 Task: Look for Airbnb options in Saqqez, Iran from 26th December, 2023 to 31th December, 2023 for 6 adults, 2 children. Place can be entire room or shared room with 6 bedrooms having 6 beds and 6 bathrooms. Property type can be house. Amenities needed are: wifi, TV, free parkinig on premises, gym, breakfast.
Action: Mouse moved to (780, 229)
Screenshot: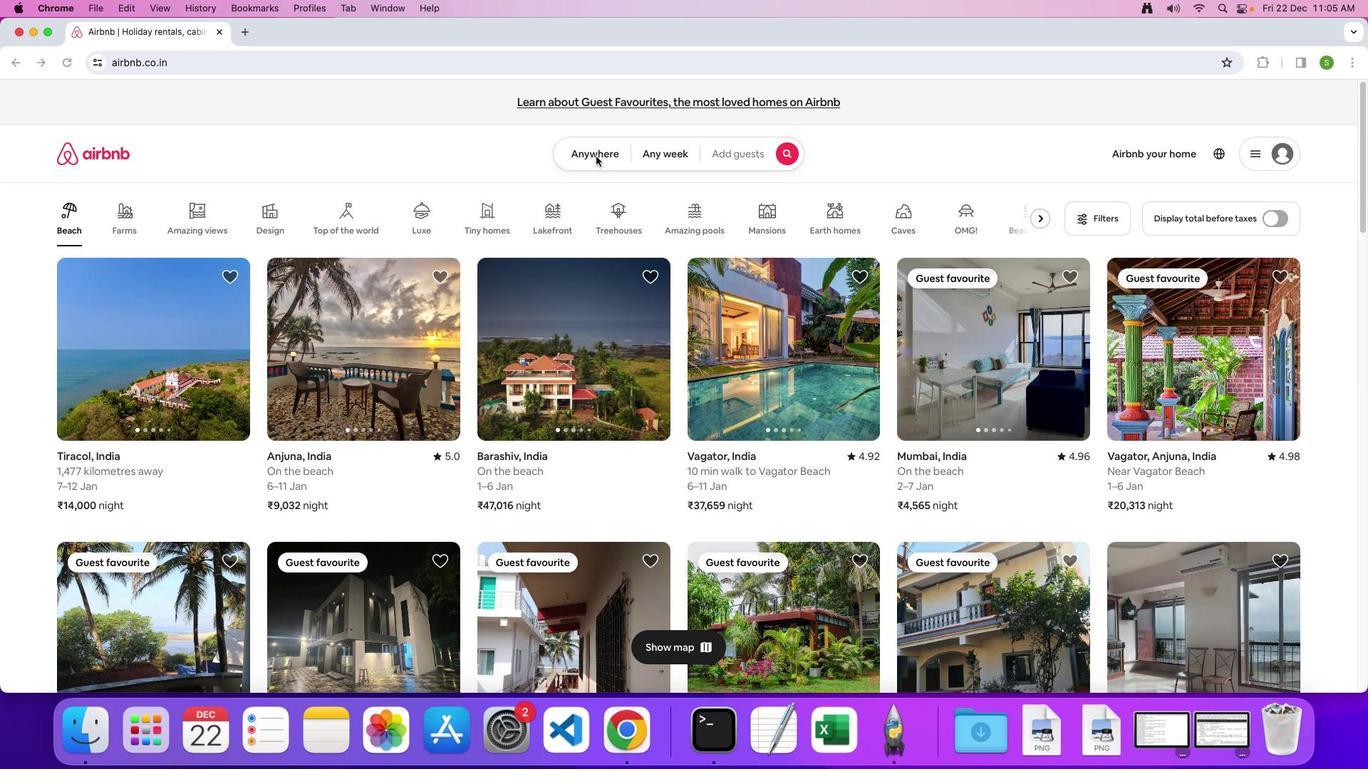
Action: Mouse pressed left at (780, 229)
Screenshot: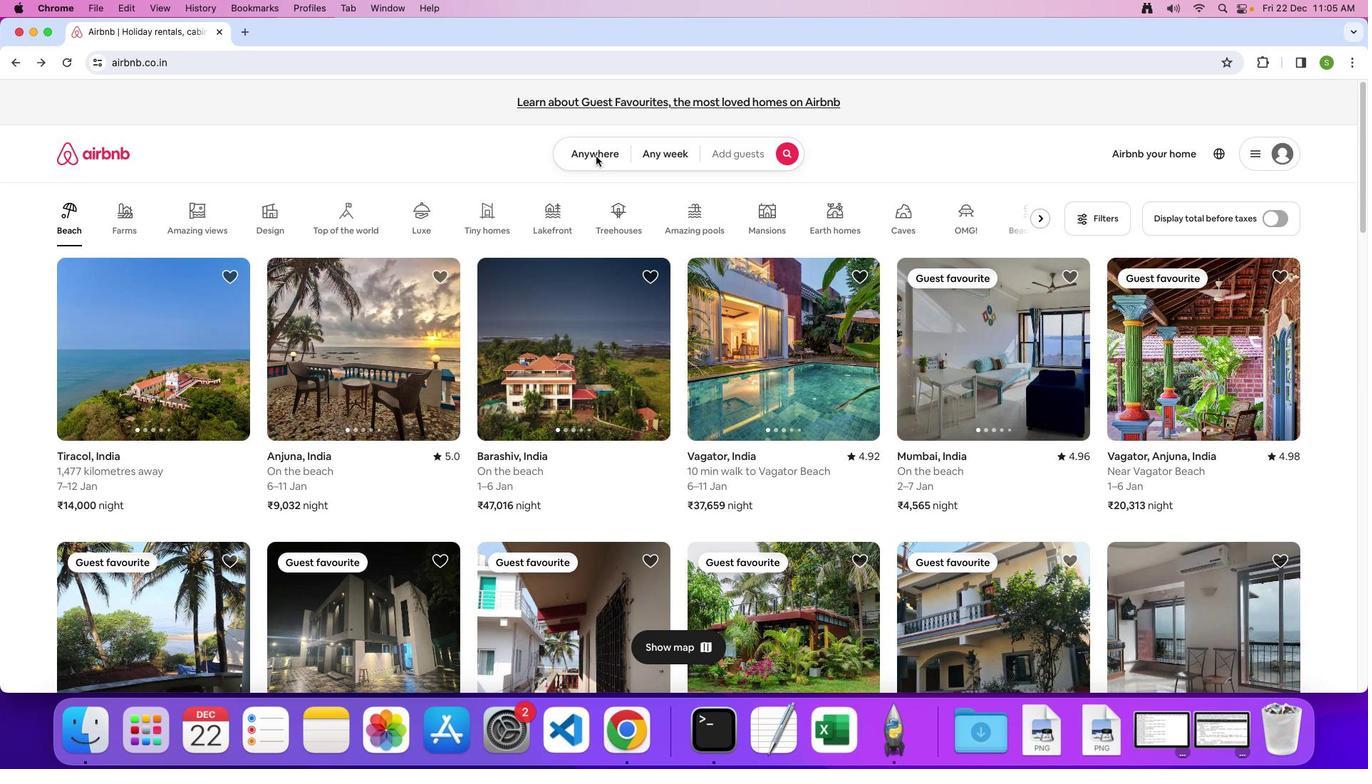 
Action: Mouse moved to (768, 227)
Screenshot: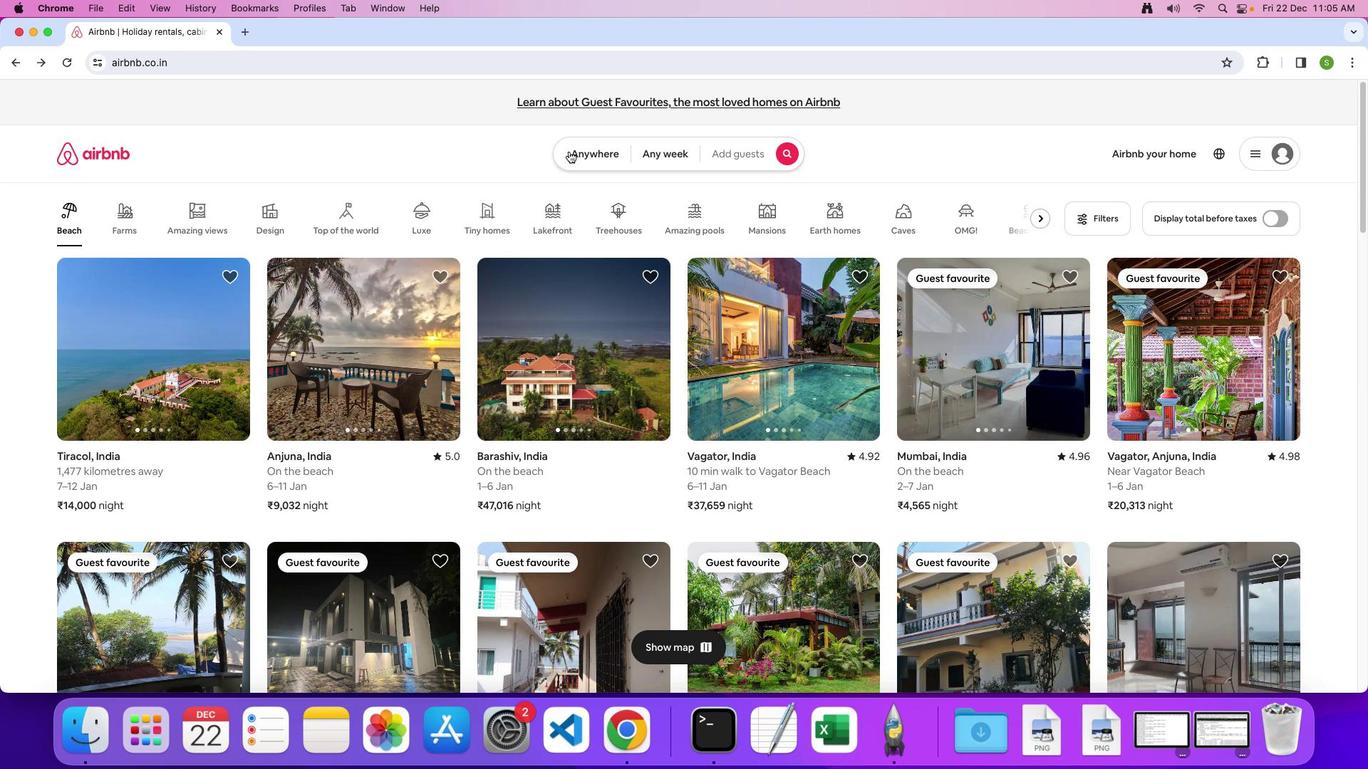 
Action: Mouse pressed left at (768, 227)
Screenshot: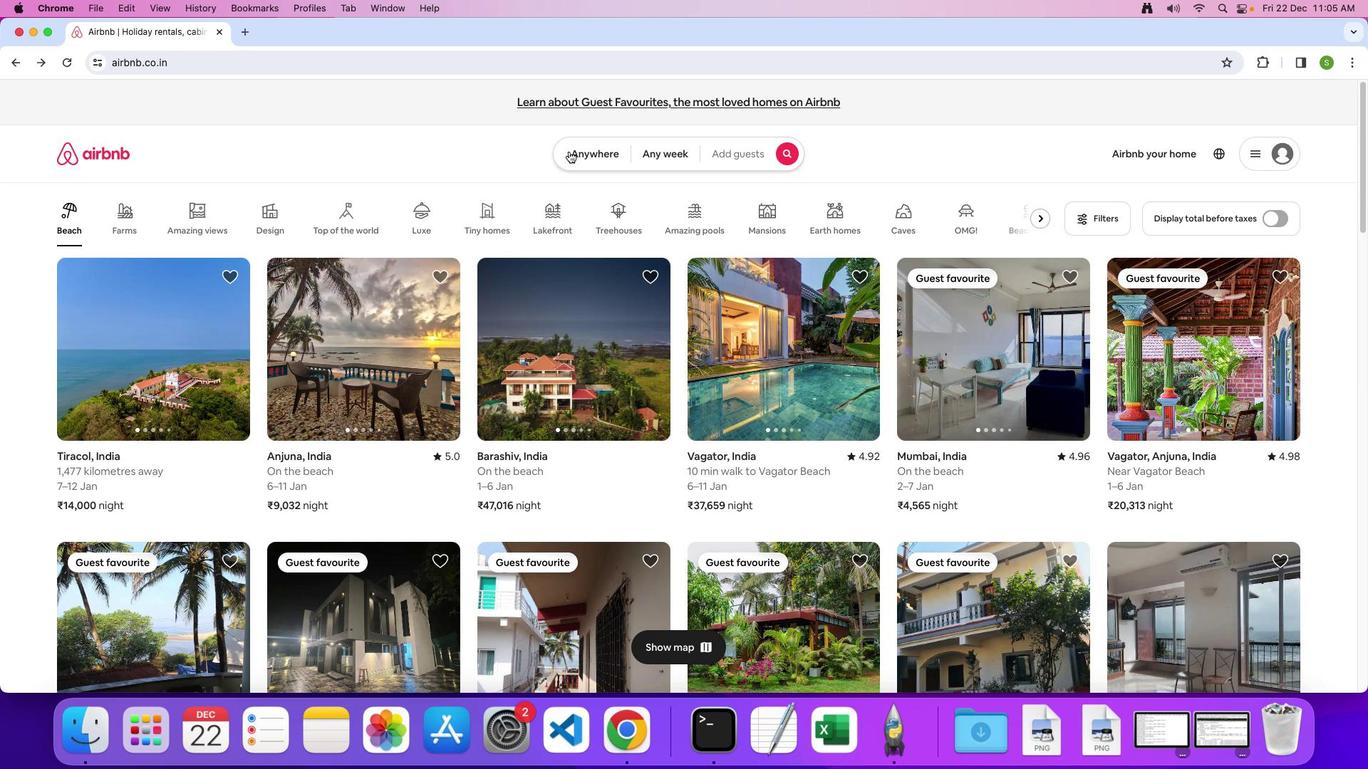 
Action: Mouse moved to (742, 248)
Screenshot: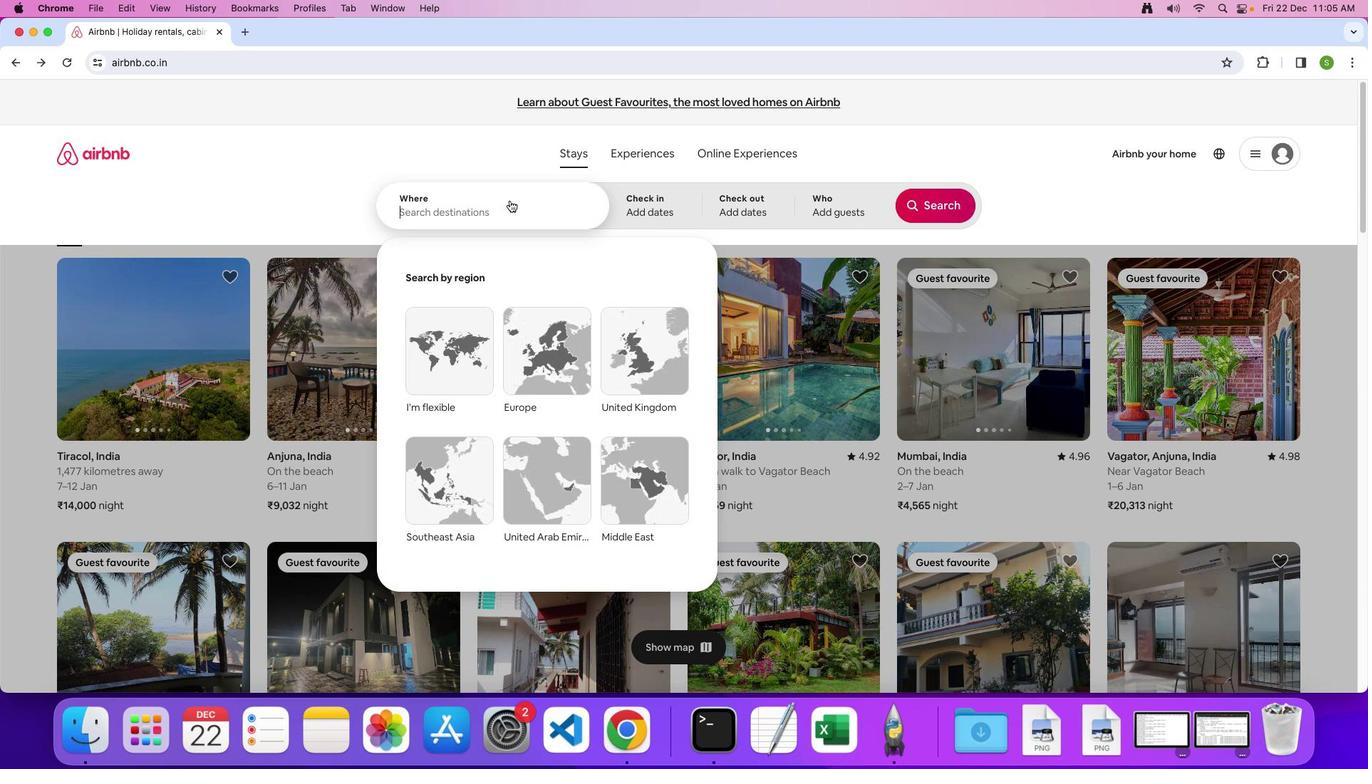 
Action: Mouse pressed left at (742, 248)
Screenshot: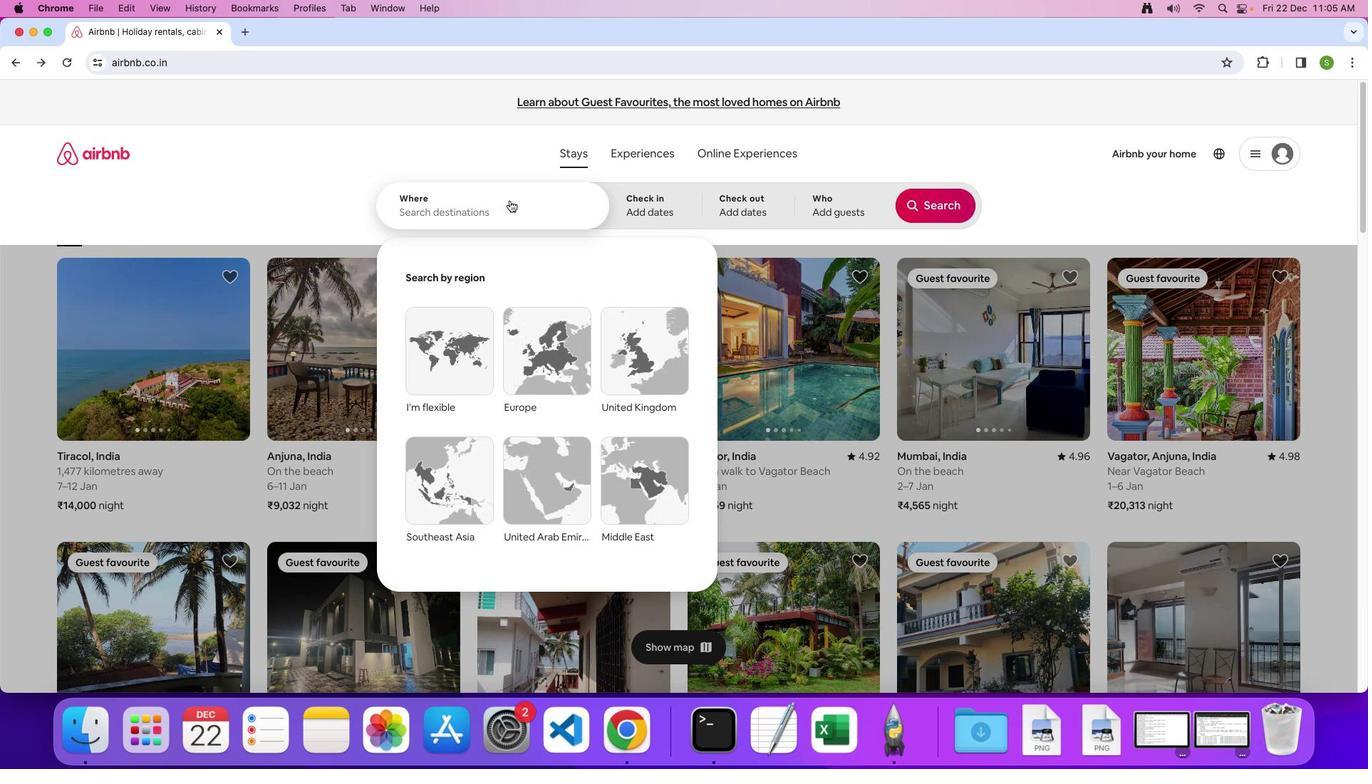 
Action: Mouse moved to (744, 250)
Screenshot: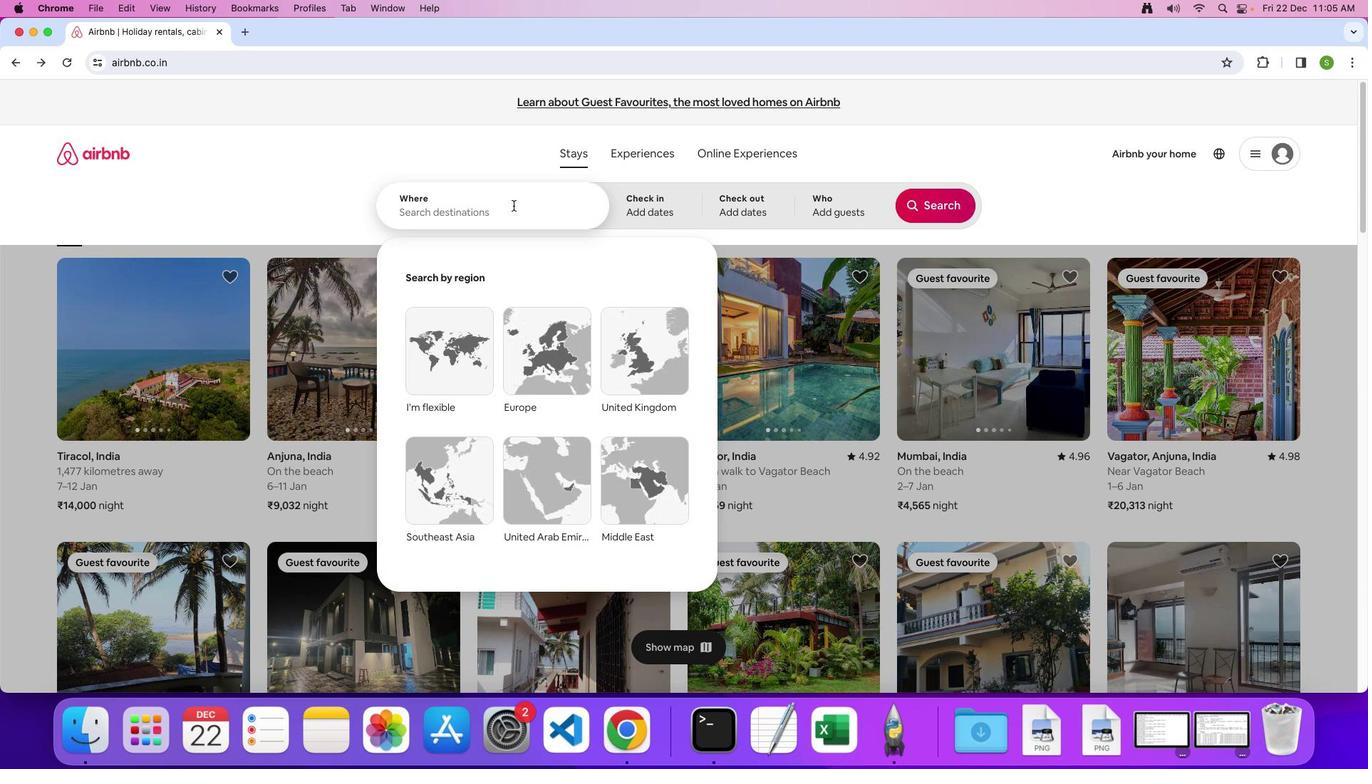 
Action: Key pressed 'S'Key.caps_lock'a''q''q''e''z'','Key.spaceKey.shift'I''r''a''n'Key.enter
Screenshot: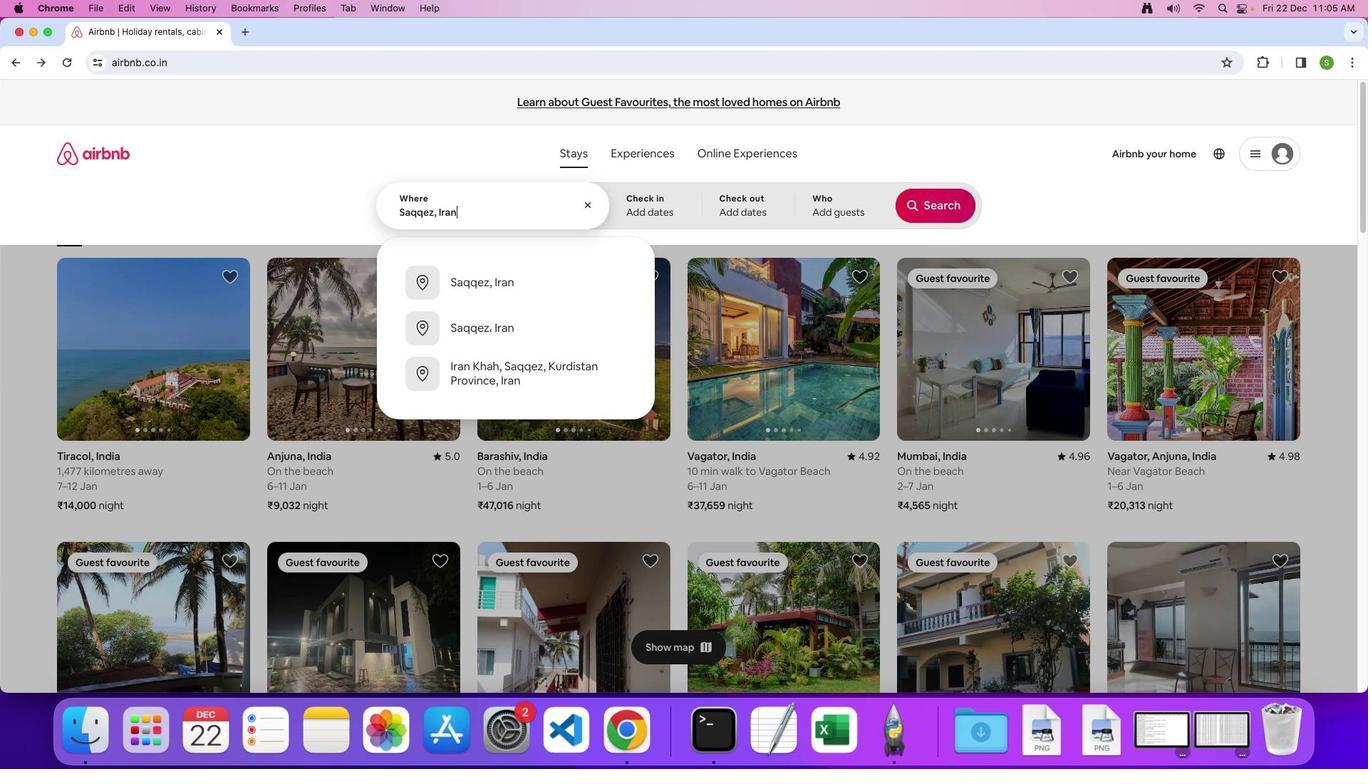 
Action: Mouse moved to (739, 380)
Screenshot: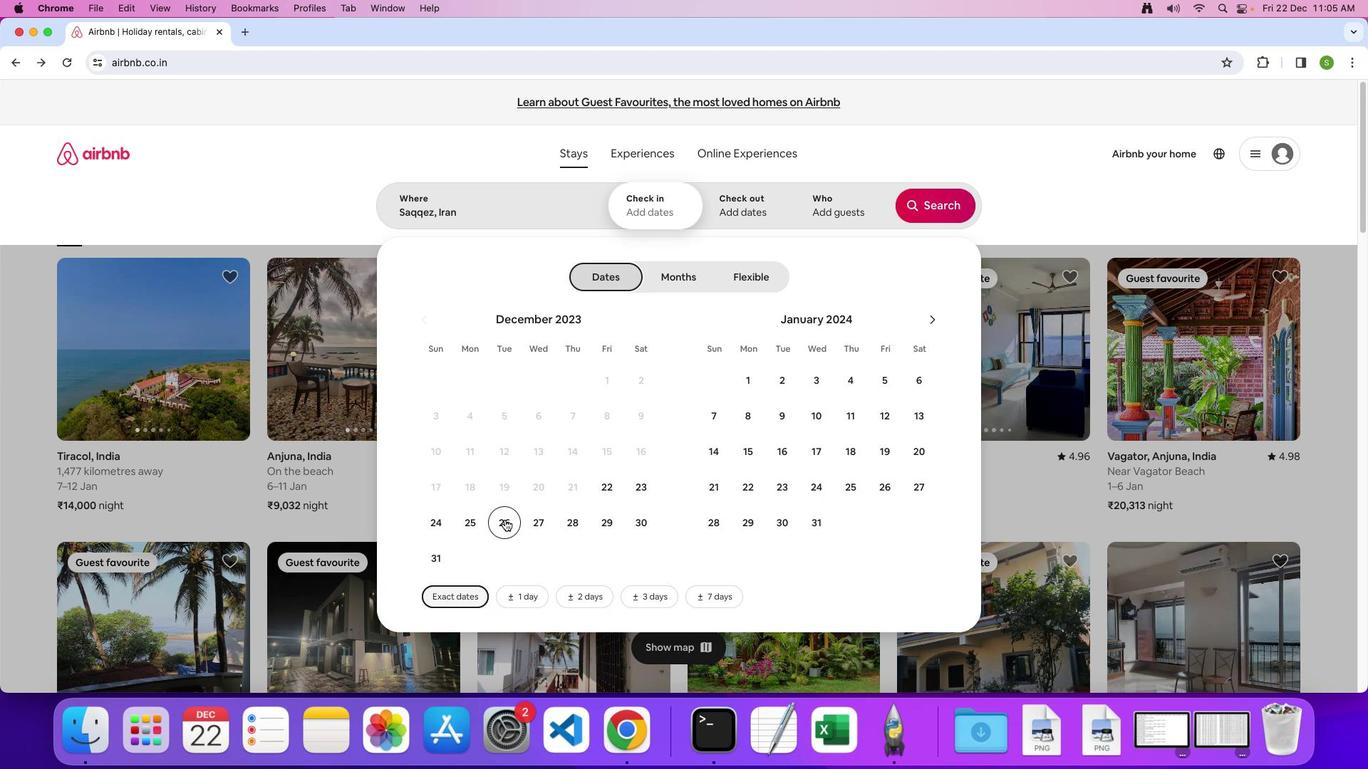 
Action: Mouse pressed left at (739, 380)
Screenshot: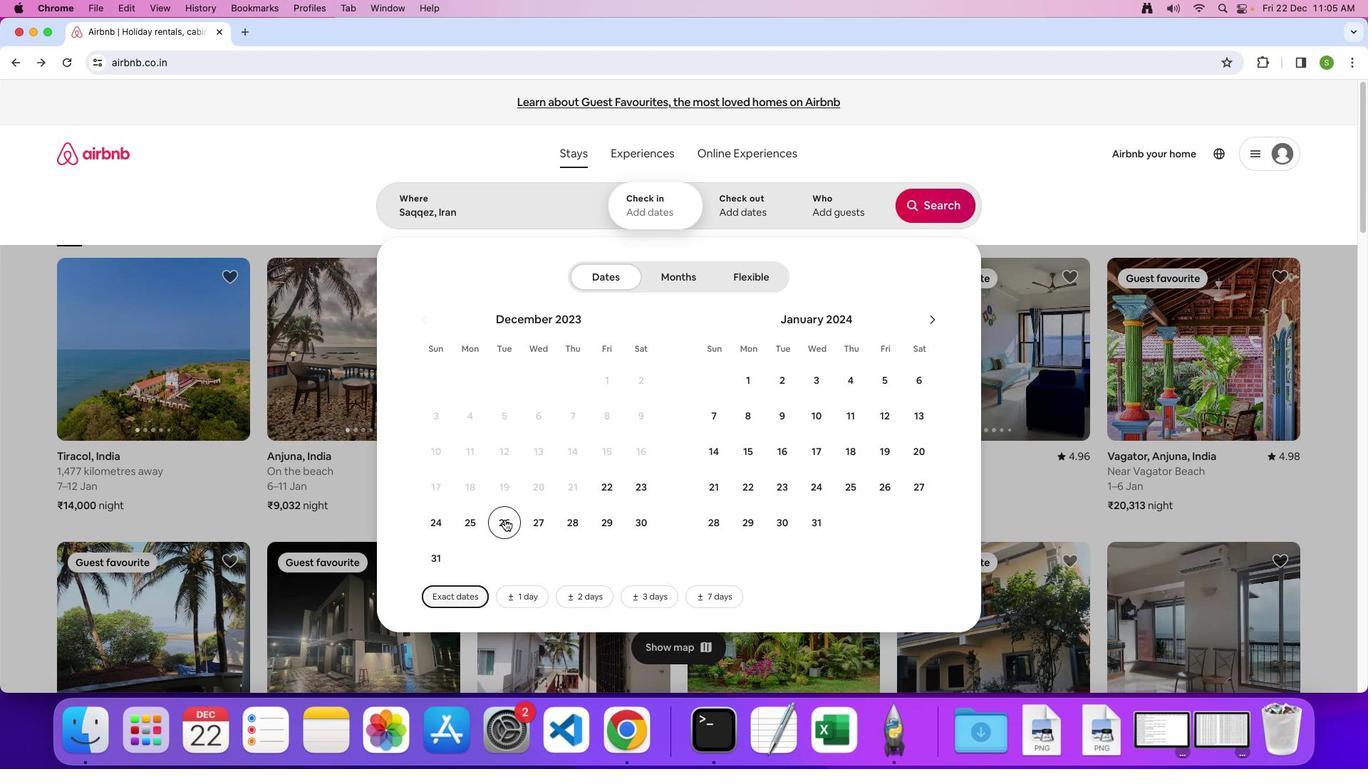 
Action: Mouse moved to (715, 394)
Screenshot: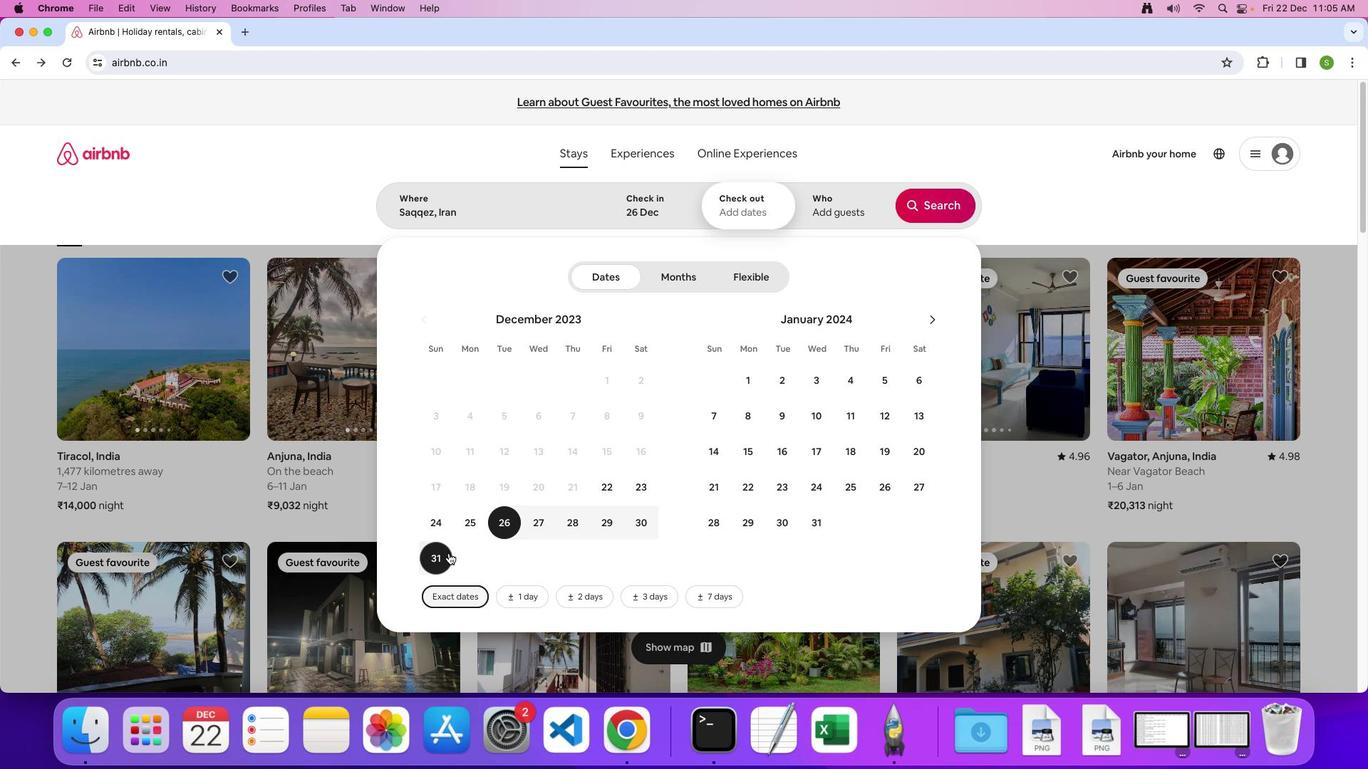 
Action: Mouse pressed left at (715, 394)
Screenshot: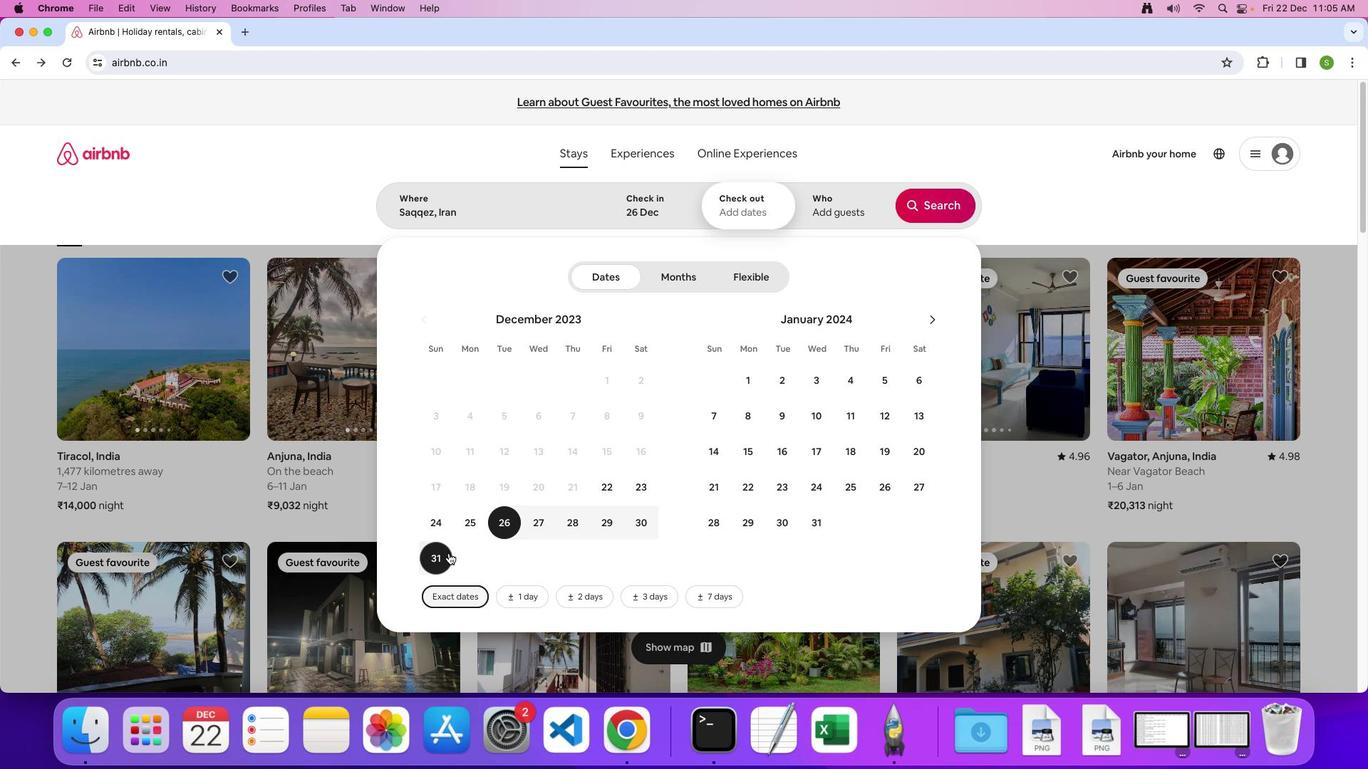 
Action: Mouse moved to (894, 250)
Screenshot: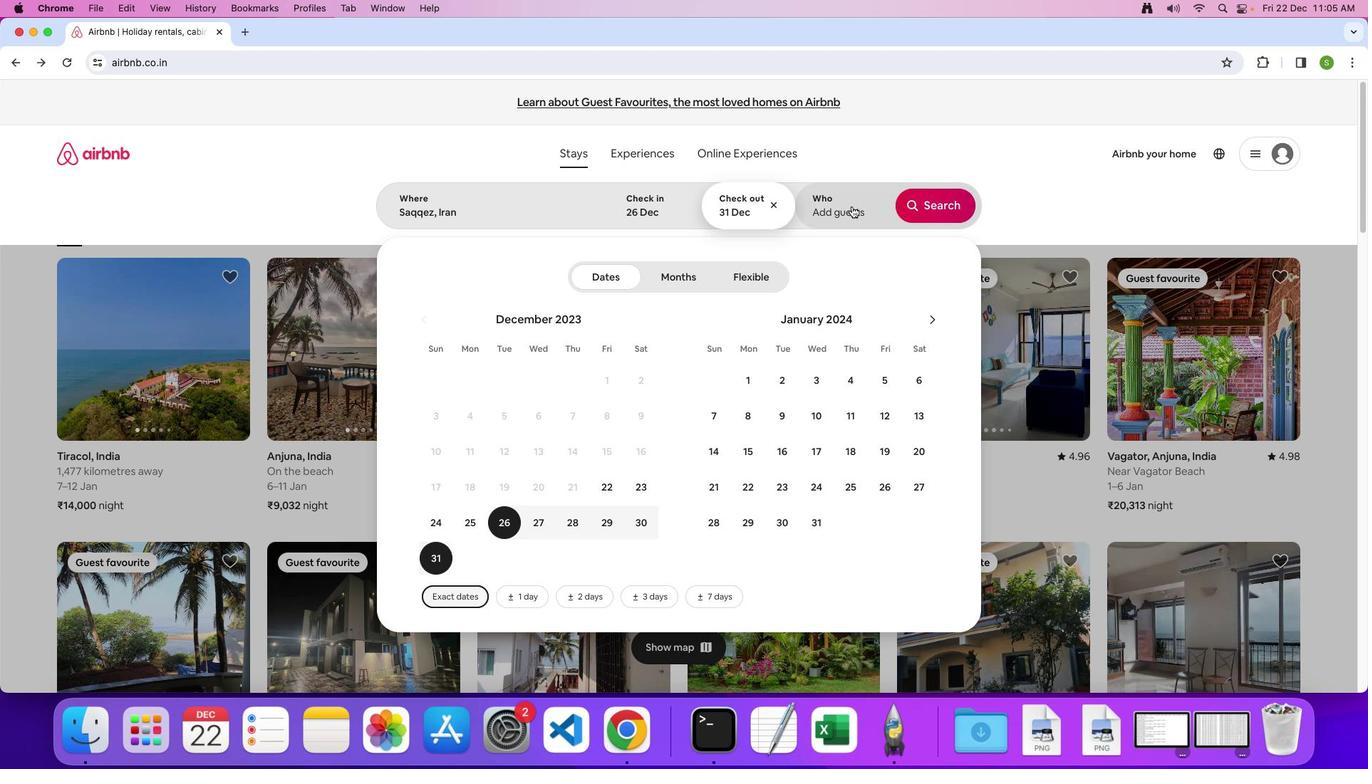 
Action: Mouse pressed left at (894, 250)
Screenshot: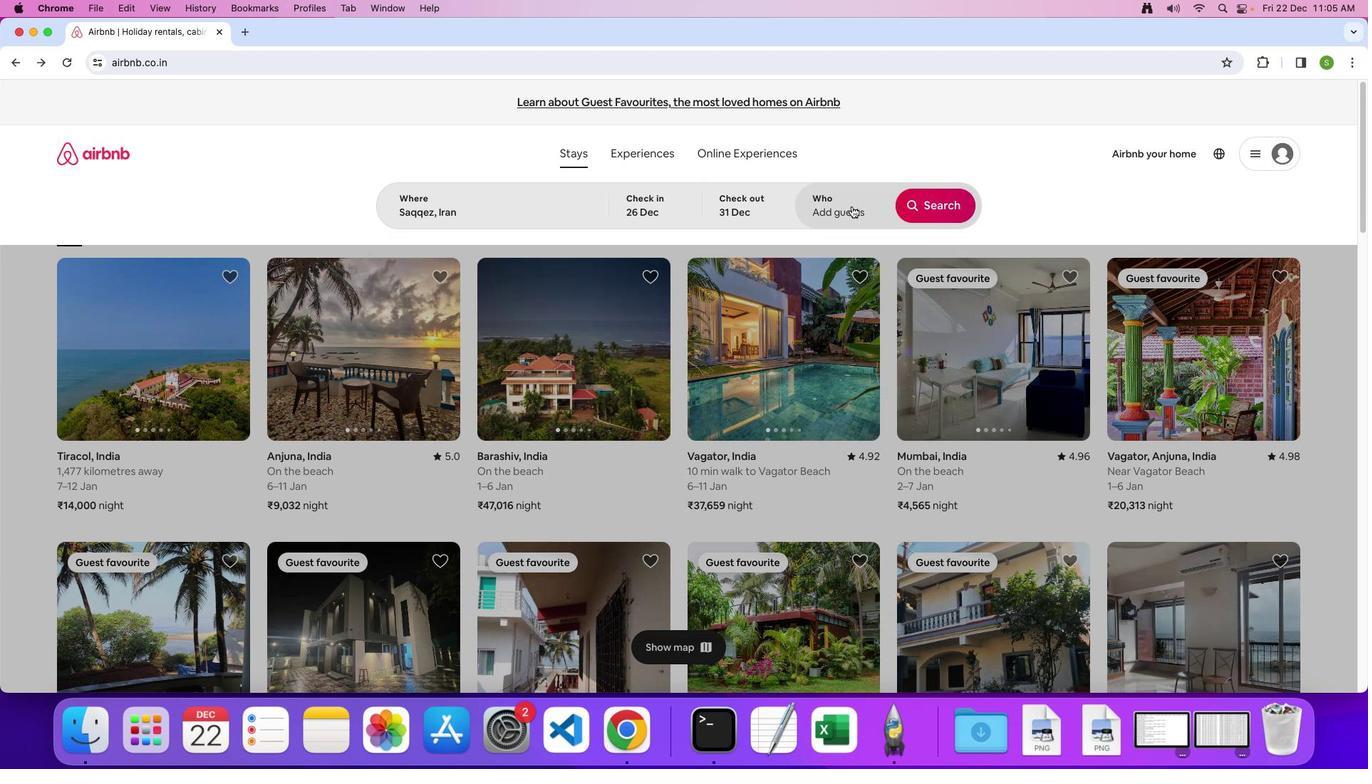 
Action: Mouse moved to (931, 280)
Screenshot: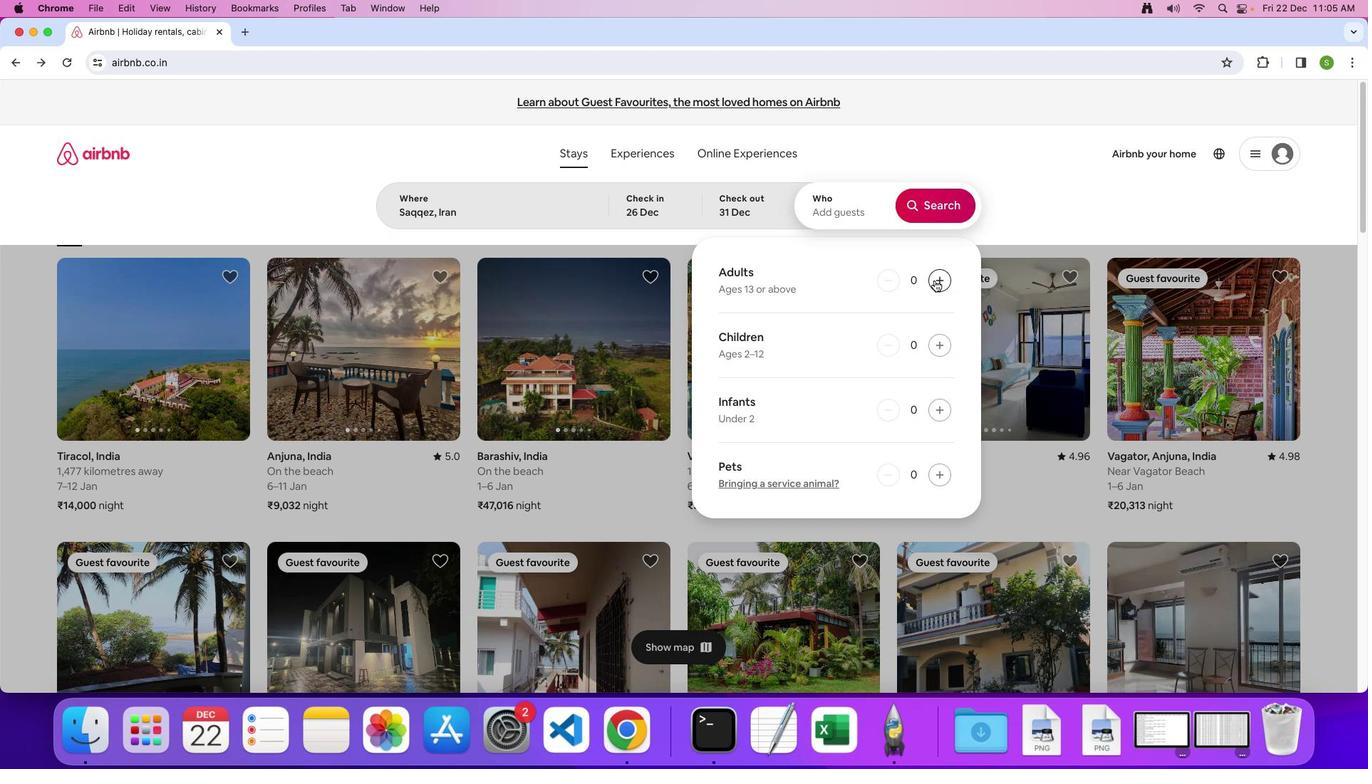 
Action: Mouse pressed left at (931, 280)
Screenshot: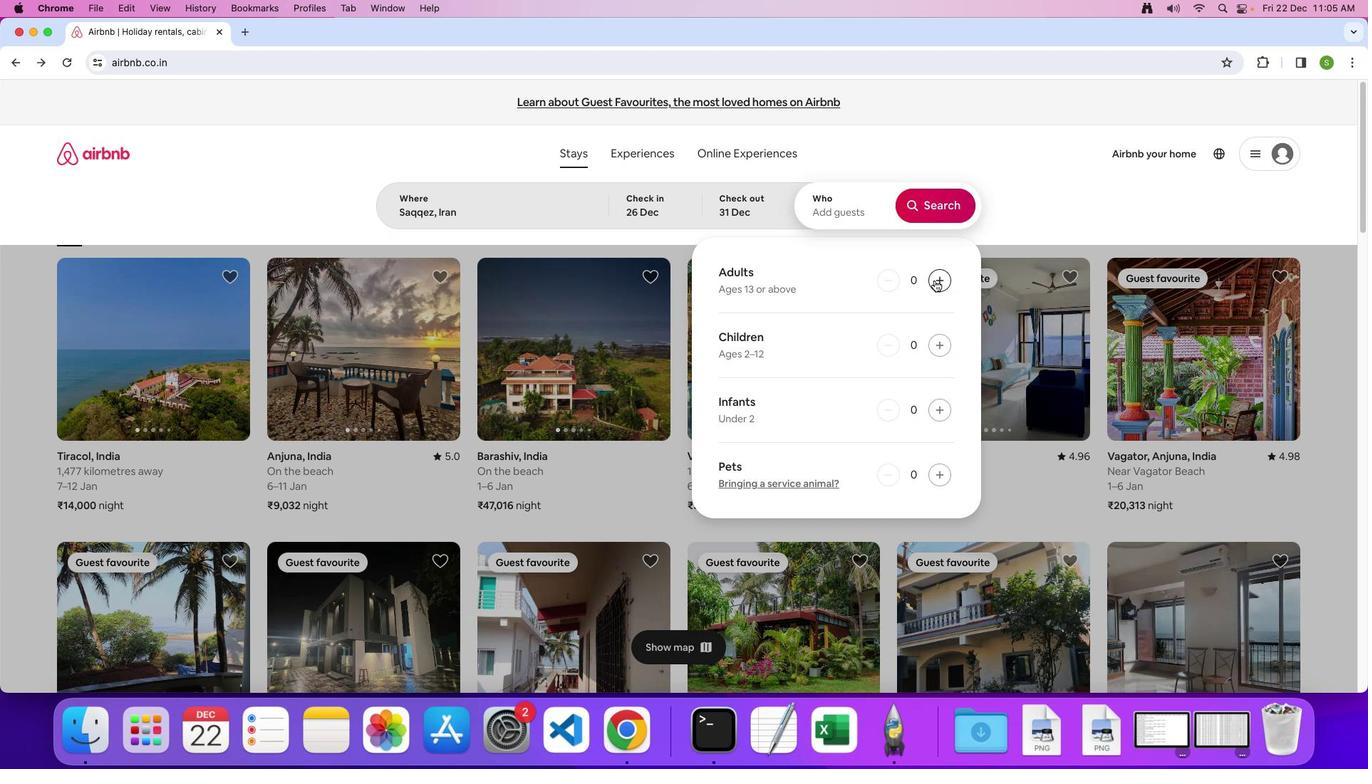 
Action: Mouse pressed left at (931, 280)
Screenshot: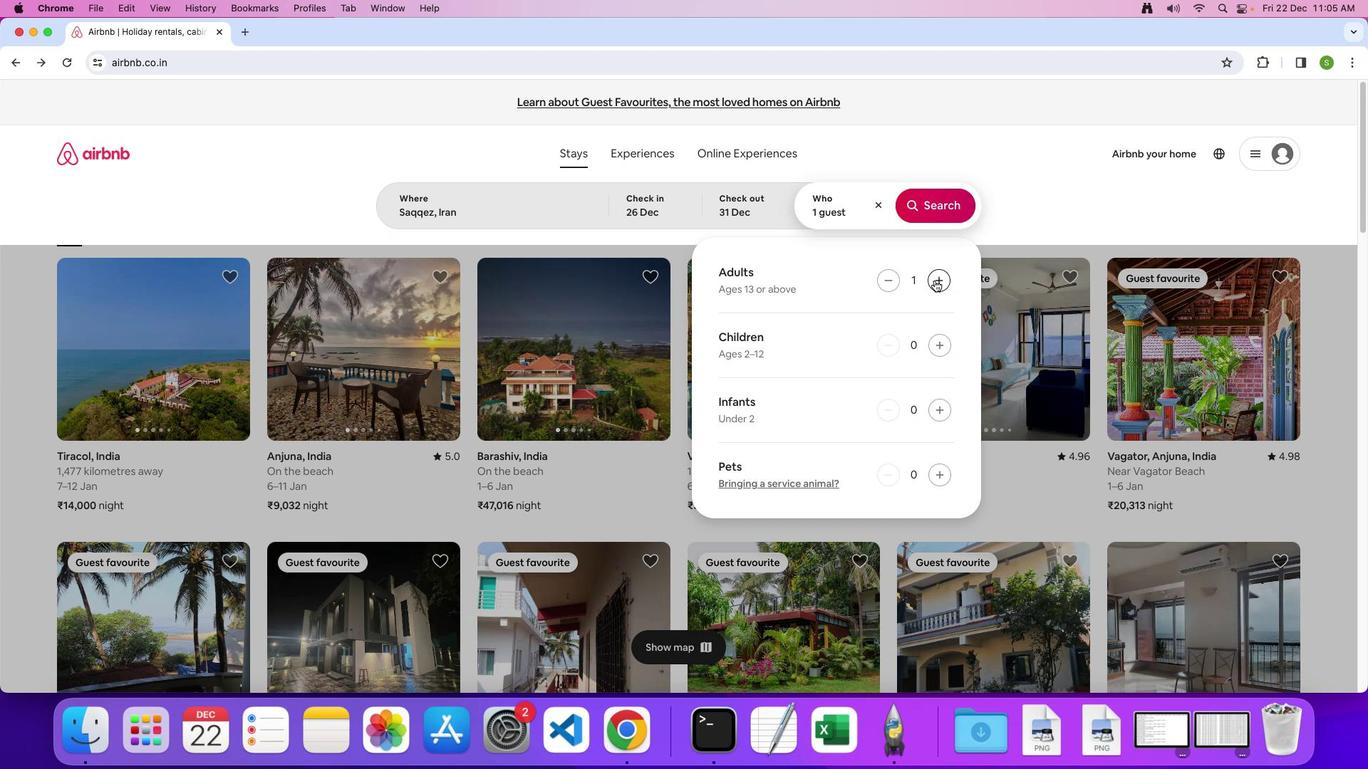 
Action: Mouse pressed left at (931, 280)
Screenshot: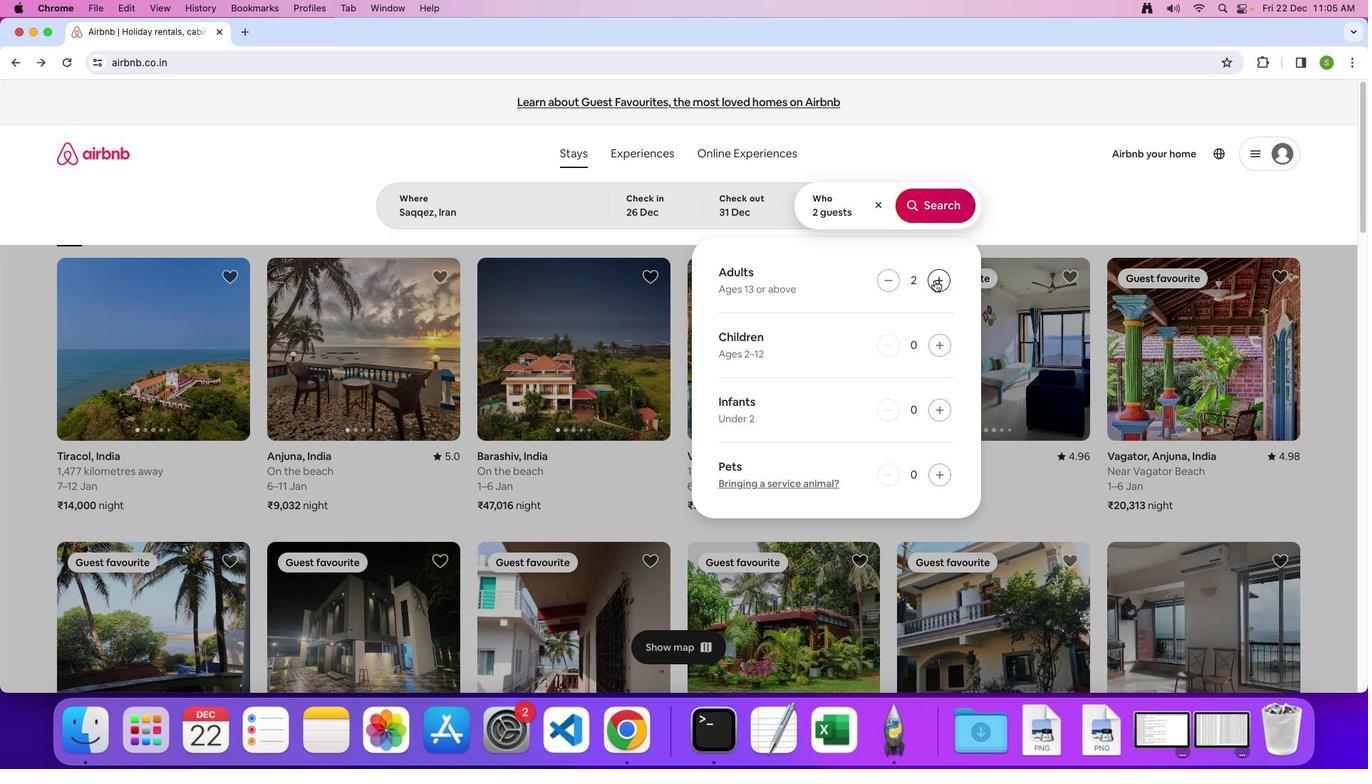 
Action: Mouse pressed left at (931, 280)
Screenshot: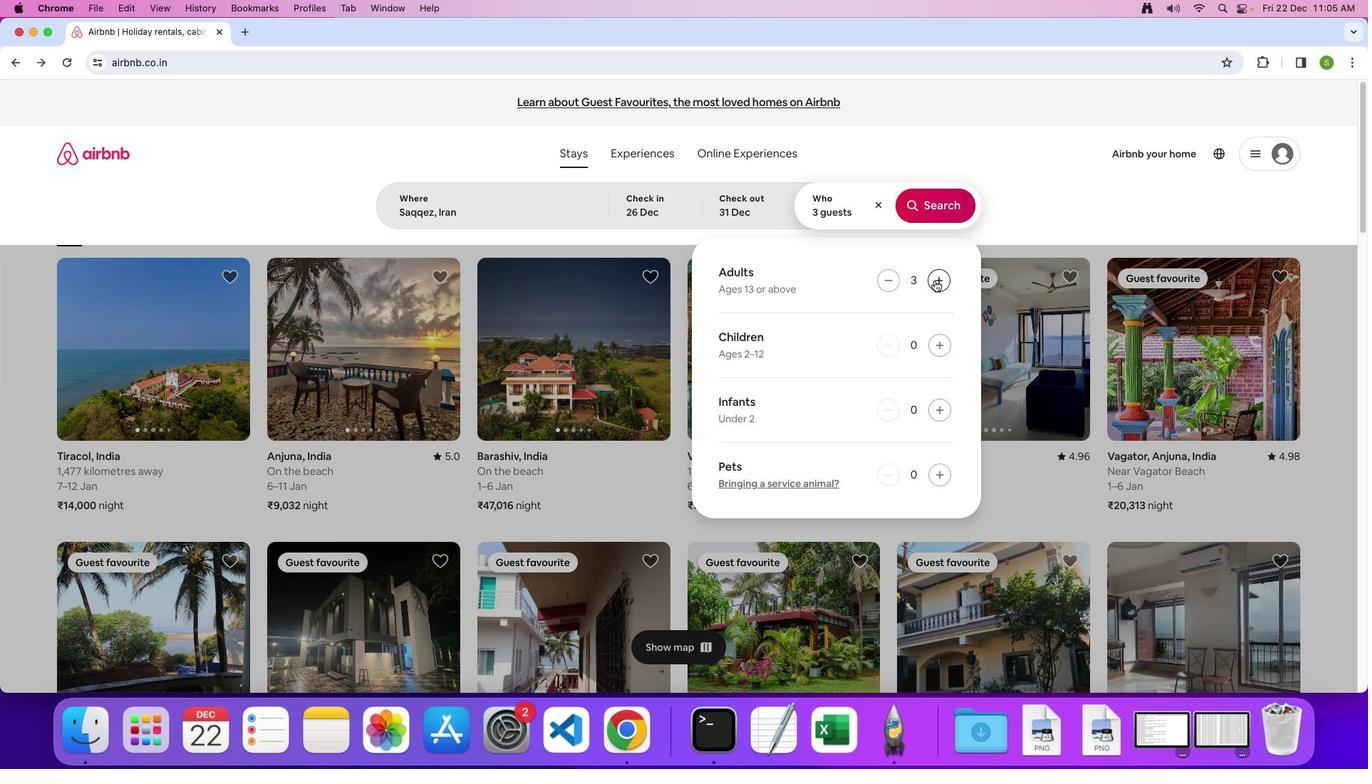 
Action: Mouse pressed left at (931, 280)
Screenshot: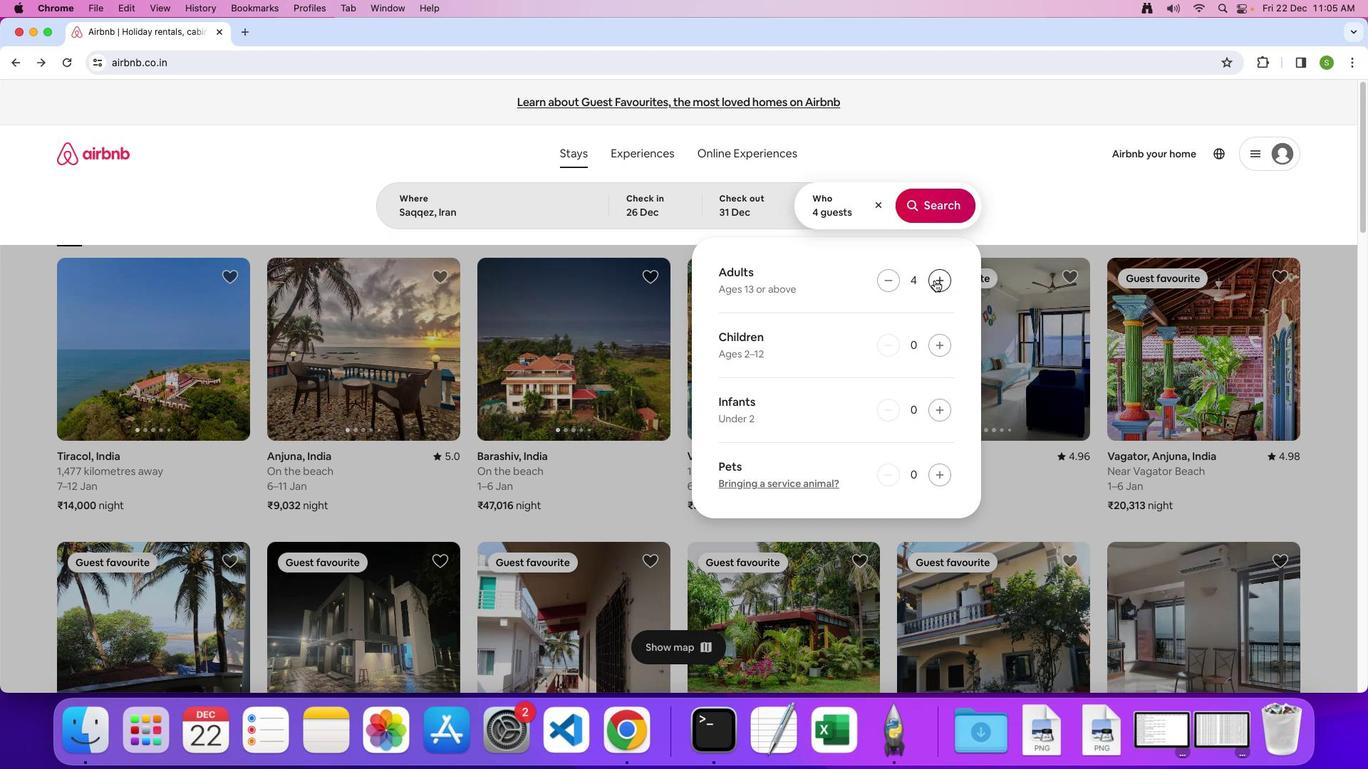 
Action: Mouse moved to (932, 283)
Screenshot: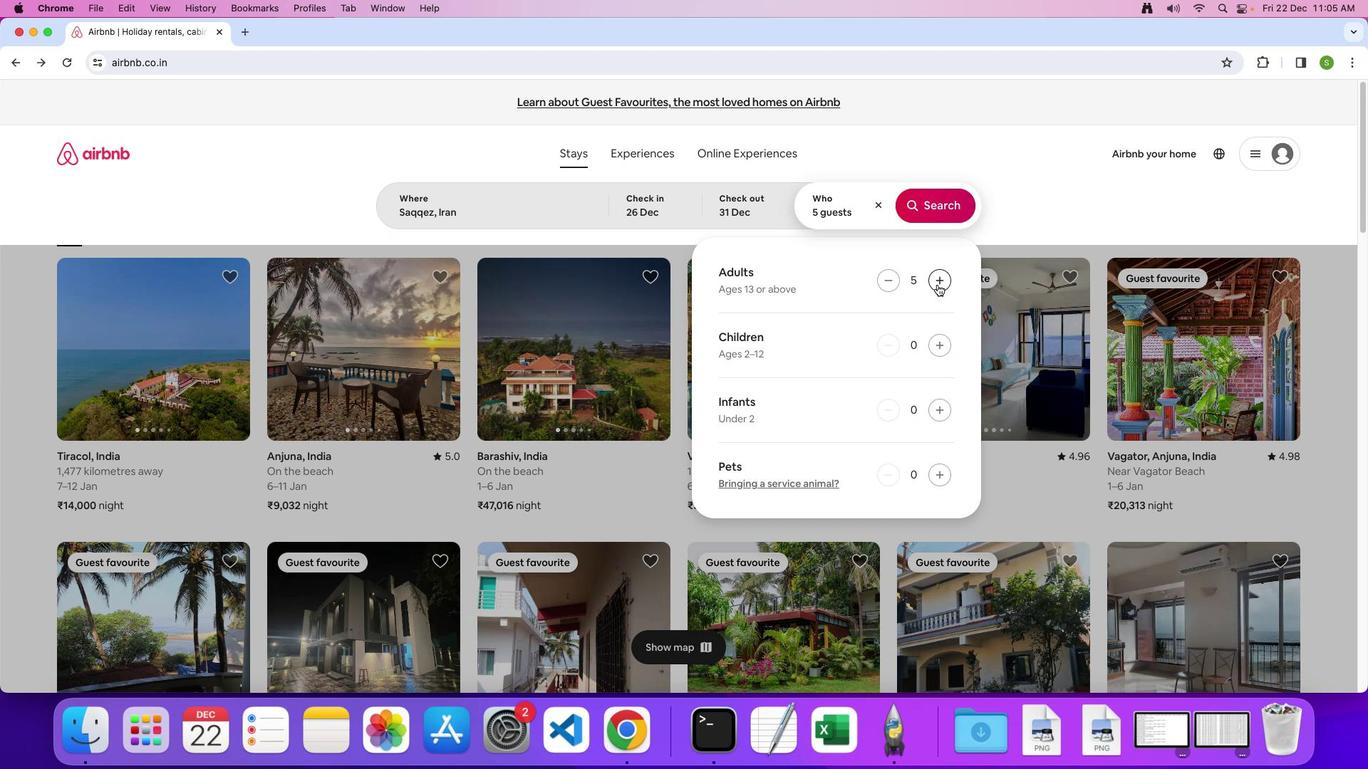 
Action: Mouse pressed left at (932, 283)
Screenshot: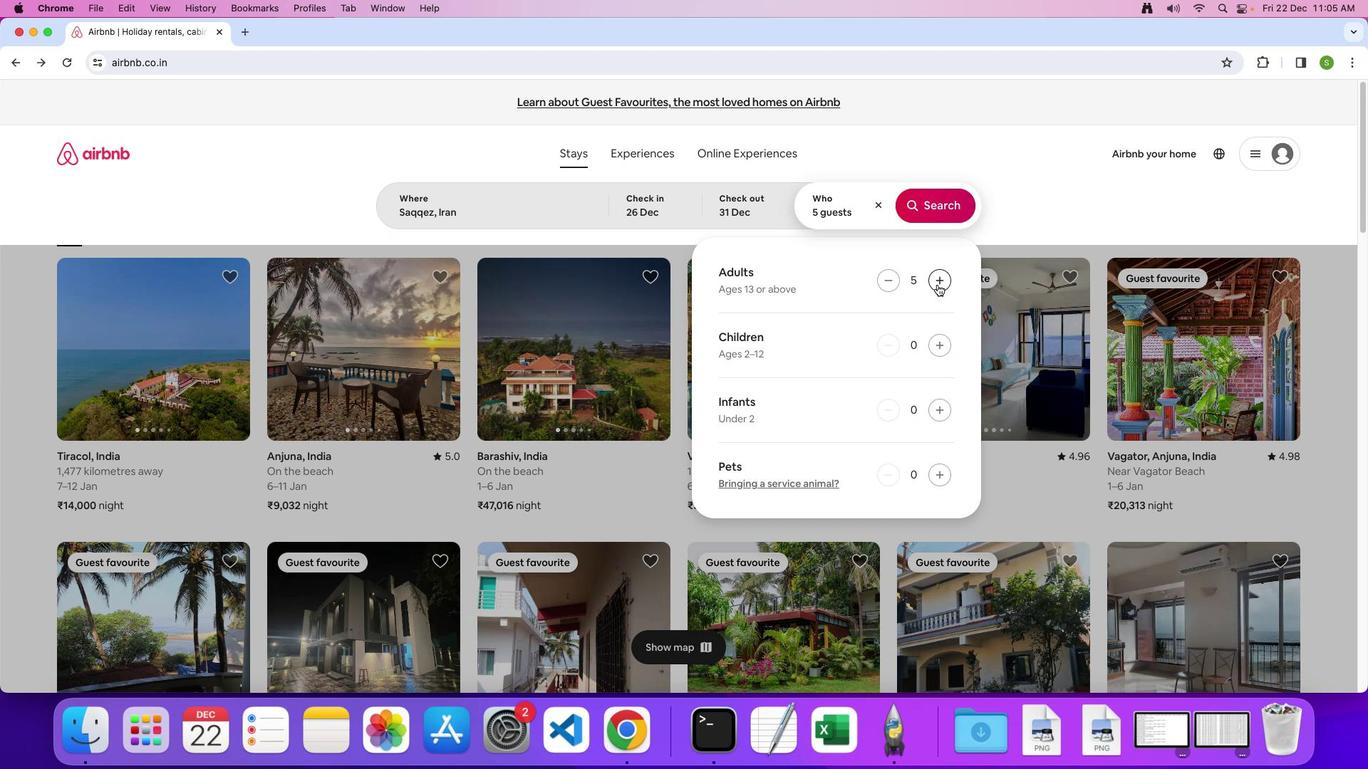 
Action: Mouse moved to (932, 307)
Screenshot: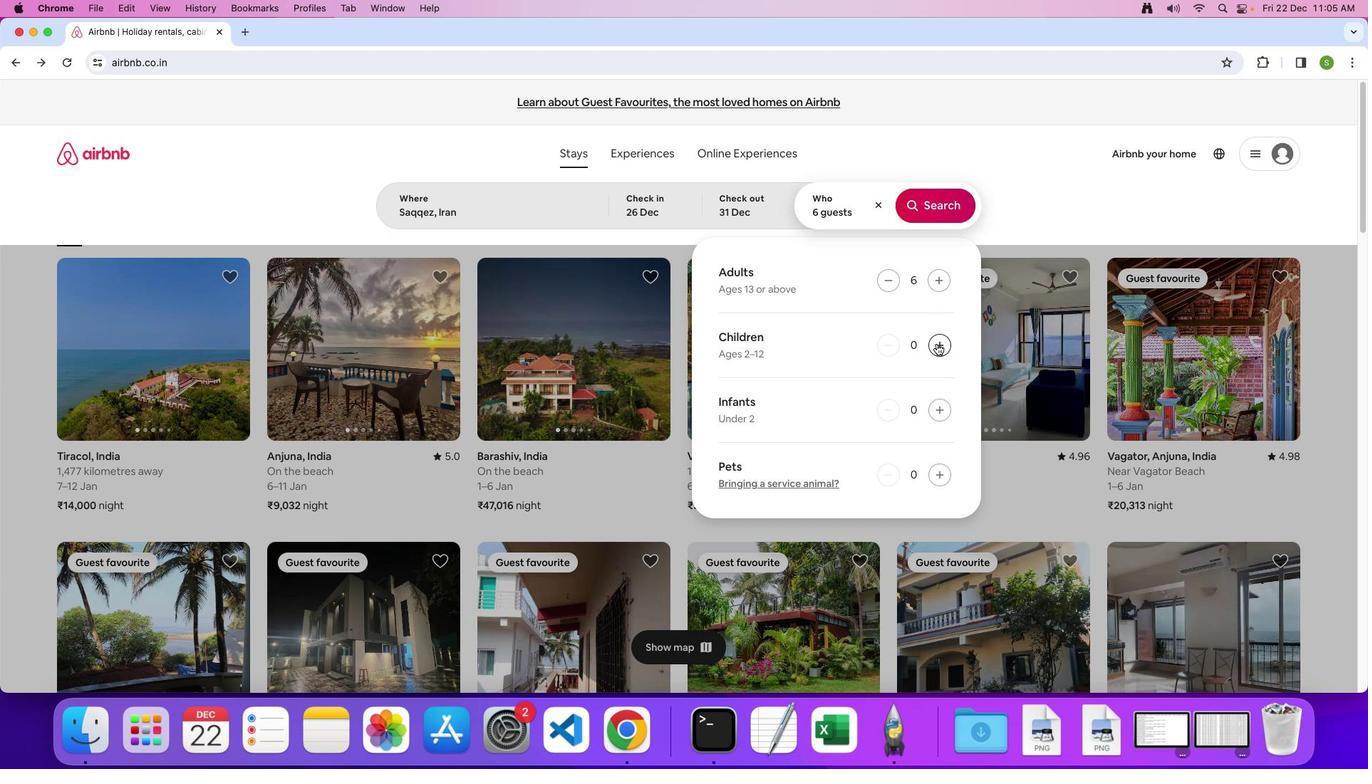 
Action: Mouse pressed left at (932, 307)
Screenshot: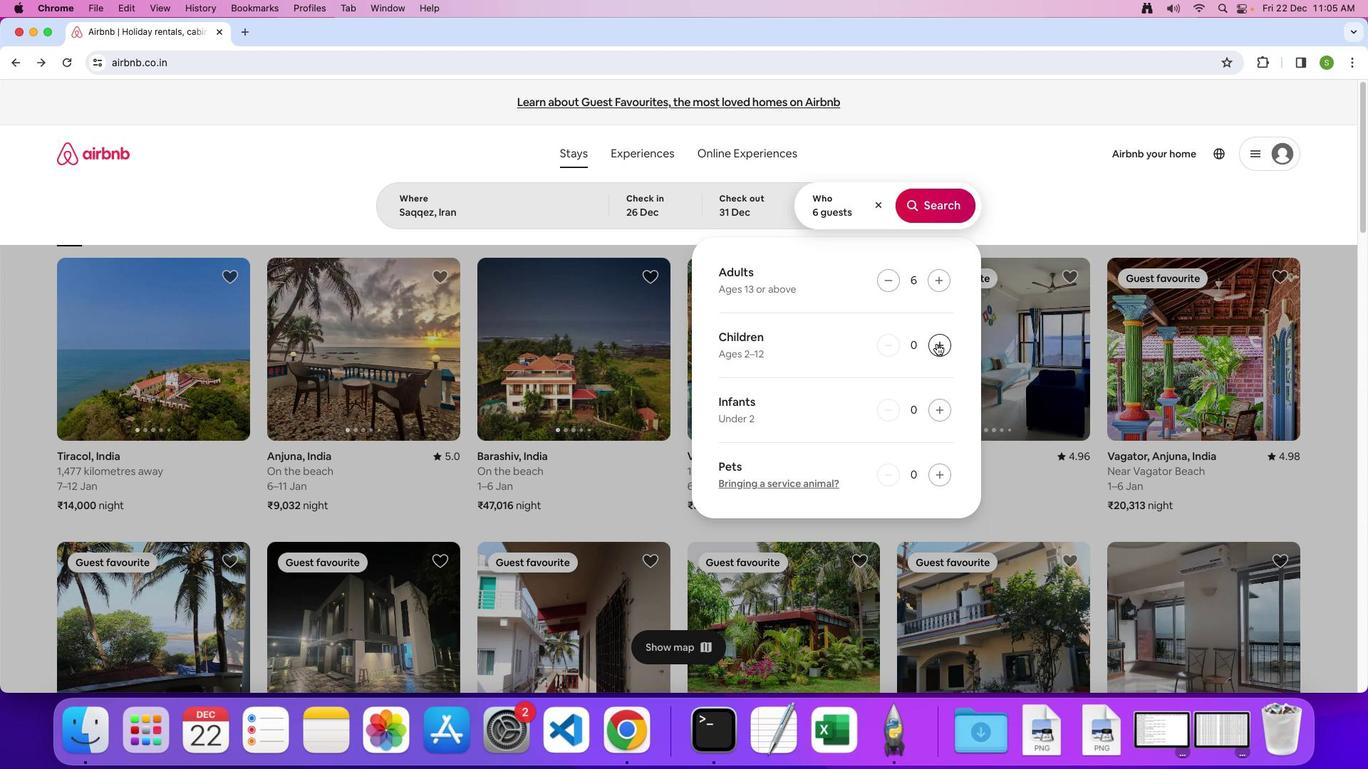 
Action: Mouse pressed left at (932, 307)
Screenshot: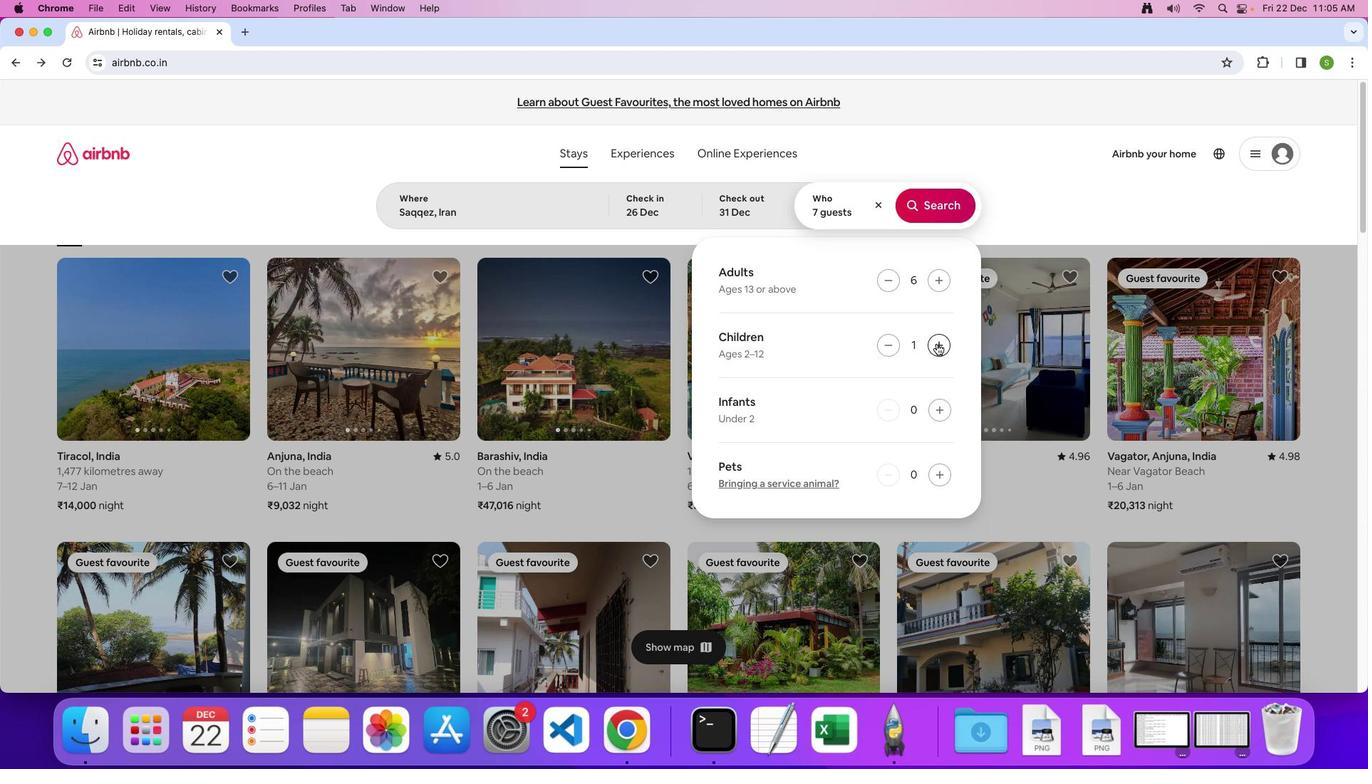 
Action: Mouse moved to (928, 253)
Screenshot: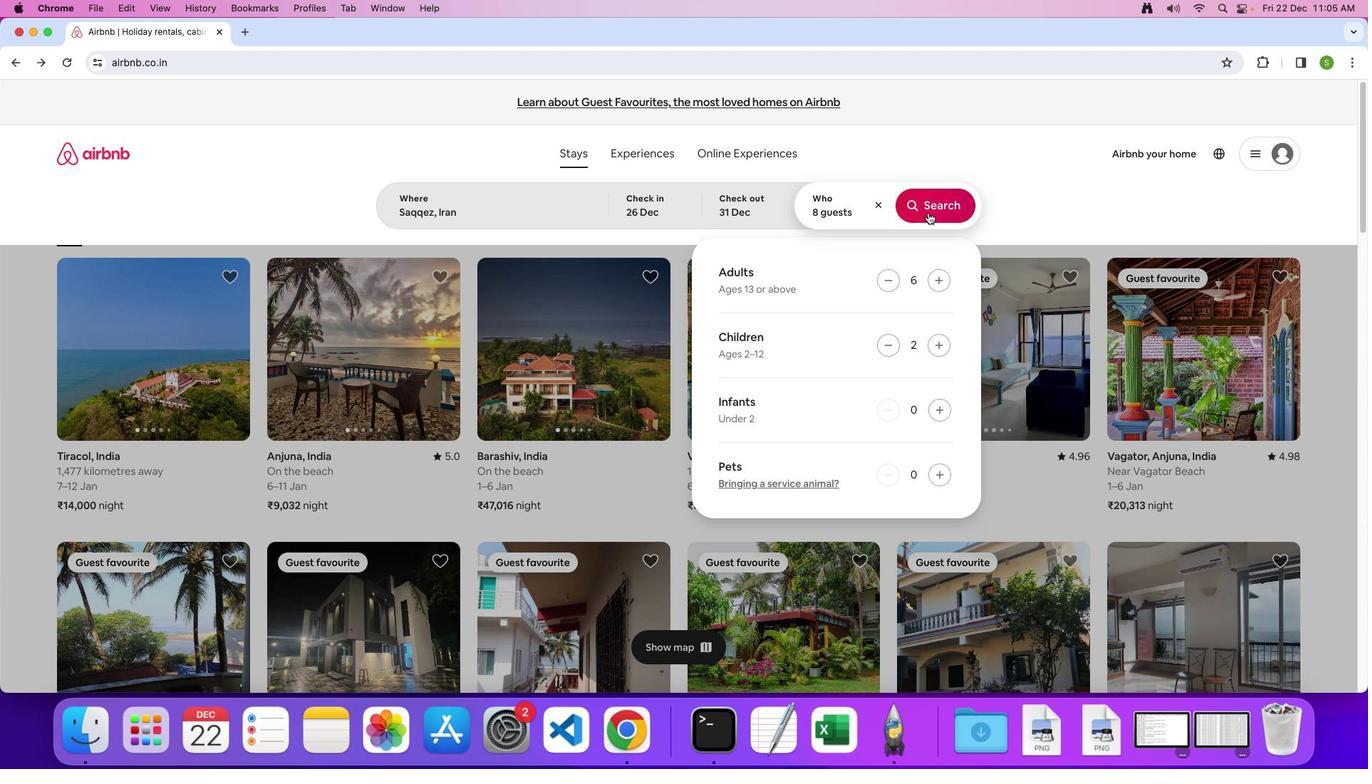 
Action: Mouse pressed left at (928, 253)
Screenshot: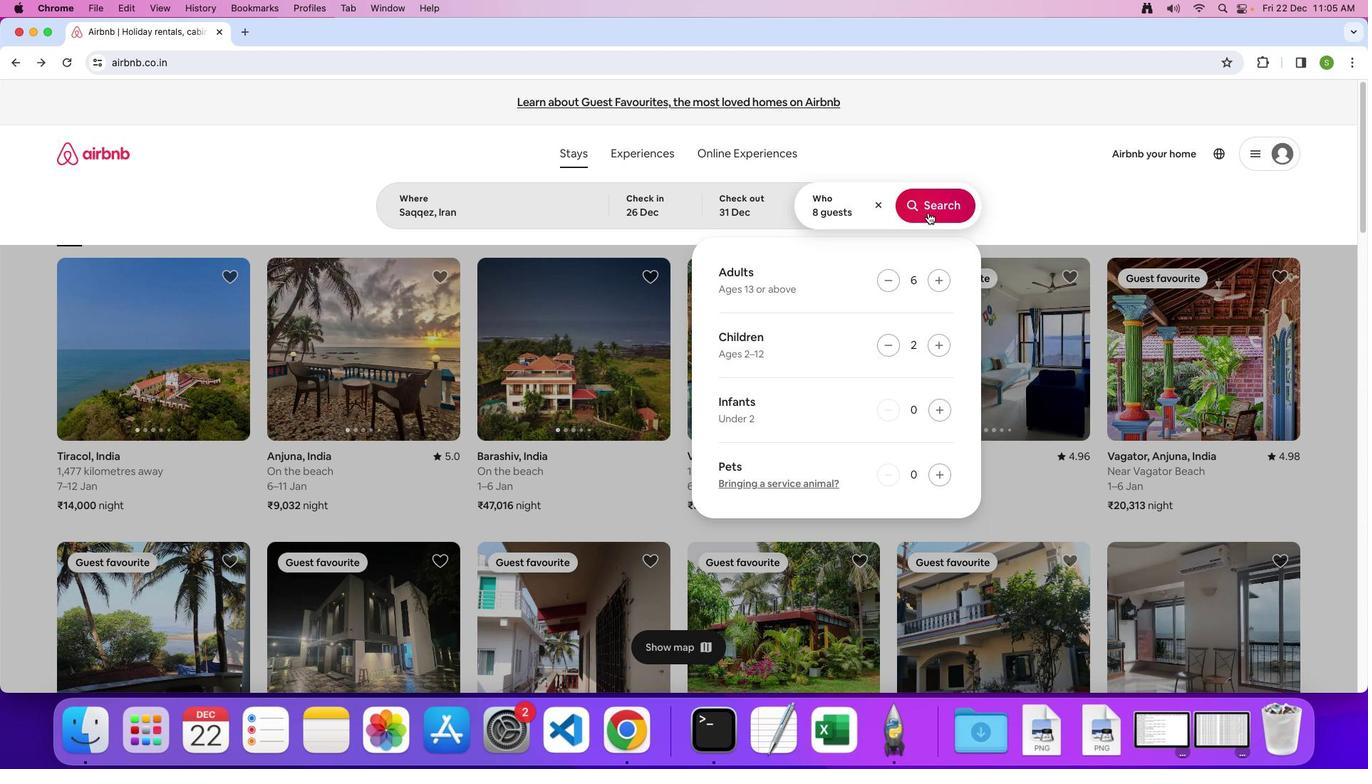 
Action: Mouse moved to (1020, 232)
Screenshot: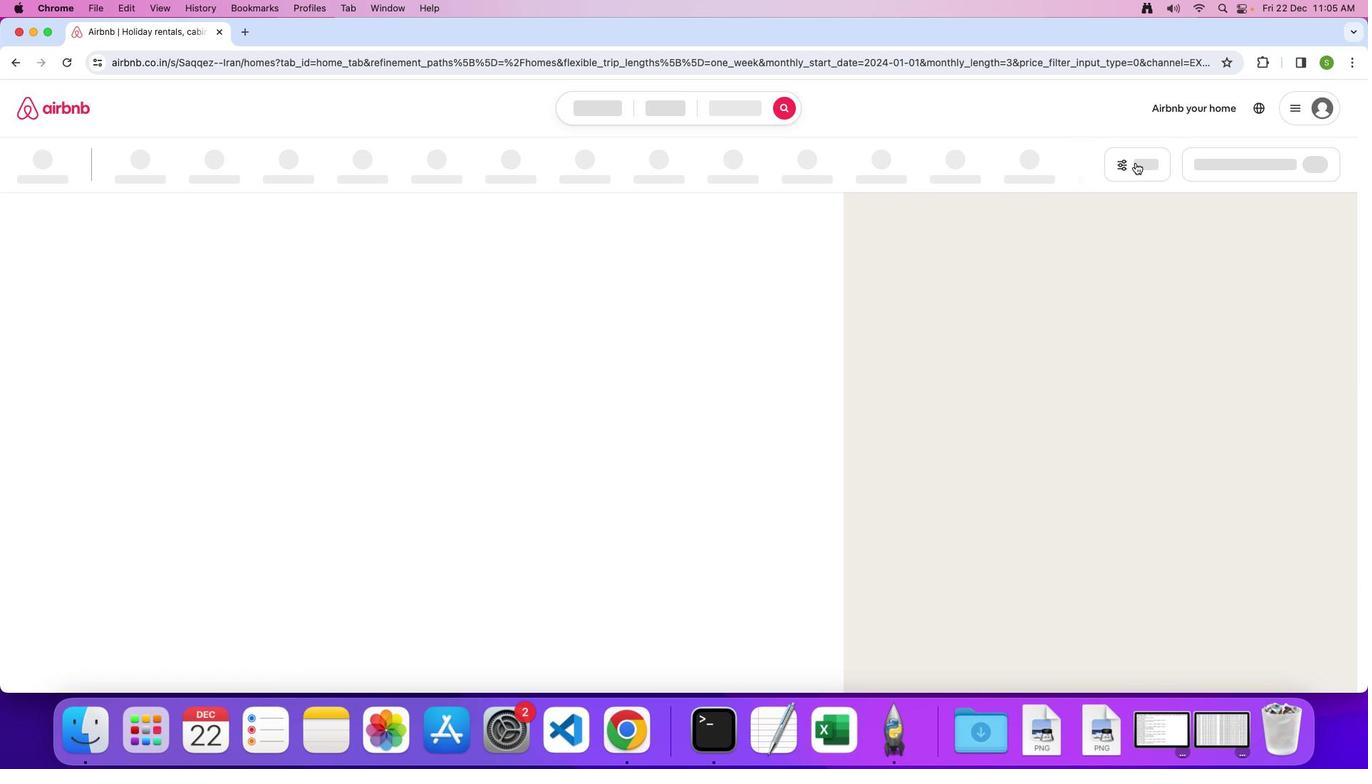 
Action: Mouse pressed left at (1020, 232)
Screenshot: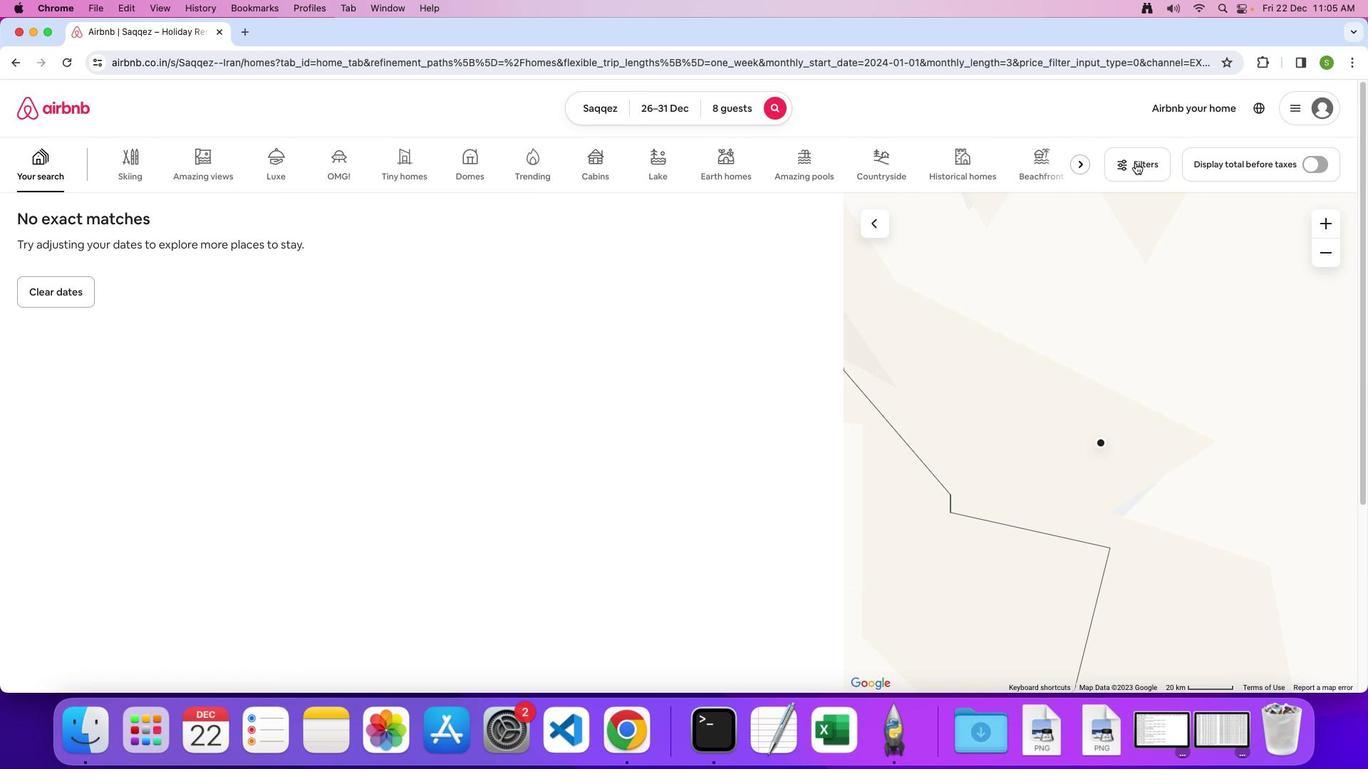 
Action: Mouse moved to (841, 349)
Screenshot: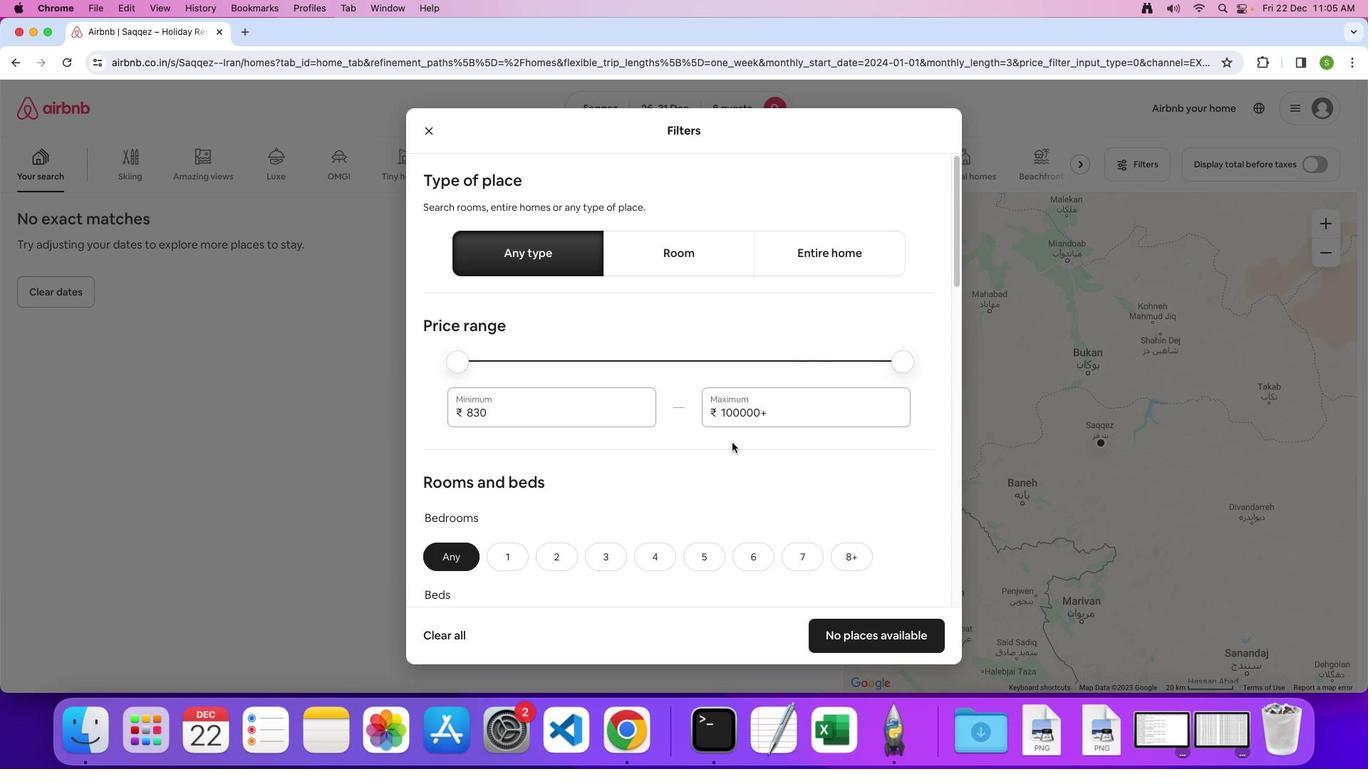 
Action: Mouse scrolled (841, 349) with delta (515, 163)
Screenshot: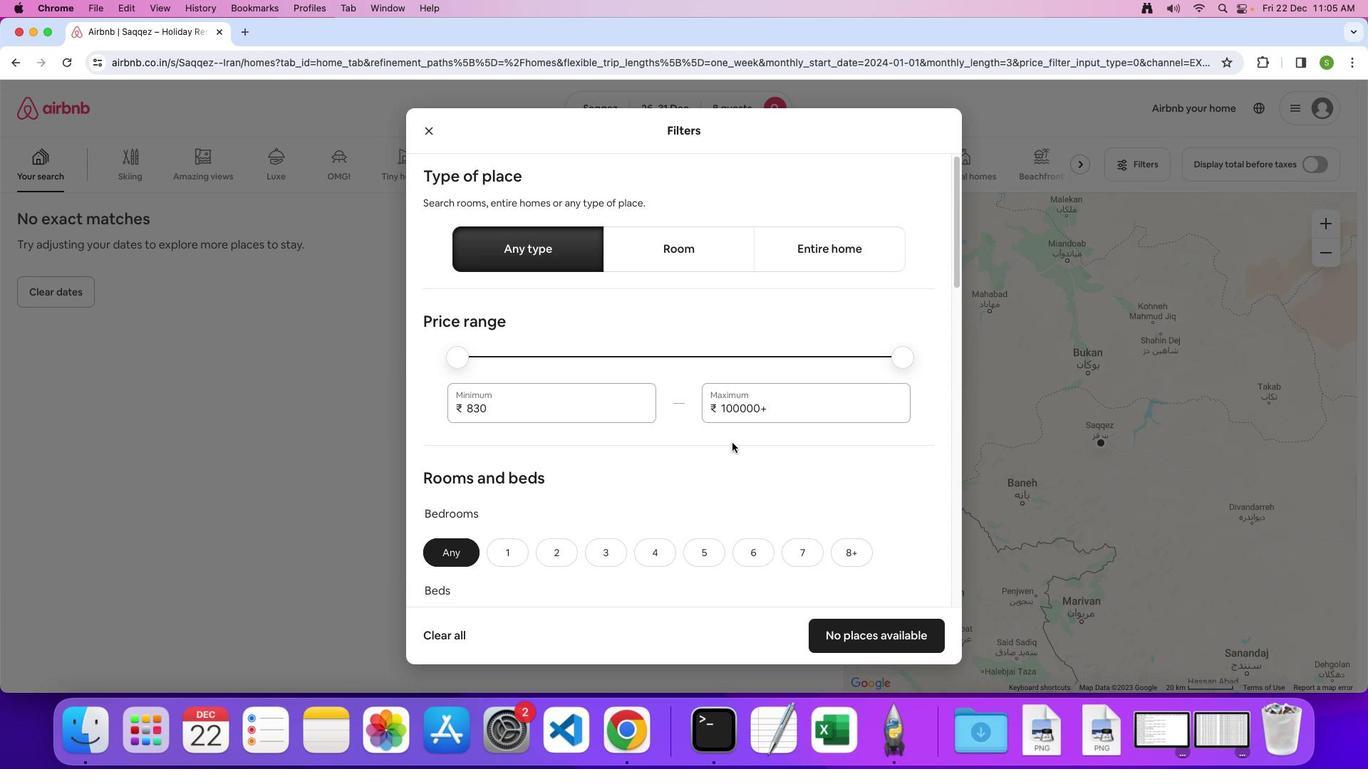 
Action: Mouse scrolled (841, 349) with delta (515, 163)
Screenshot: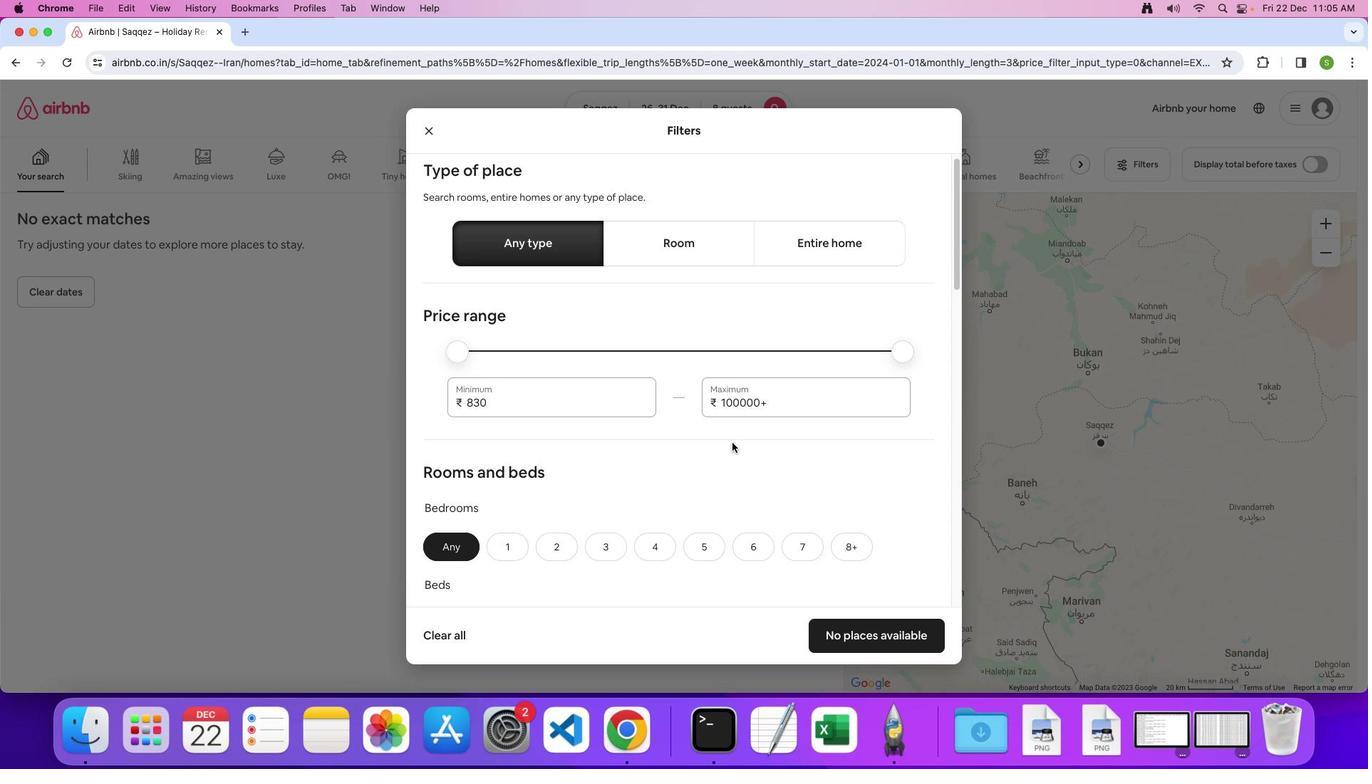
Action: Mouse scrolled (841, 349) with delta (515, 163)
Screenshot: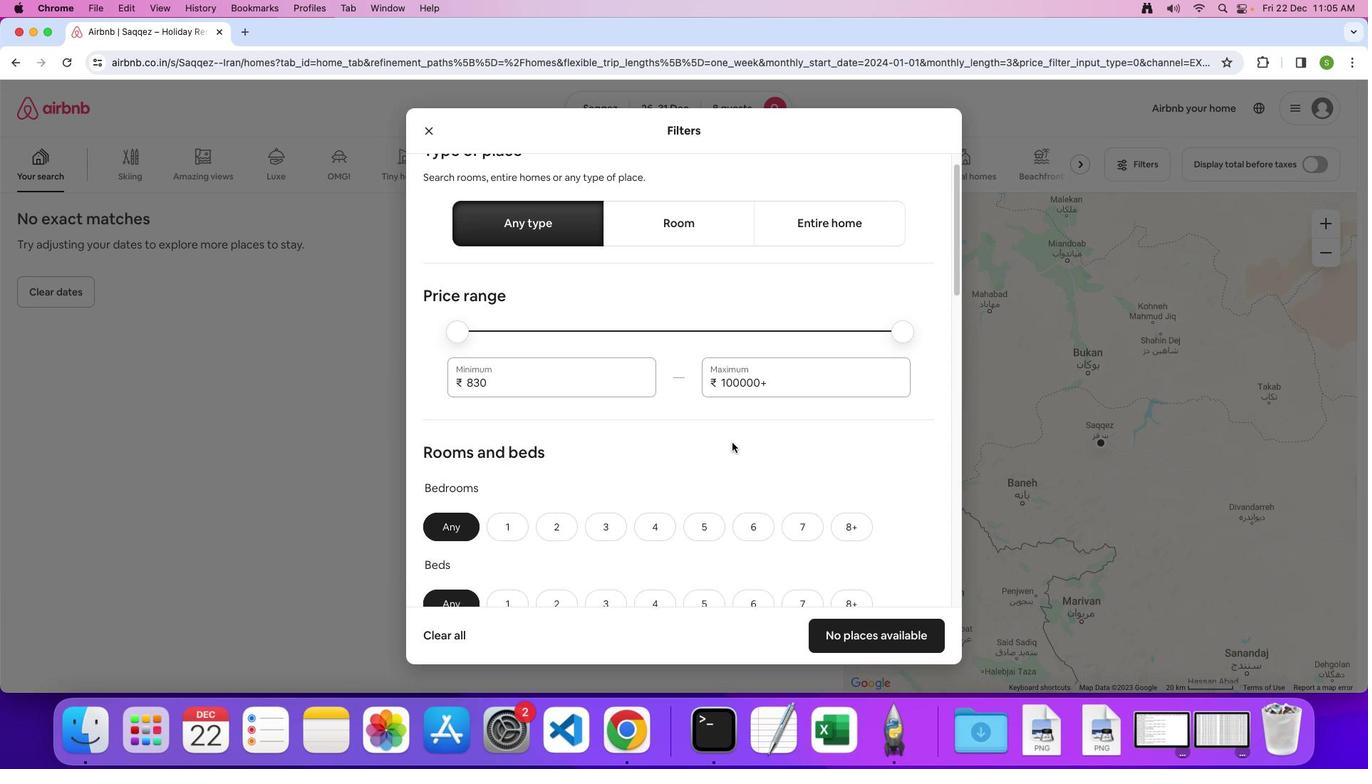 
Action: Mouse scrolled (841, 349) with delta (515, 163)
Screenshot: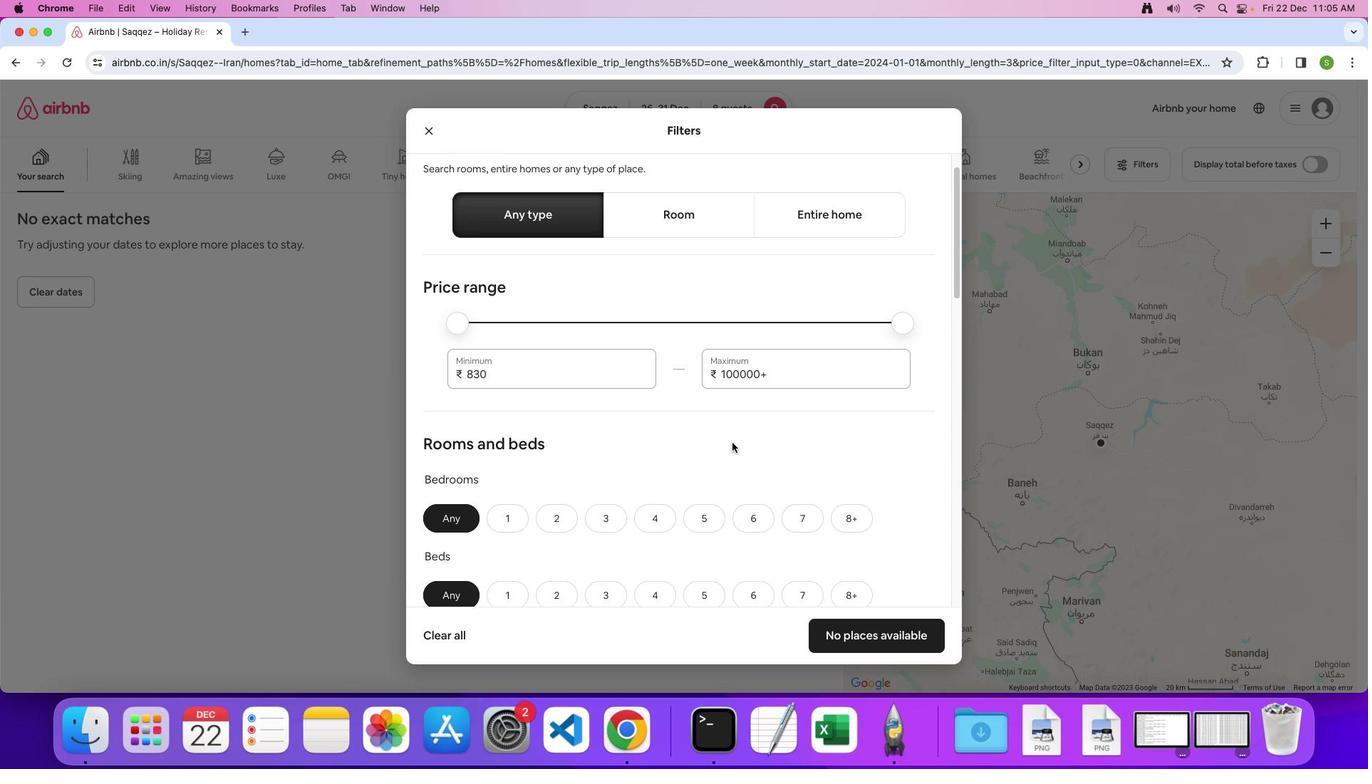 
Action: Mouse moved to (841, 349)
Screenshot: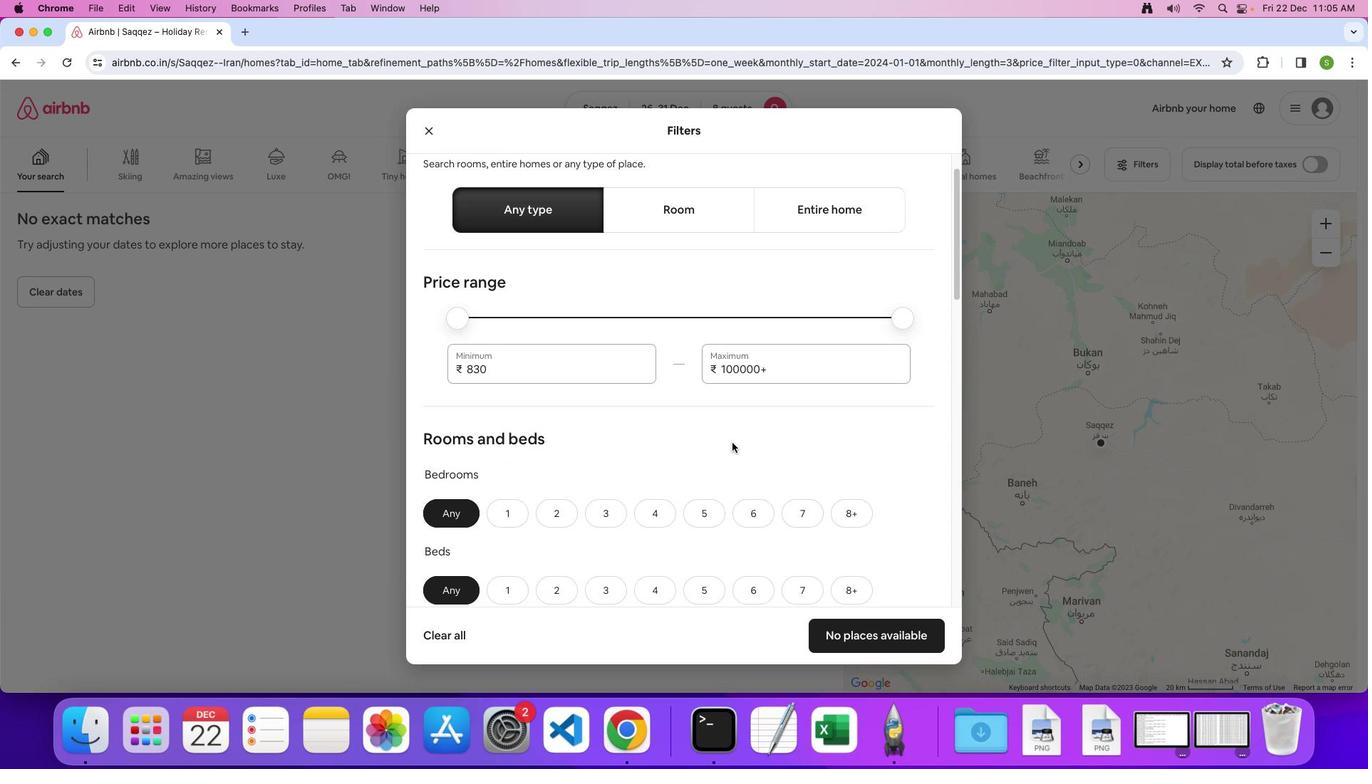 
Action: Mouse scrolled (841, 349) with delta (515, 163)
Screenshot: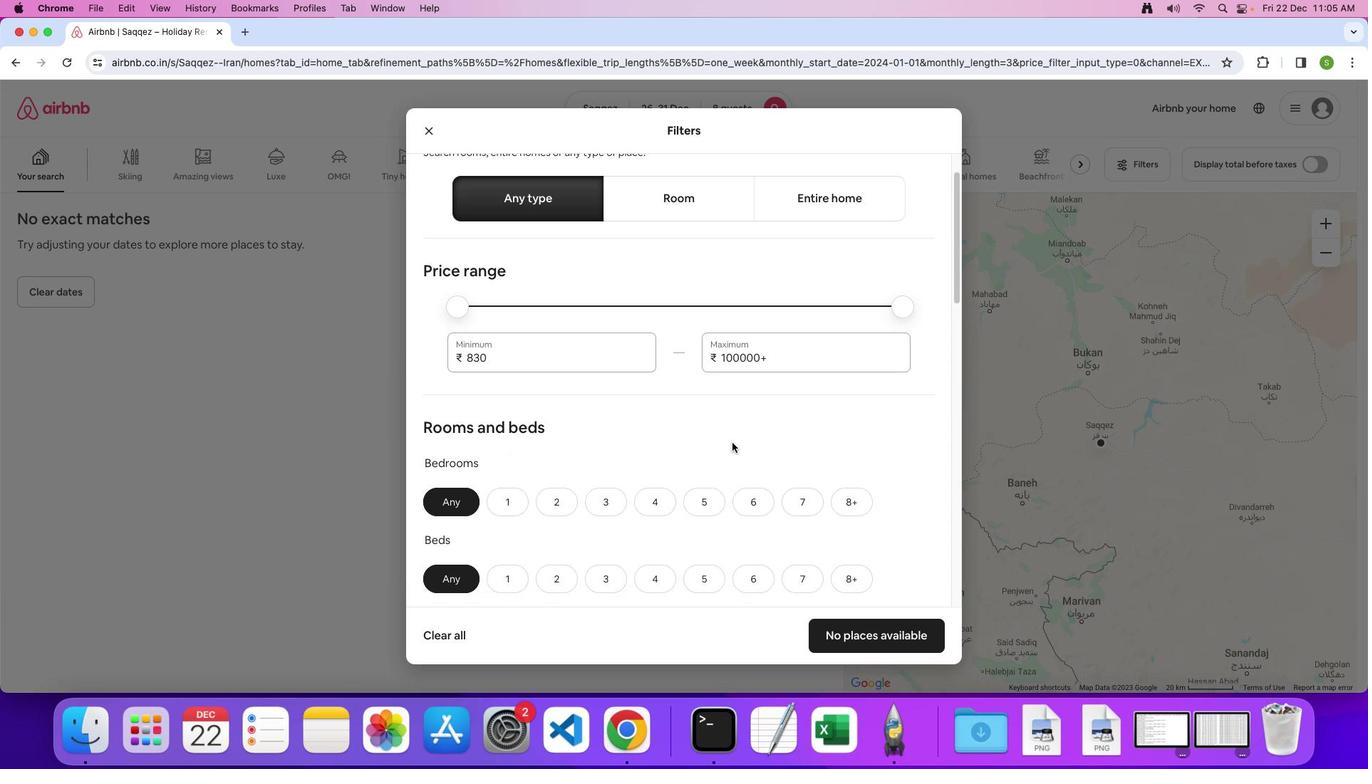 
Action: Mouse scrolled (841, 349) with delta (515, 163)
Screenshot: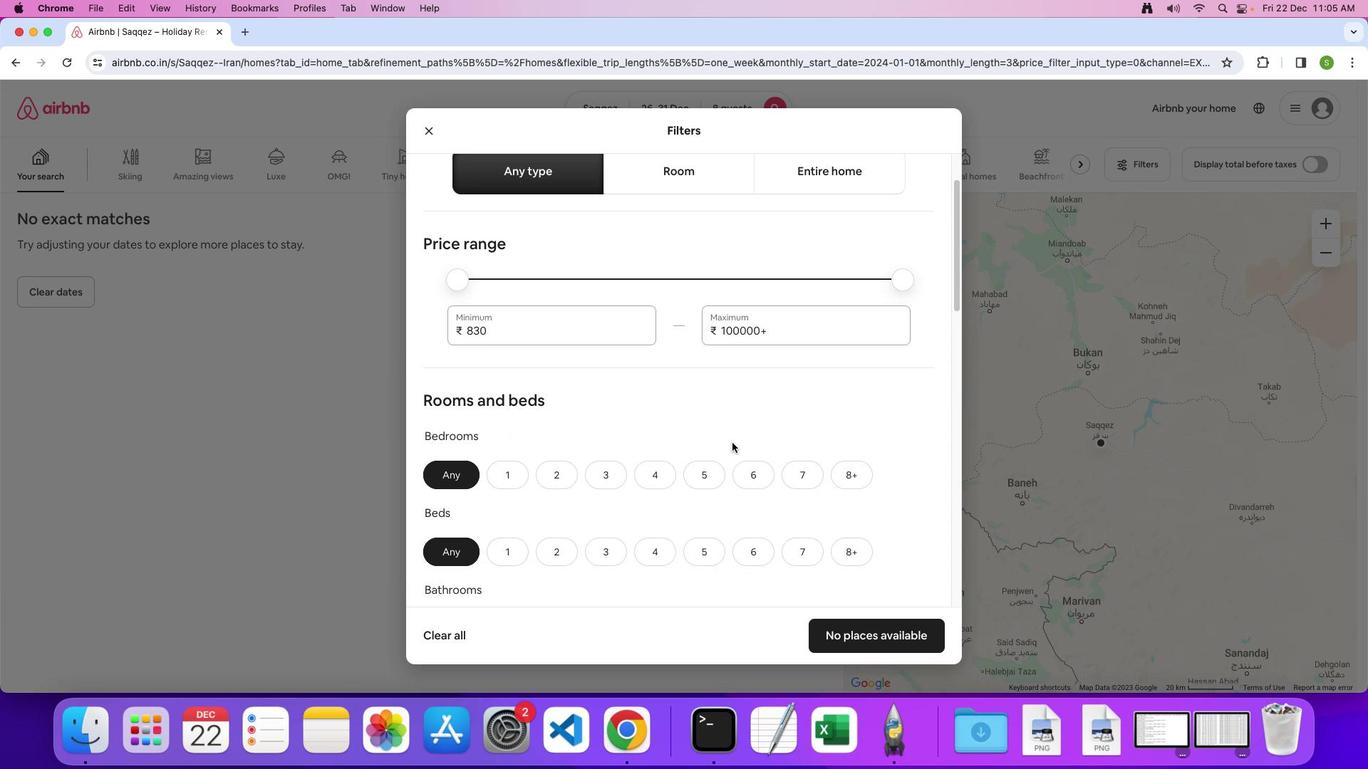 
Action: Mouse scrolled (841, 349) with delta (515, 163)
Screenshot: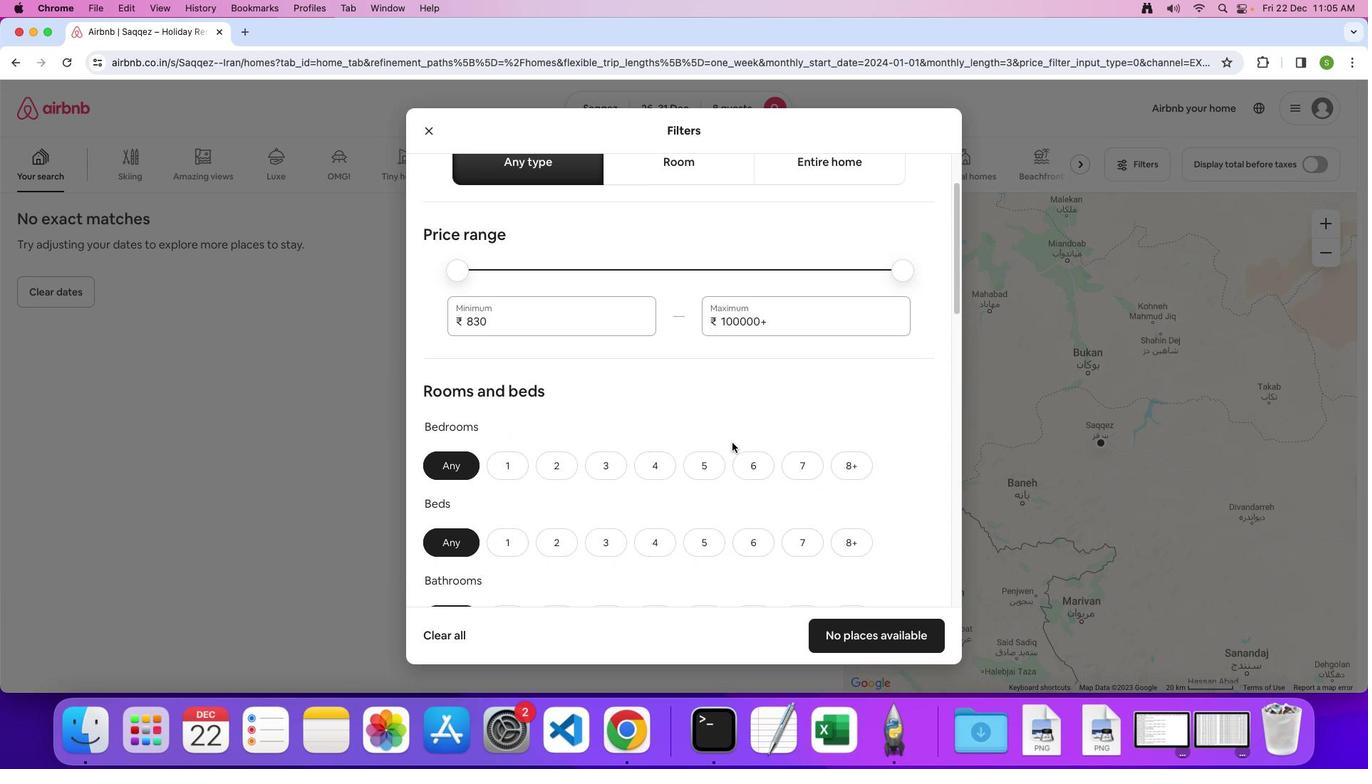 
Action: Mouse scrolled (841, 349) with delta (515, 163)
Screenshot: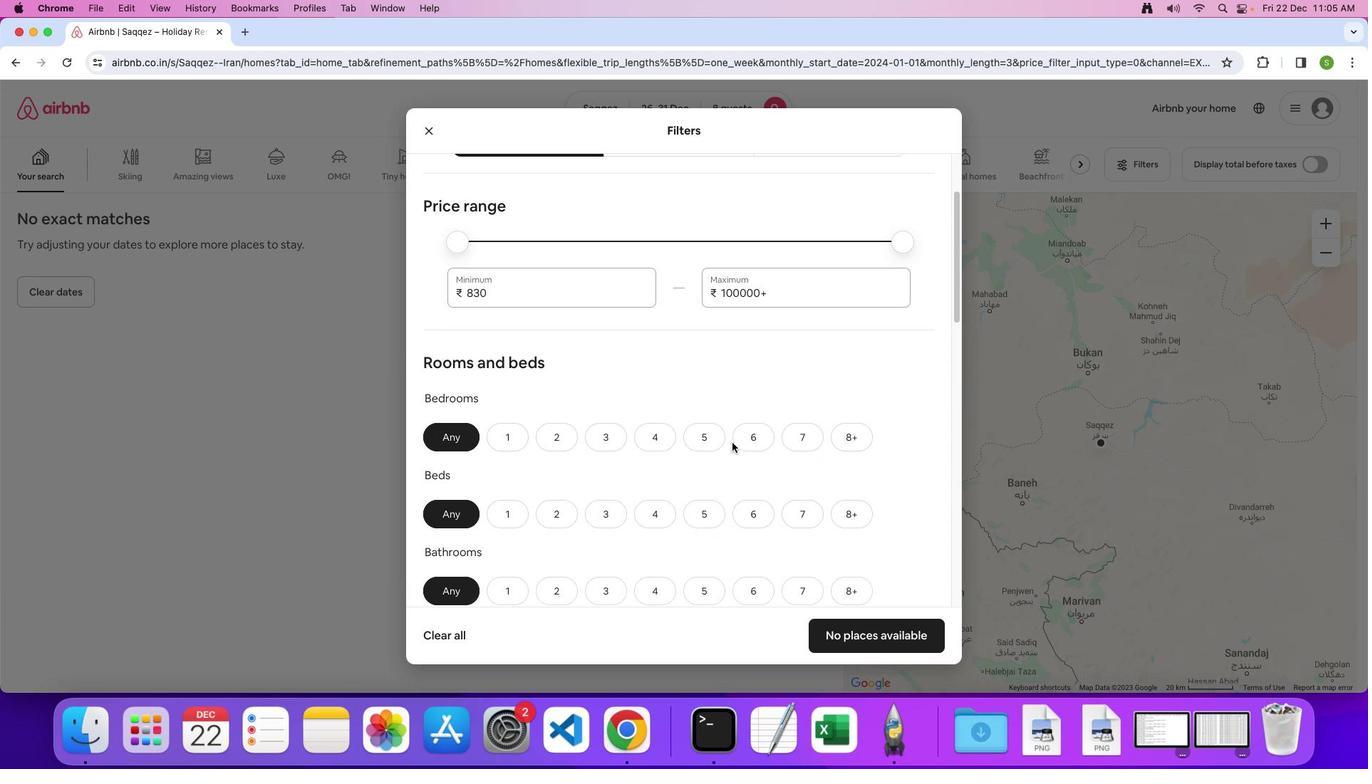 
Action: Mouse moved to (841, 348)
Screenshot: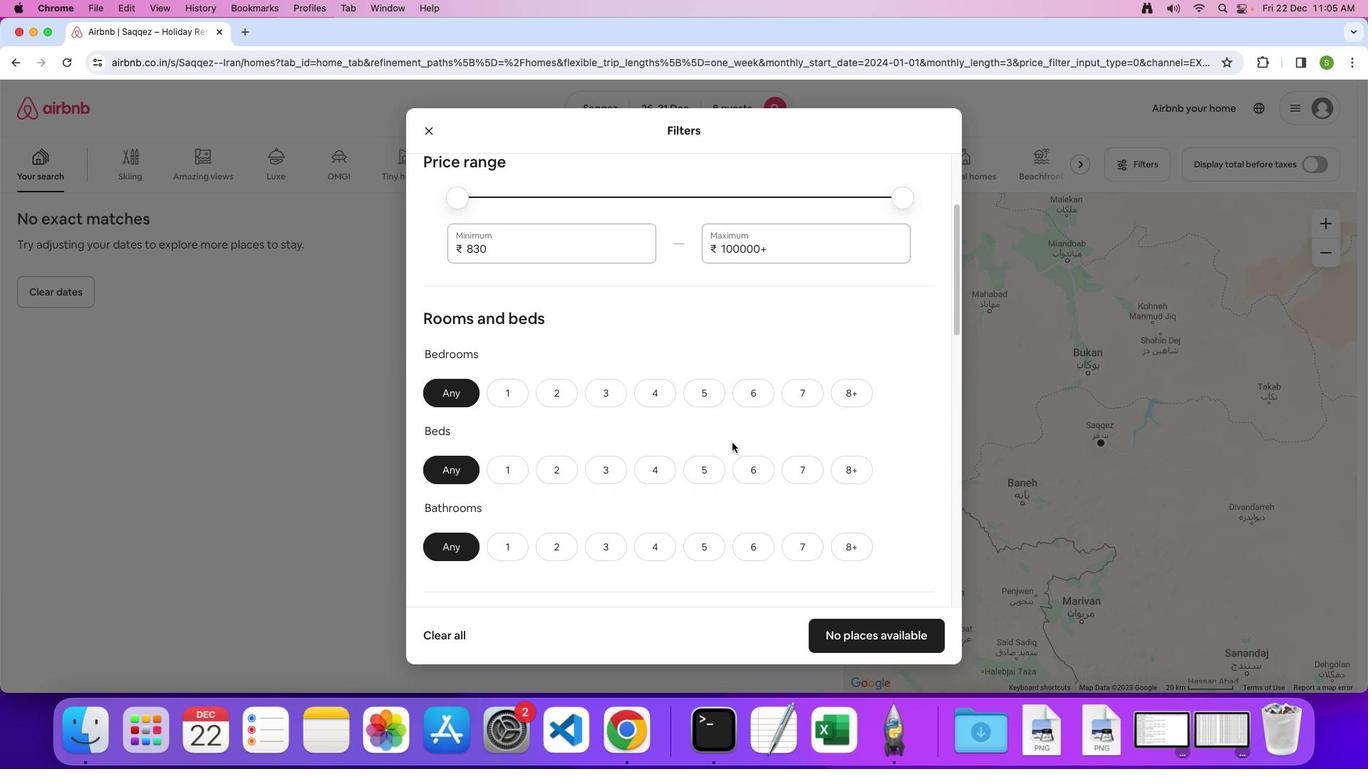 
Action: Mouse scrolled (841, 348) with delta (515, 163)
Screenshot: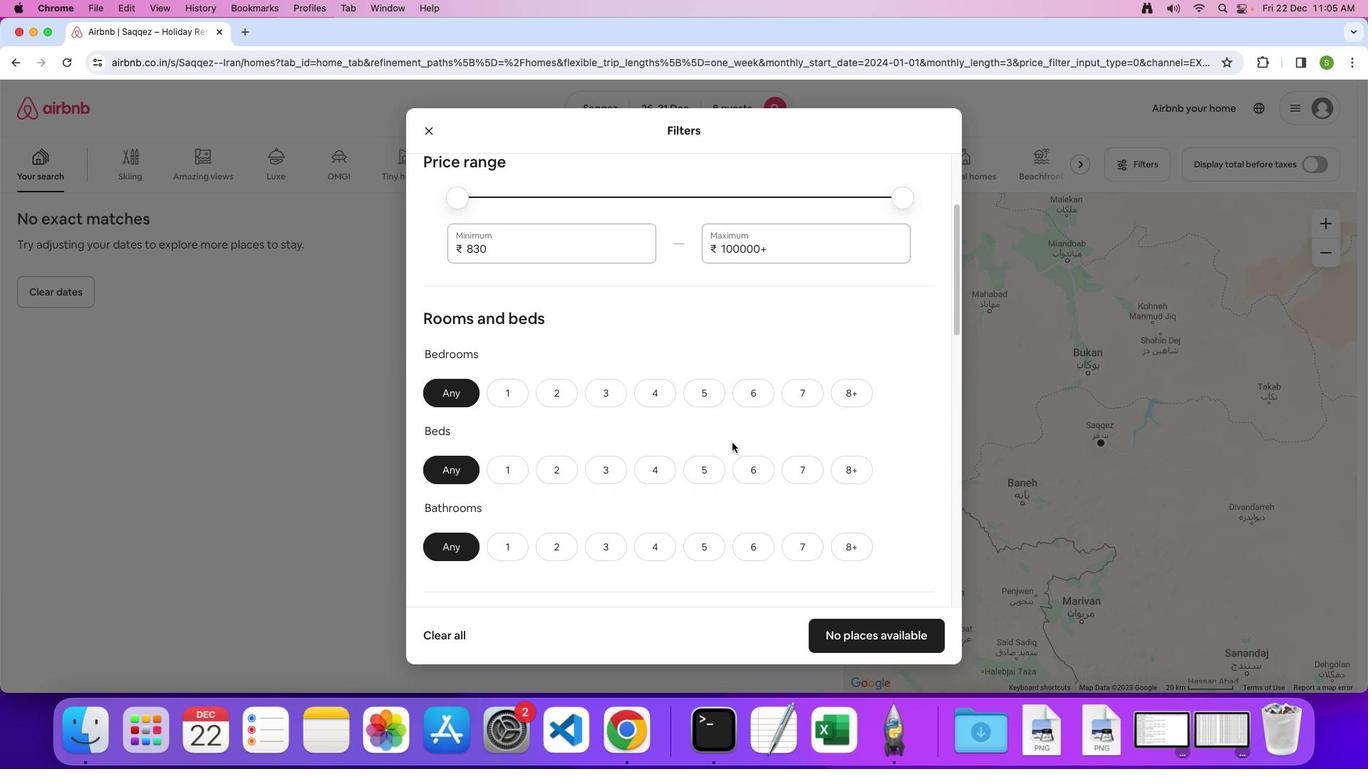 
Action: Mouse scrolled (841, 348) with delta (515, 163)
Screenshot: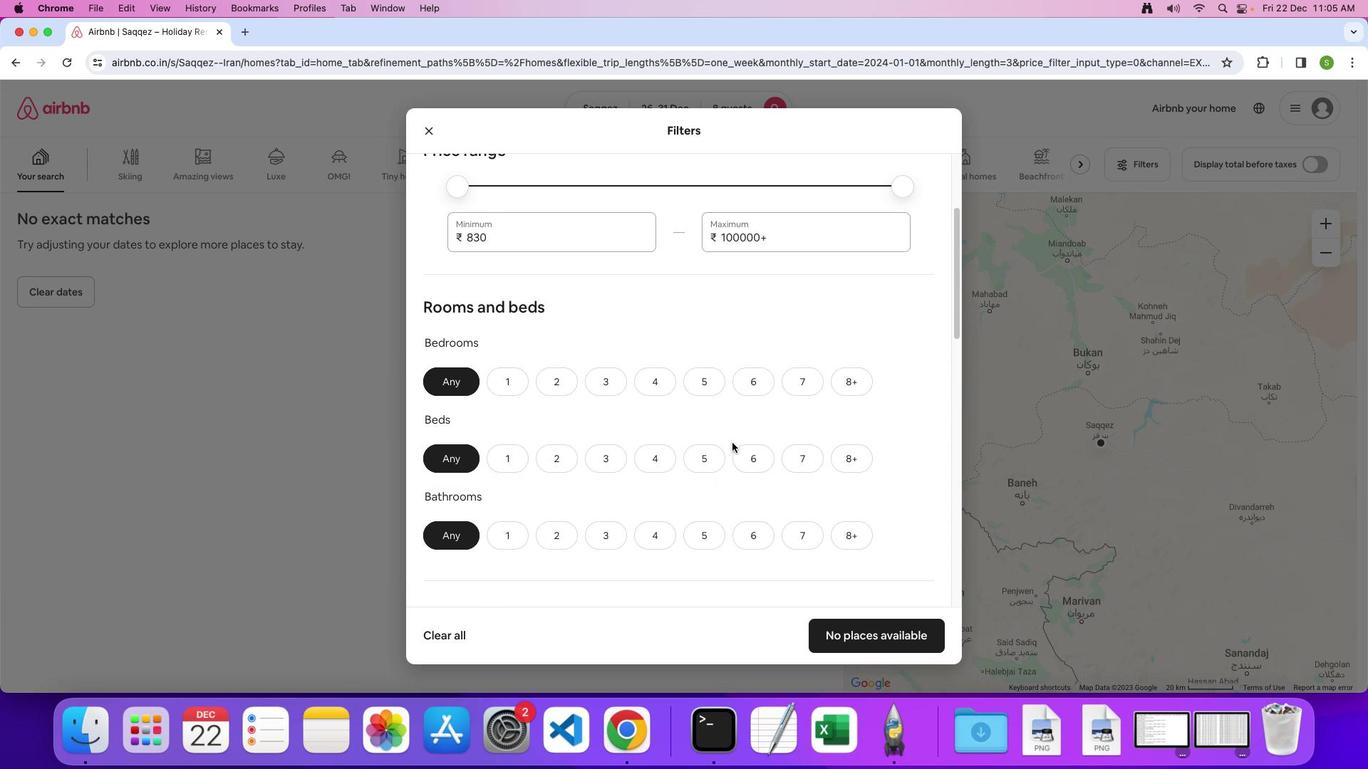 
Action: Mouse scrolled (841, 348) with delta (515, 163)
Screenshot: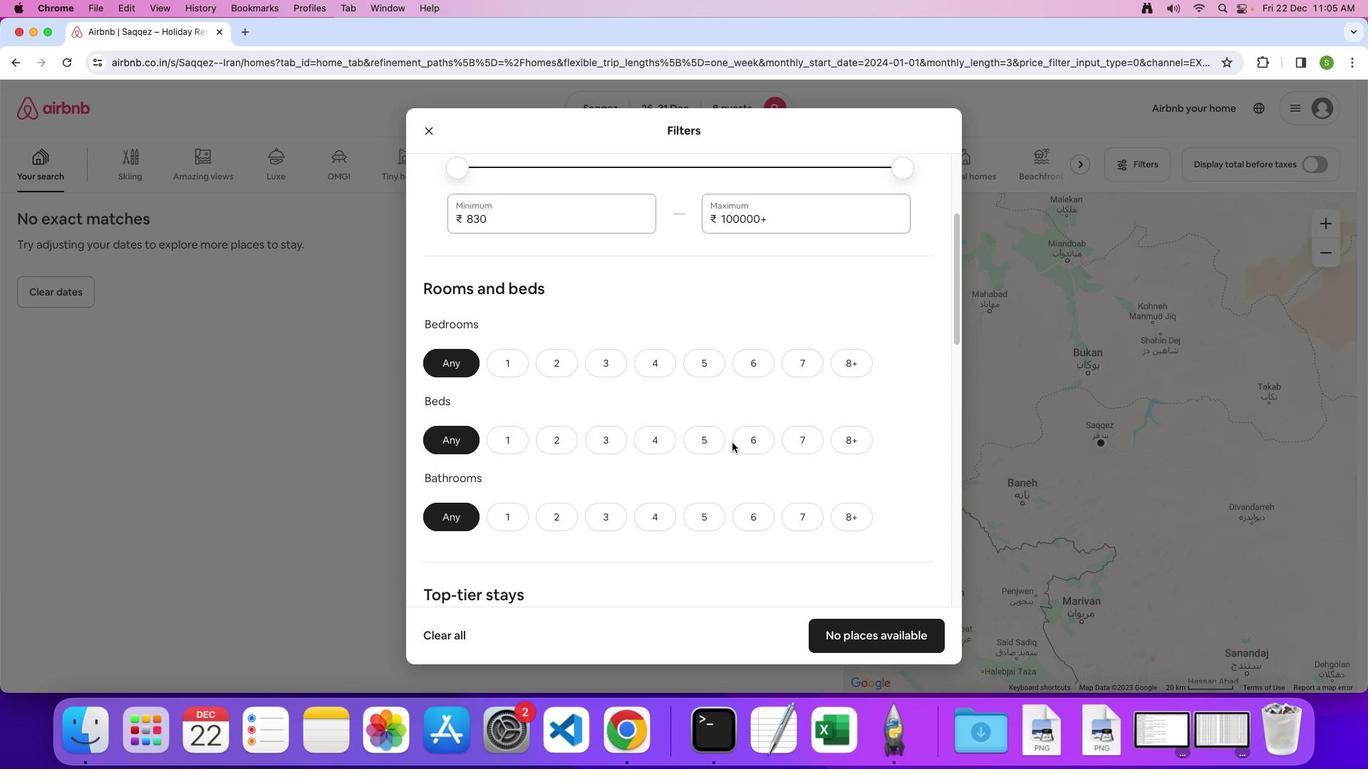 
Action: Mouse scrolled (841, 348) with delta (515, 163)
Screenshot: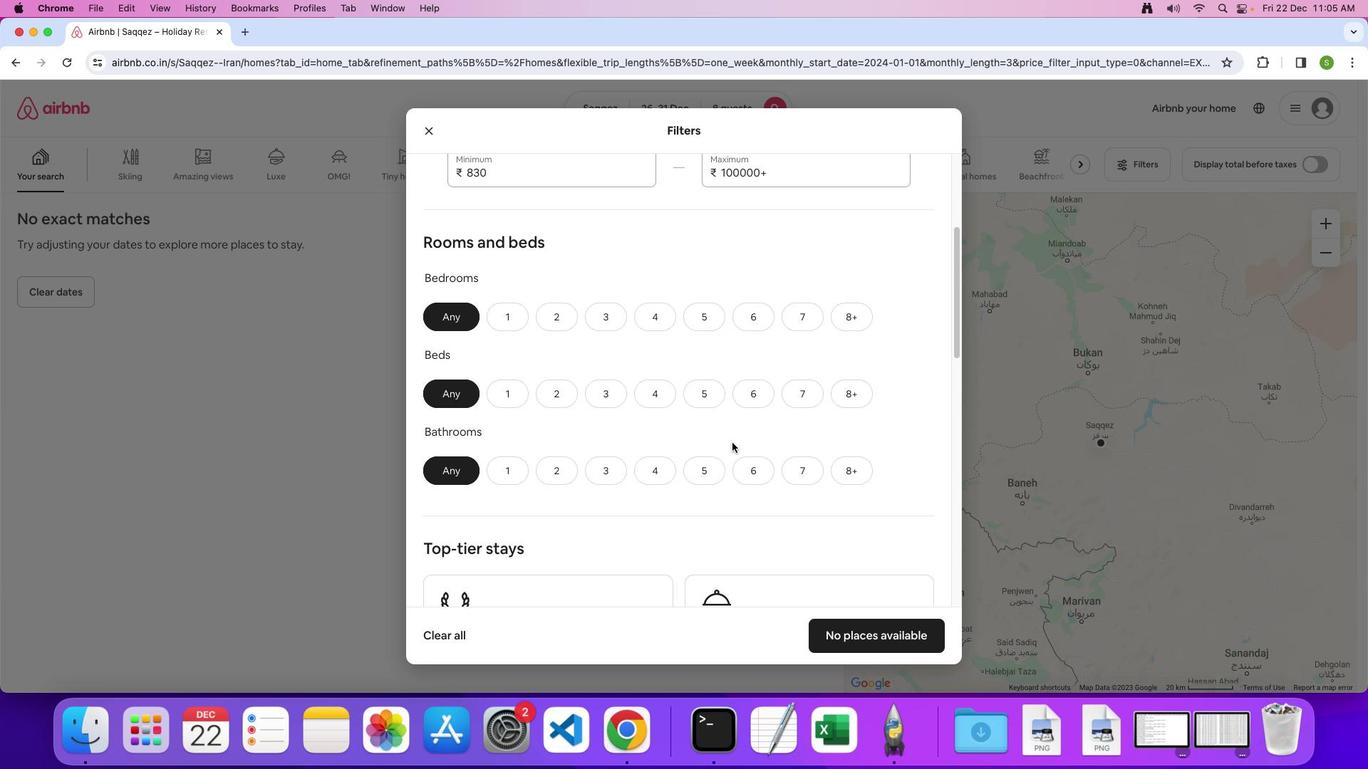 
Action: Mouse scrolled (841, 348) with delta (515, 163)
Screenshot: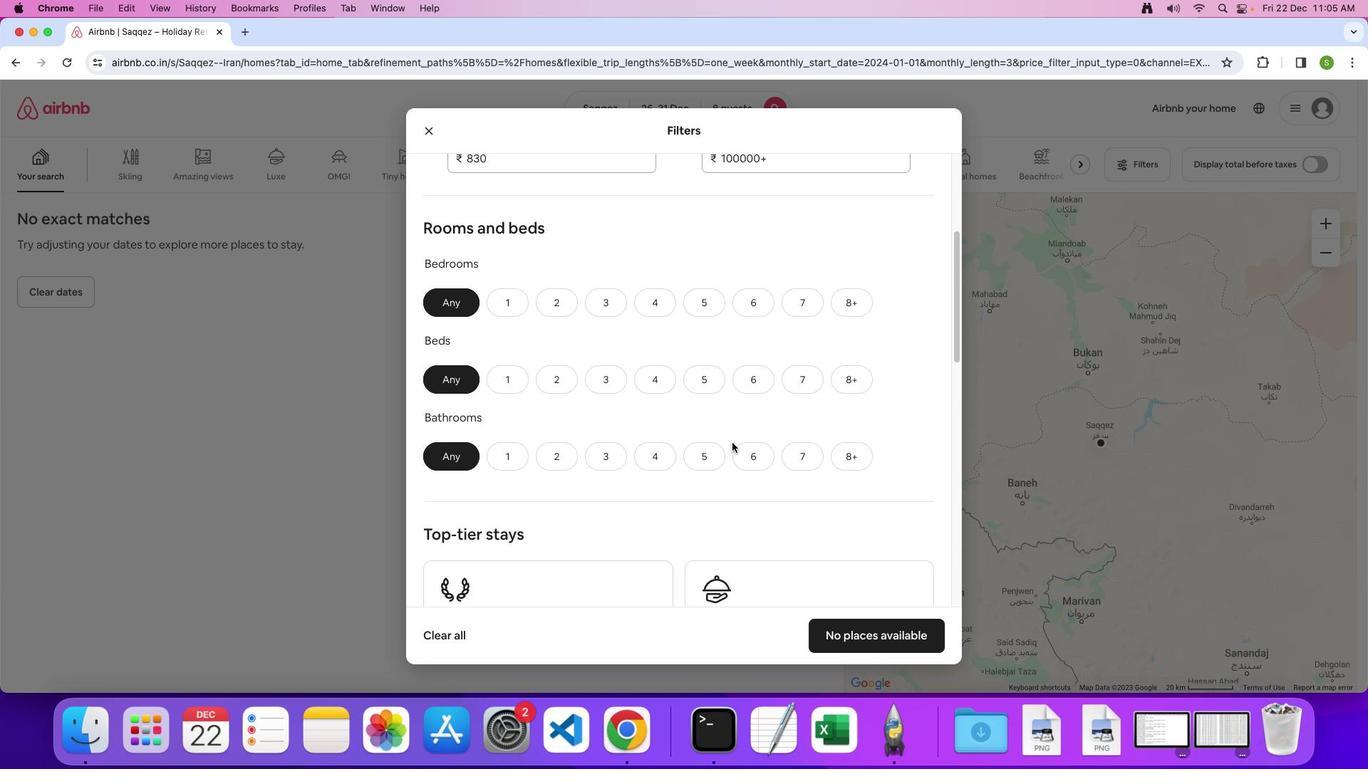 
Action: Mouse scrolled (841, 348) with delta (515, 163)
Screenshot: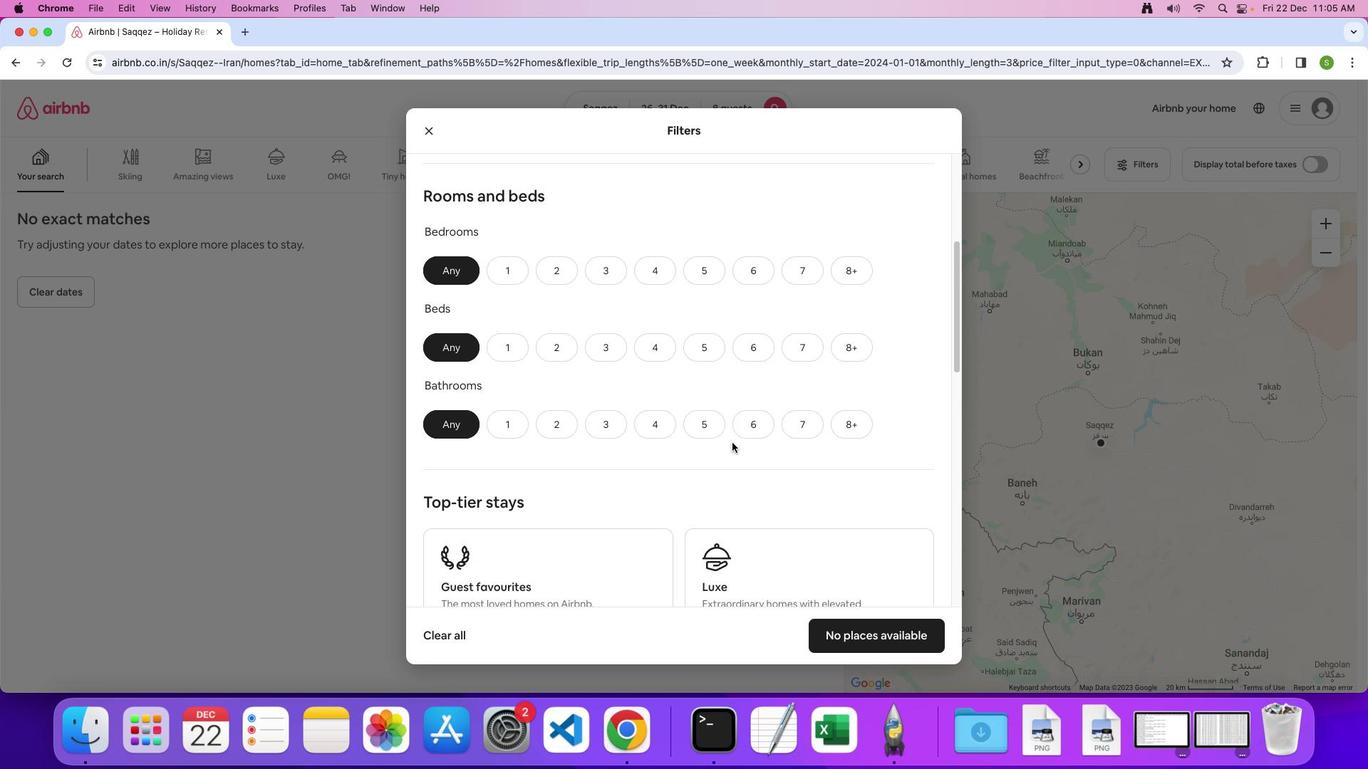 
Action: Mouse scrolled (841, 348) with delta (515, 163)
Screenshot: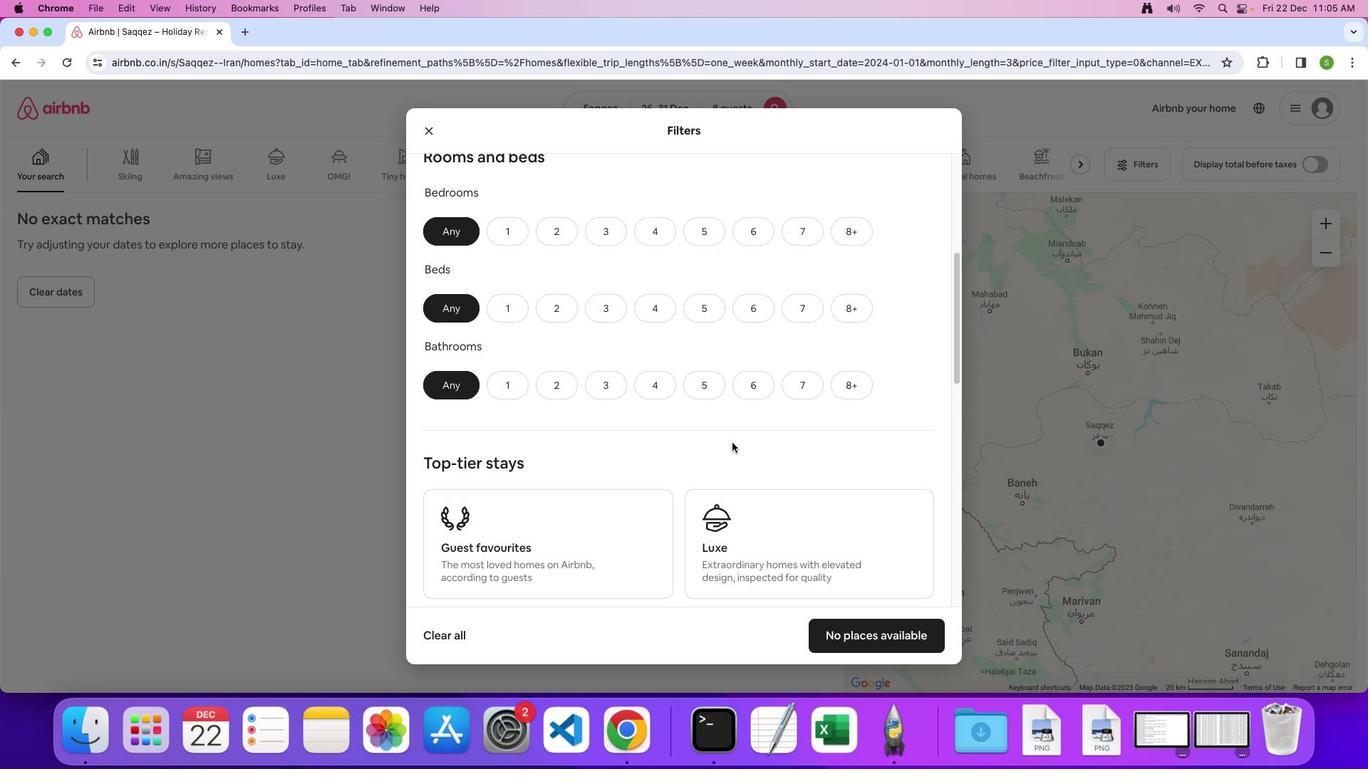 
Action: Mouse scrolled (841, 348) with delta (515, 163)
Screenshot: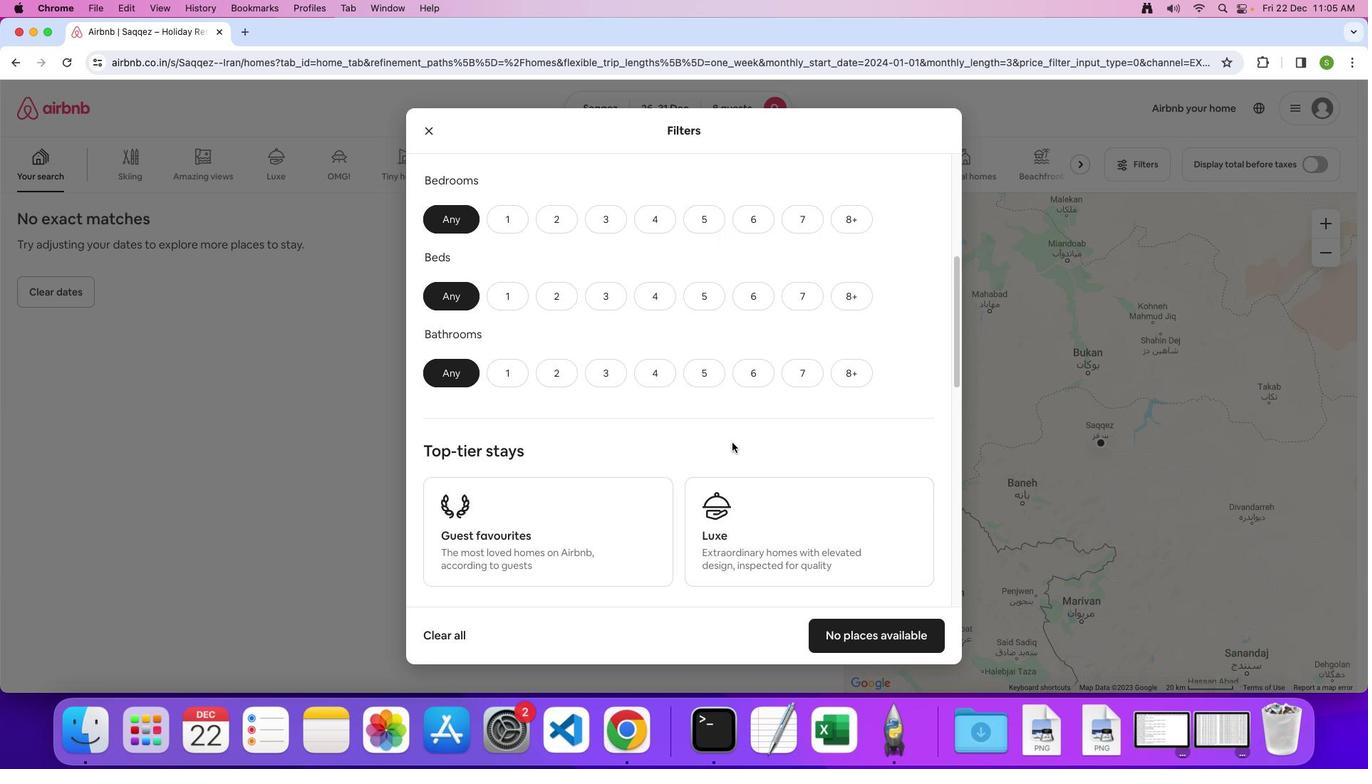 
Action: Mouse scrolled (841, 348) with delta (515, 163)
Screenshot: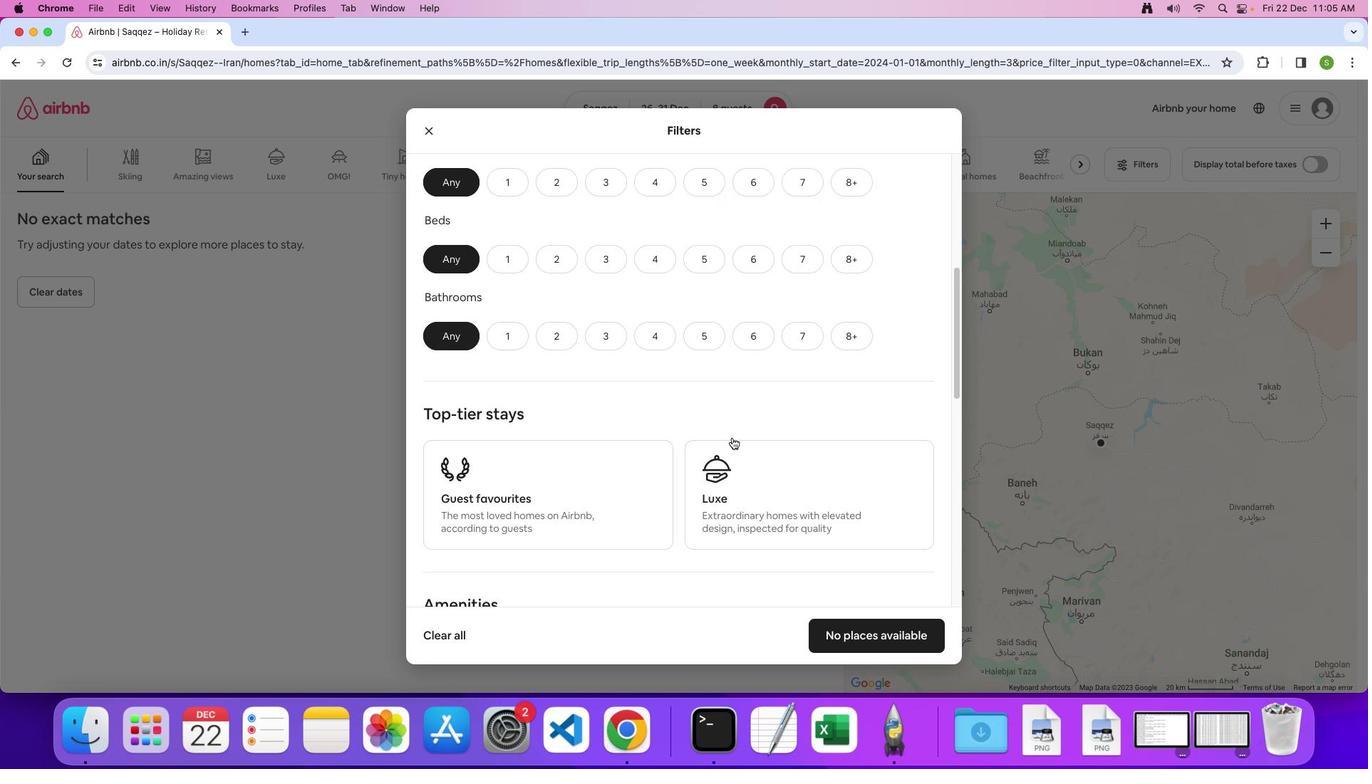 
Action: Mouse moved to (851, 250)
Screenshot: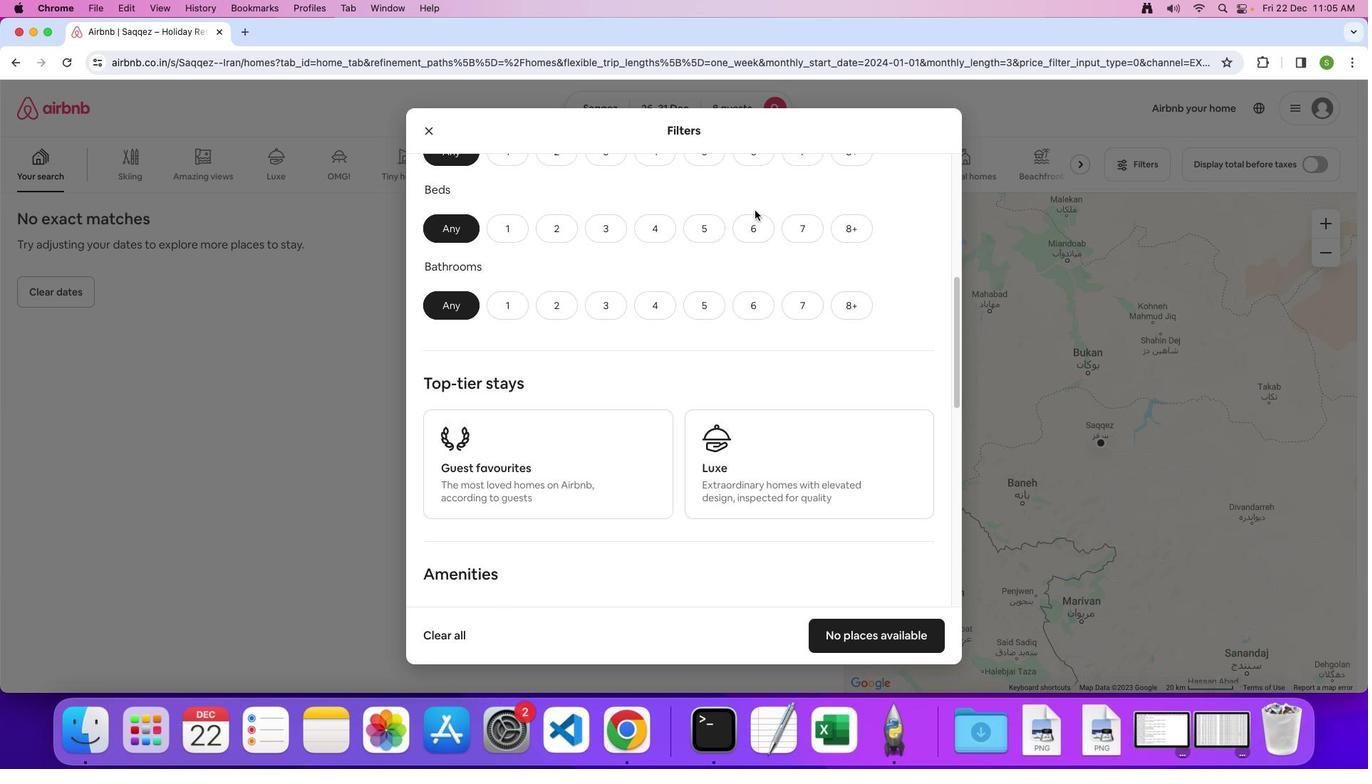 
Action: Mouse scrolled (851, 250) with delta (515, 164)
Screenshot: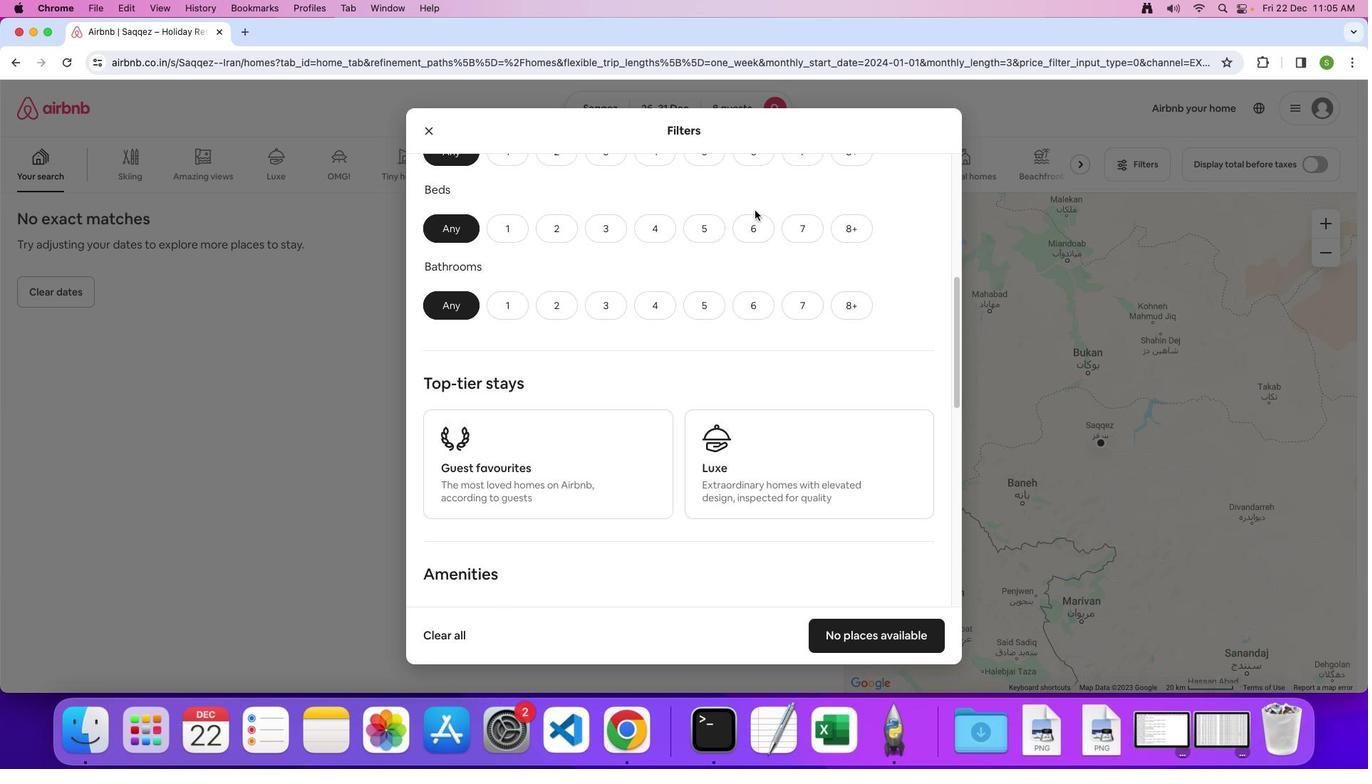 
Action: Mouse moved to (851, 250)
Screenshot: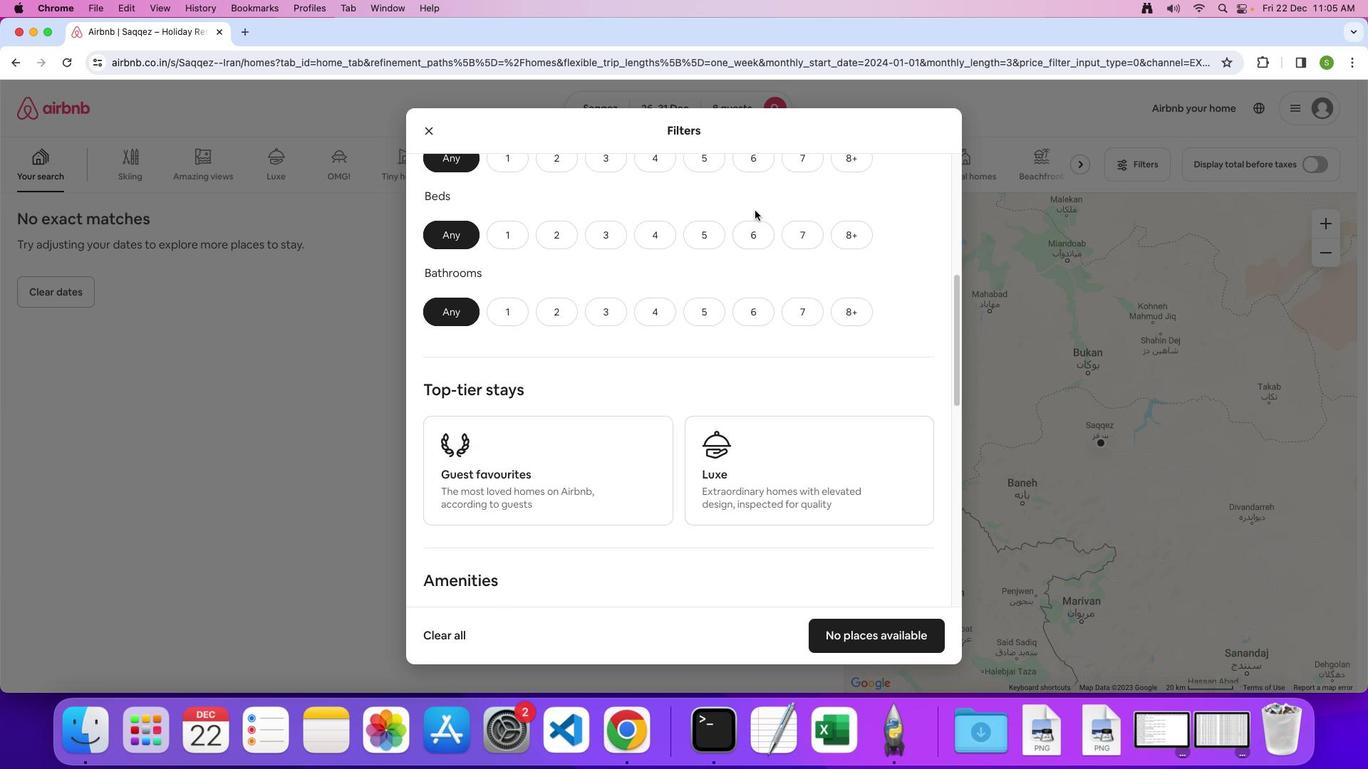 
Action: Mouse scrolled (851, 250) with delta (515, 164)
Screenshot: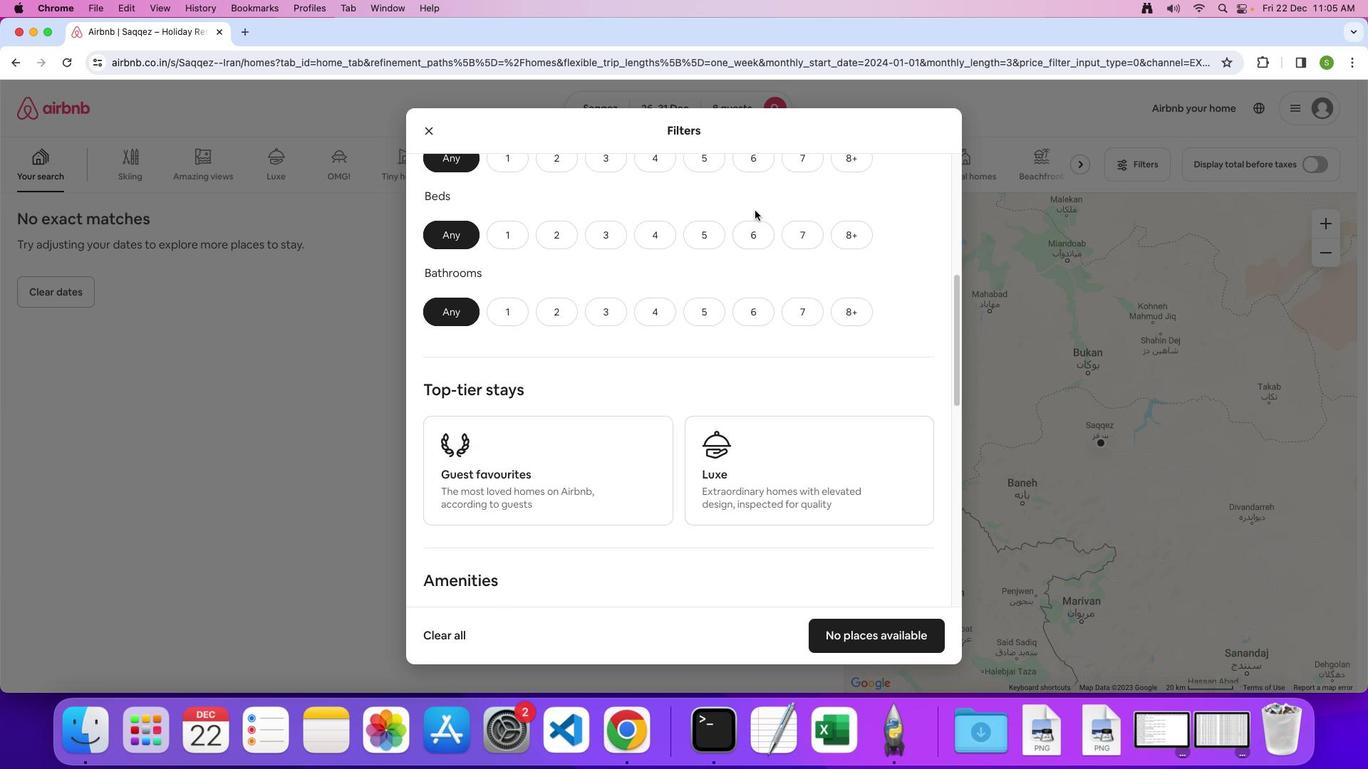 
Action: Mouse moved to (852, 243)
Screenshot: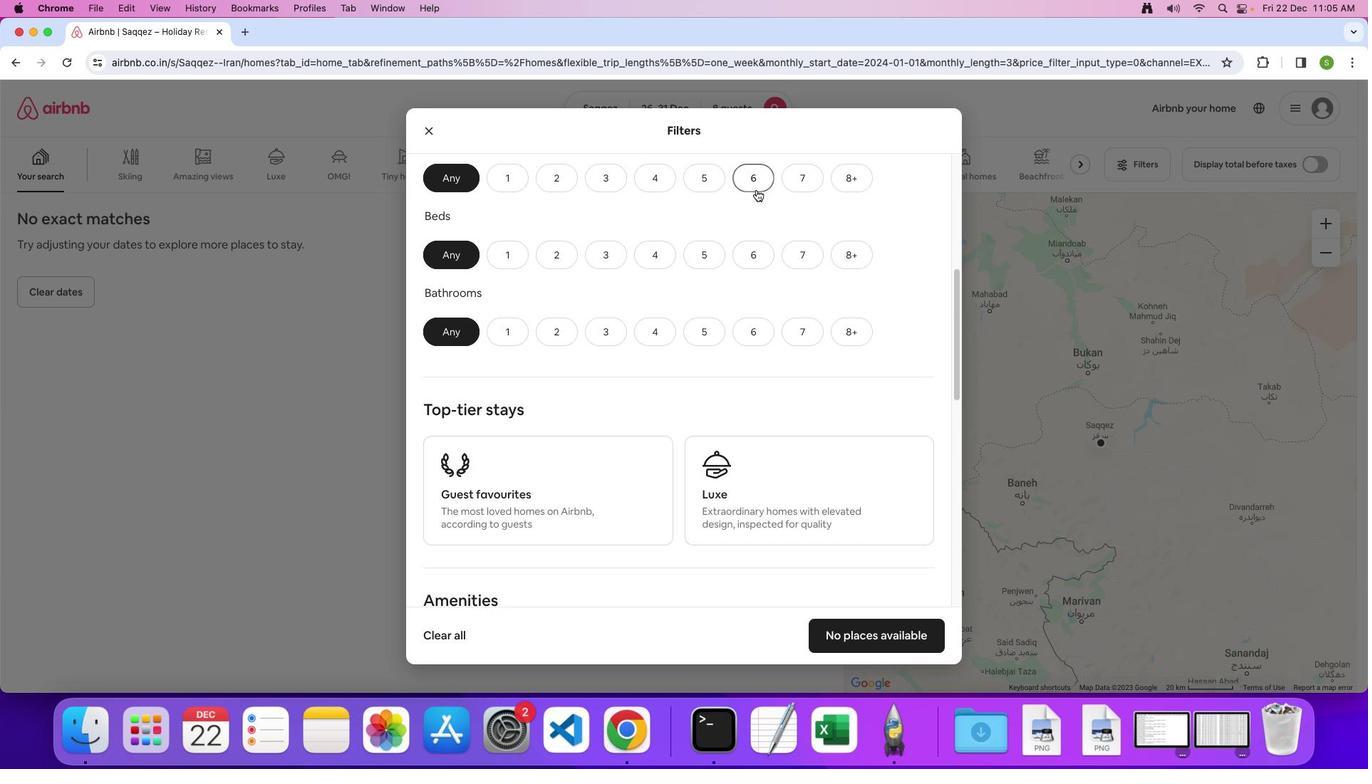 
Action: Mouse pressed left at (852, 243)
Screenshot: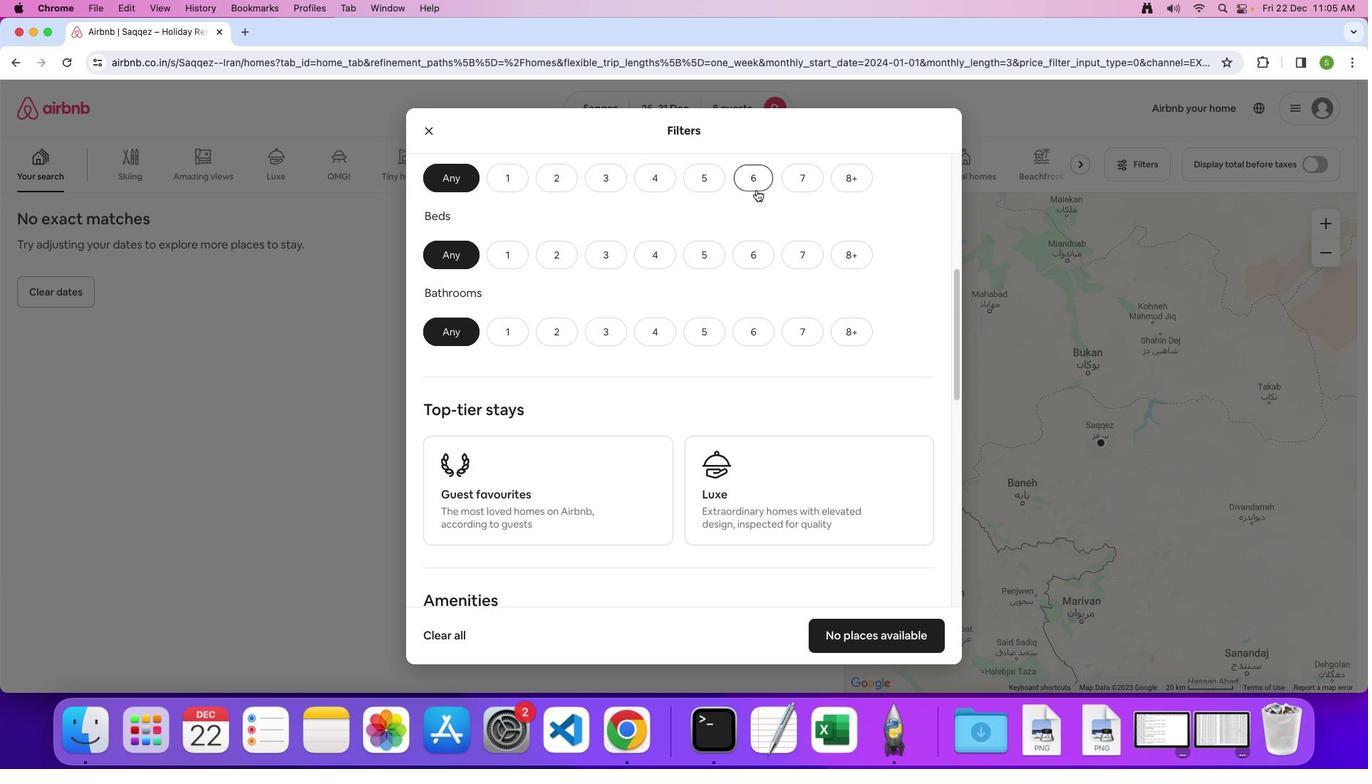 
Action: Mouse moved to (851, 267)
Screenshot: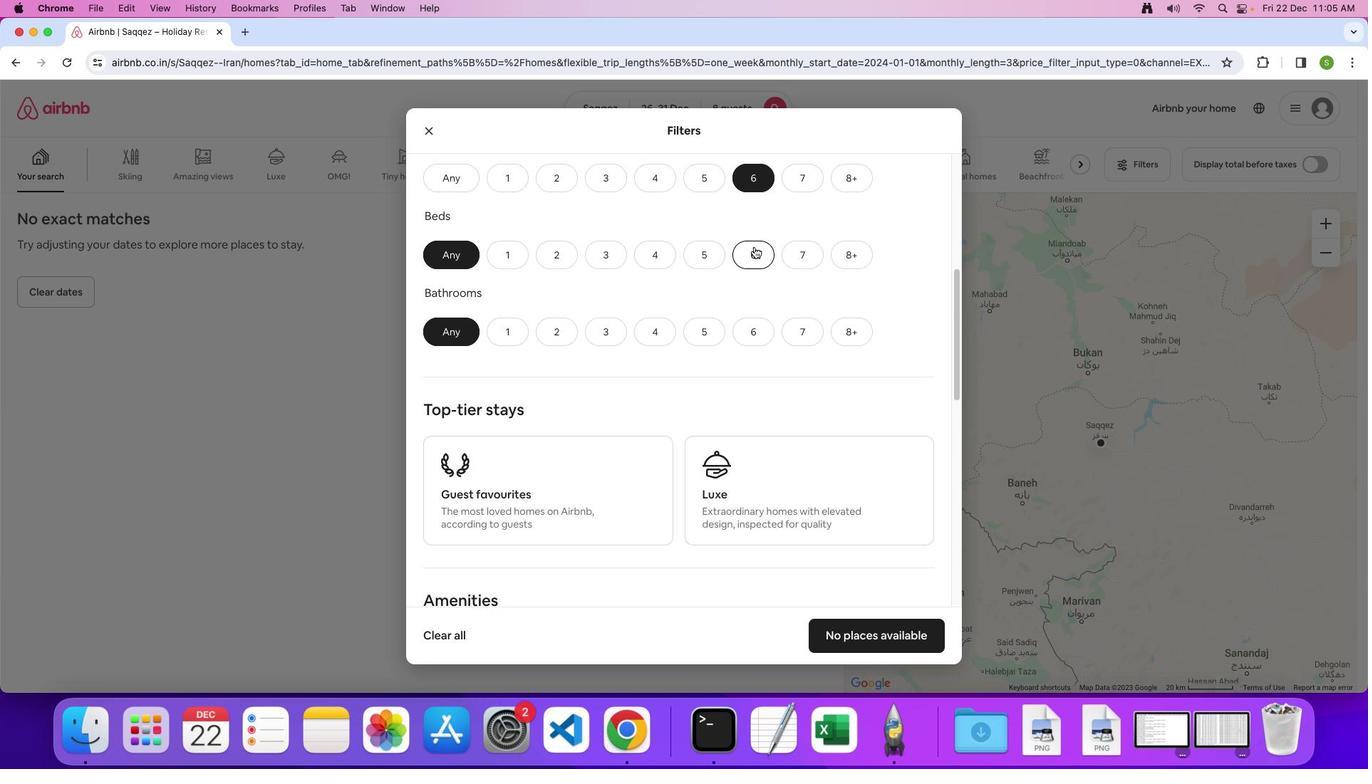 
Action: Mouse pressed left at (851, 267)
Screenshot: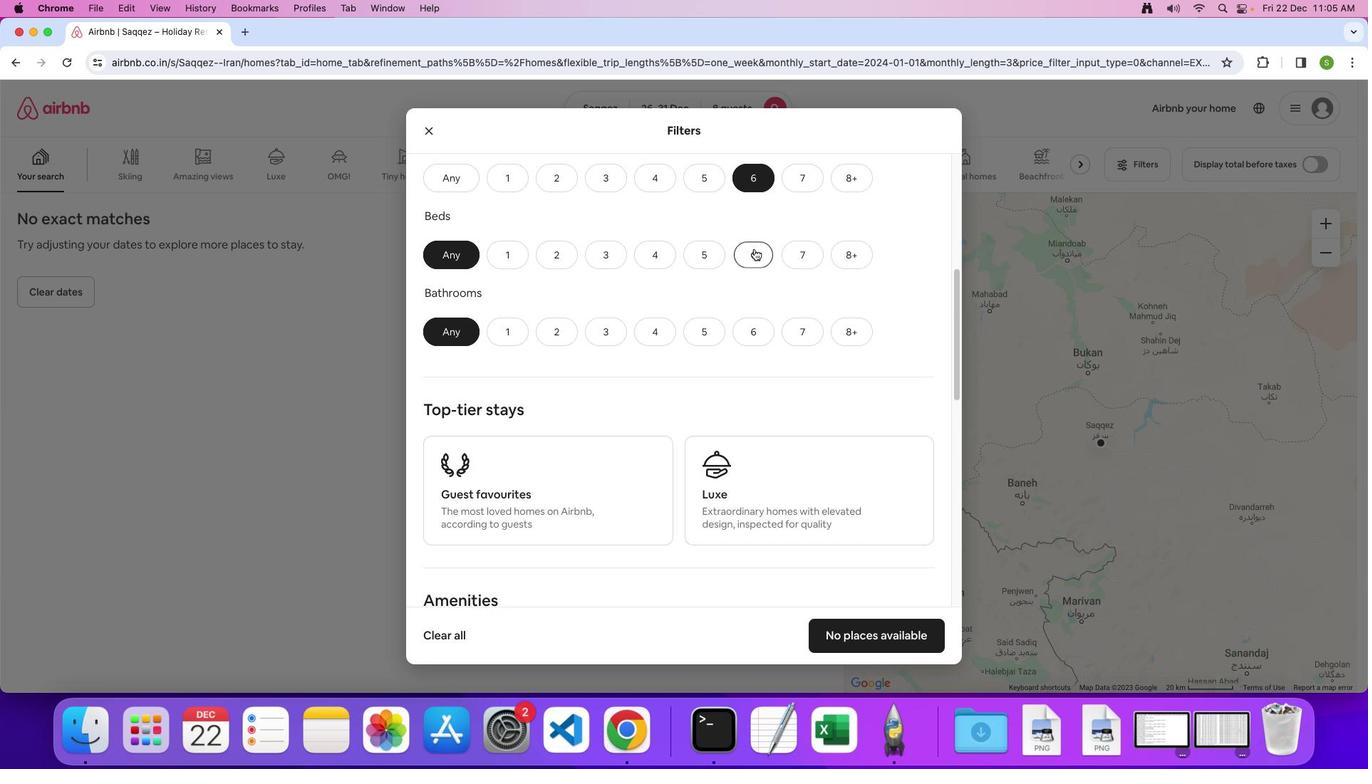 
Action: Mouse moved to (851, 300)
Screenshot: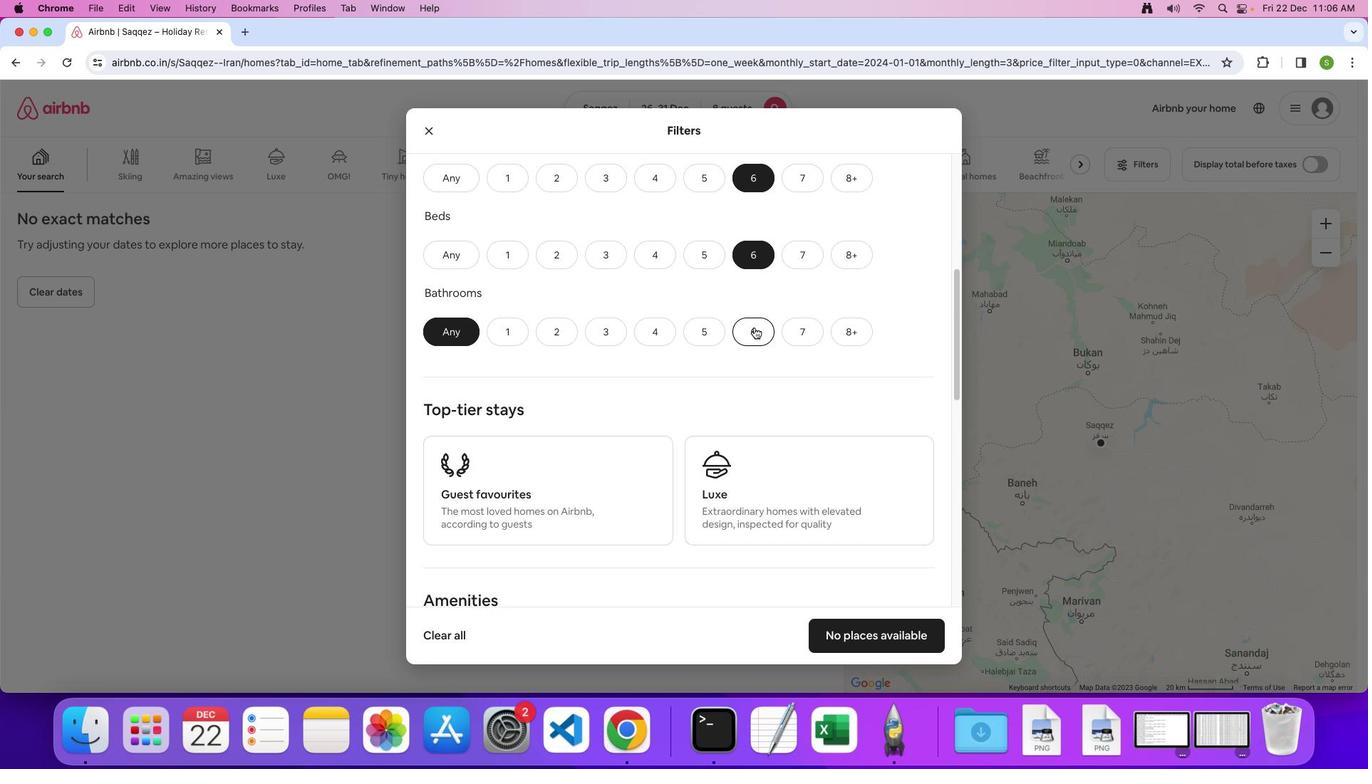 
Action: Mouse pressed left at (851, 300)
Screenshot: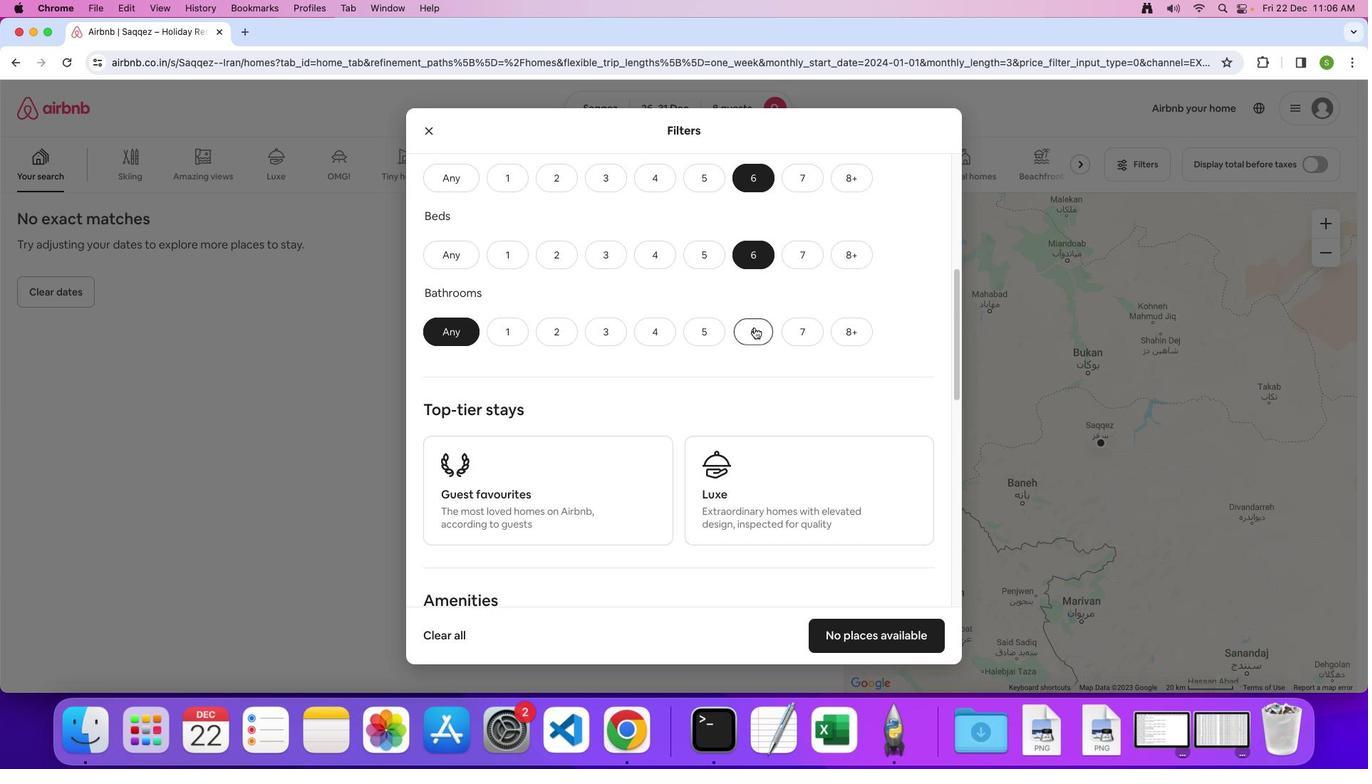 
Action: Mouse moved to (834, 303)
Screenshot: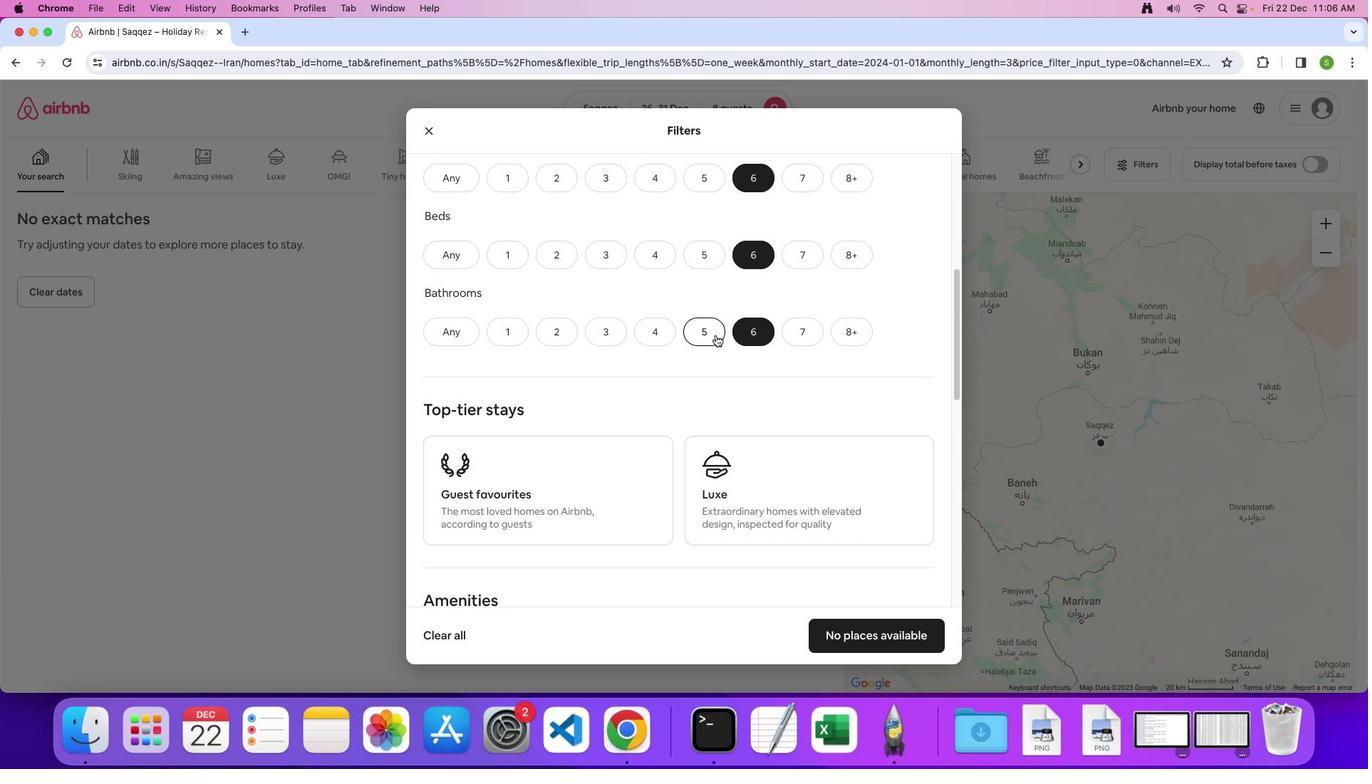 
Action: Mouse scrolled (834, 303) with delta (515, 163)
Screenshot: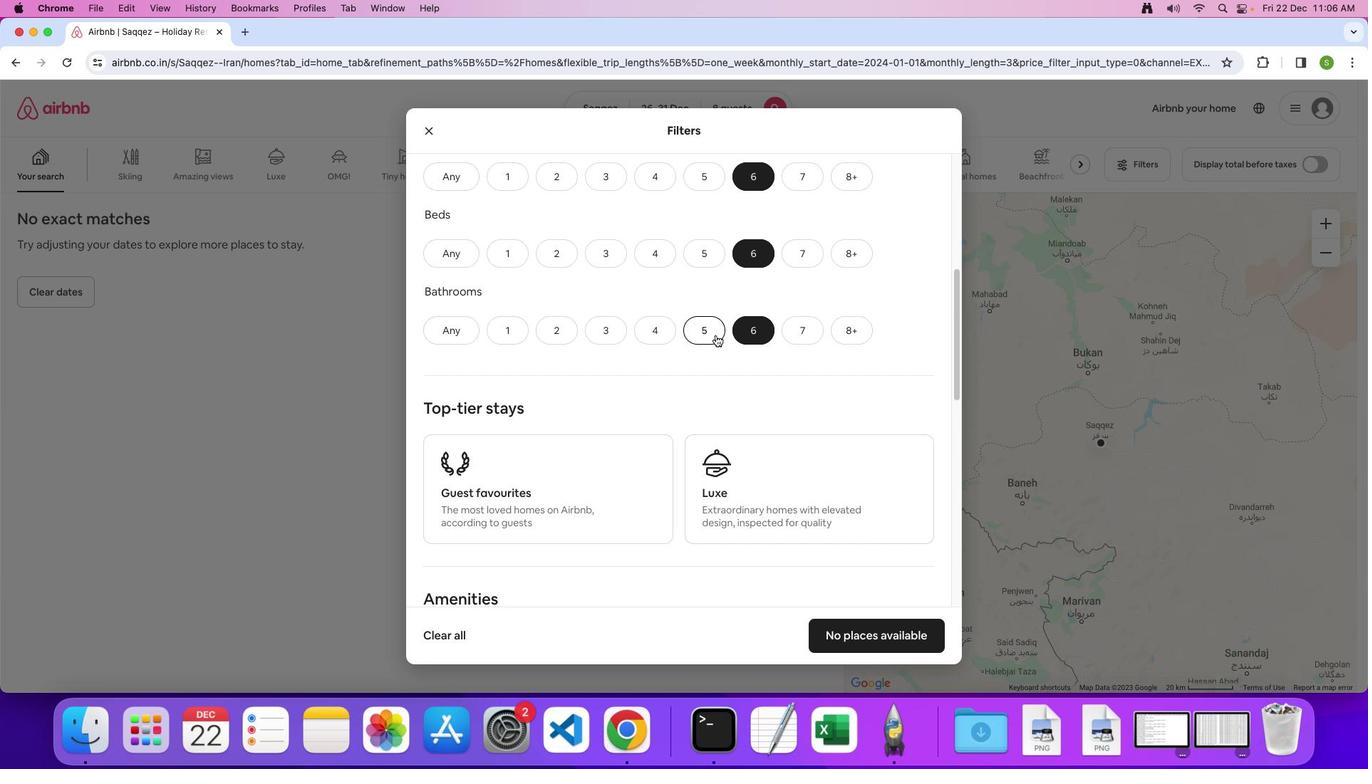 
Action: Mouse scrolled (834, 303) with delta (515, 163)
Screenshot: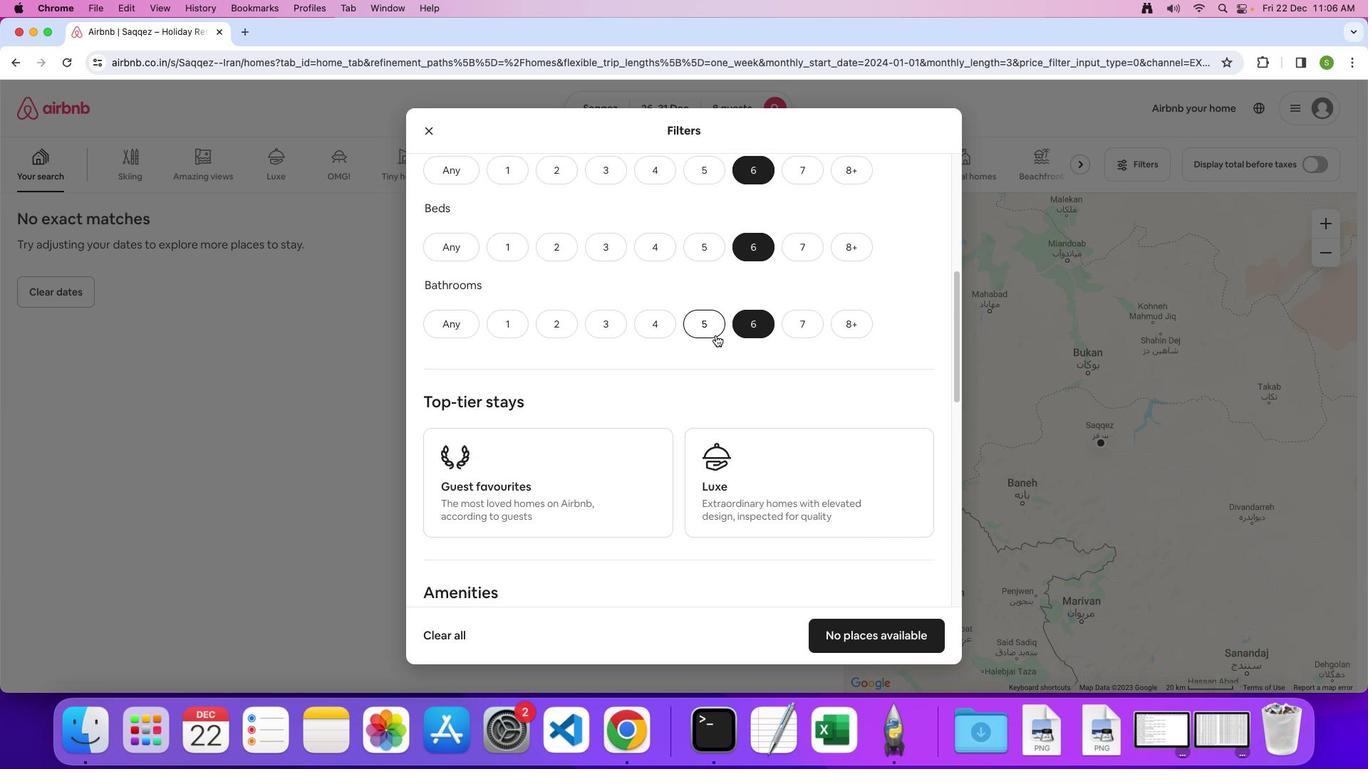 
Action: Mouse scrolled (834, 303) with delta (515, 163)
Screenshot: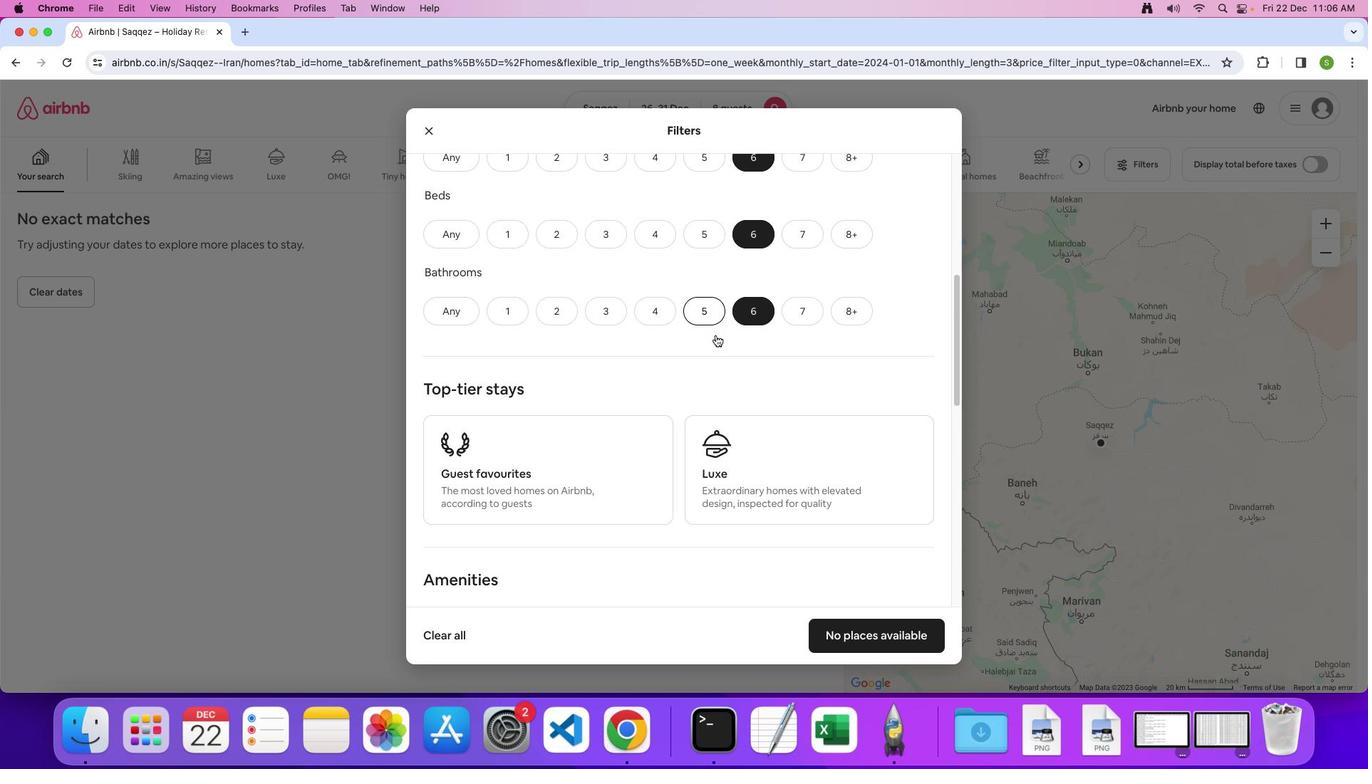 
Action: Mouse scrolled (834, 303) with delta (515, 163)
Screenshot: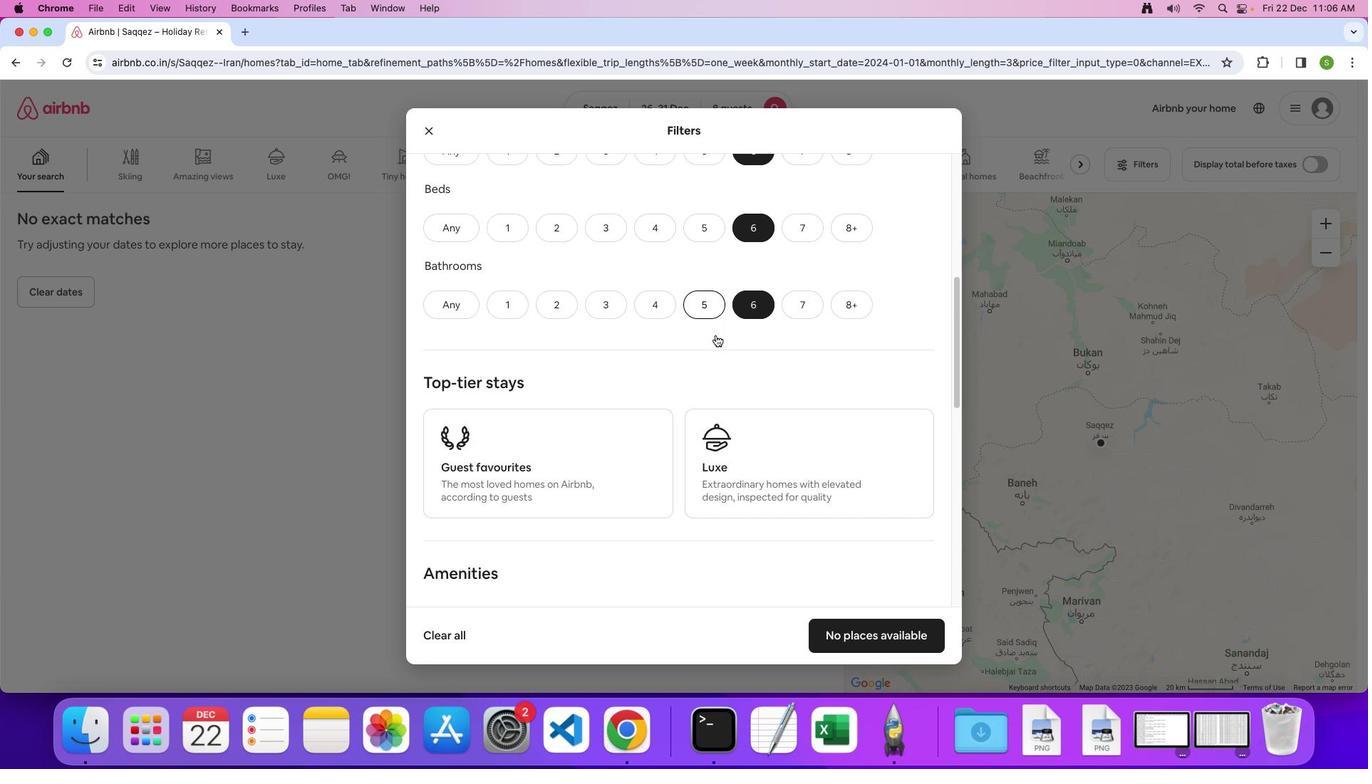 
Action: Mouse scrolled (834, 303) with delta (515, 163)
Screenshot: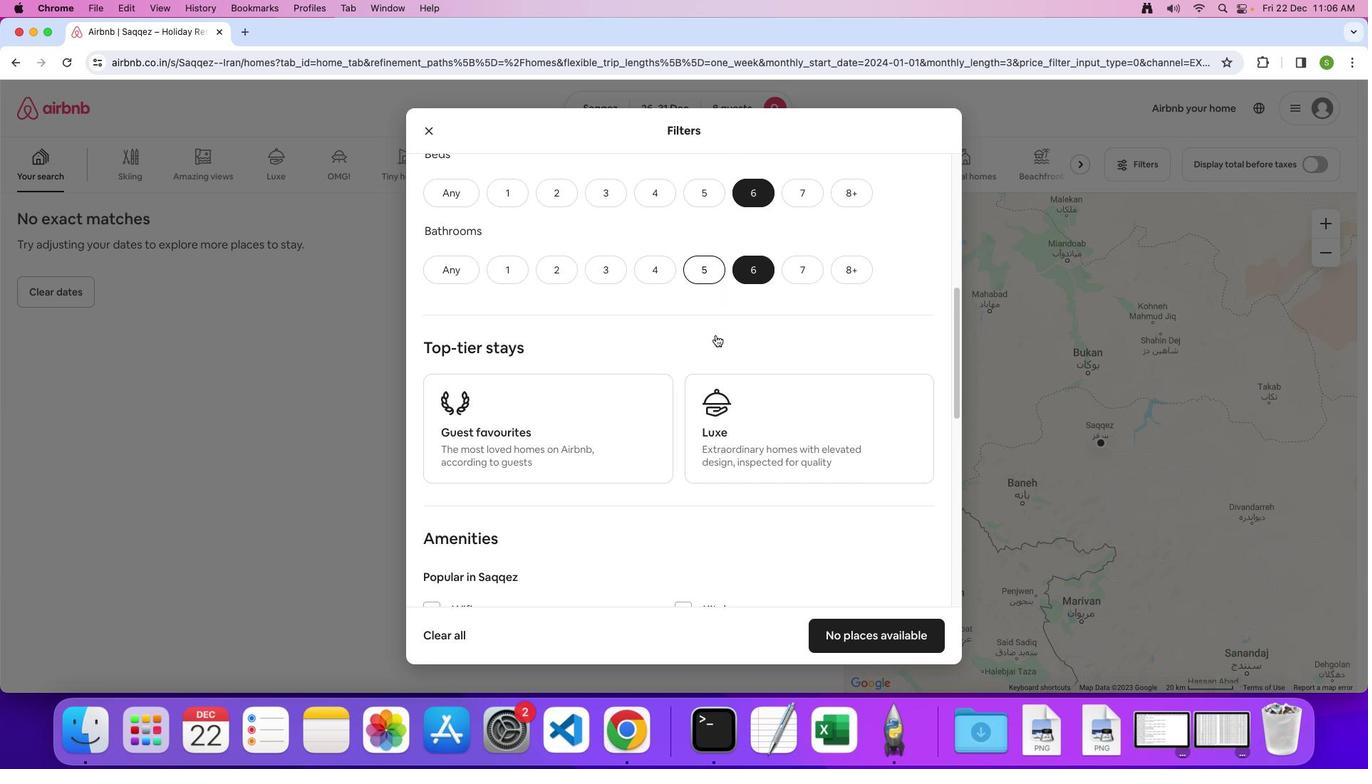 
Action: Mouse moved to (834, 303)
Screenshot: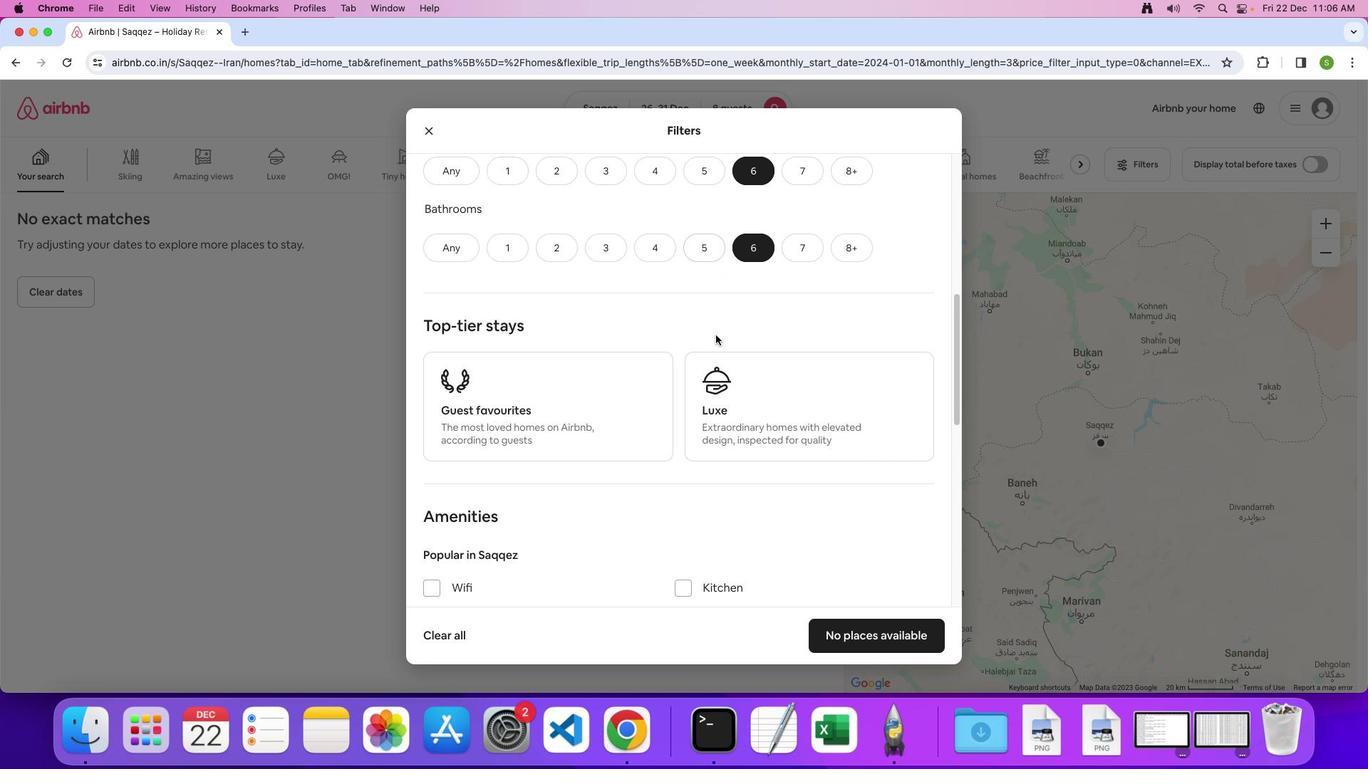 
Action: Mouse scrolled (834, 303) with delta (515, 163)
Screenshot: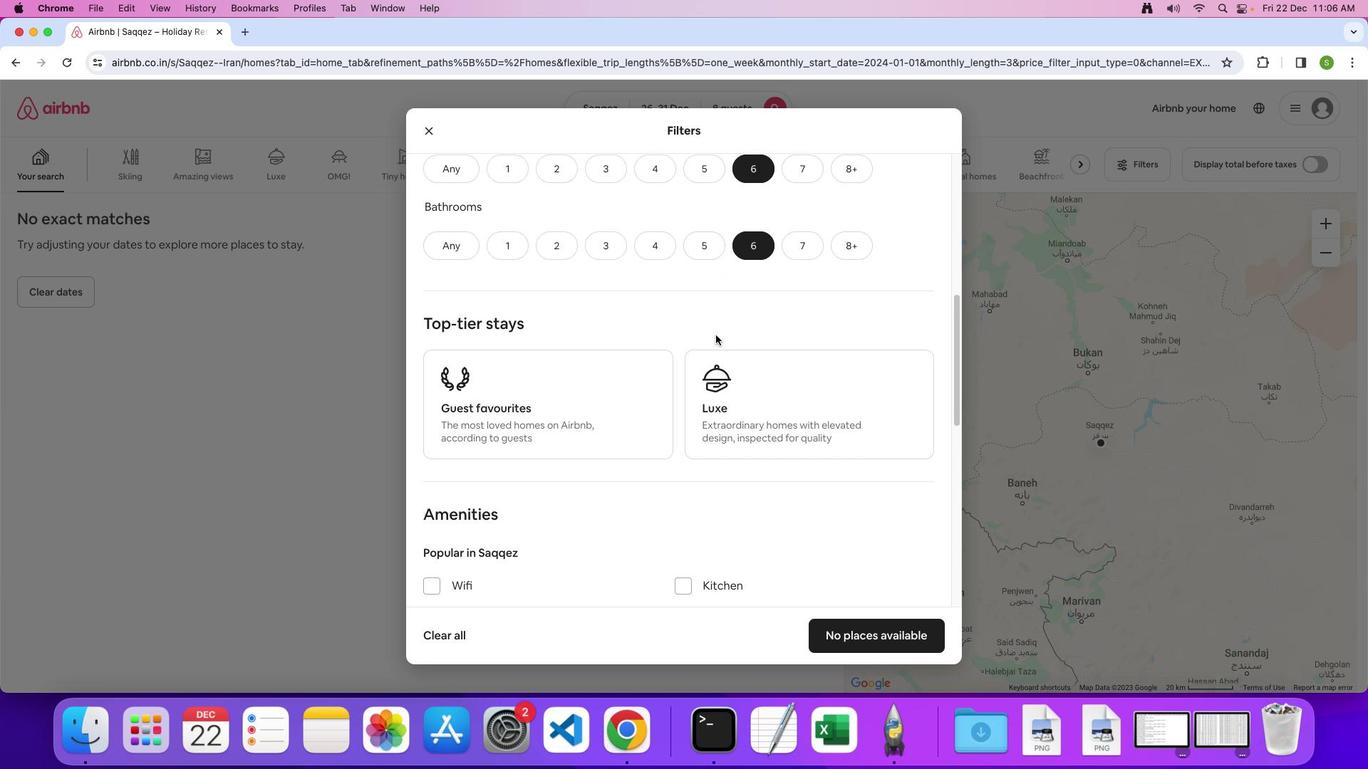 
Action: Mouse scrolled (834, 303) with delta (515, 163)
Screenshot: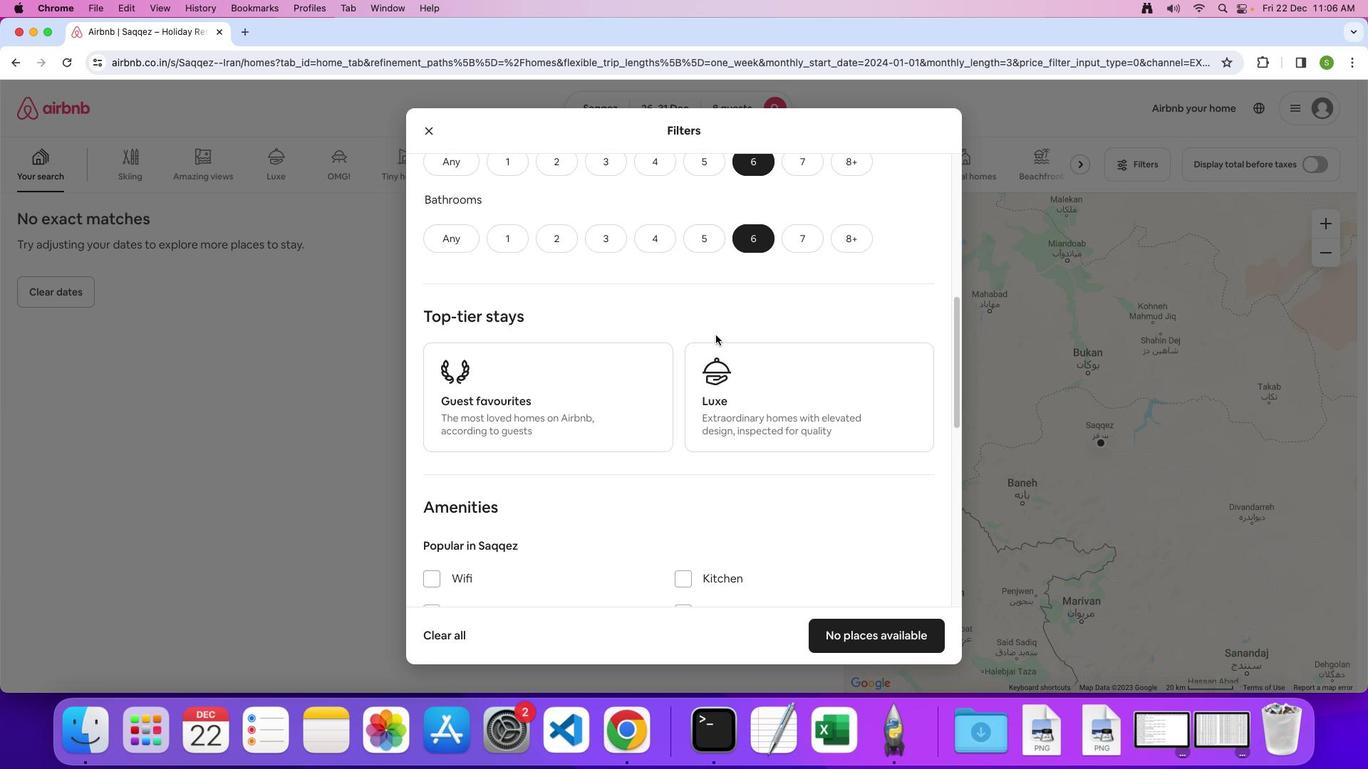 
Action: Mouse scrolled (834, 303) with delta (515, 163)
Screenshot: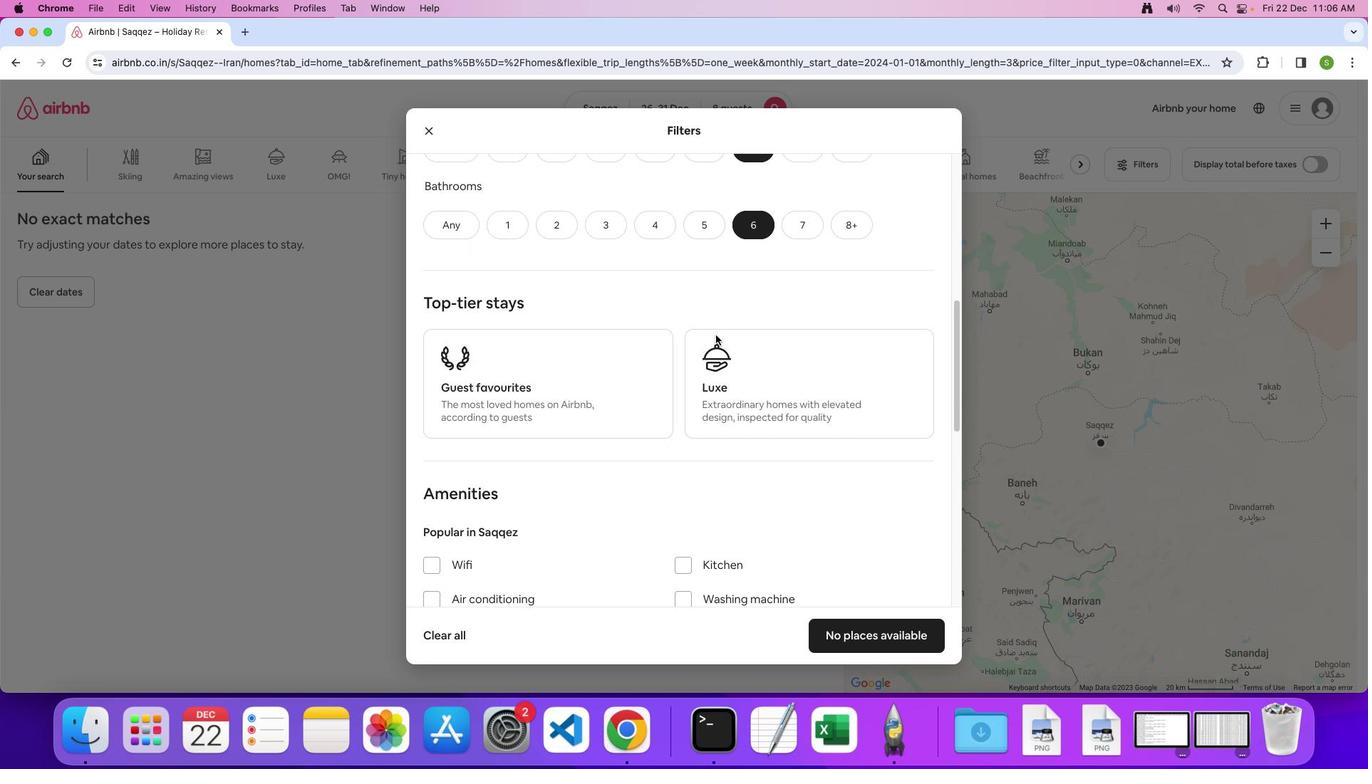 
Action: Mouse scrolled (834, 303) with delta (515, 163)
Screenshot: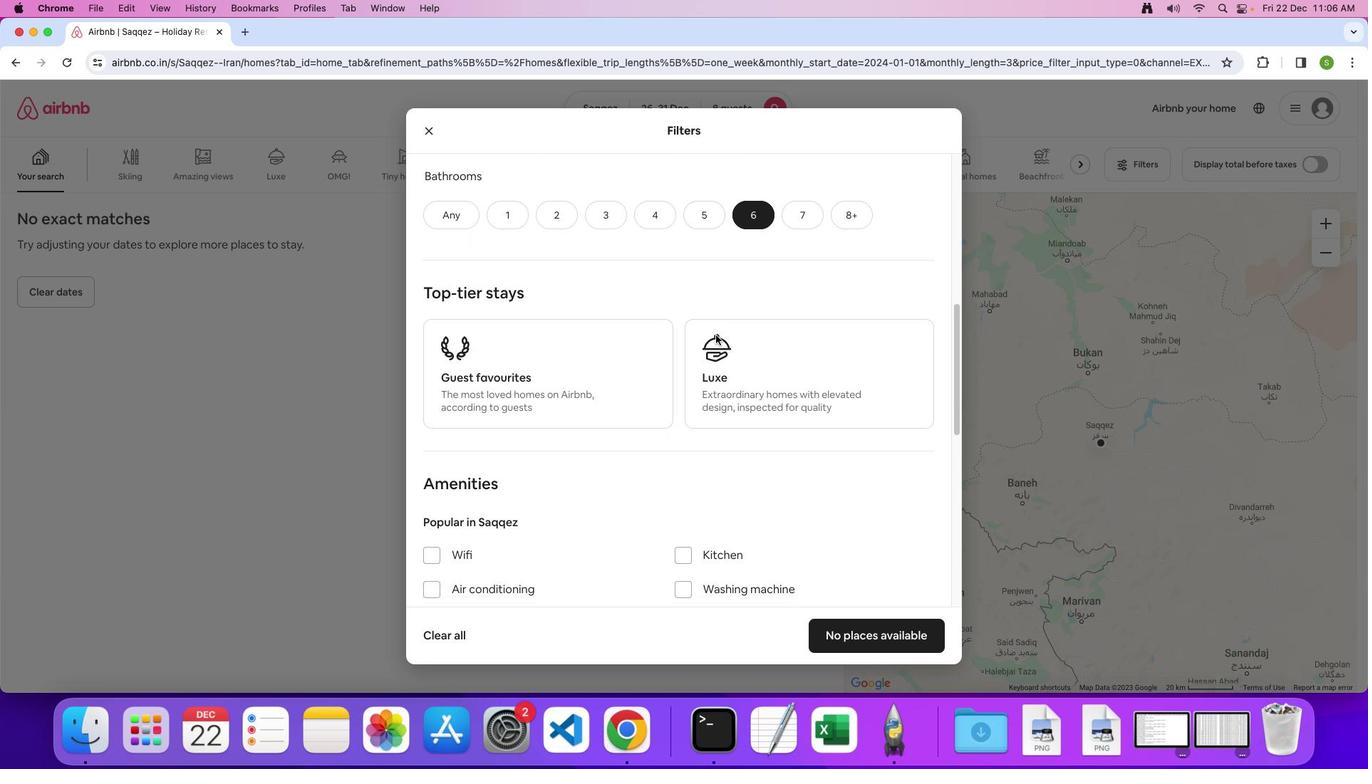 
Action: Mouse scrolled (834, 303) with delta (515, 163)
Screenshot: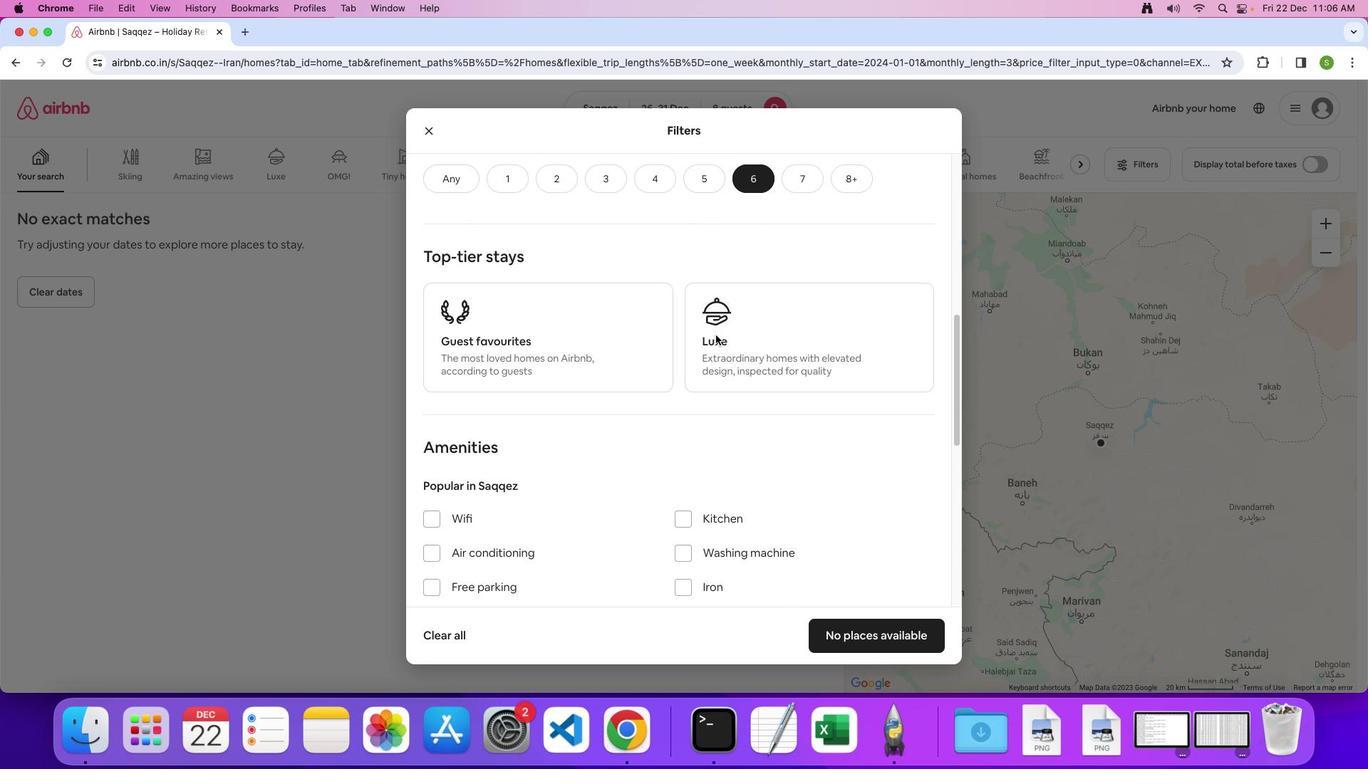 
Action: Mouse scrolled (834, 303) with delta (515, 163)
Screenshot: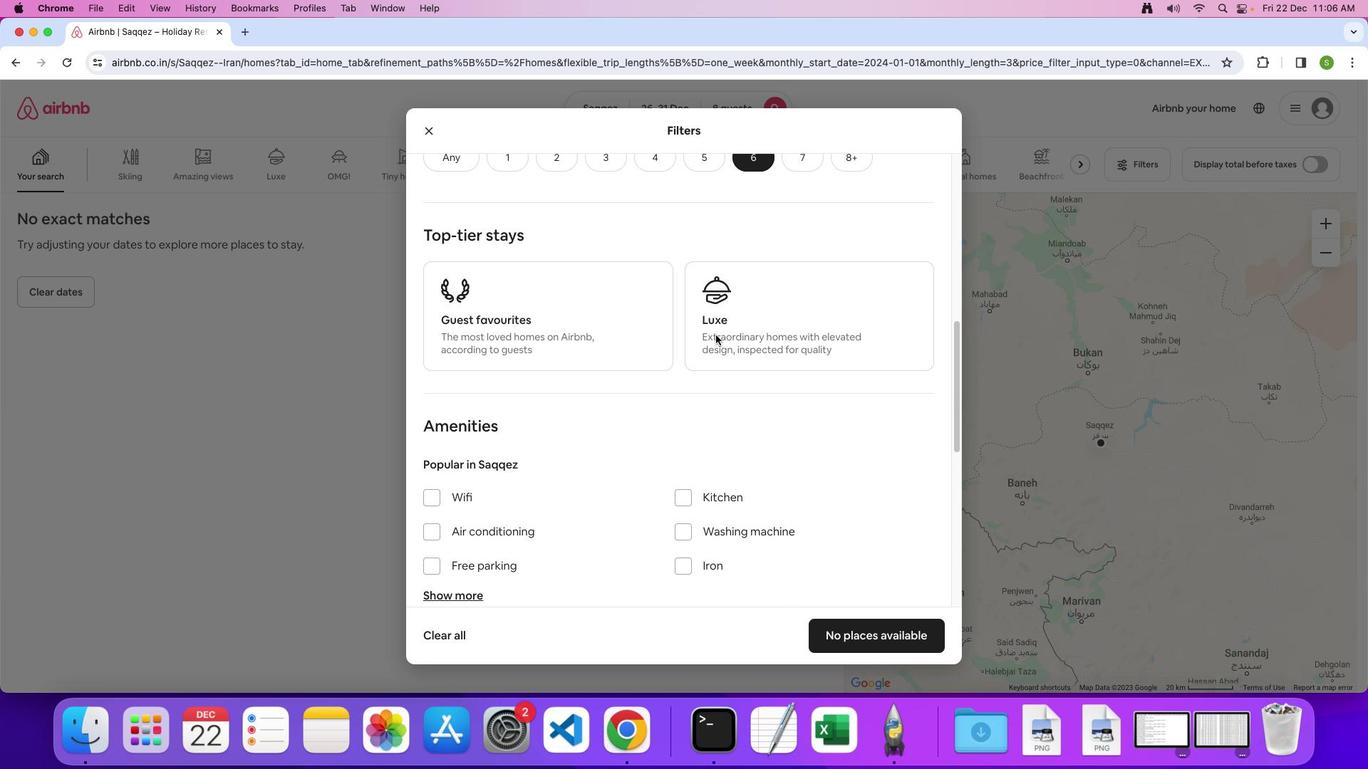
Action: Mouse scrolled (834, 303) with delta (515, 163)
Screenshot: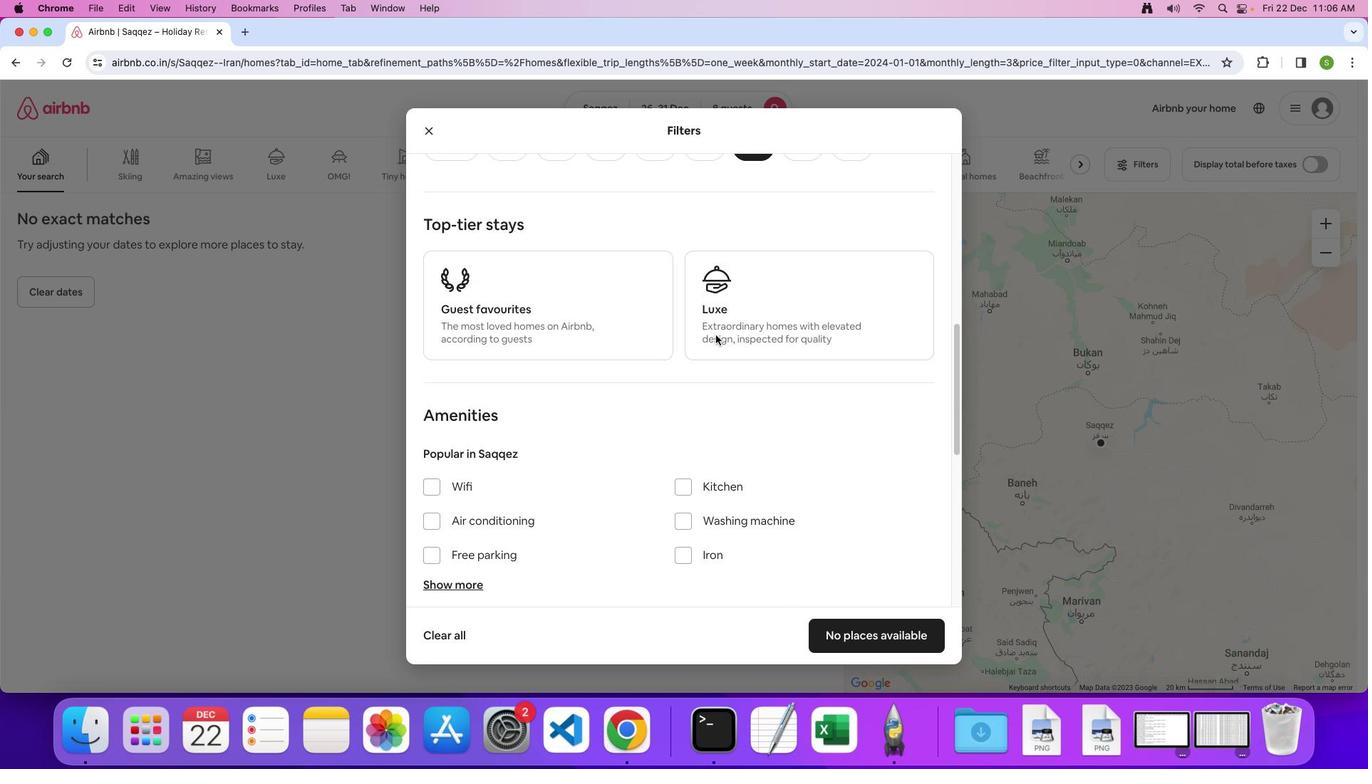 
Action: Mouse scrolled (834, 303) with delta (515, 163)
Screenshot: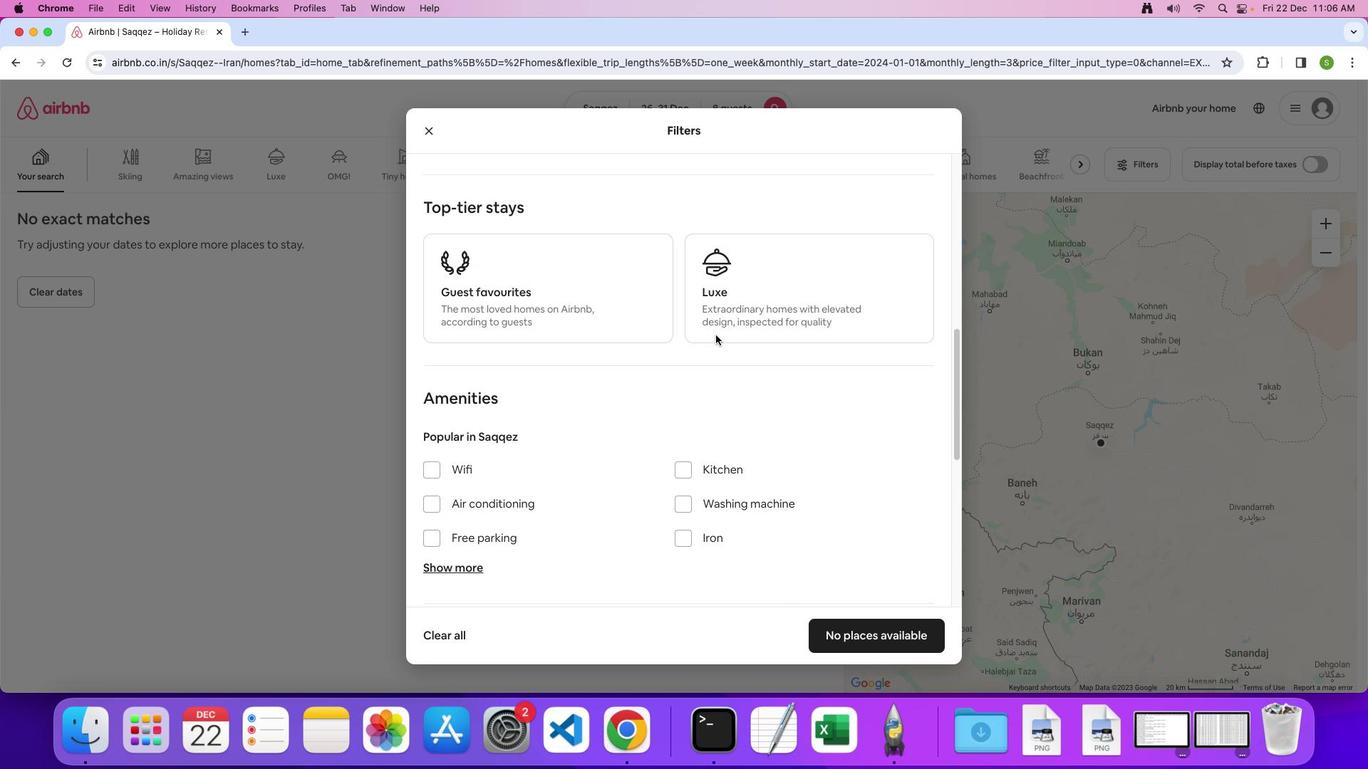 
Action: Mouse scrolled (834, 303) with delta (515, 163)
Screenshot: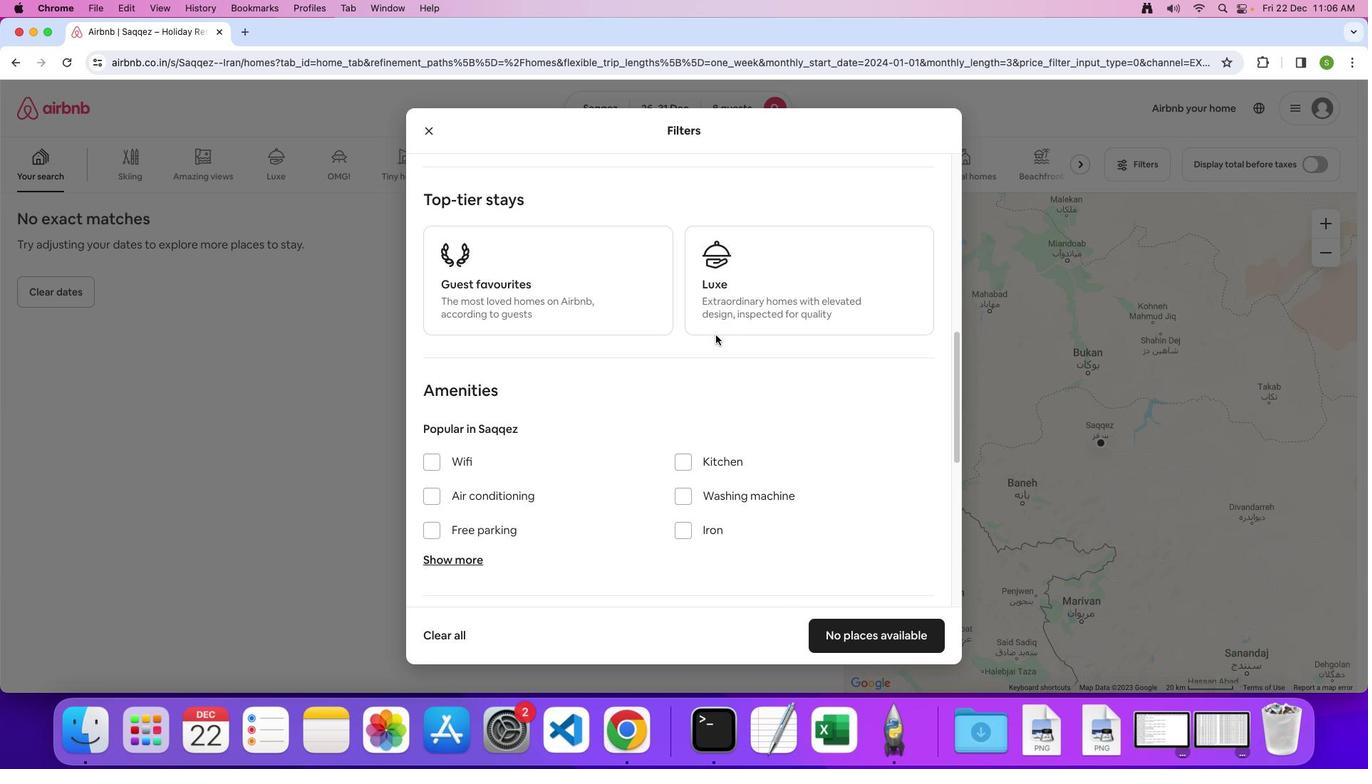 
Action: Mouse scrolled (834, 303) with delta (515, 163)
Screenshot: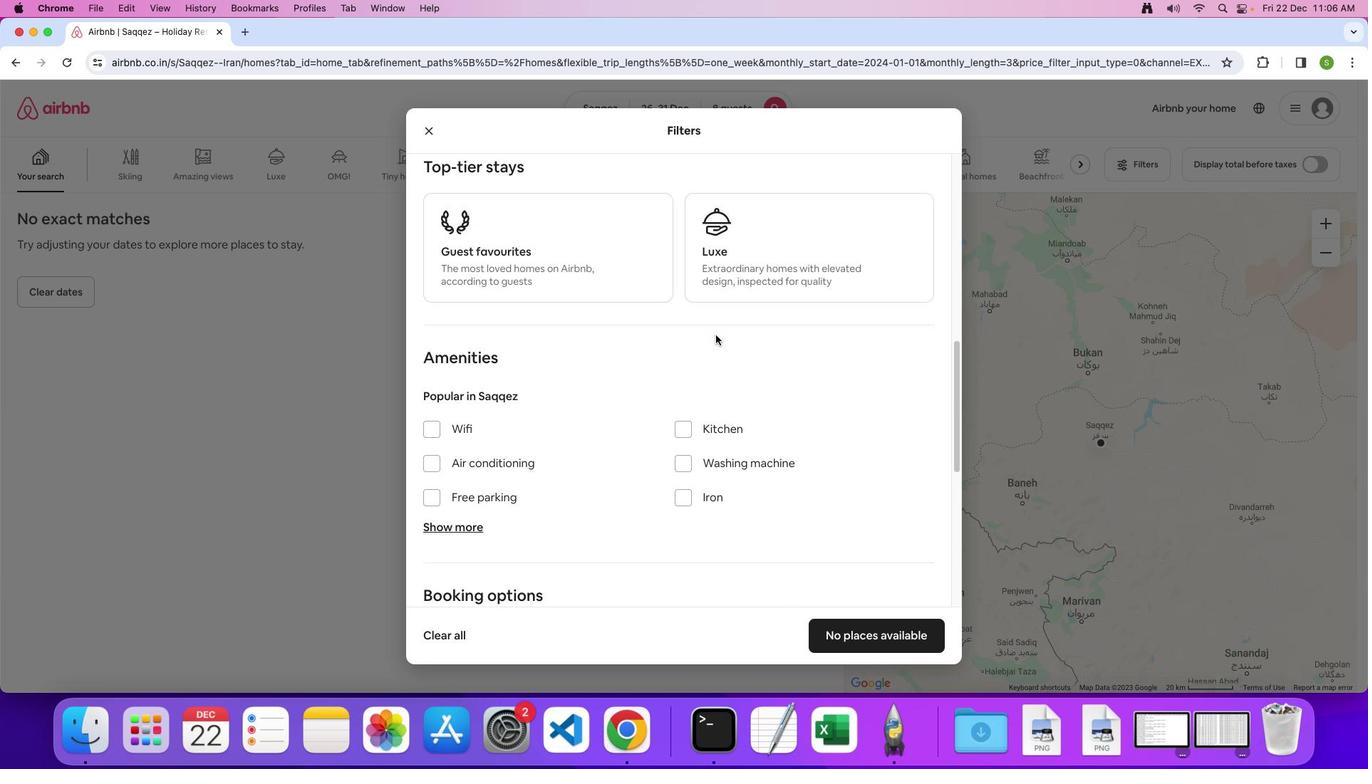 
Action: Mouse scrolled (834, 303) with delta (515, 163)
Screenshot: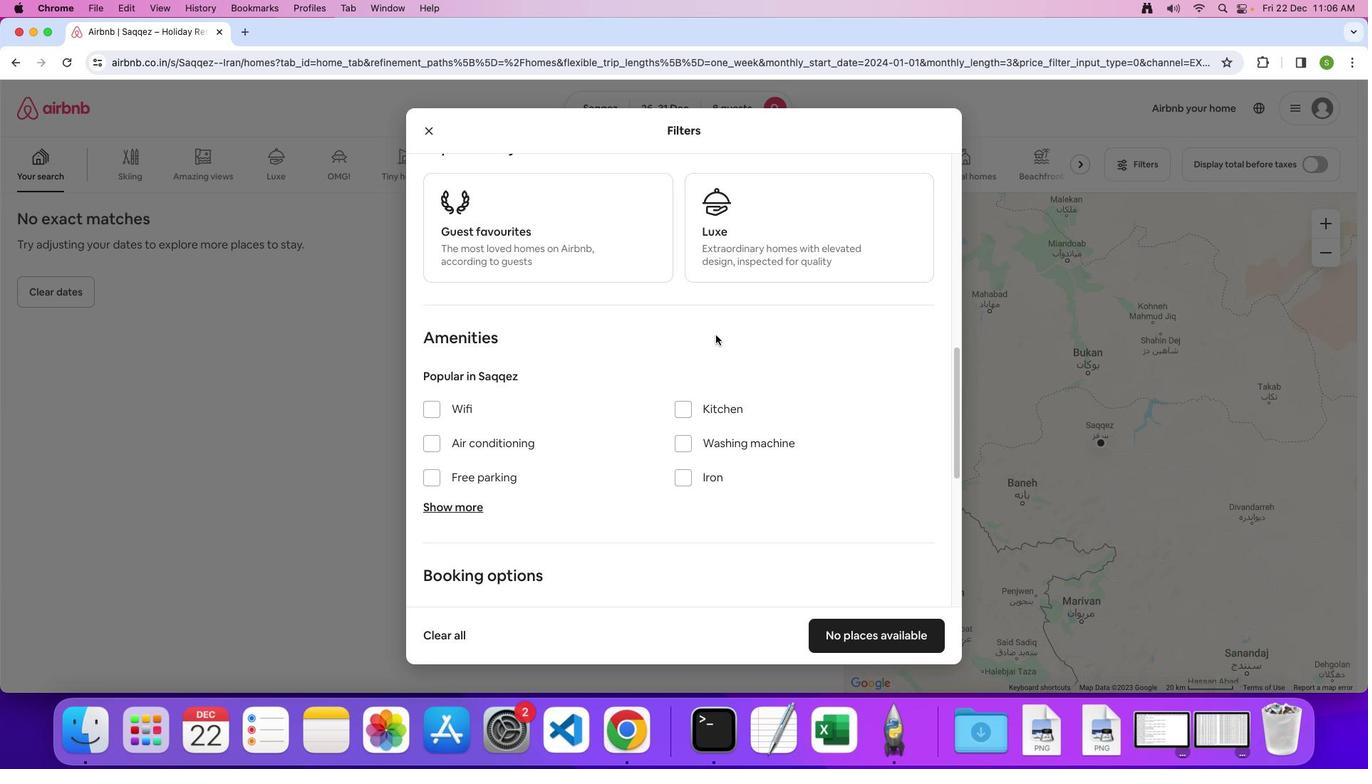 
Action: Mouse scrolled (834, 303) with delta (515, 163)
Screenshot: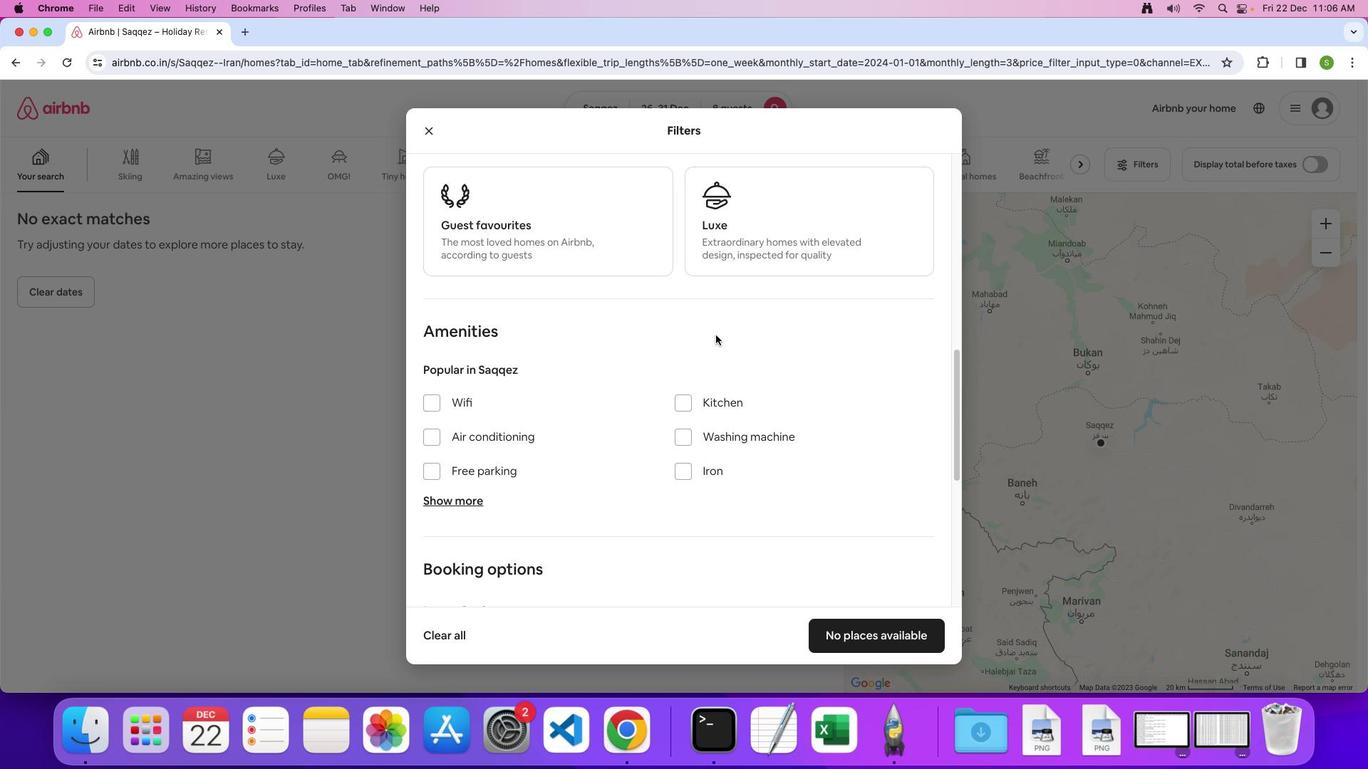 
Action: Mouse scrolled (834, 303) with delta (515, 163)
Screenshot: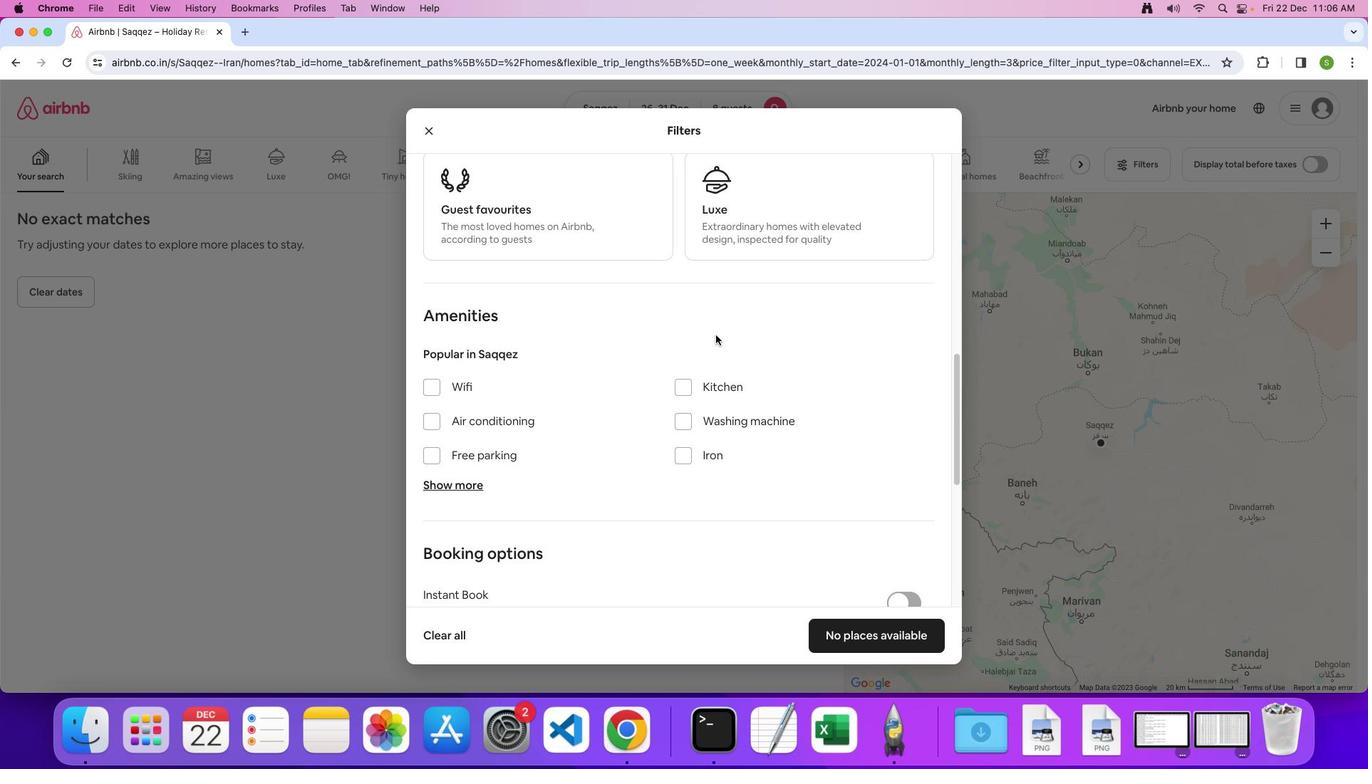 
Action: Mouse scrolled (834, 303) with delta (515, 163)
Screenshot: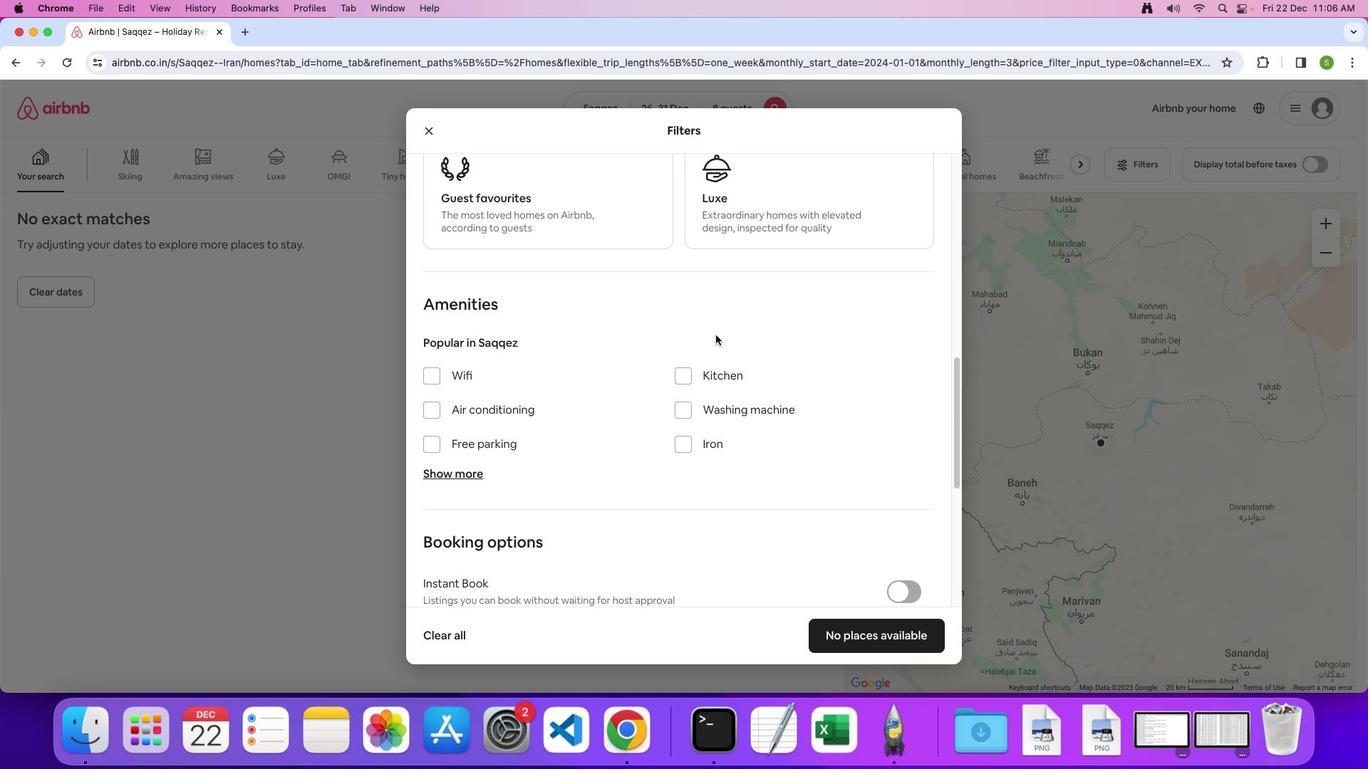 
Action: Mouse scrolled (834, 303) with delta (515, 163)
Screenshot: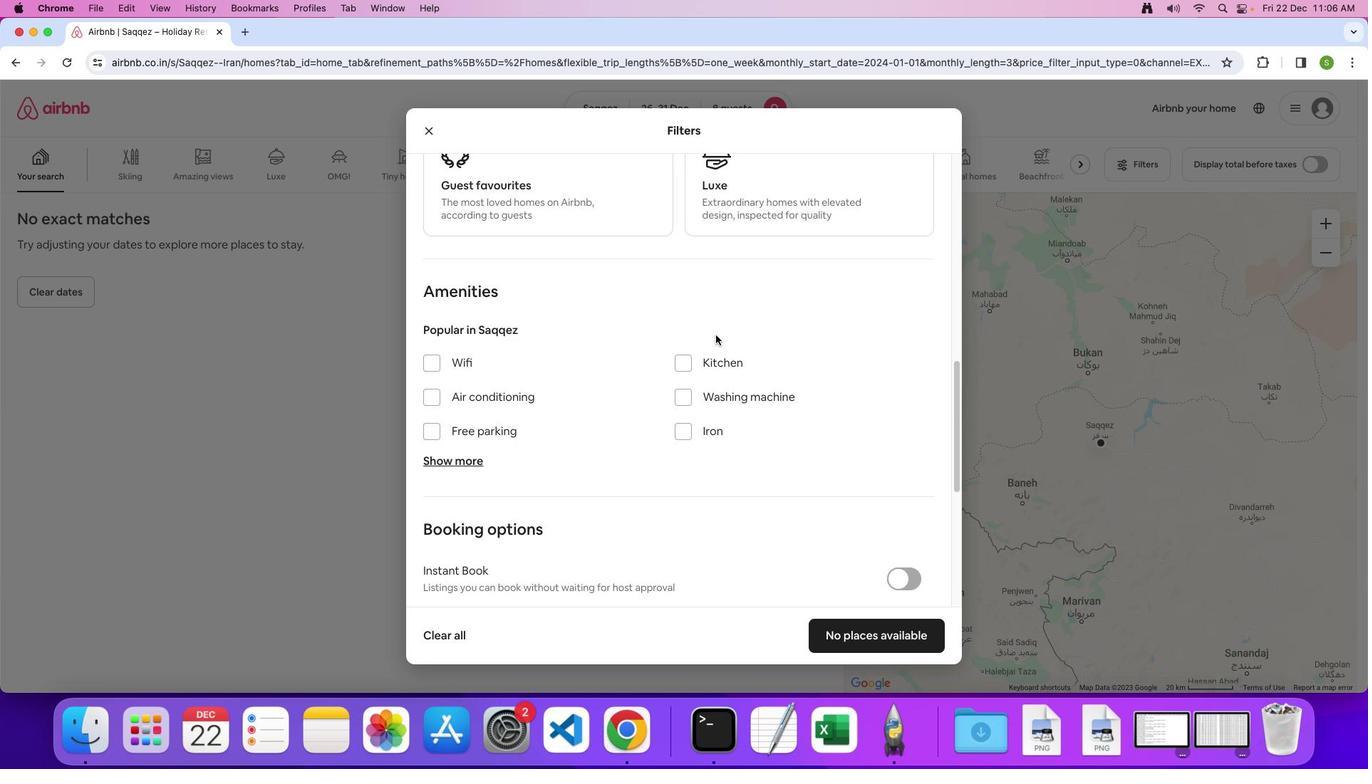
Action: Mouse scrolled (834, 303) with delta (515, 163)
Screenshot: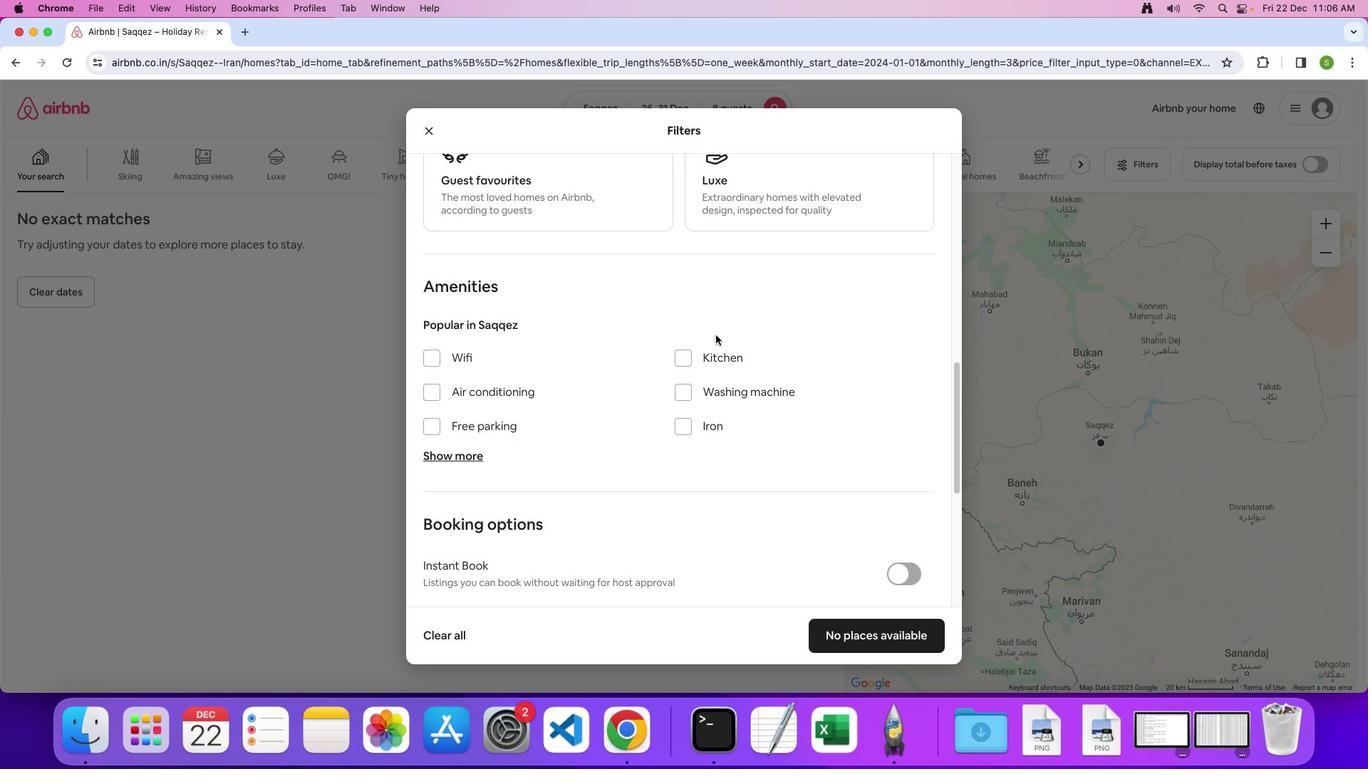 
Action: Mouse scrolled (834, 303) with delta (515, 163)
Screenshot: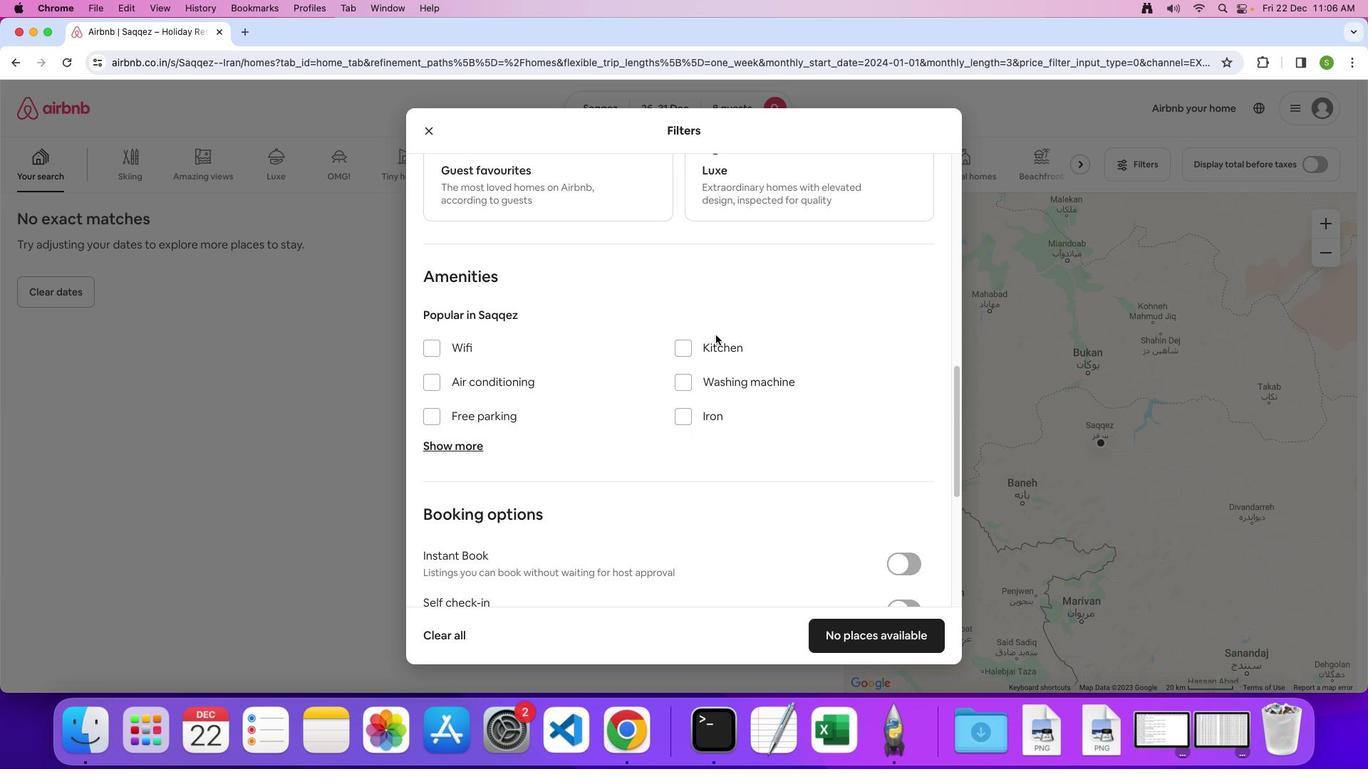 
Action: Mouse scrolled (834, 303) with delta (515, 163)
Screenshot: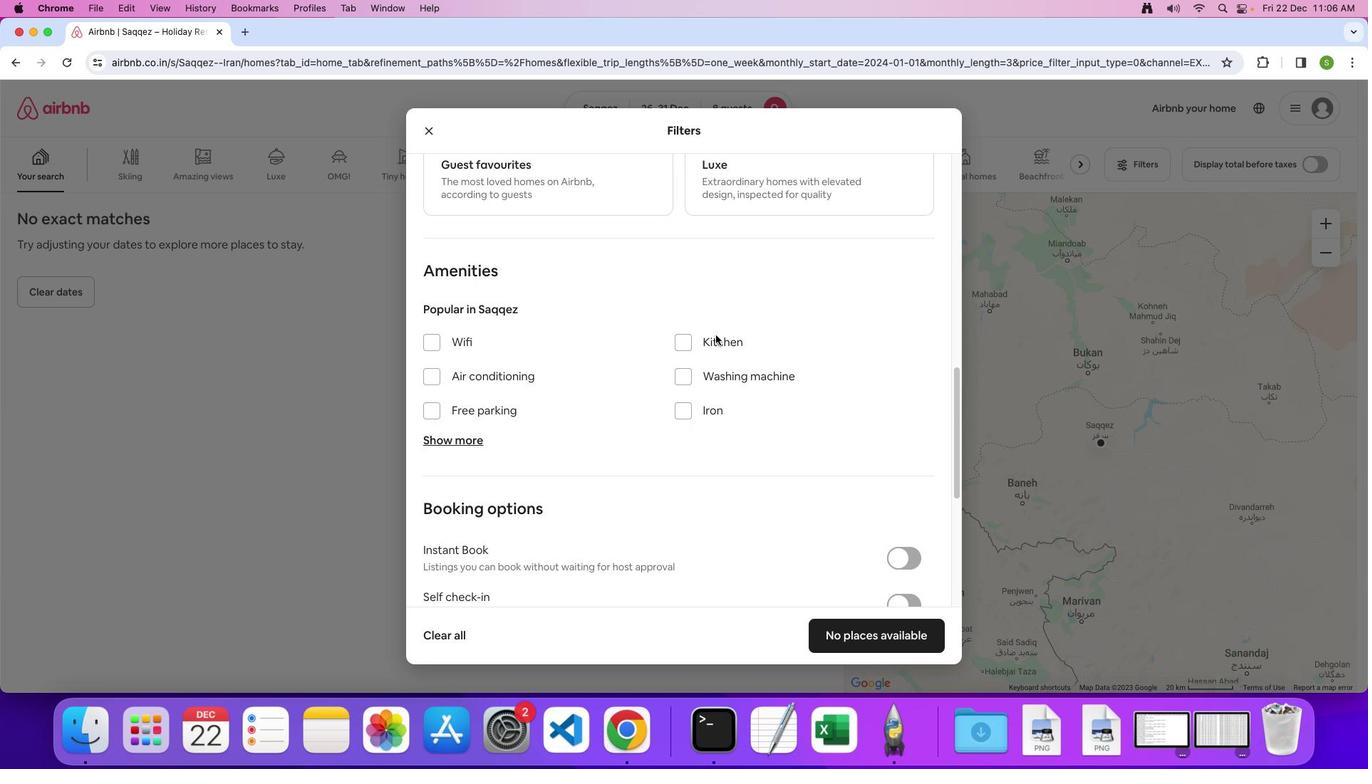 
Action: Mouse moved to (710, 304)
Screenshot: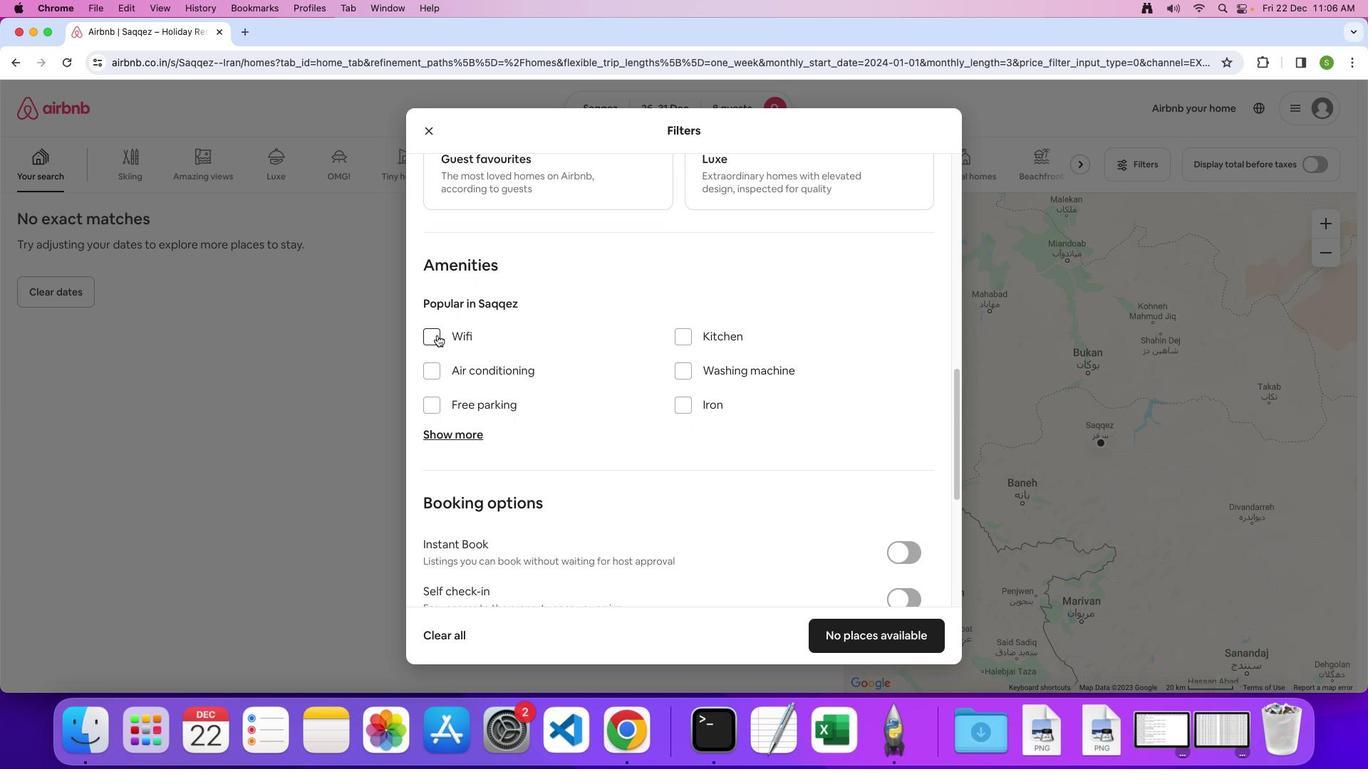 
Action: Mouse pressed left at (710, 304)
Screenshot: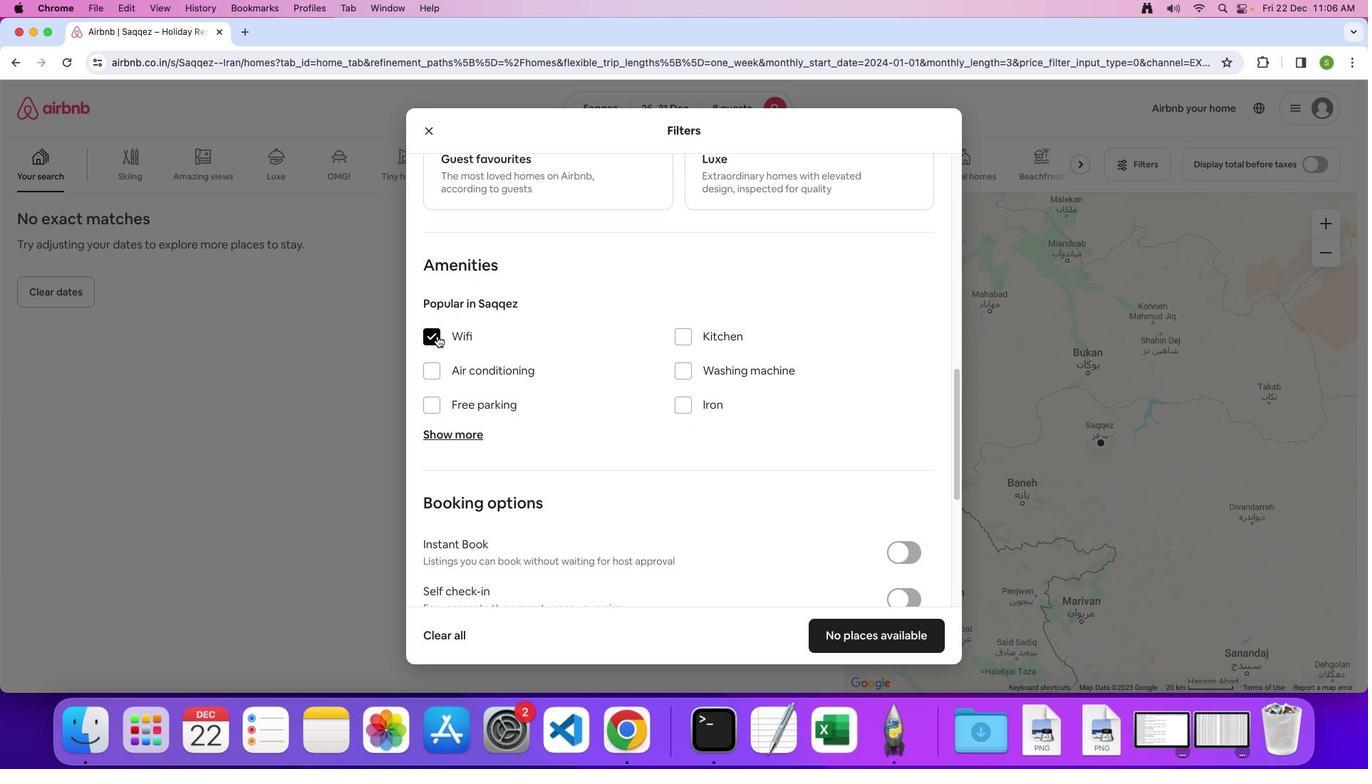 
Action: Mouse moved to (707, 335)
Screenshot: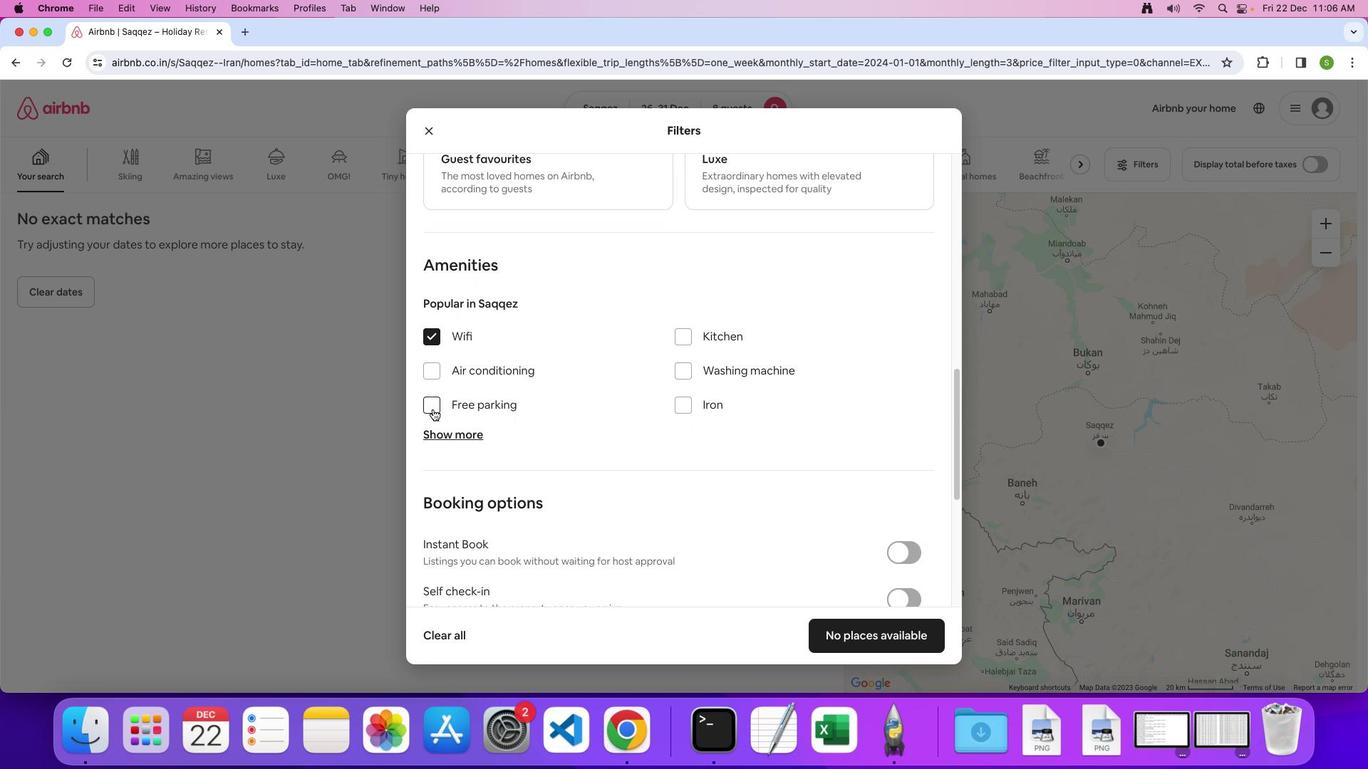 
Action: Mouse pressed left at (707, 335)
Screenshot: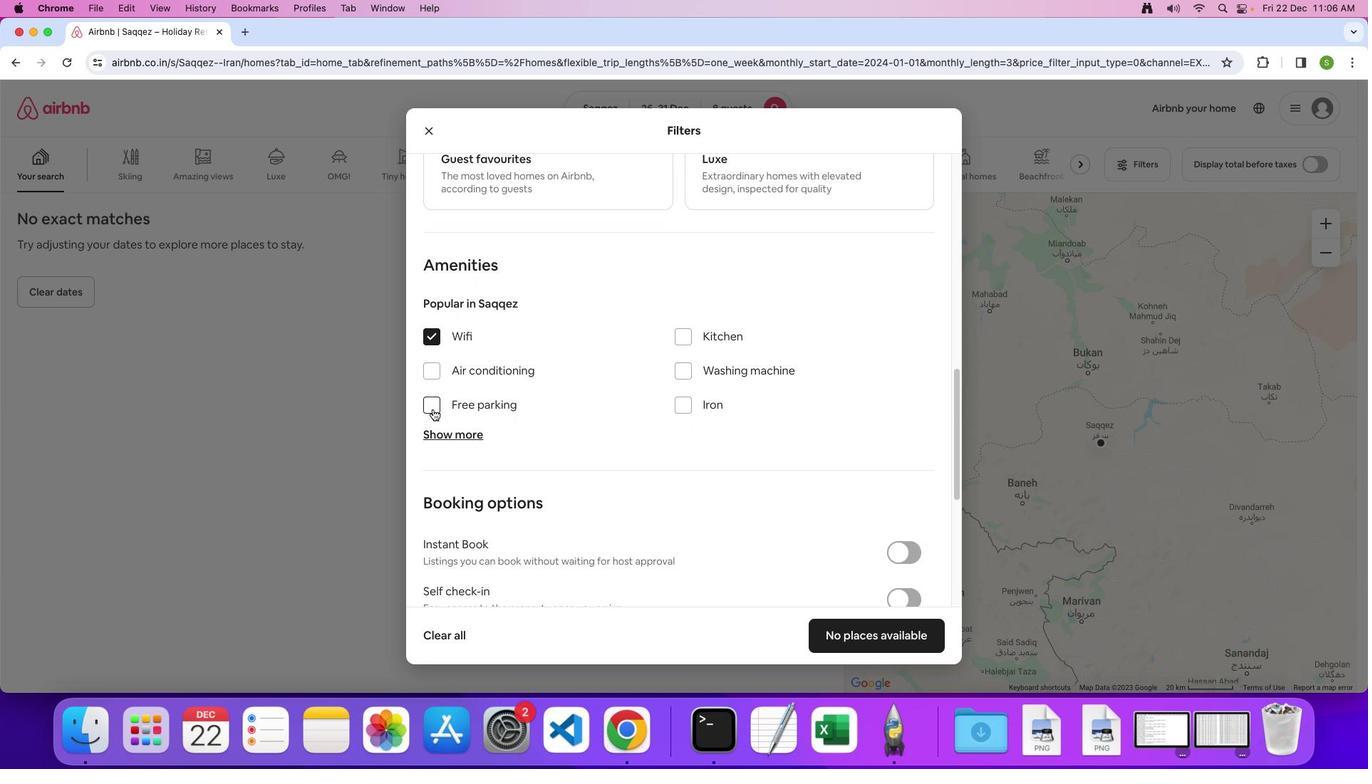 
Action: Mouse moved to (712, 346)
Screenshot: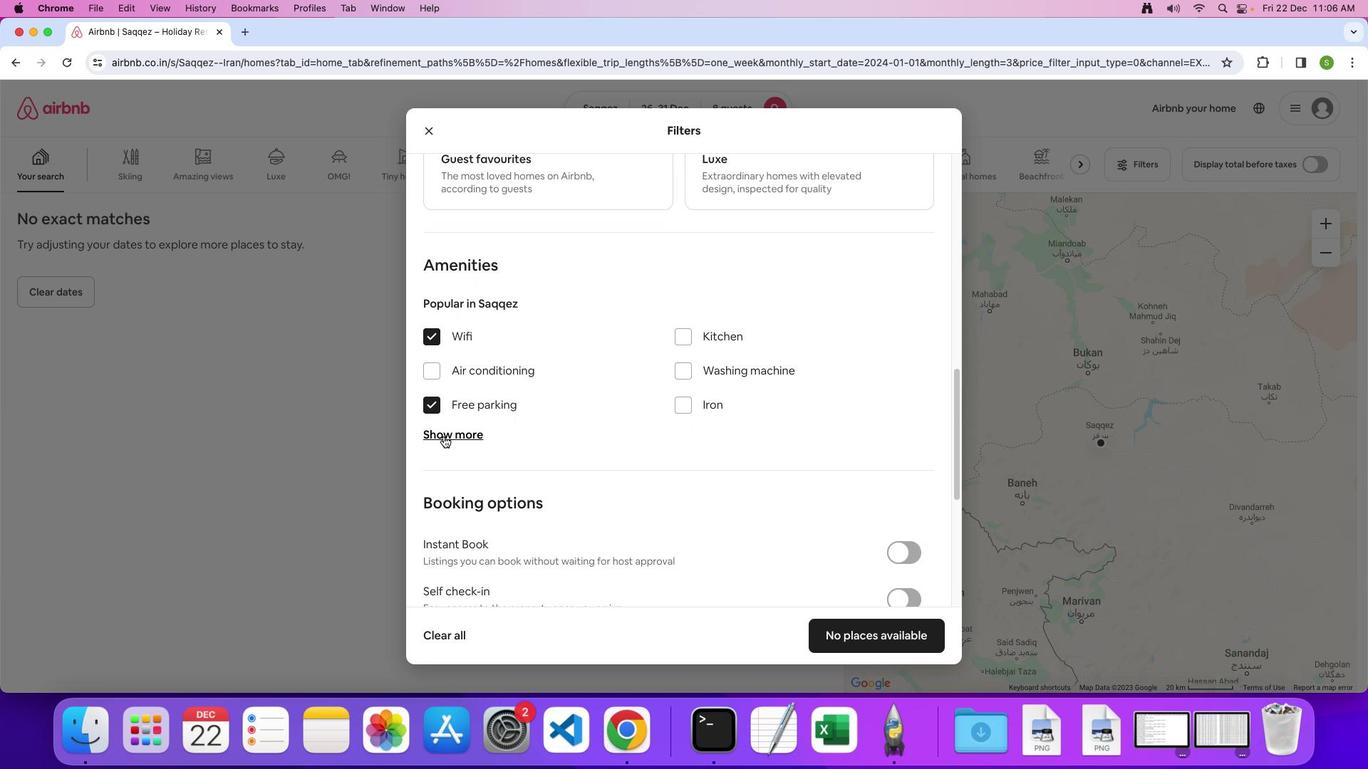 
Action: Mouse pressed left at (712, 346)
Screenshot: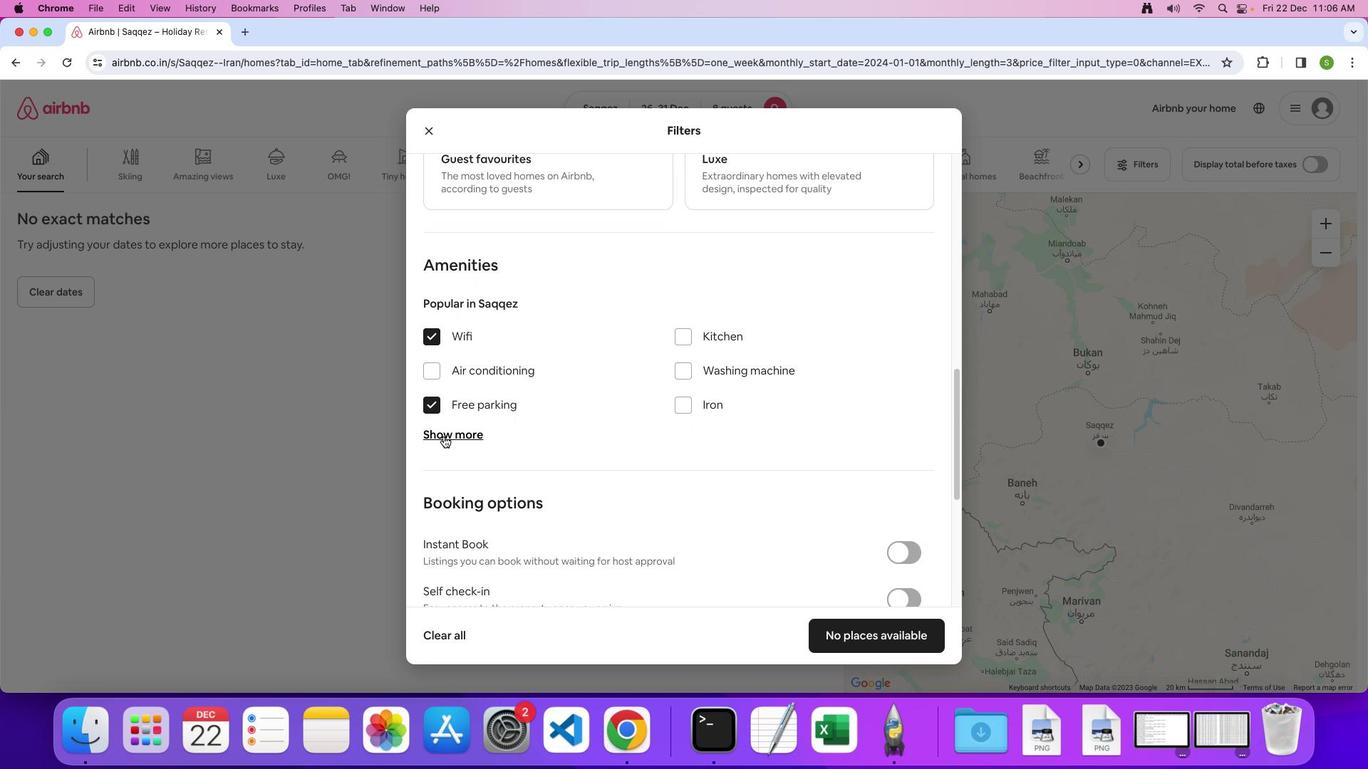 
Action: Mouse moved to (817, 379)
Screenshot: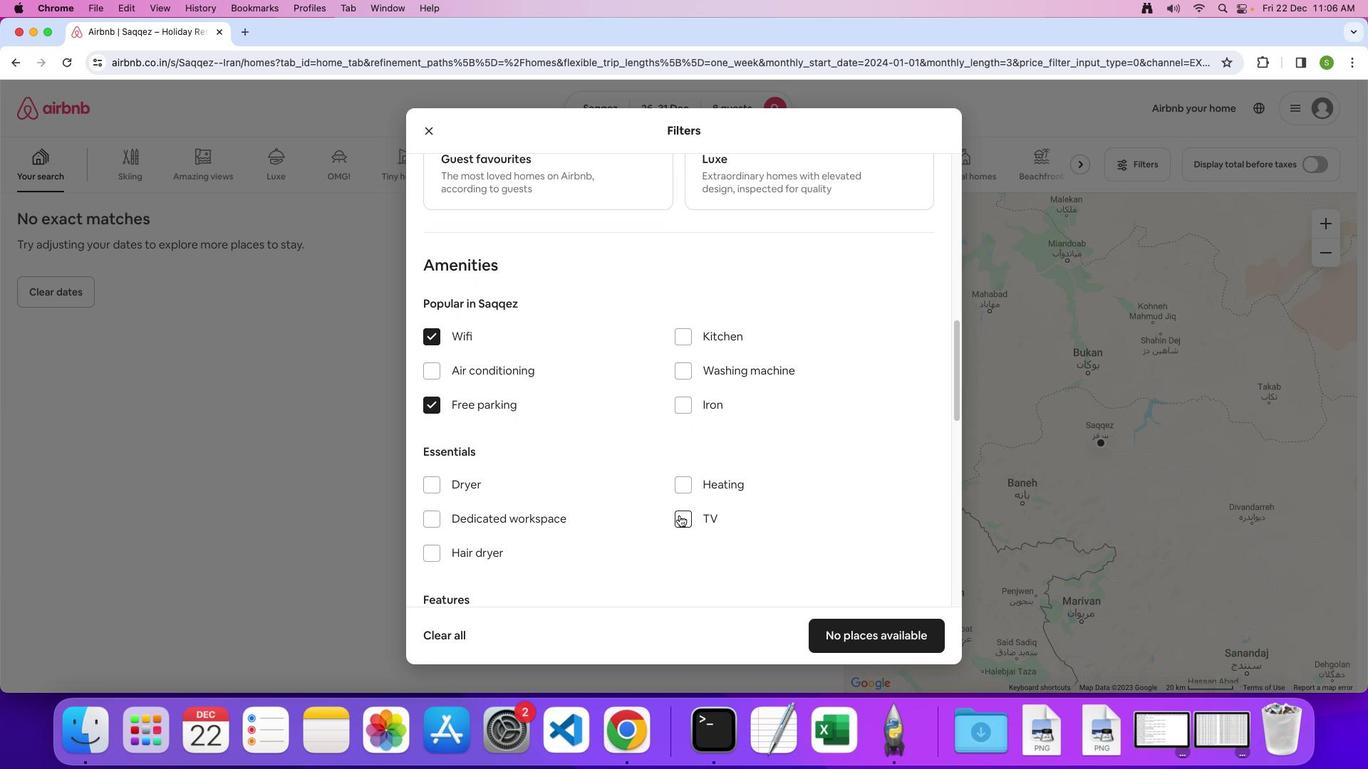 
Action: Mouse pressed left at (817, 379)
Screenshot: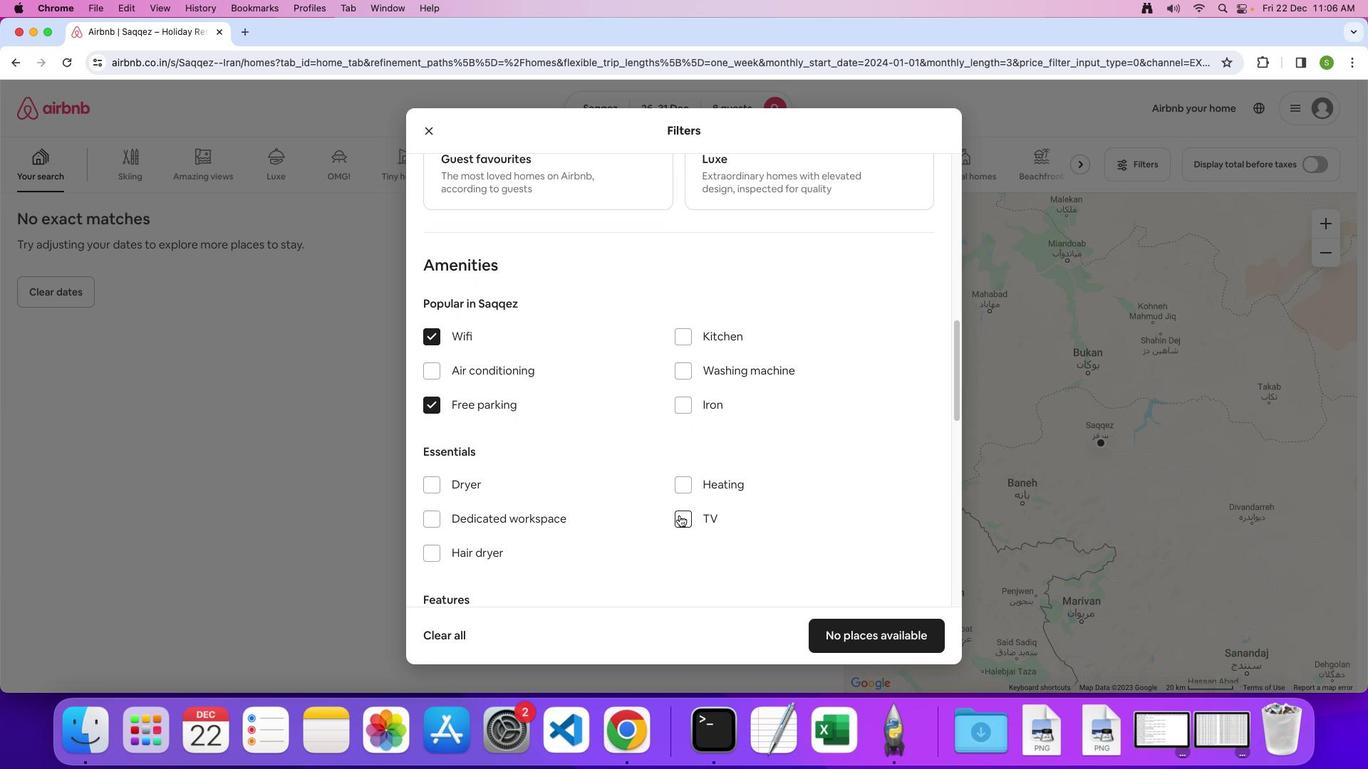 
Action: Mouse moved to (792, 346)
Screenshot: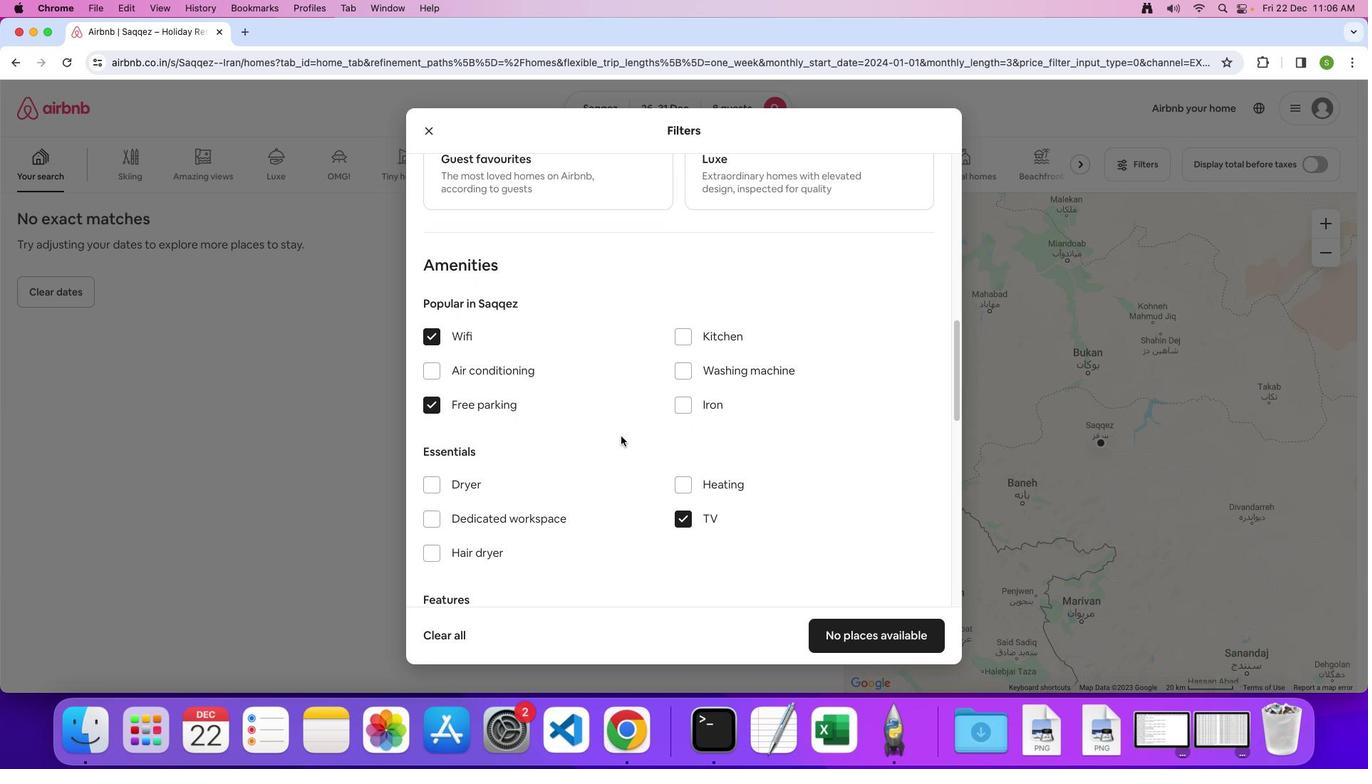 
Action: Mouse scrolled (792, 346) with delta (515, 163)
Screenshot: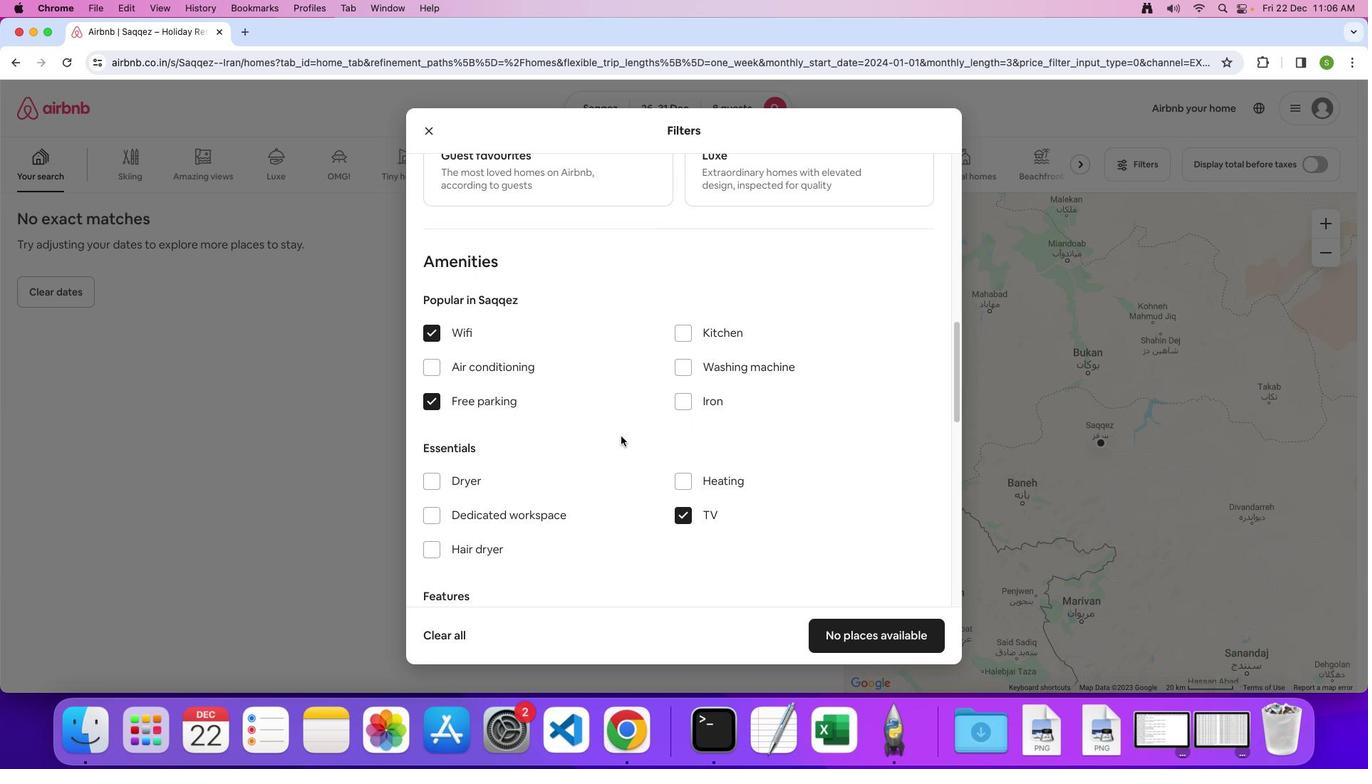 
Action: Mouse scrolled (792, 346) with delta (515, 163)
Screenshot: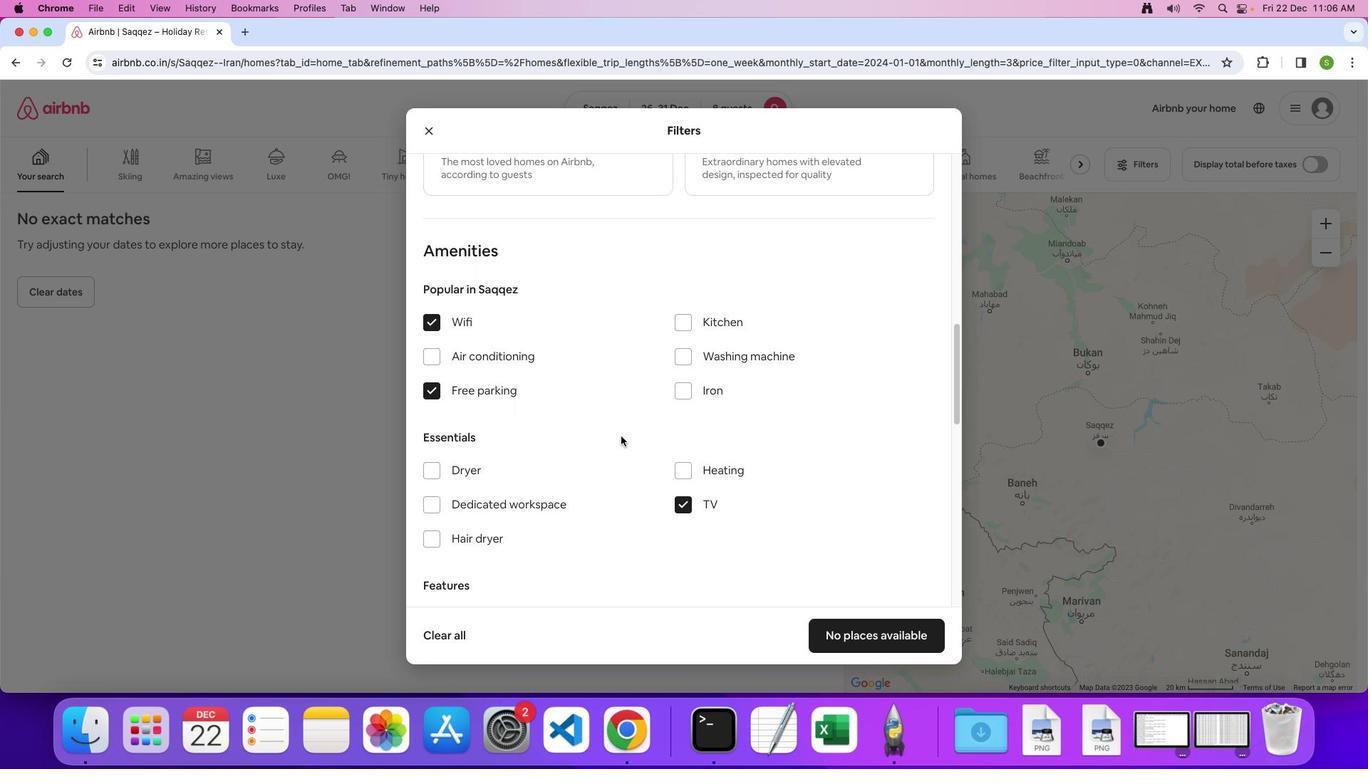 
Action: Mouse scrolled (792, 346) with delta (515, 163)
Screenshot: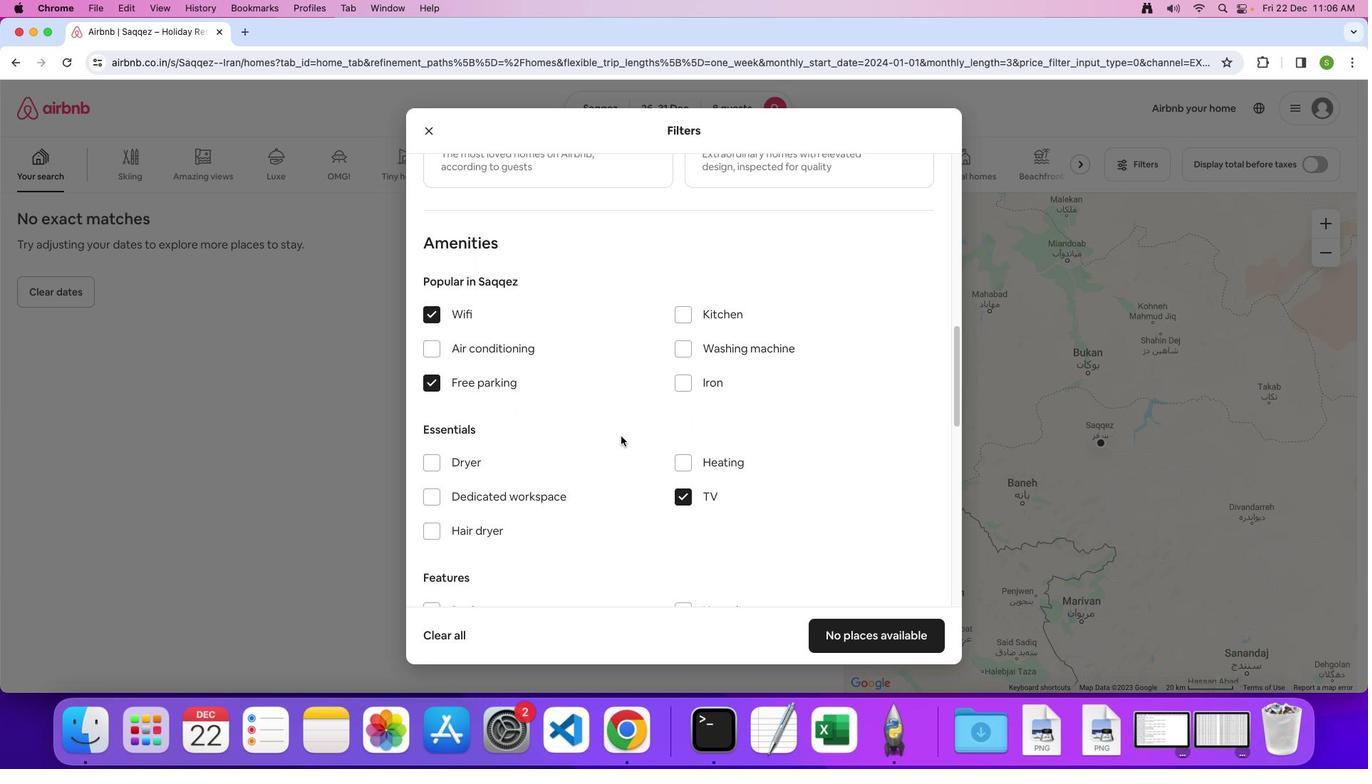 
Action: Mouse scrolled (792, 346) with delta (515, 163)
Screenshot: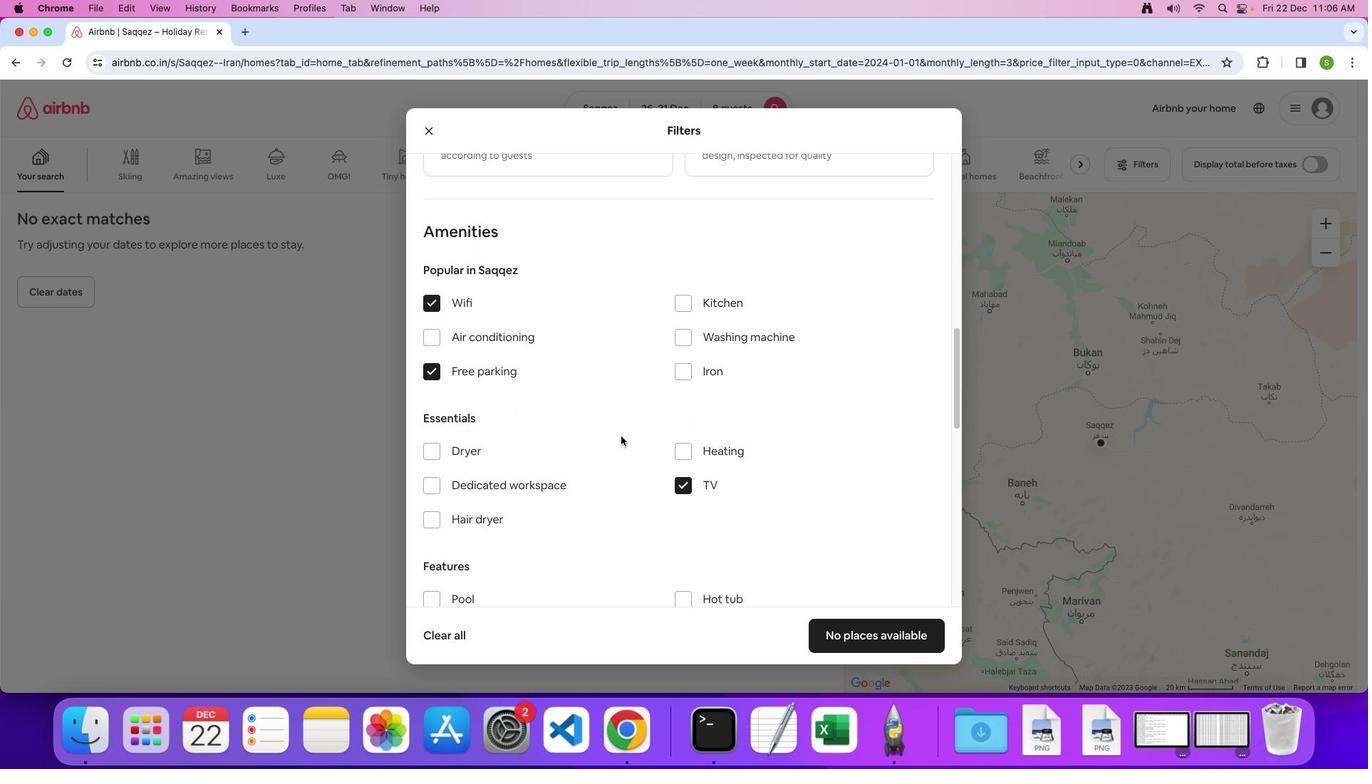 
Action: Mouse scrolled (792, 346) with delta (515, 163)
Screenshot: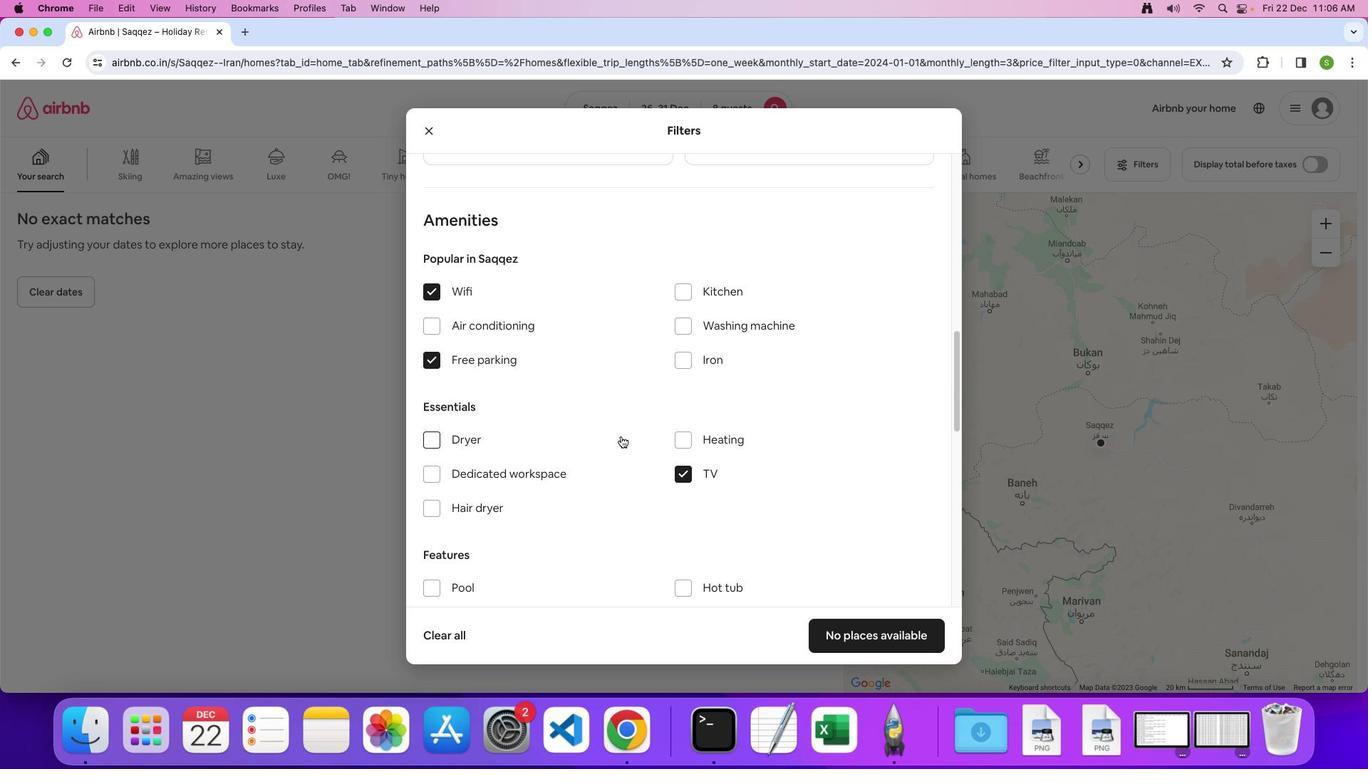 
Action: Mouse scrolled (792, 346) with delta (515, 163)
Screenshot: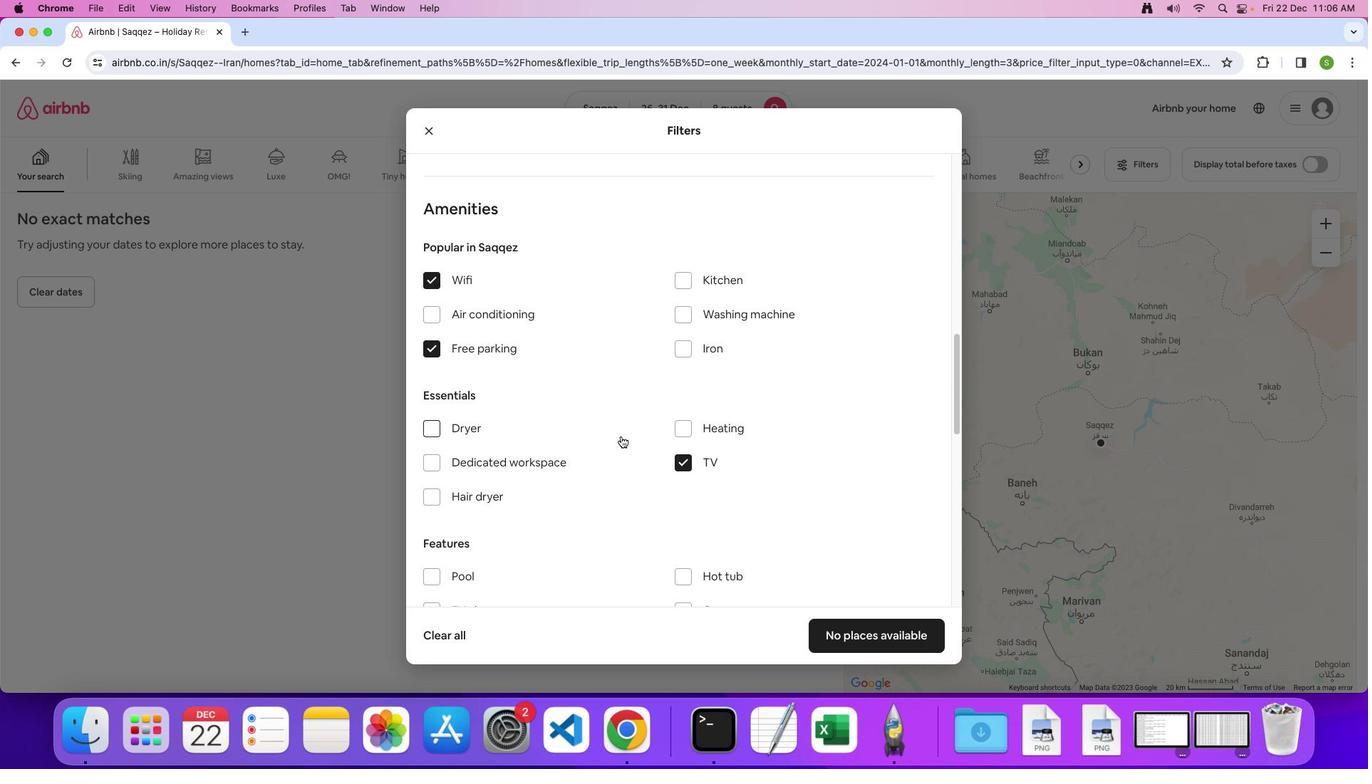 
Action: Mouse moved to (792, 346)
Screenshot: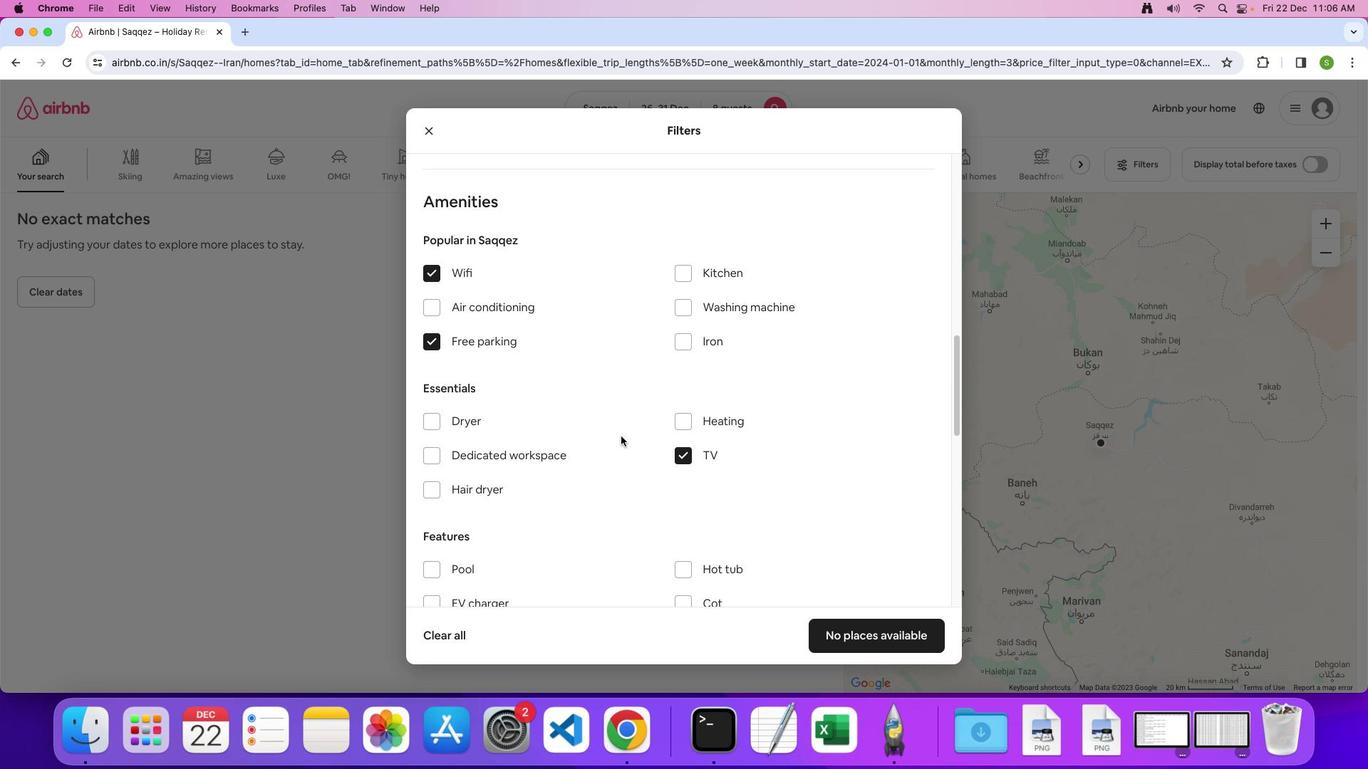 
Action: Mouse scrolled (792, 346) with delta (515, 163)
Screenshot: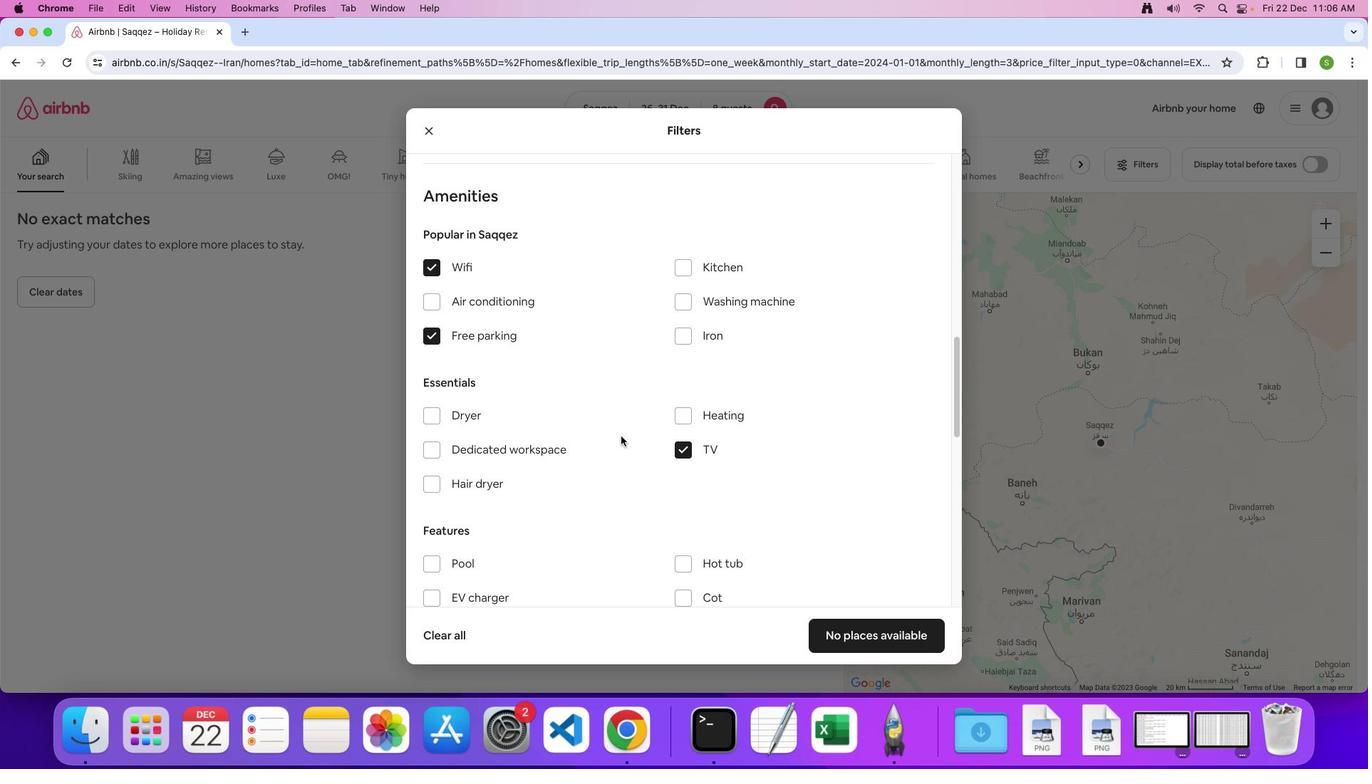 
Action: Mouse scrolled (792, 346) with delta (515, 163)
Screenshot: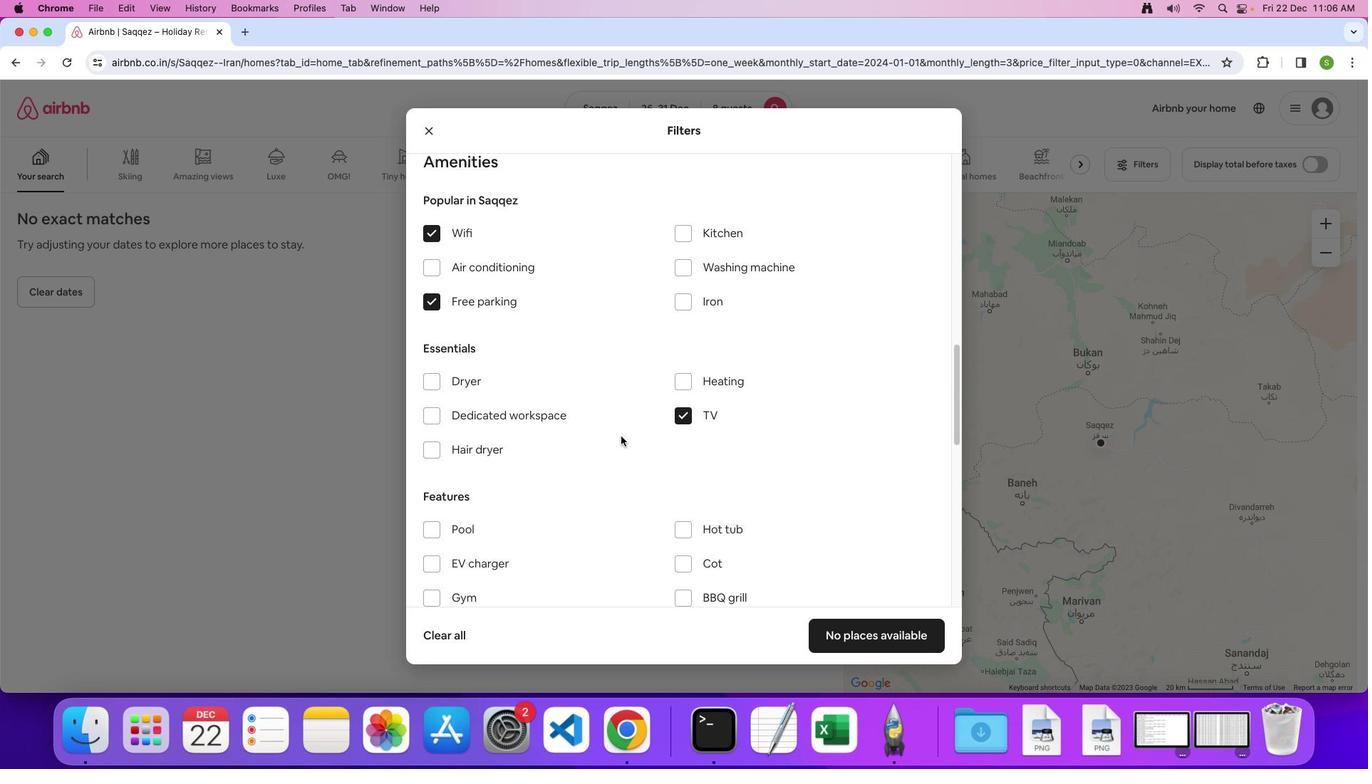 
Action: Mouse scrolled (792, 346) with delta (515, 163)
Screenshot: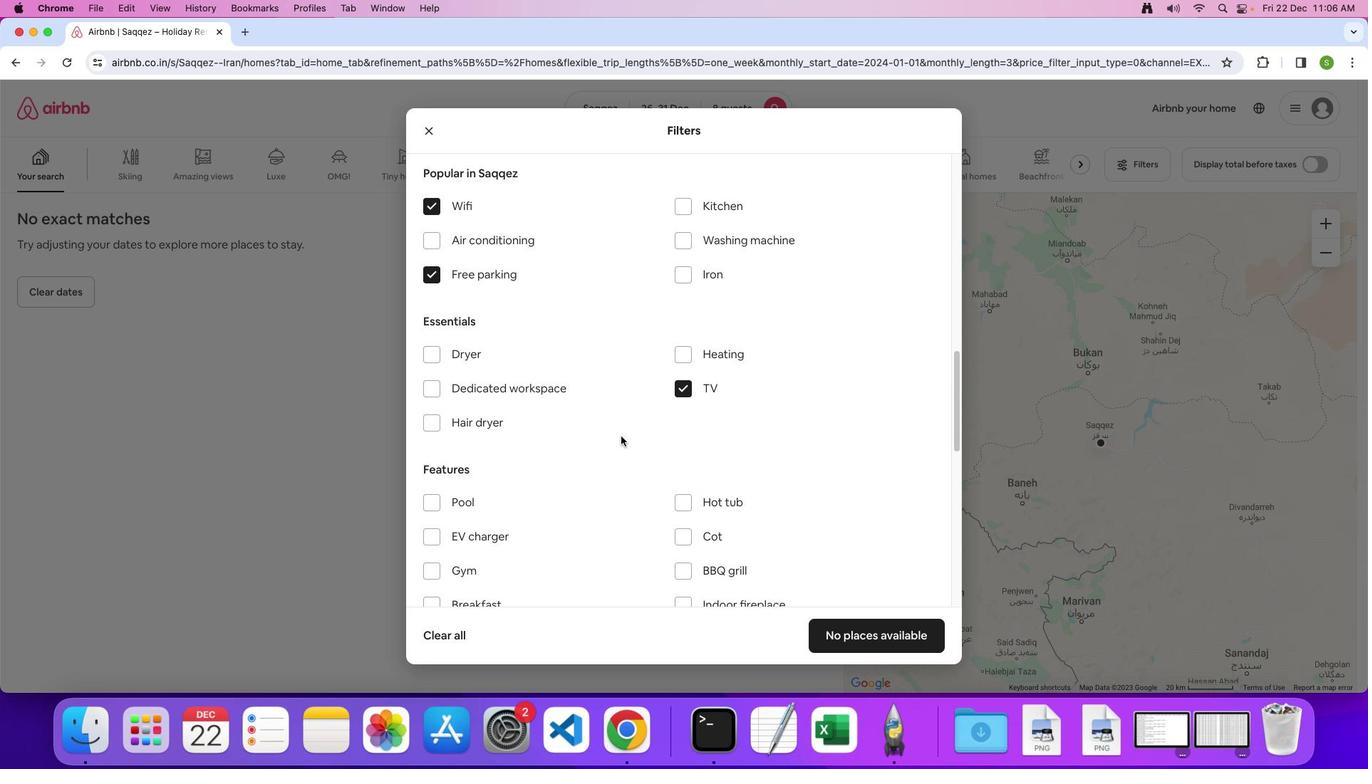 
Action: Mouse scrolled (792, 346) with delta (515, 163)
Screenshot: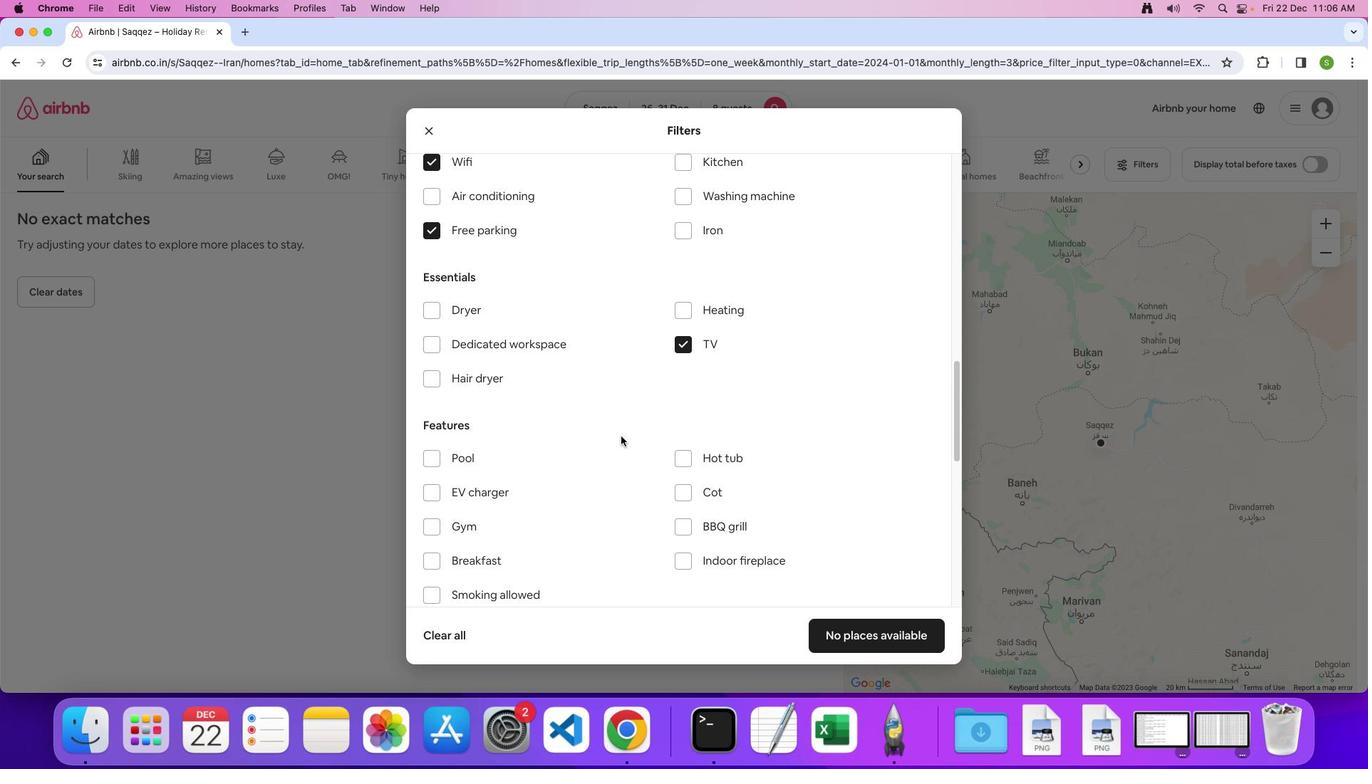 
Action: Mouse scrolled (792, 346) with delta (515, 163)
Screenshot: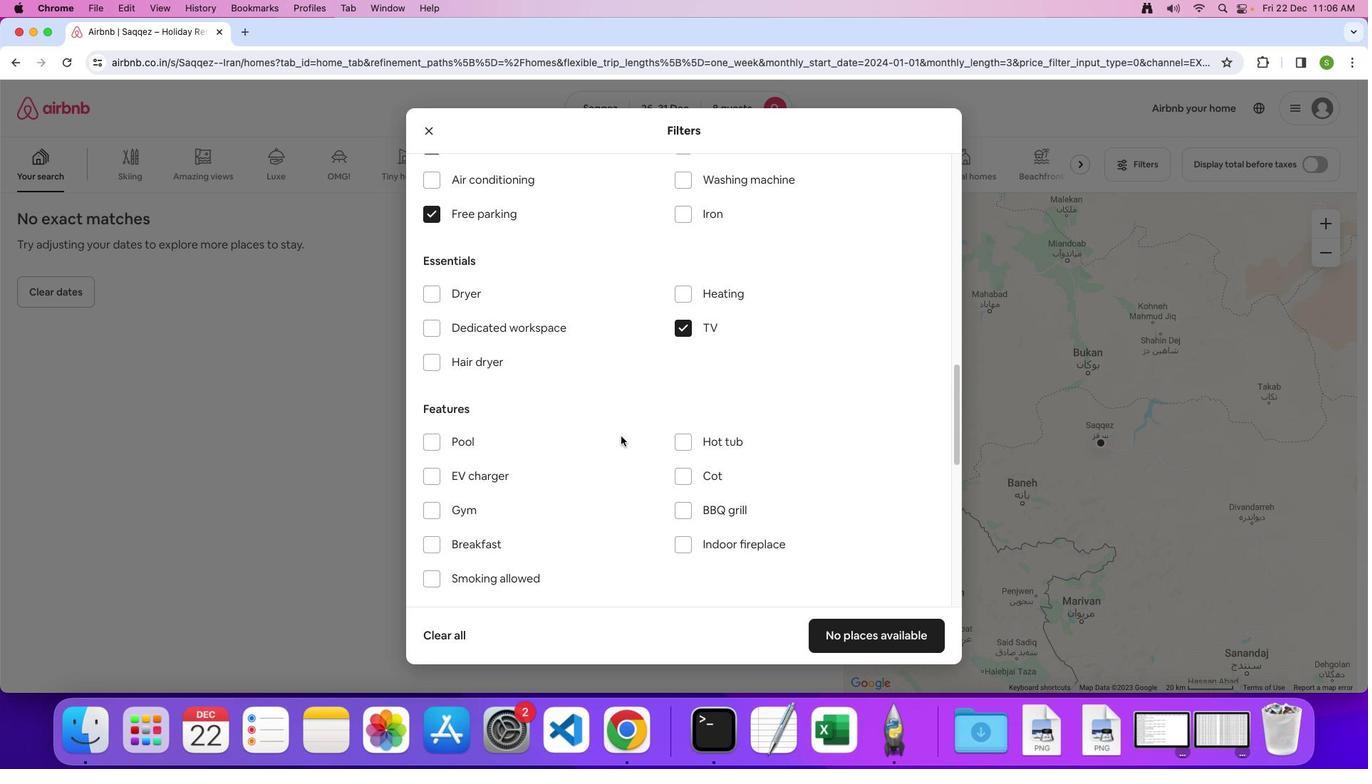 
Action: Mouse scrolled (792, 346) with delta (515, 163)
Screenshot: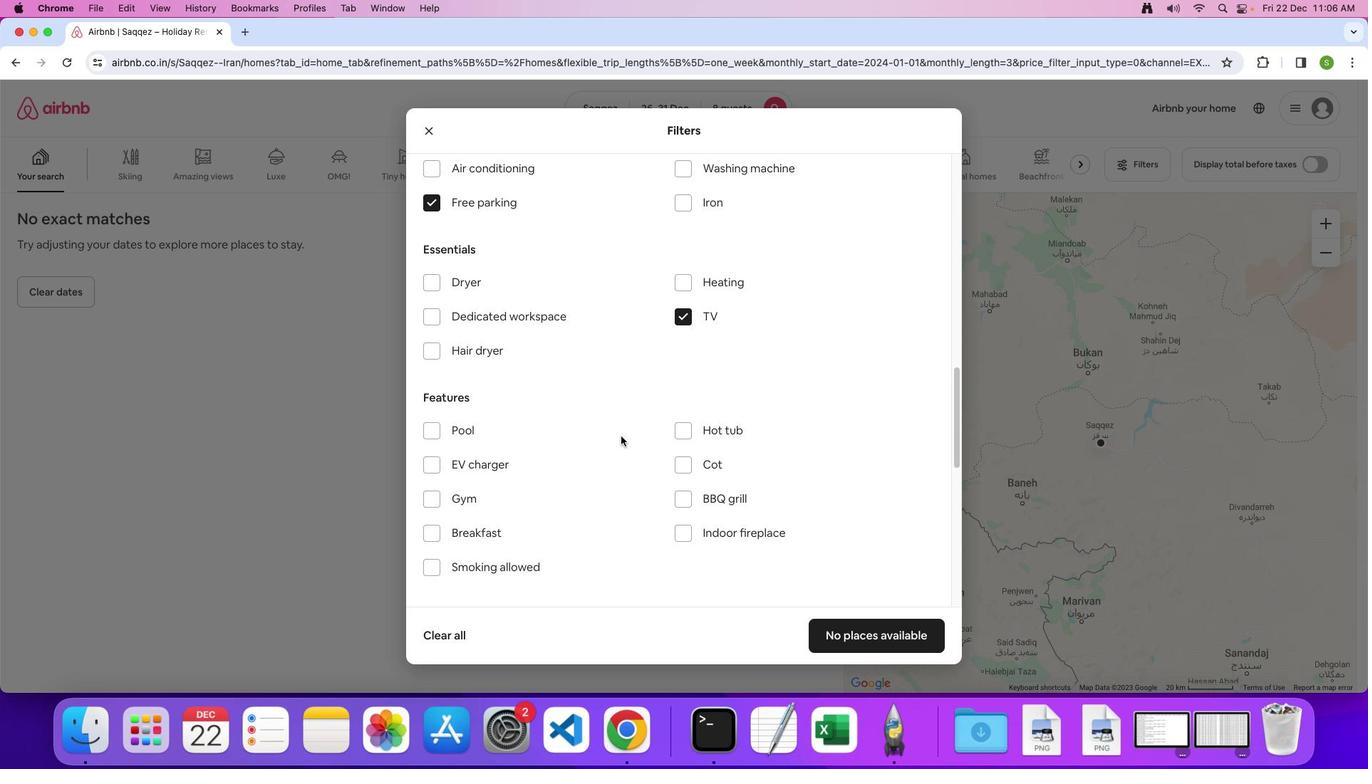 
Action: Mouse scrolled (792, 346) with delta (515, 163)
Screenshot: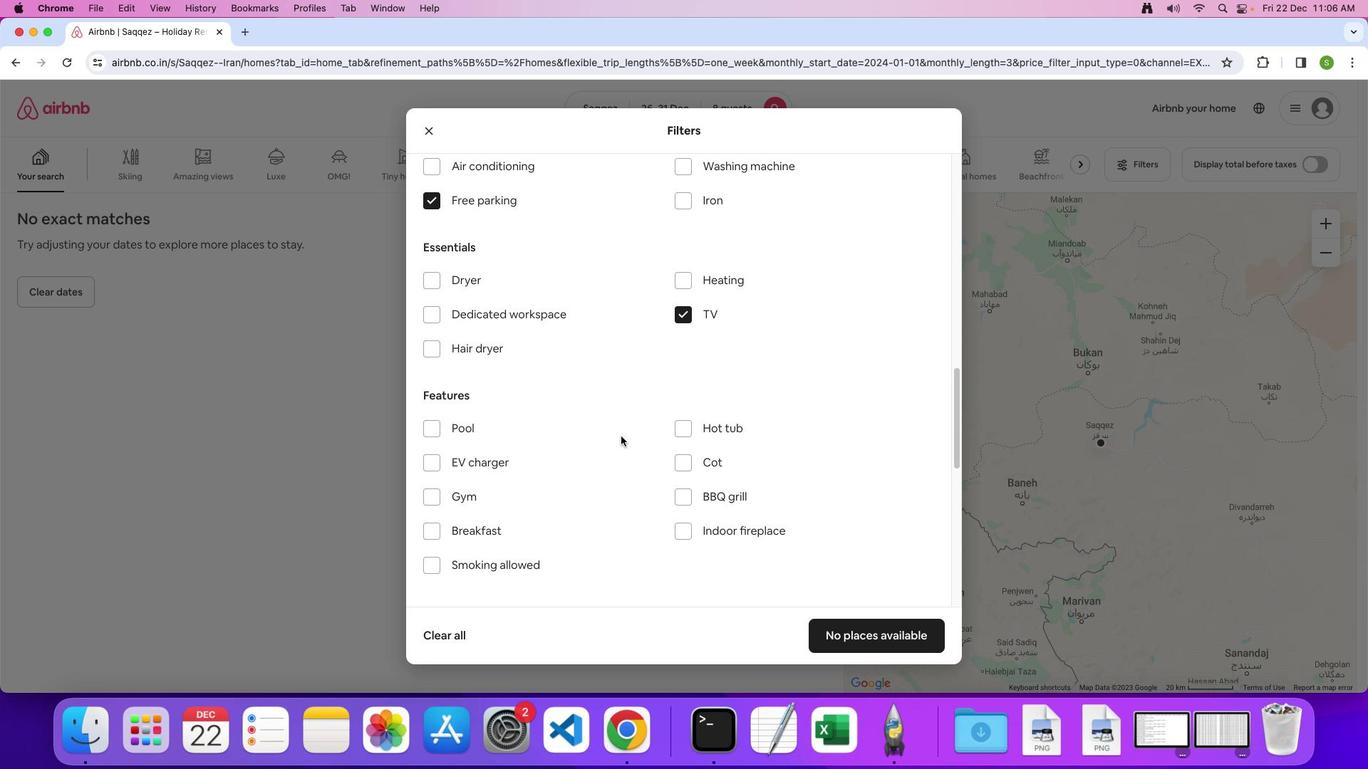 
Action: Mouse moved to (704, 371)
Screenshot: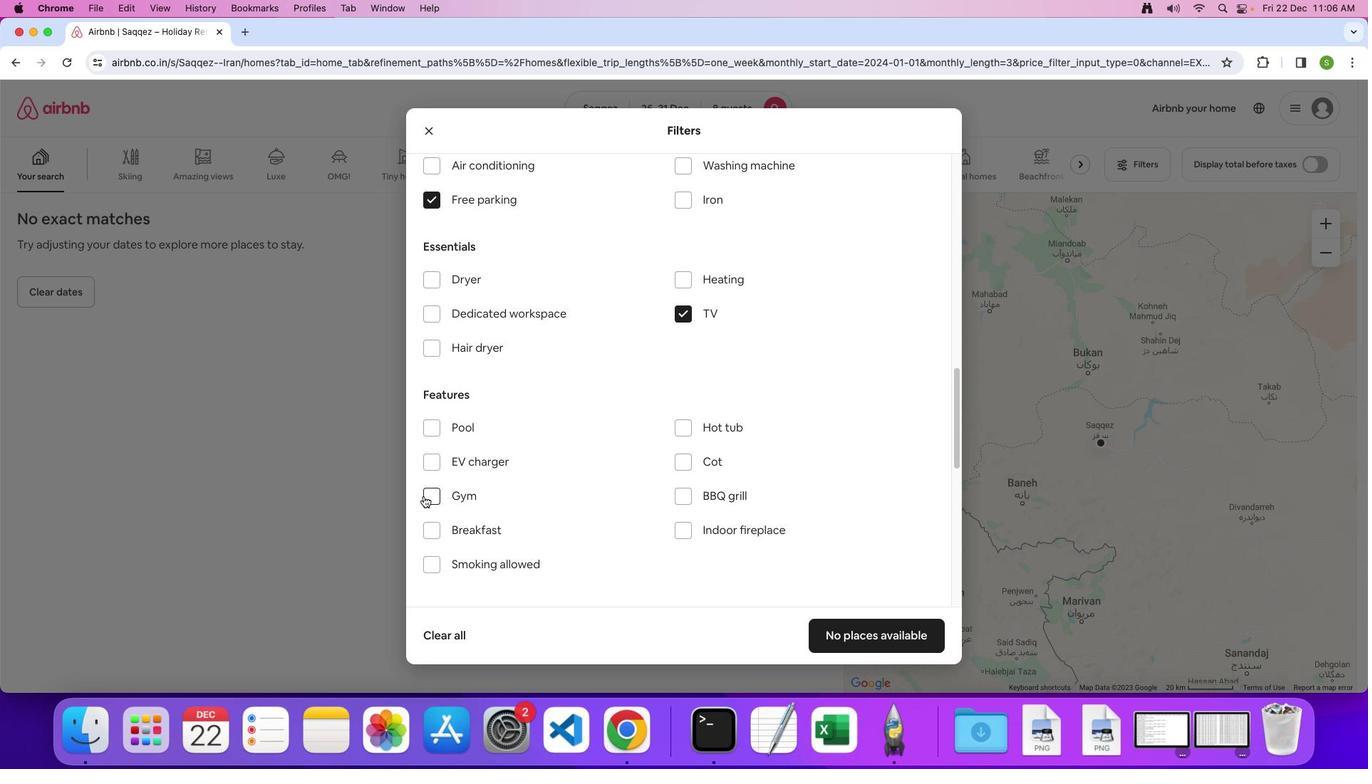 
Action: Mouse pressed left at (704, 371)
Screenshot: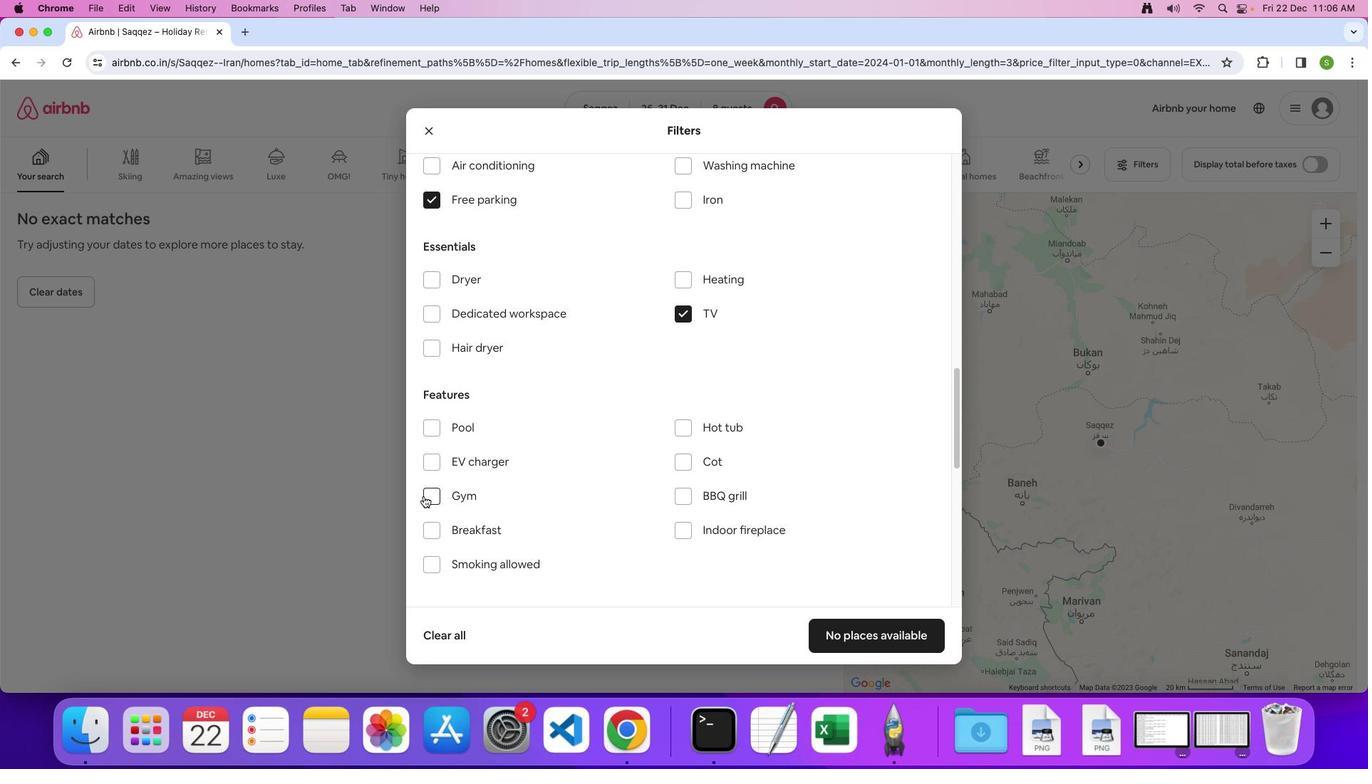 
Action: Mouse moved to (707, 384)
Screenshot: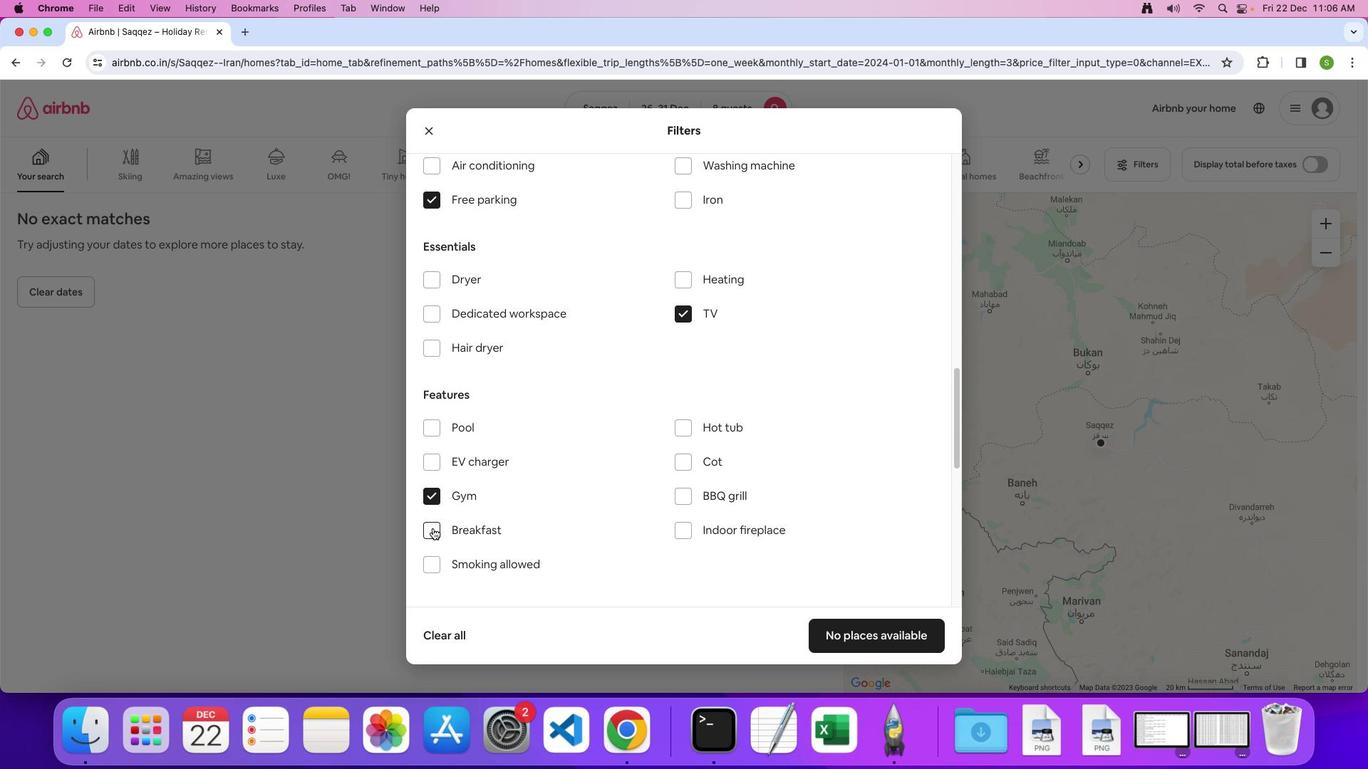 
Action: Mouse pressed left at (707, 384)
Screenshot: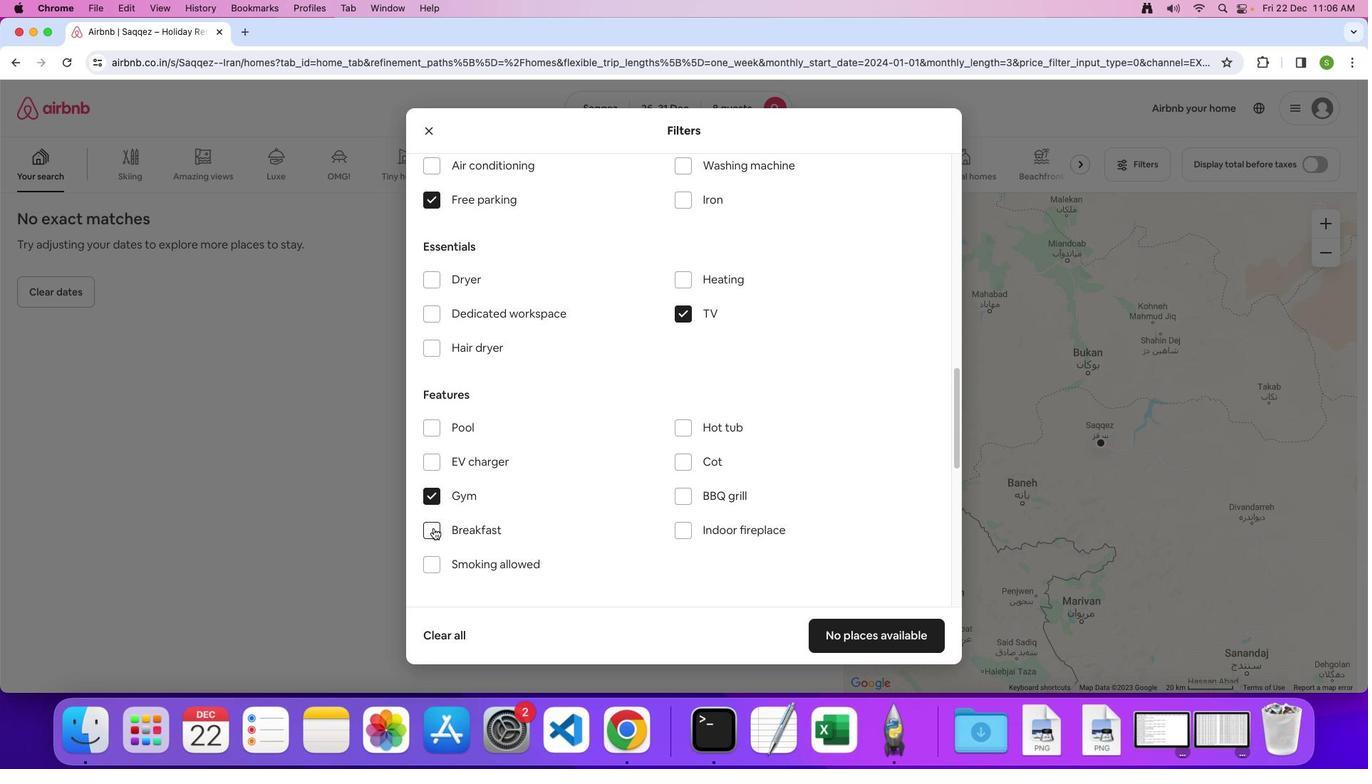 
Action: Mouse moved to (788, 352)
Screenshot: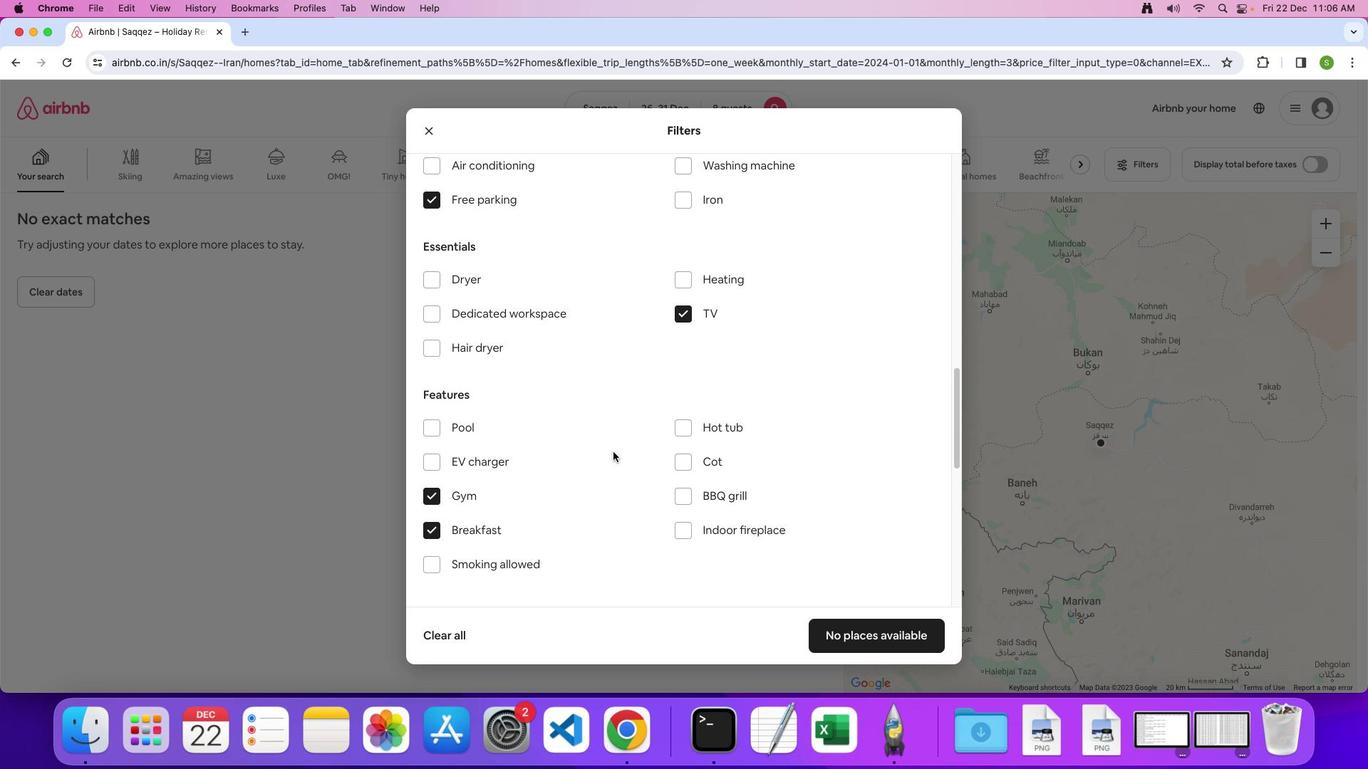 
Action: Mouse scrolled (788, 352) with delta (515, 164)
Screenshot: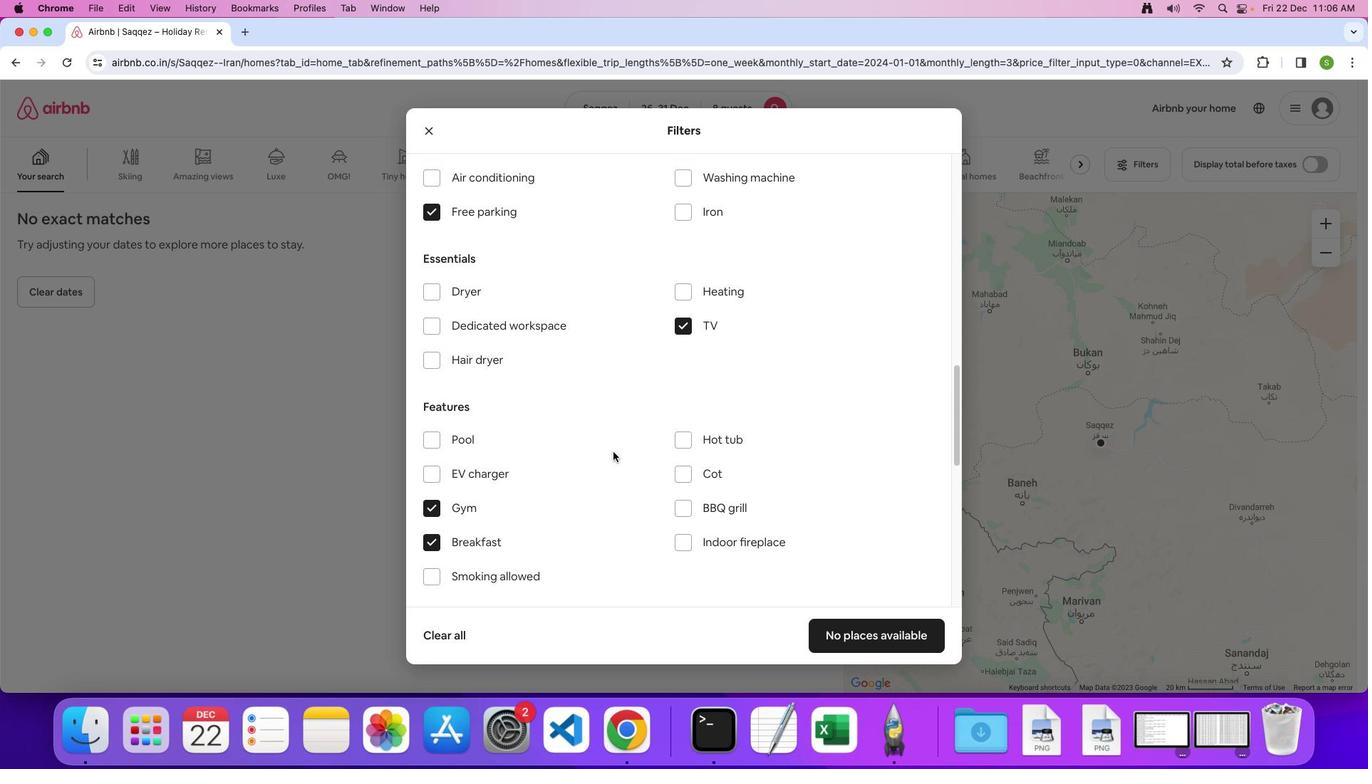 
Action: Mouse scrolled (788, 352) with delta (515, 164)
Screenshot: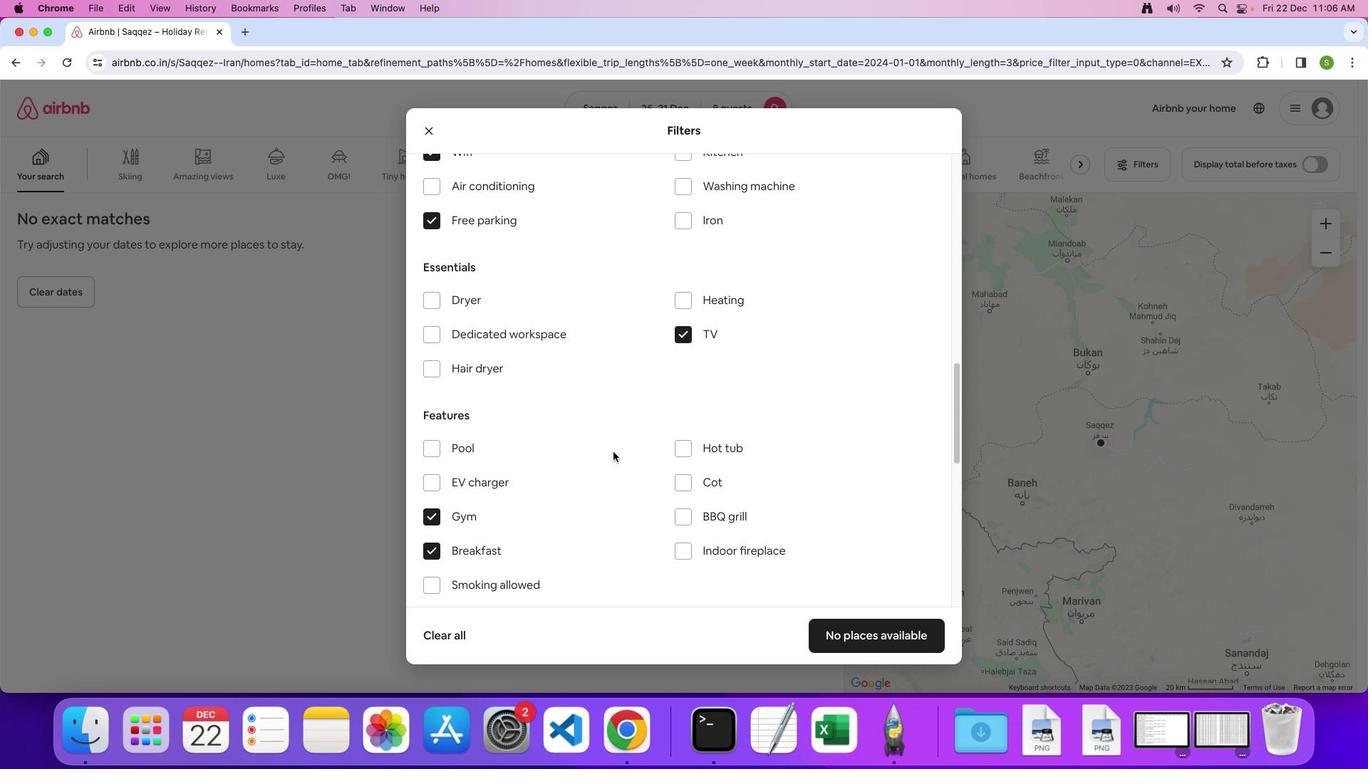 
Action: Mouse moved to (788, 352)
Screenshot: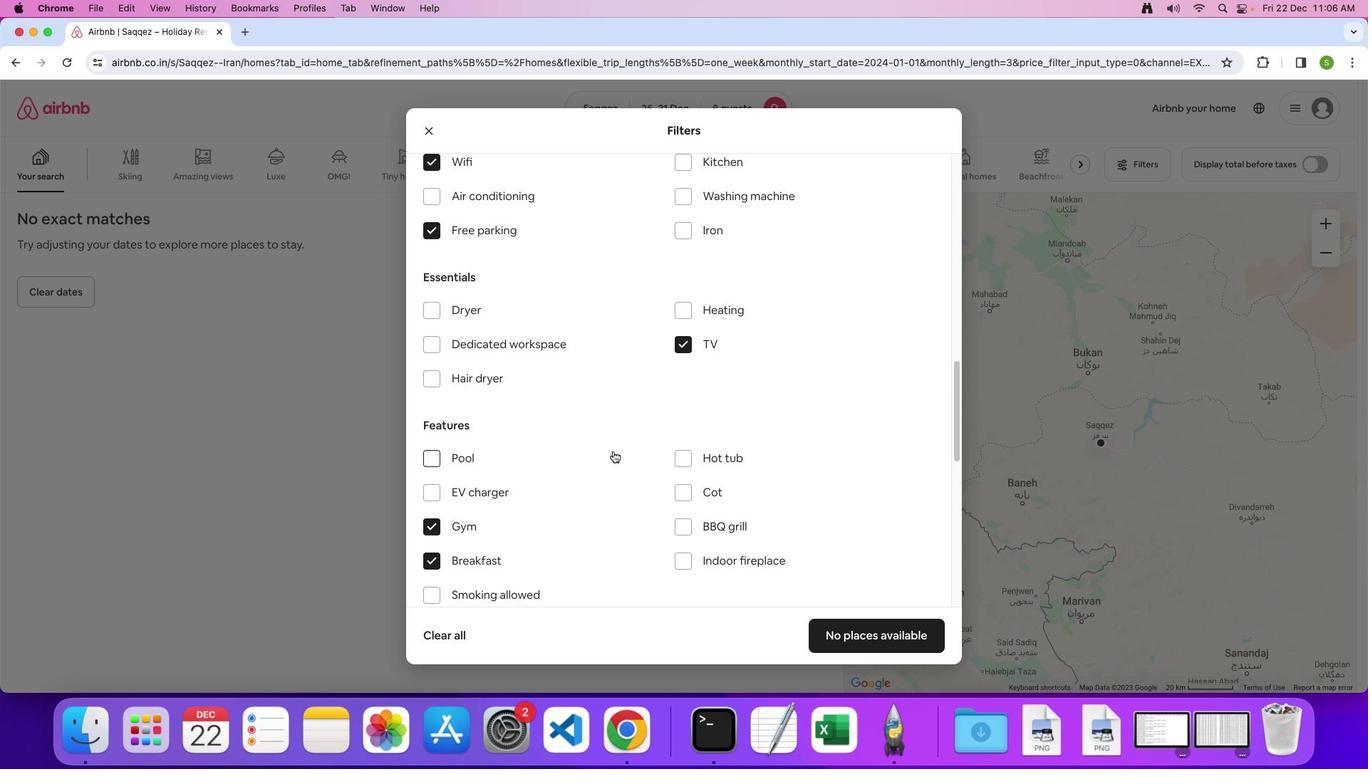 
Action: Mouse scrolled (788, 352) with delta (515, 164)
Screenshot: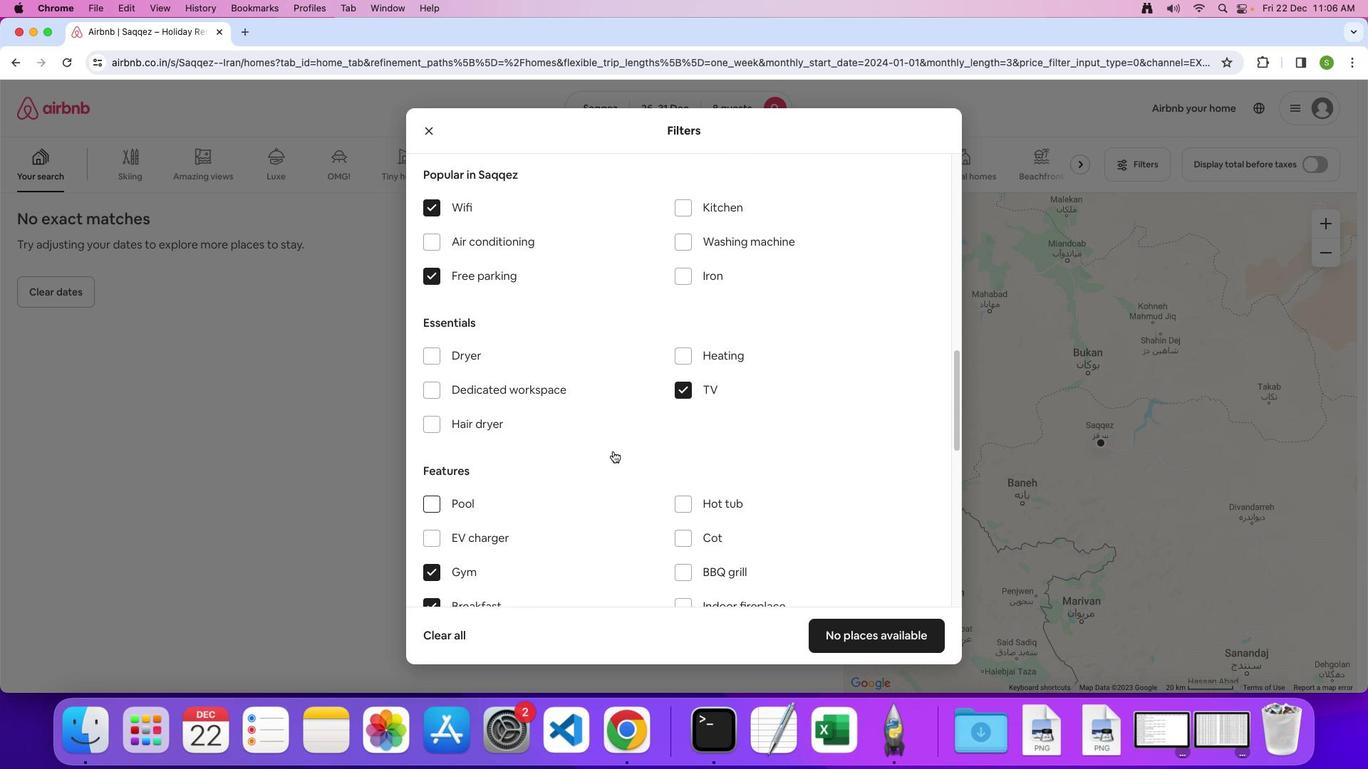 
Action: Mouse scrolled (788, 352) with delta (515, 164)
Screenshot: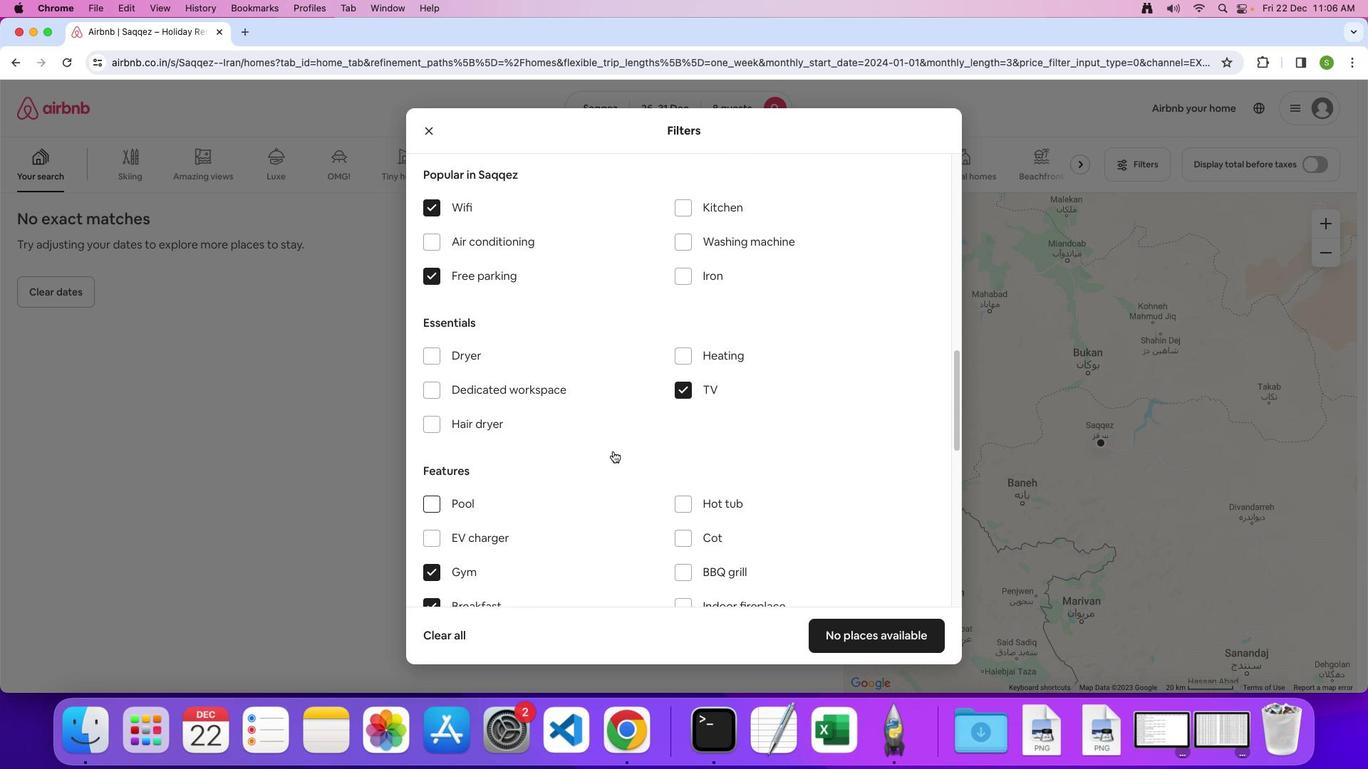 
Action: Mouse scrolled (788, 352) with delta (515, 165)
Screenshot: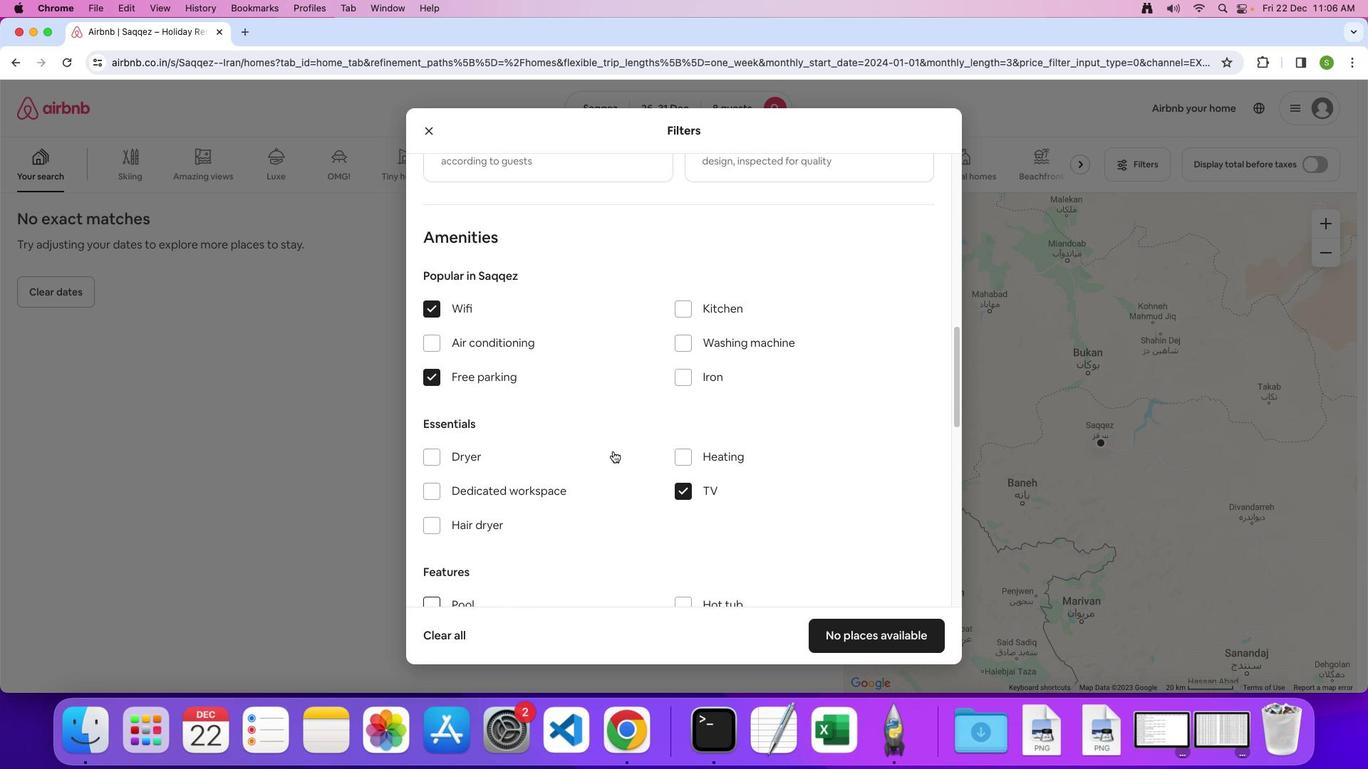 
Action: Mouse scrolled (788, 352) with delta (515, 163)
Screenshot: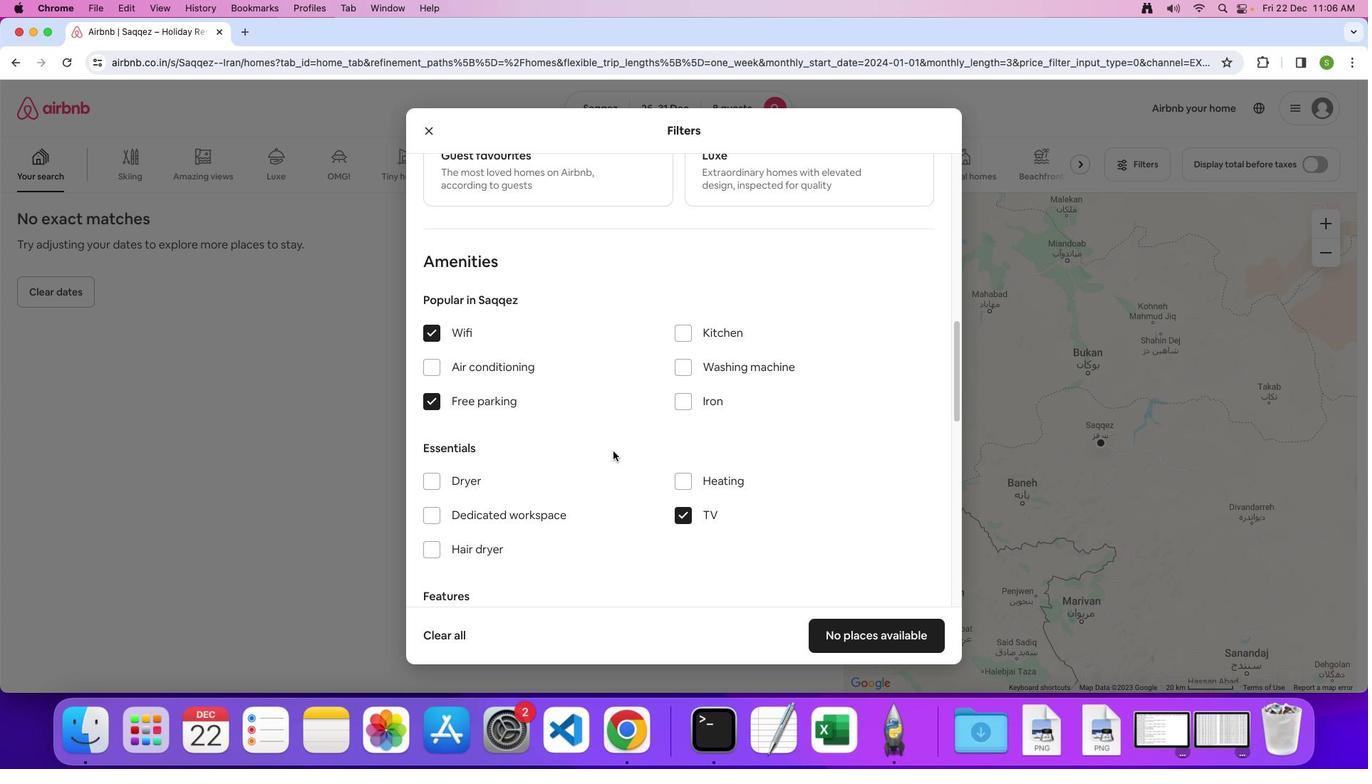 
Action: Mouse scrolled (788, 352) with delta (515, 163)
Screenshot: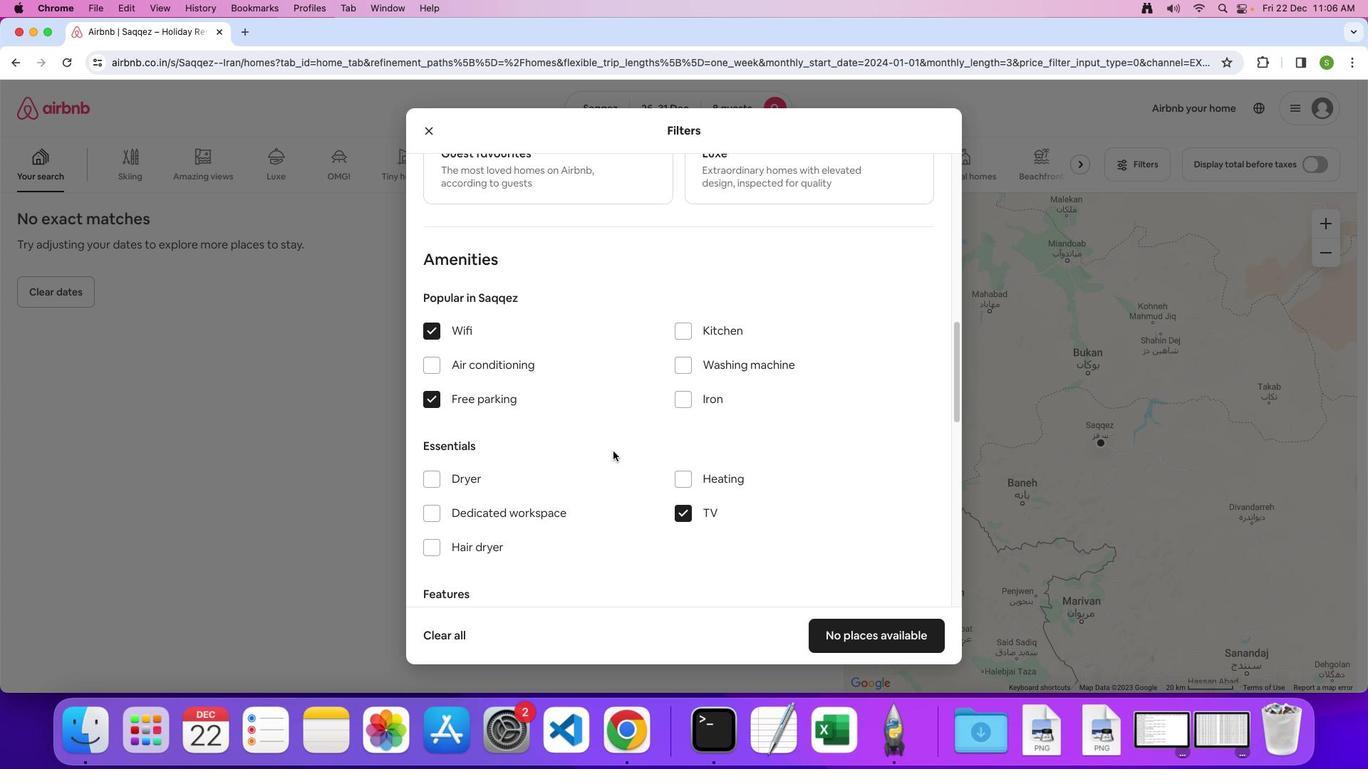 
Action: Mouse scrolled (788, 352) with delta (515, 163)
Screenshot: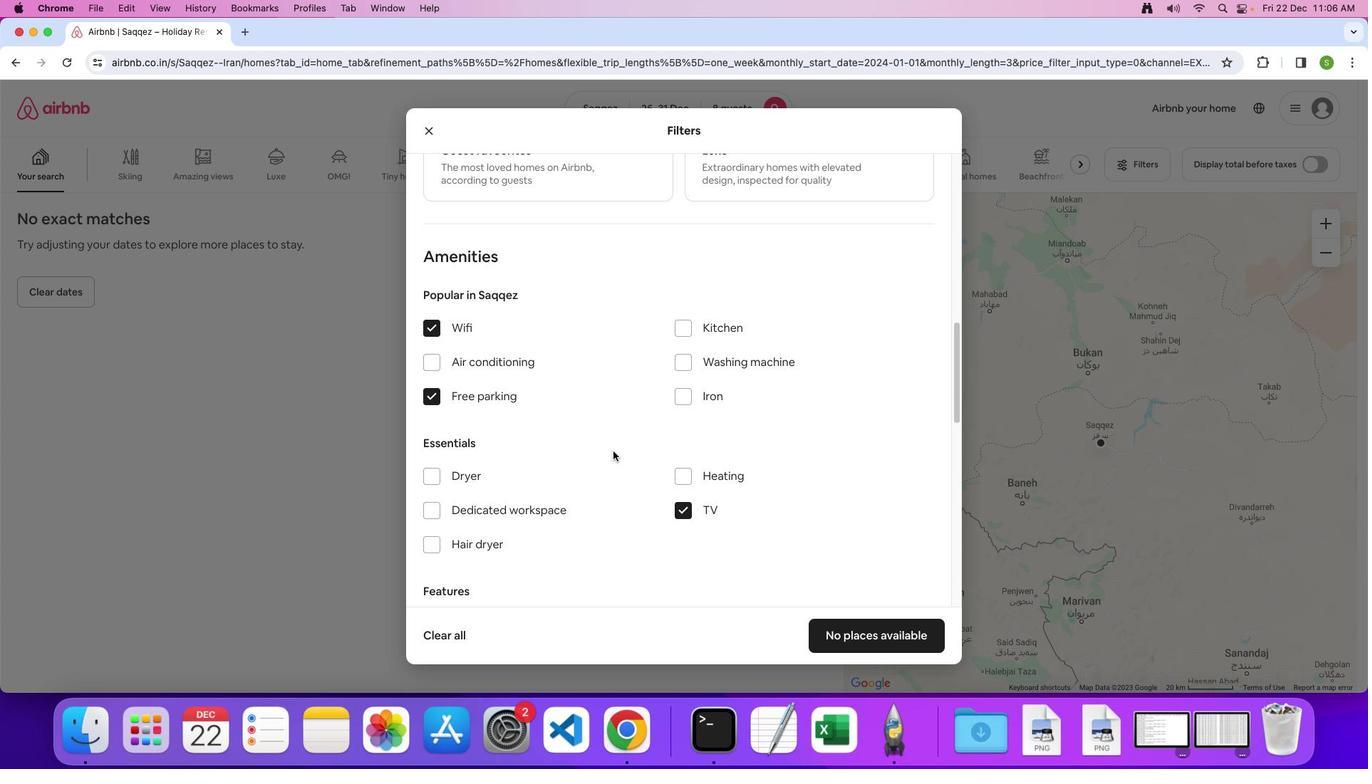 
Action: Mouse moved to (788, 352)
Screenshot: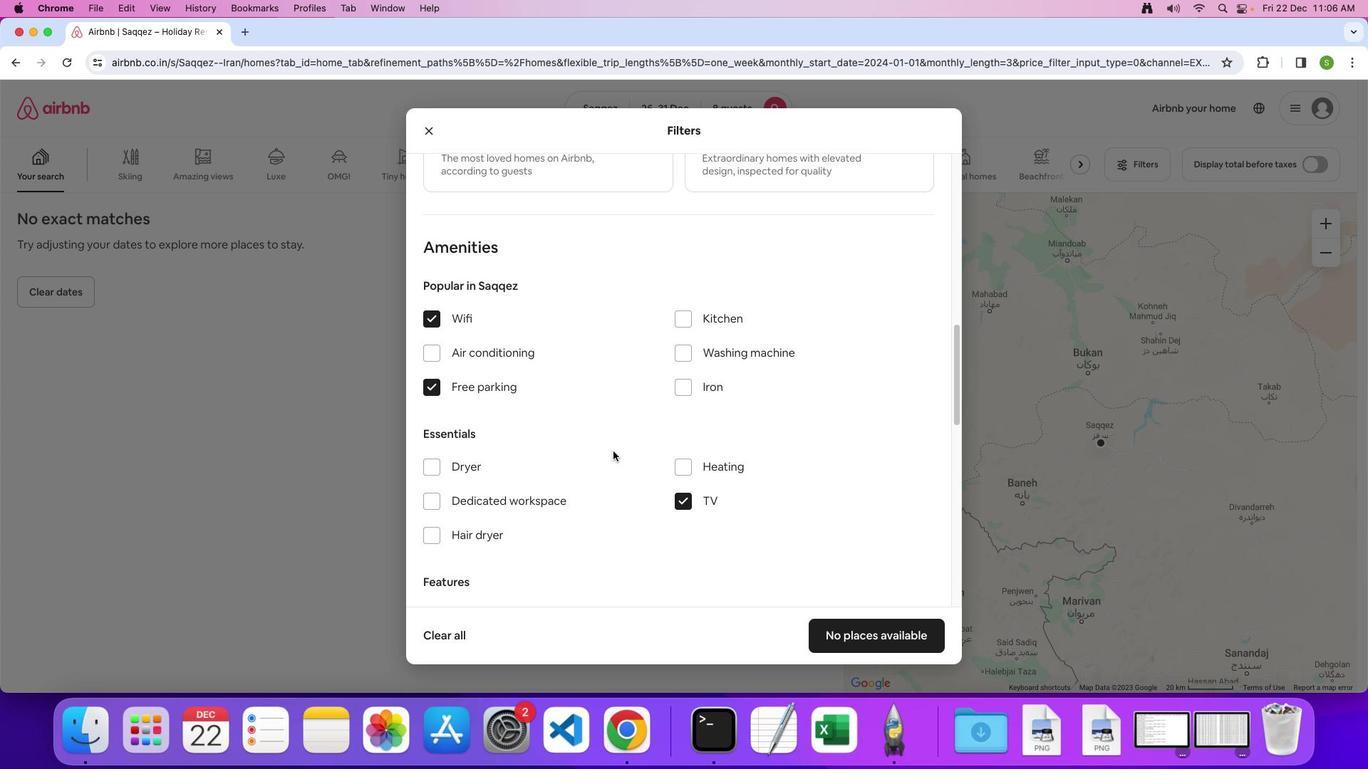 
Action: Mouse scrolled (788, 352) with delta (515, 163)
Screenshot: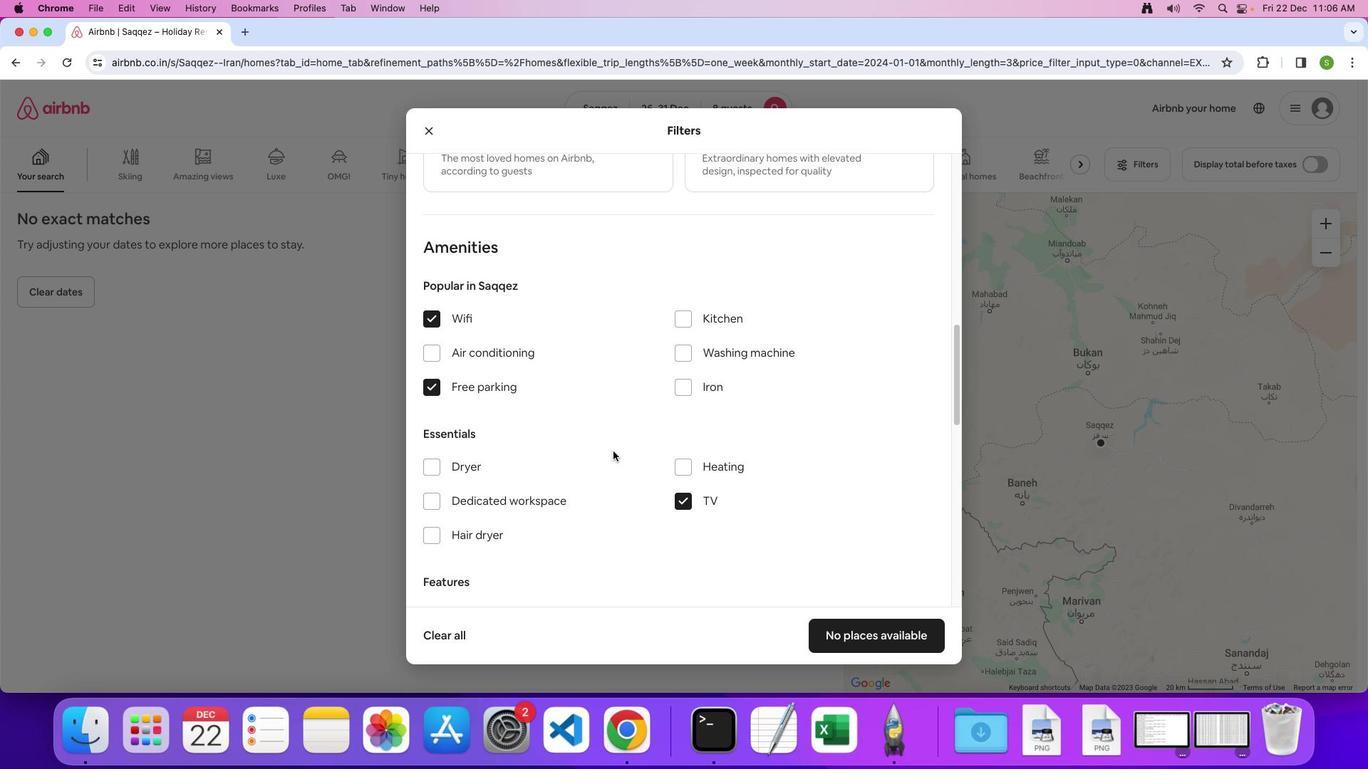 
Action: Mouse scrolled (788, 352) with delta (515, 163)
Screenshot: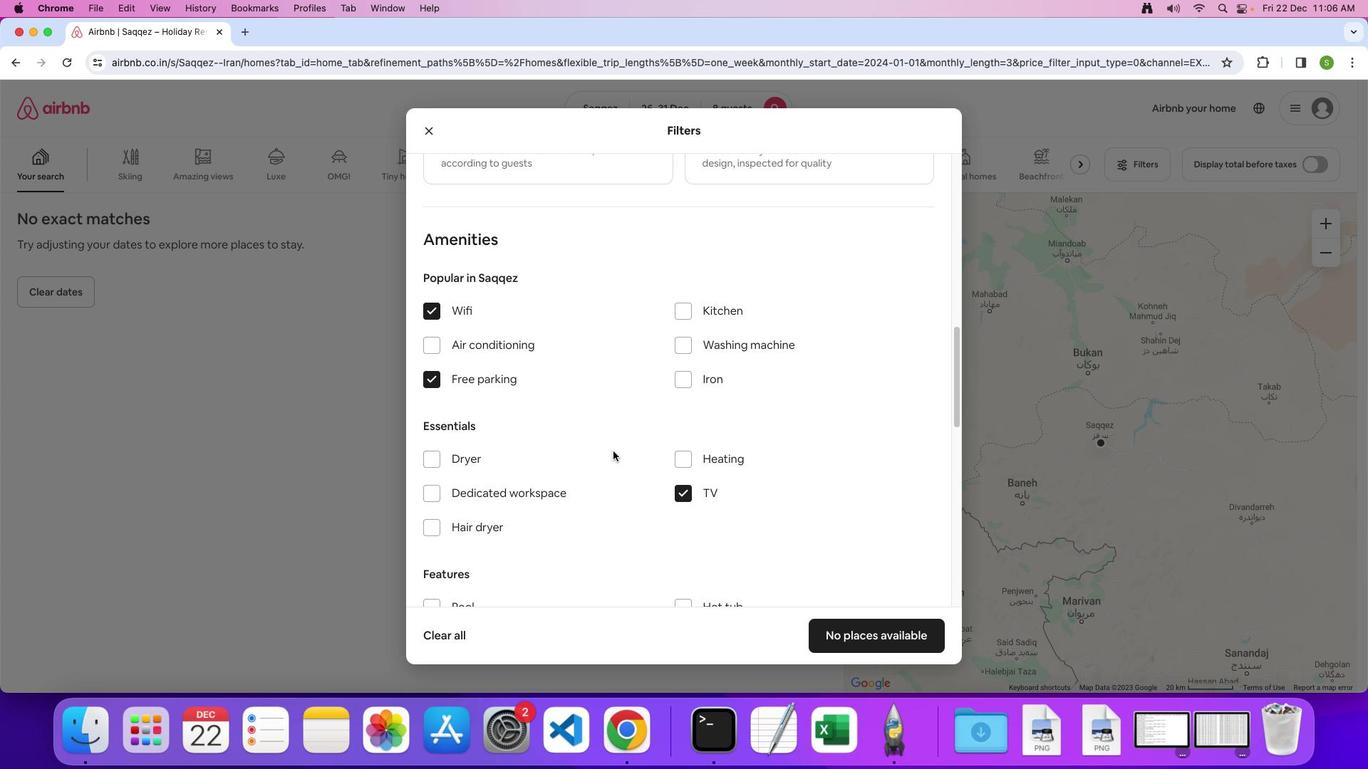
Action: Mouse scrolled (788, 352) with delta (515, 163)
Screenshot: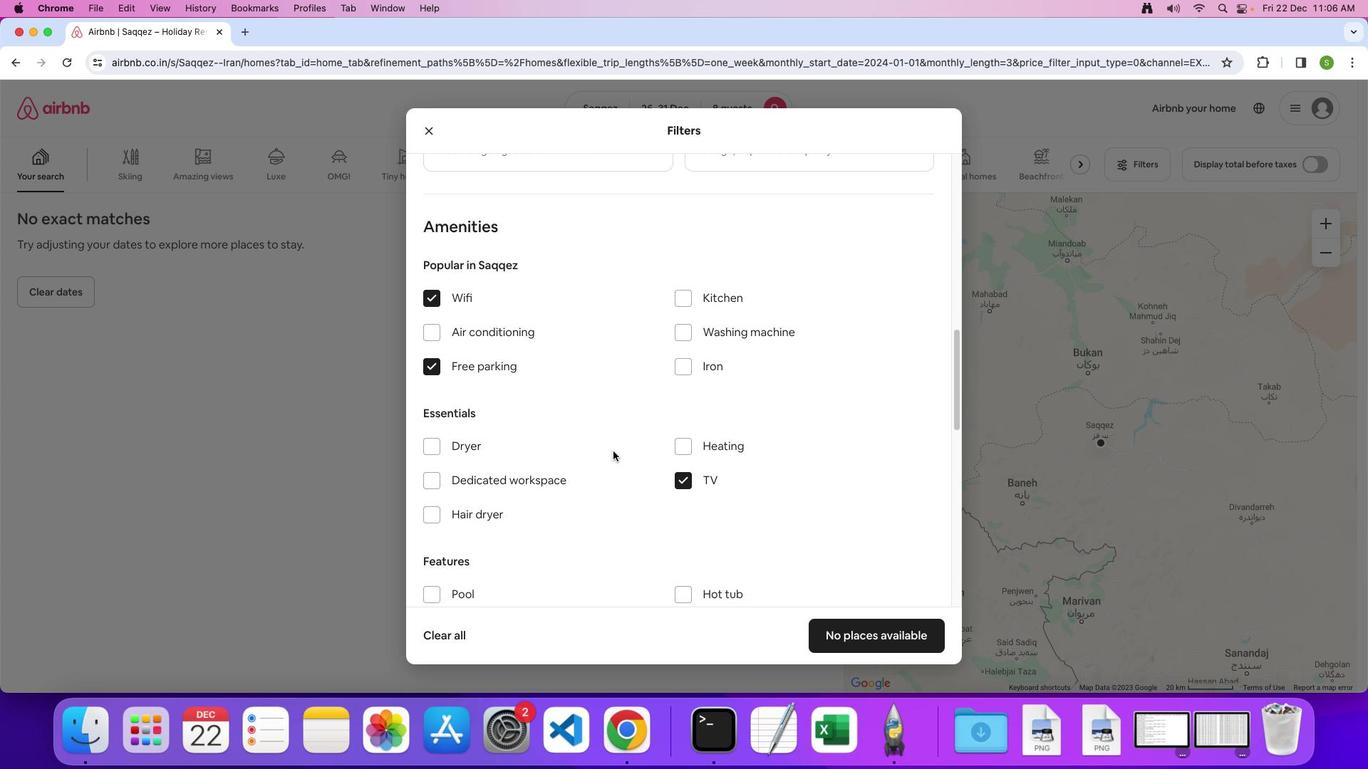 
Action: Mouse scrolled (788, 352) with delta (515, 163)
Screenshot: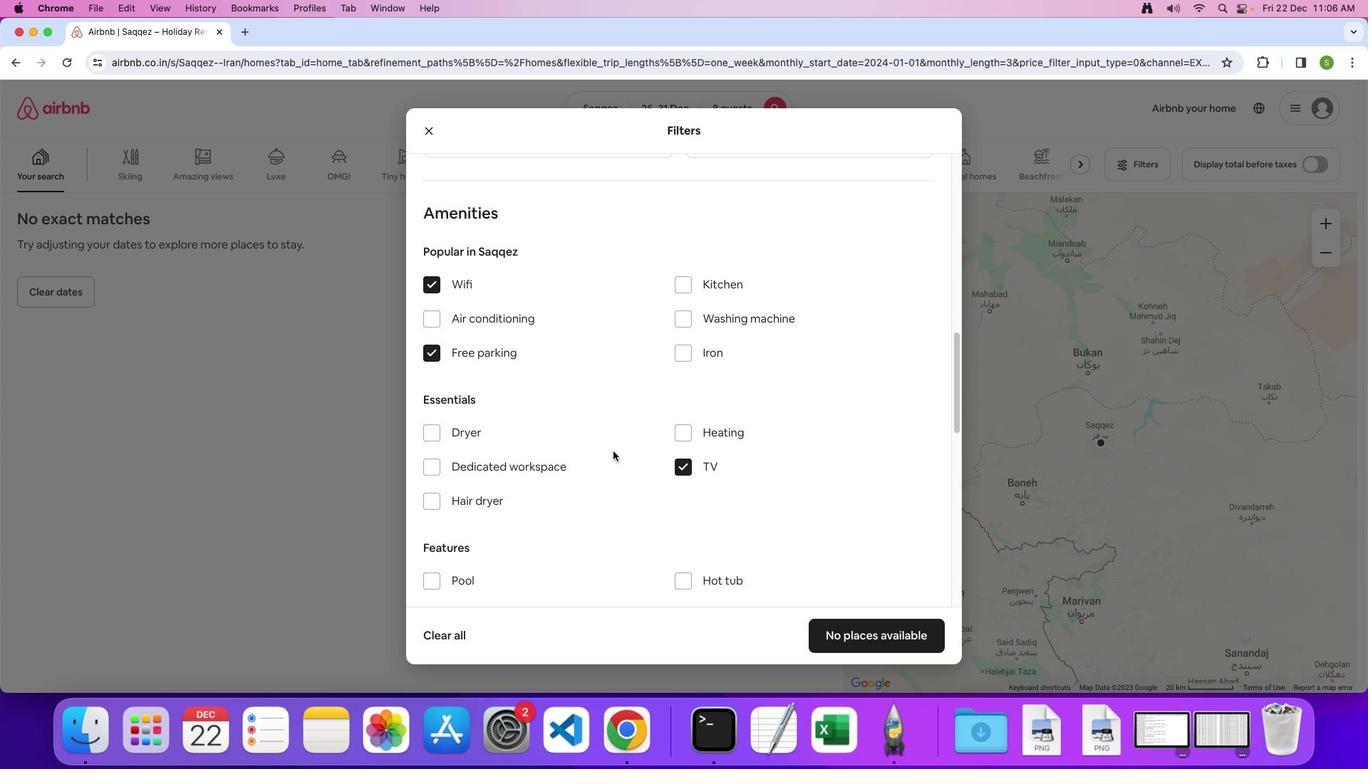 
Action: Mouse scrolled (788, 352) with delta (515, 163)
Screenshot: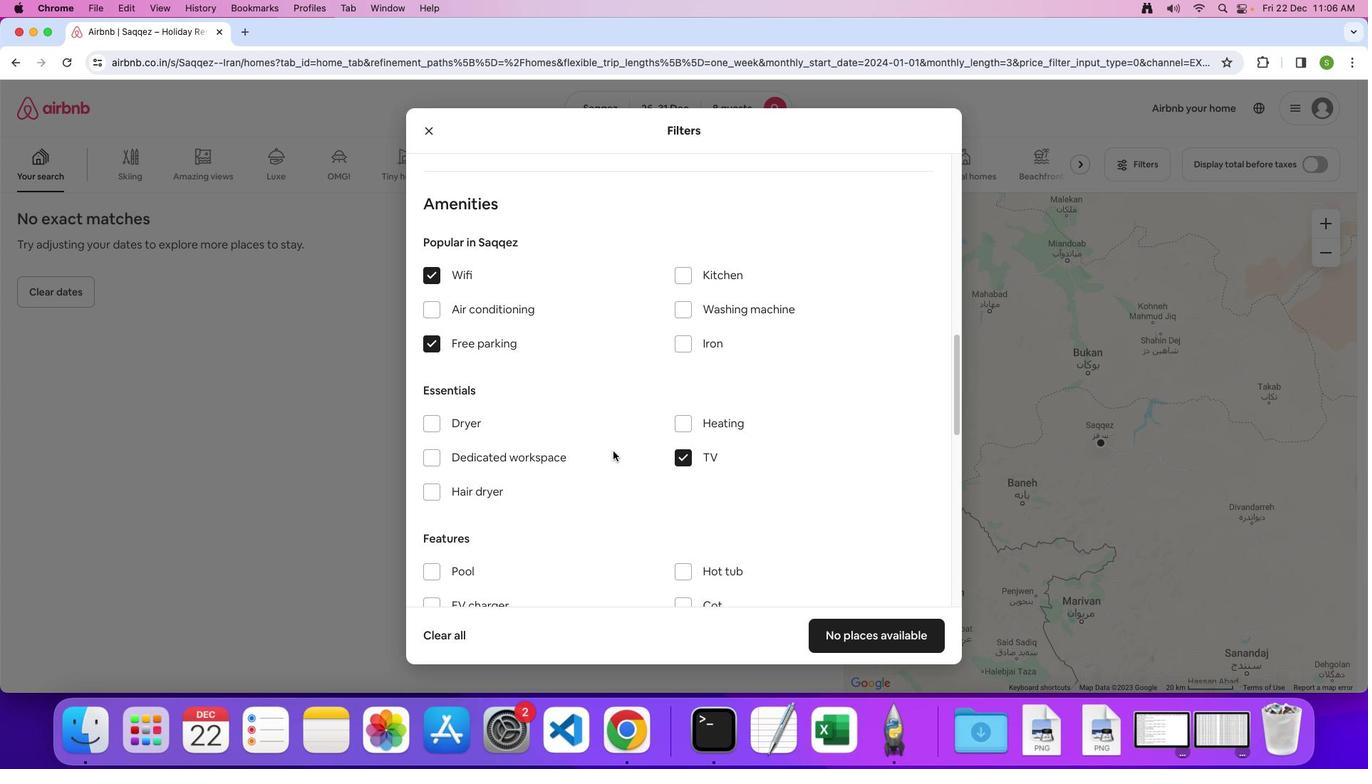 
Action: Mouse scrolled (788, 352) with delta (515, 163)
Screenshot: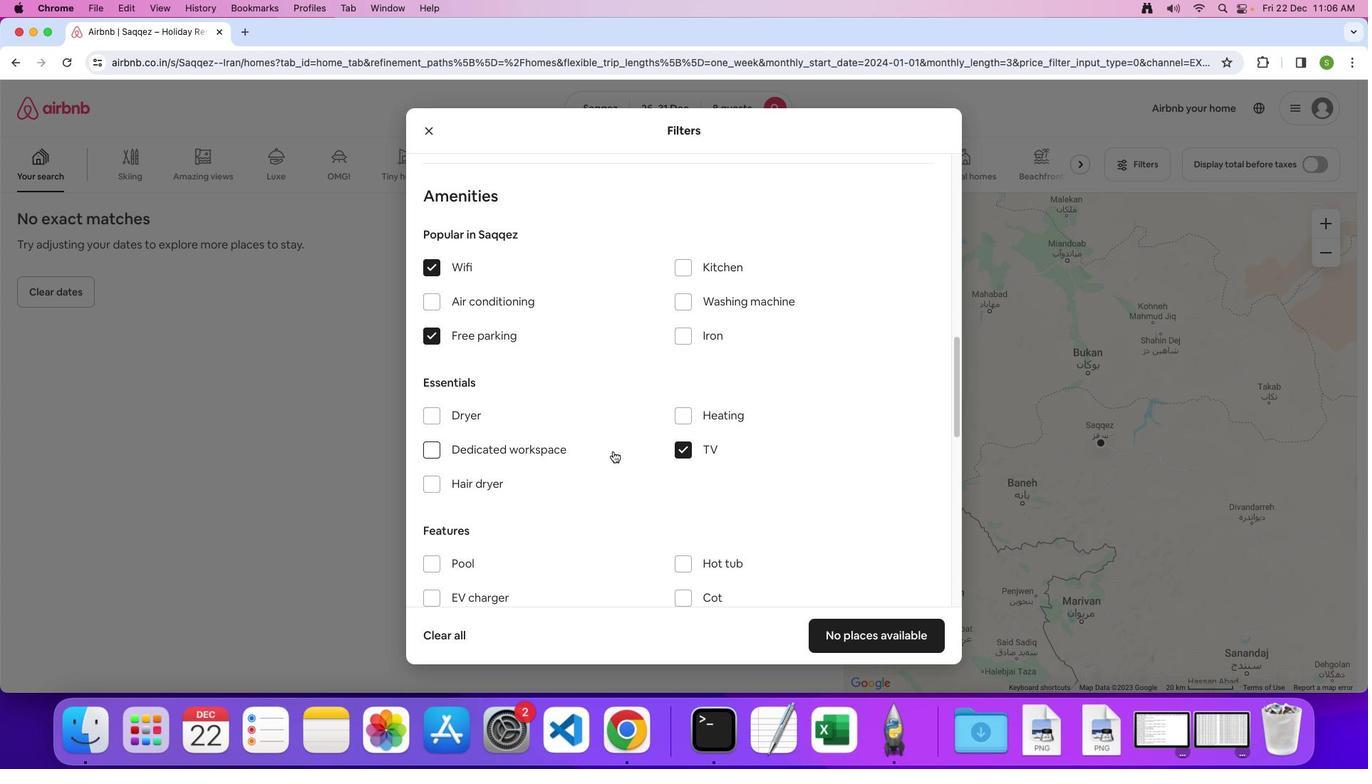 
Action: Mouse scrolled (788, 352) with delta (515, 163)
Screenshot: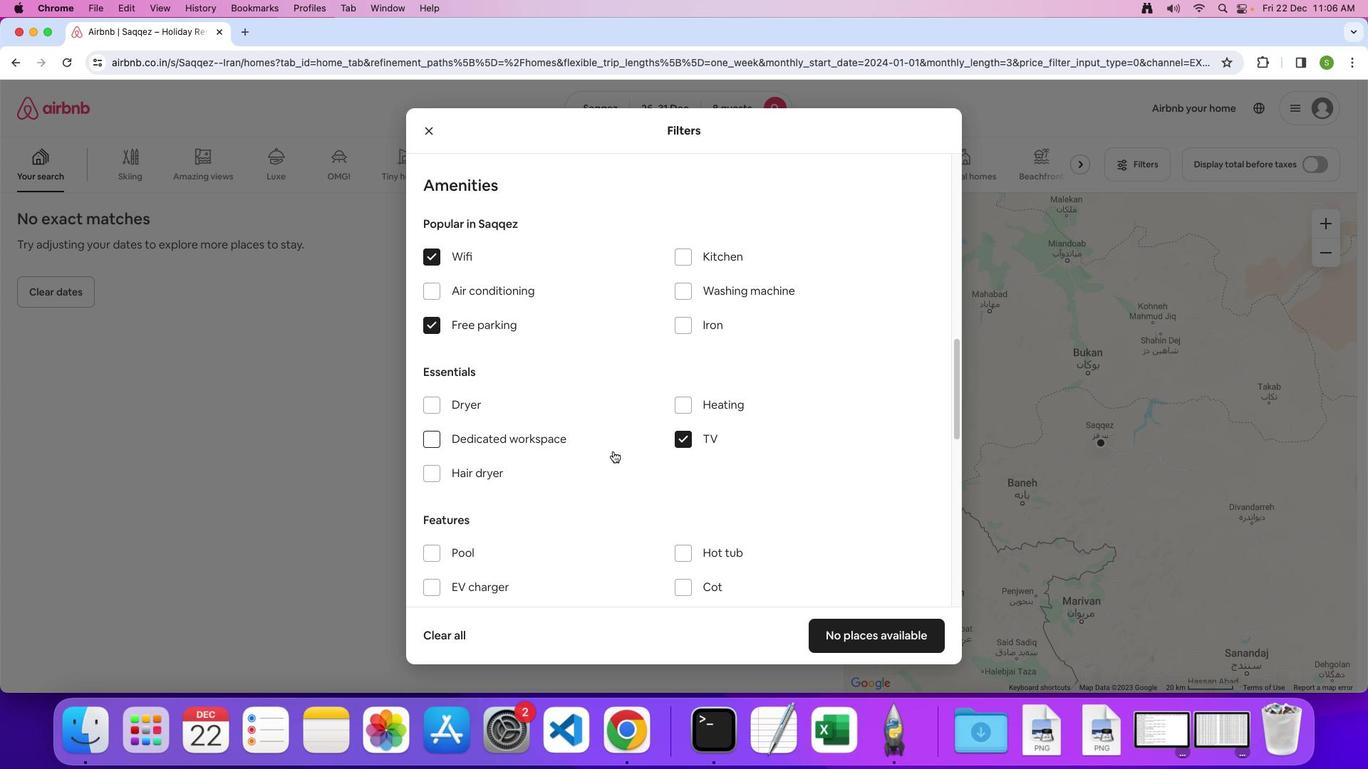 
Action: Mouse scrolled (788, 352) with delta (515, 163)
Screenshot: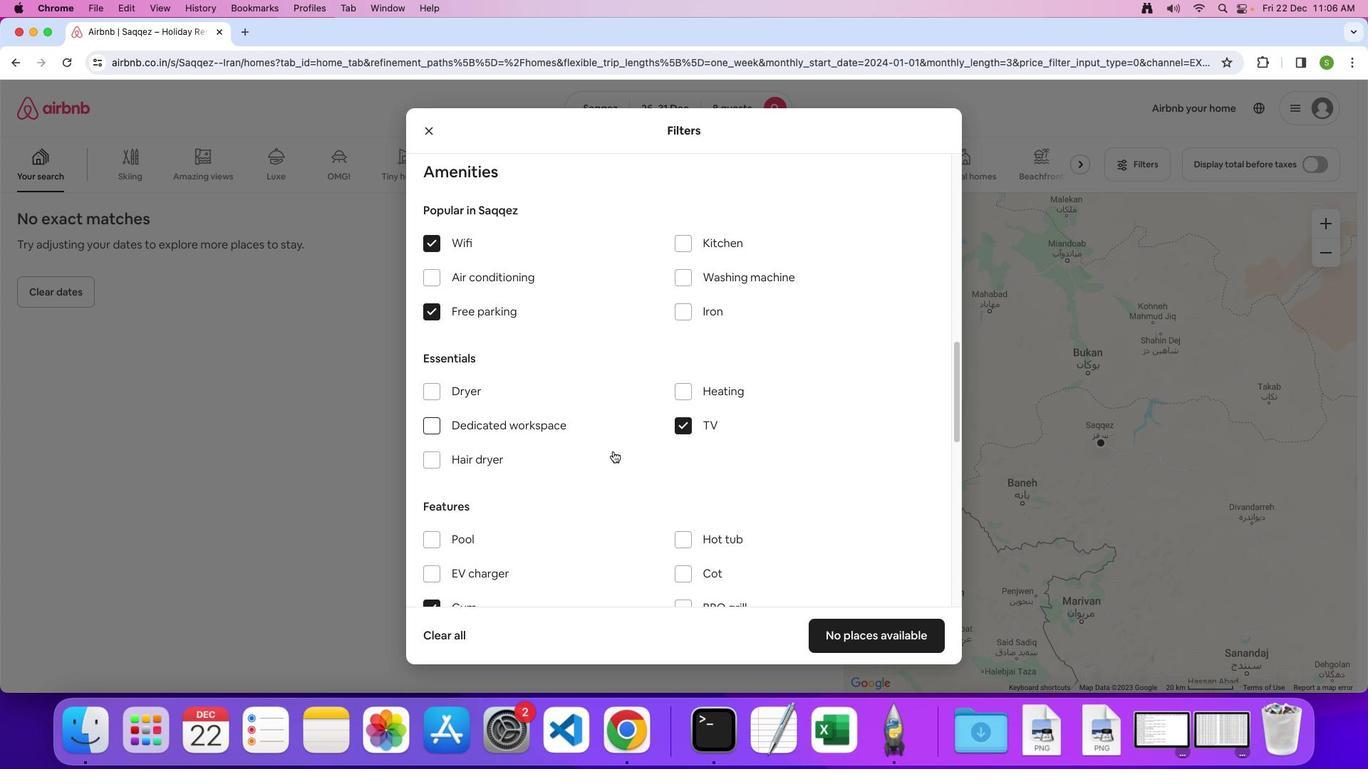 
Action: Mouse scrolled (788, 352) with delta (515, 163)
Screenshot: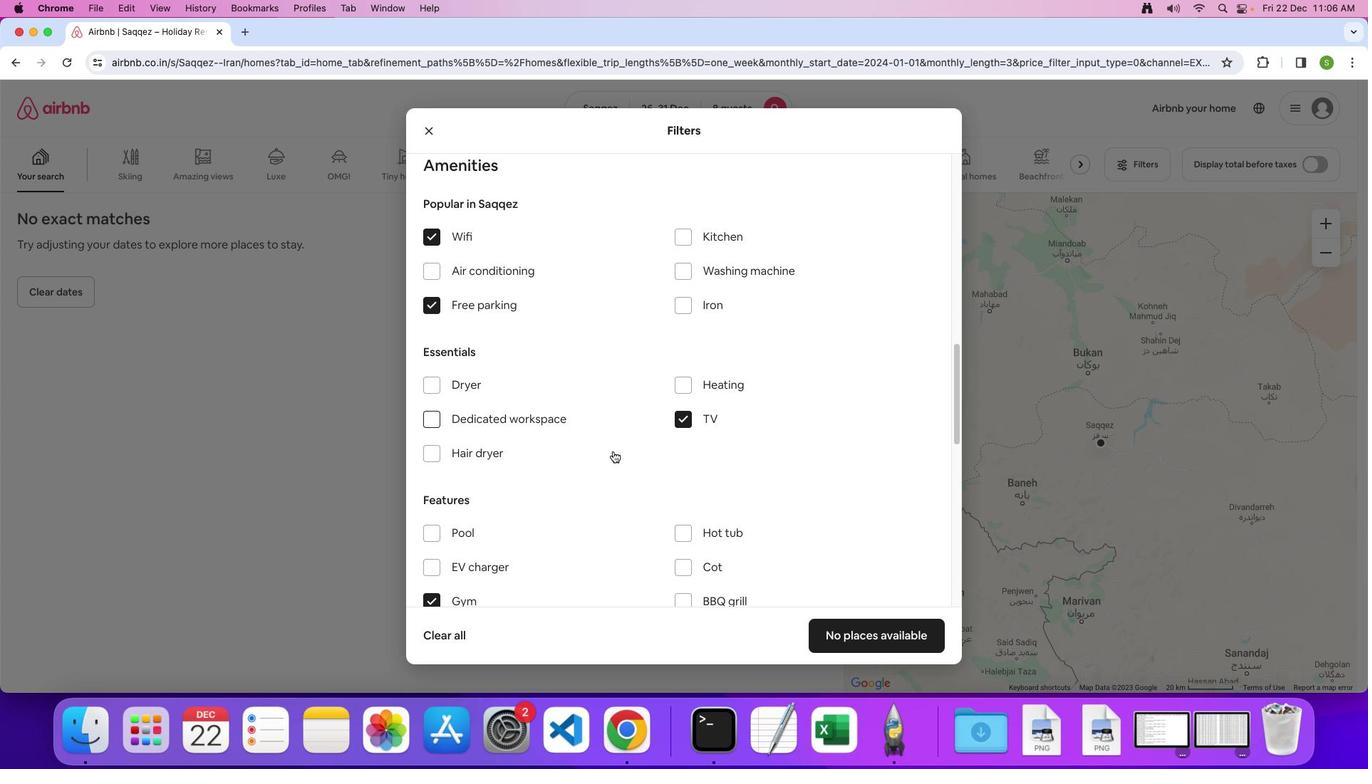 
Action: Mouse scrolled (788, 352) with delta (515, 163)
Screenshot: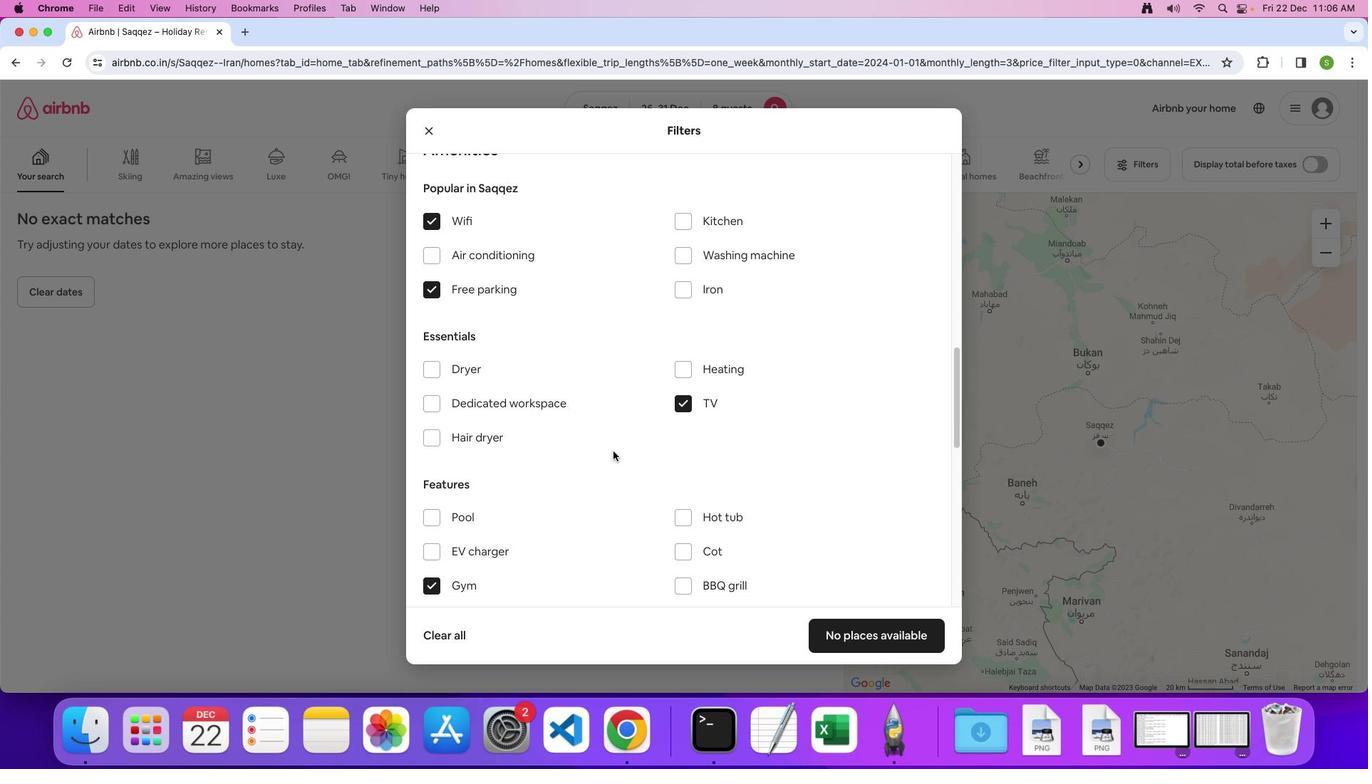 
Action: Mouse scrolled (788, 352) with delta (515, 163)
Screenshot: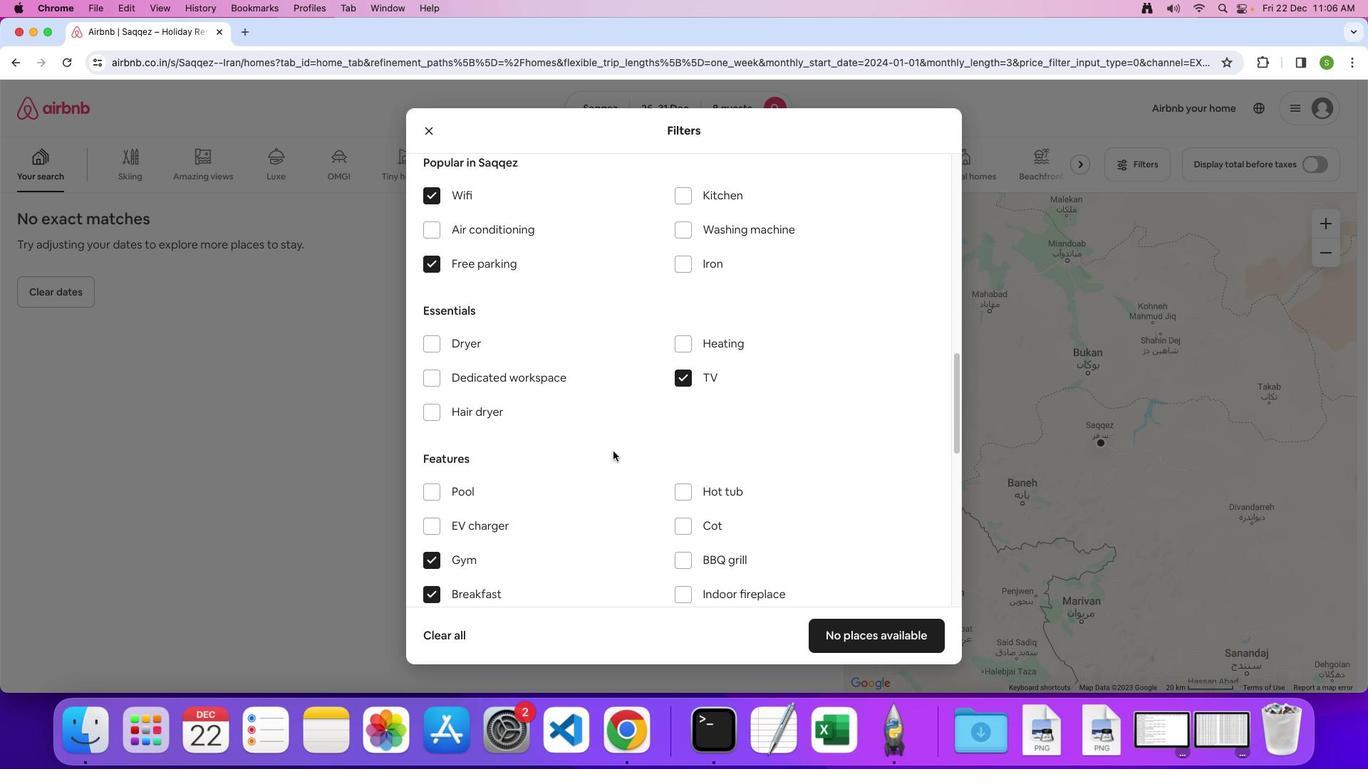 
Action: Mouse scrolled (788, 352) with delta (515, 163)
Screenshot: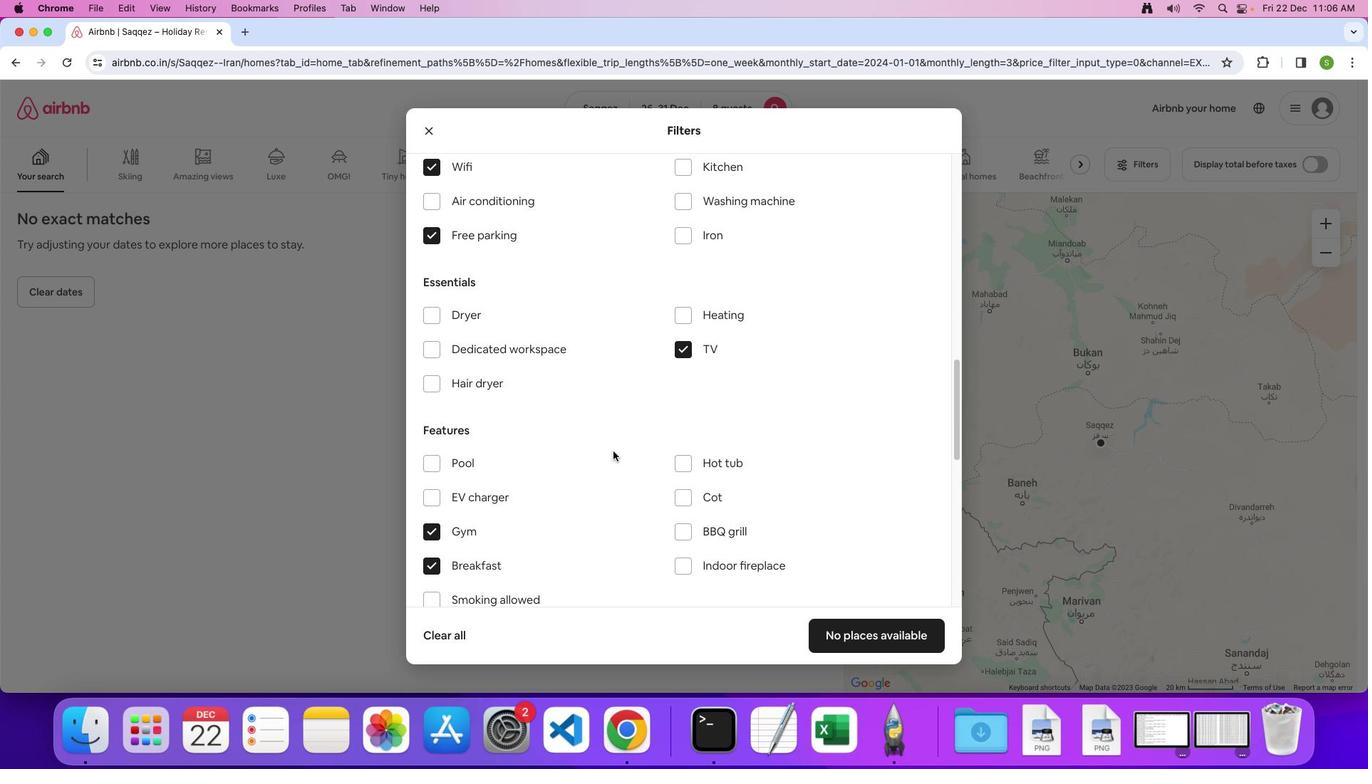 
Action: Mouse scrolled (788, 352) with delta (515, 163)
Screenshot: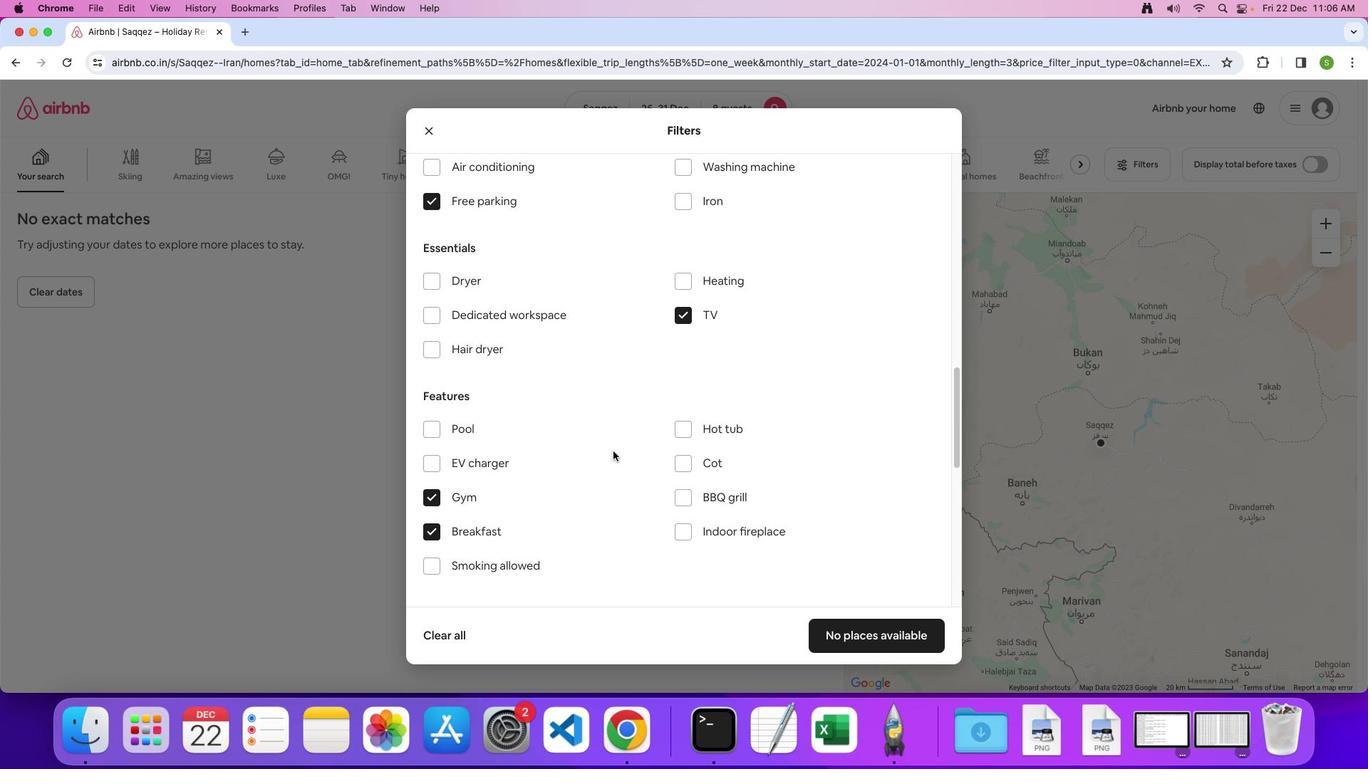
Action: Mouse scrolled (788, 352) with delta (515, 163)
Screenshot: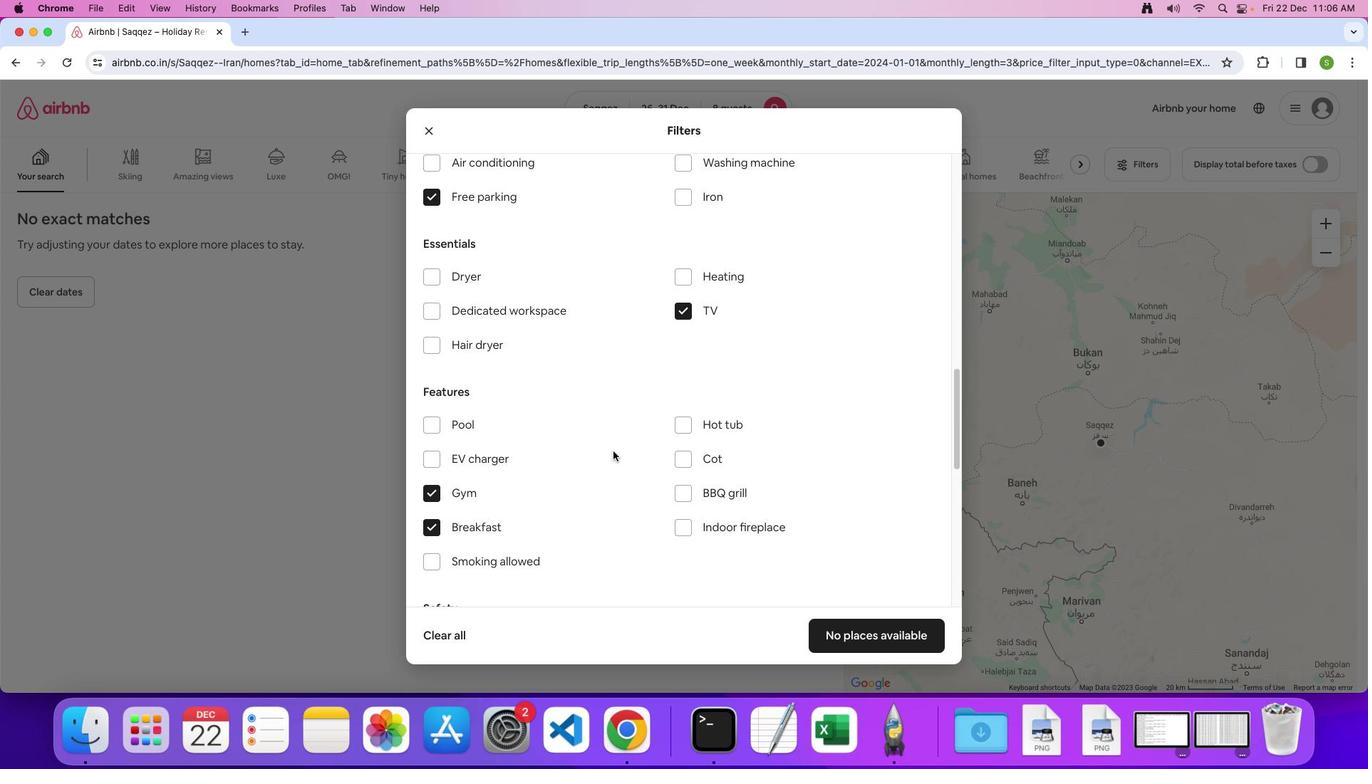 
Action: Mouse scrolled (788, 352) with delta (515, 163)
Screenshot: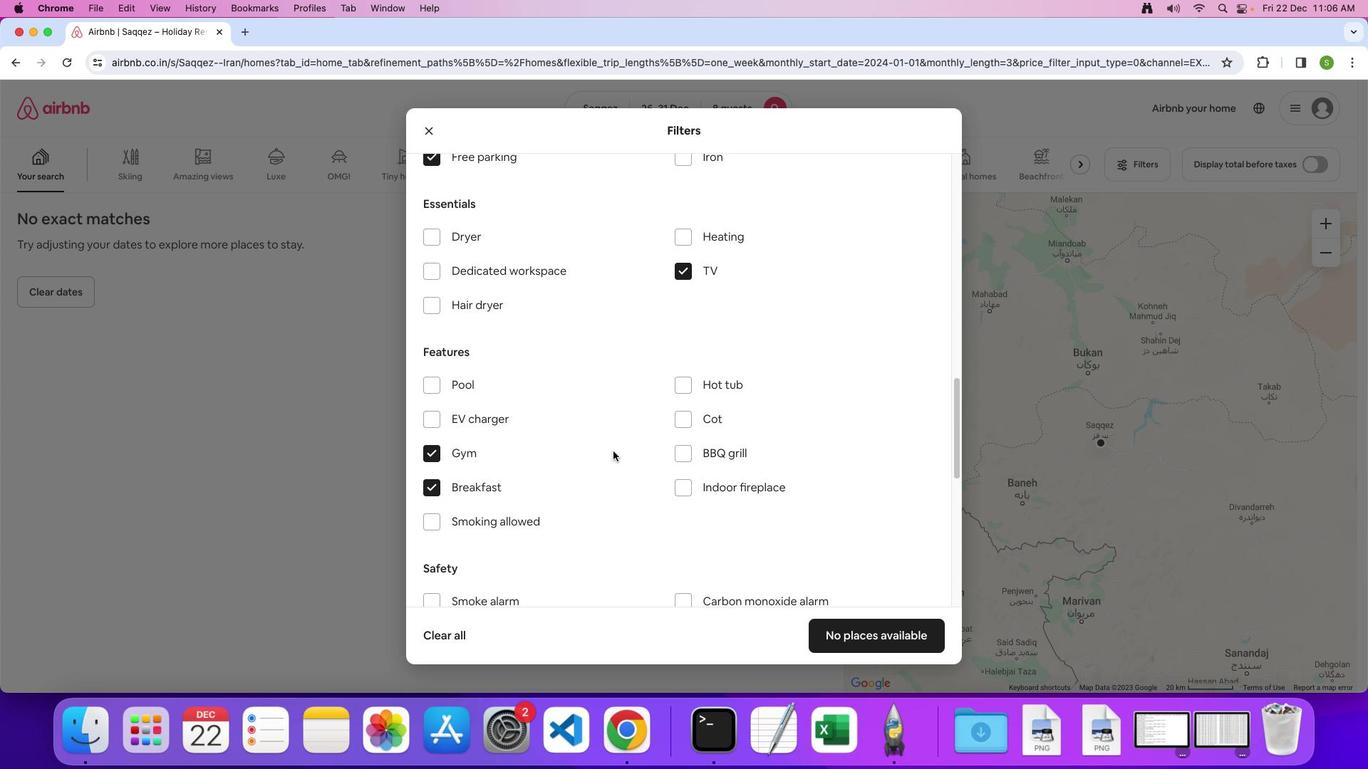 
Action: Mouse scrolled (788, 352) with delta (515, 163)
Screenshot: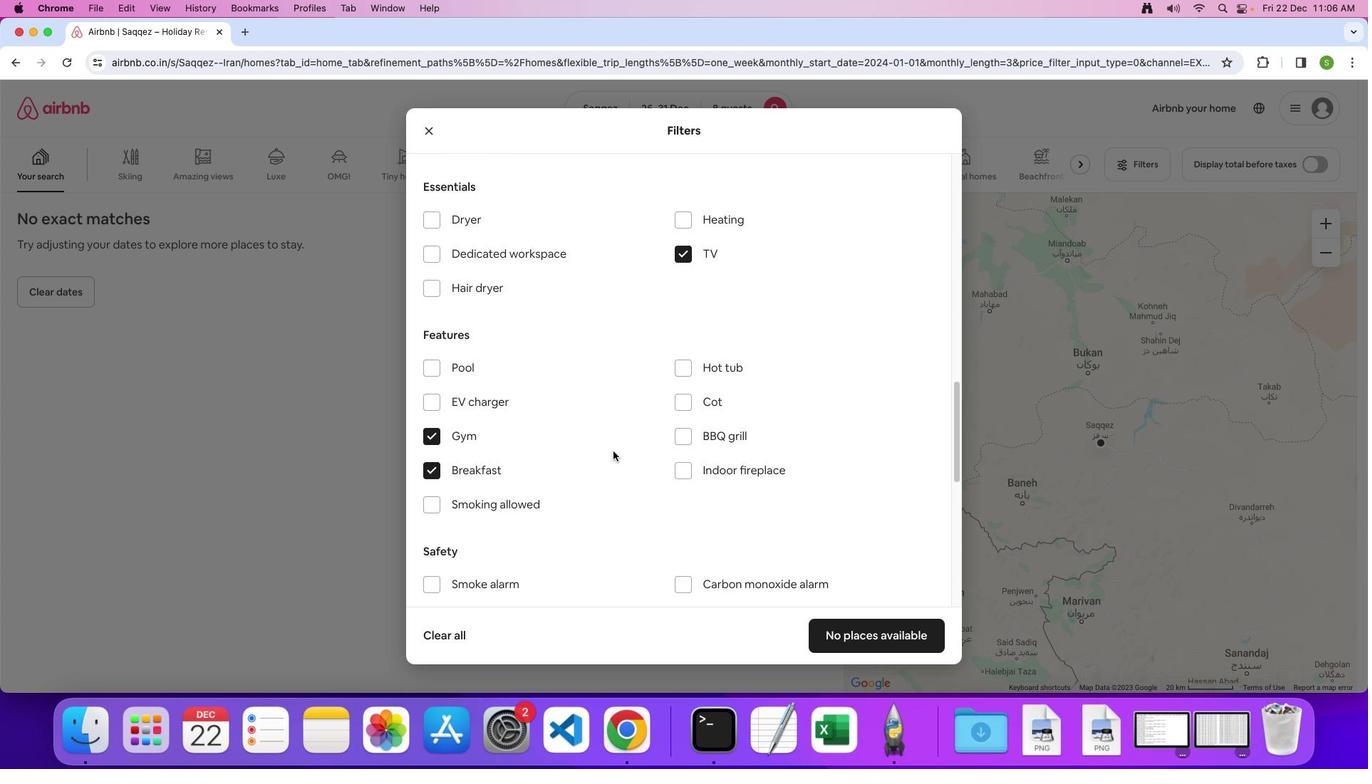 
Action: Mouse scrolled (788, 352) with delta (515, 163)
Screenshot: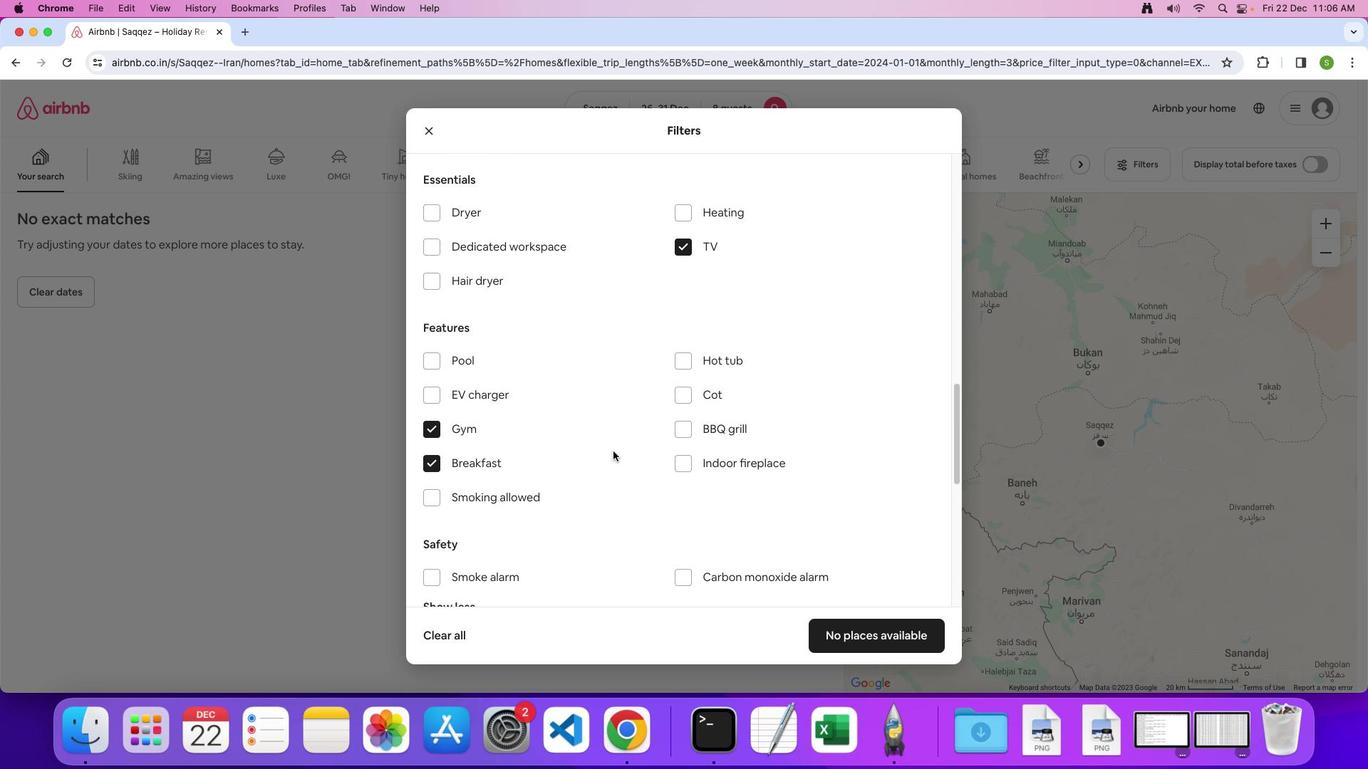 
Action: Mouse scrolled (788, 352) with delta (515, 163)
Screenshot: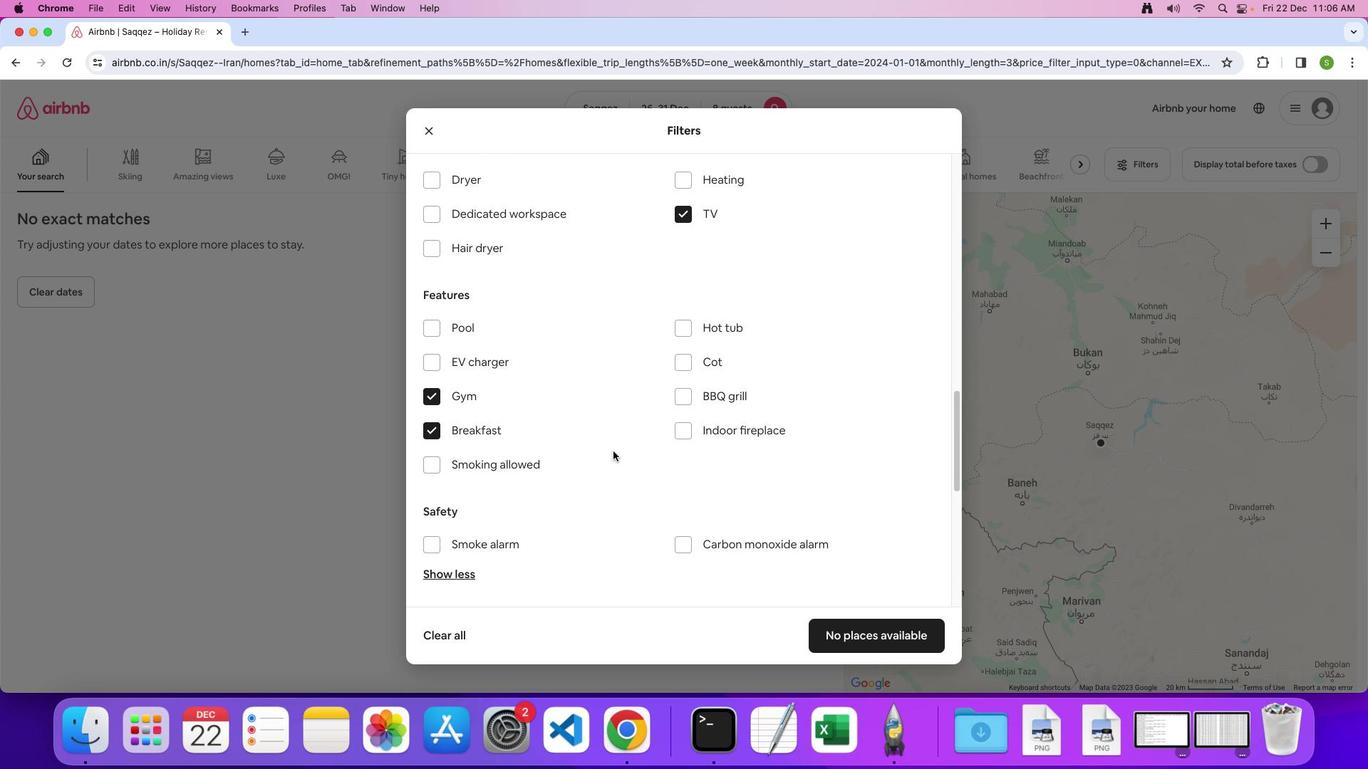 
Action: Mouse scrolled (788, 352) with delta (515, 163)
Screenshot: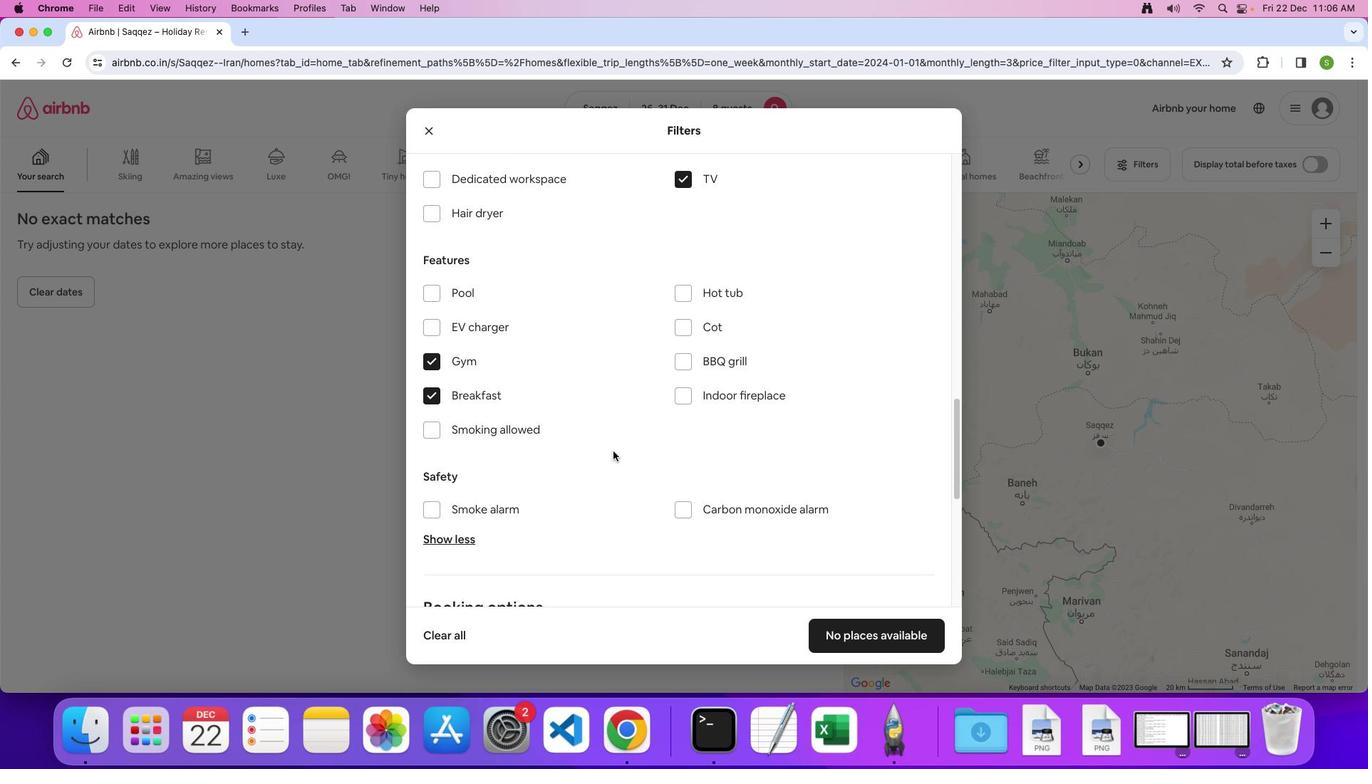 
Action: Mouse scrolled (788, 352) with delta (515, 163)
Screenshot: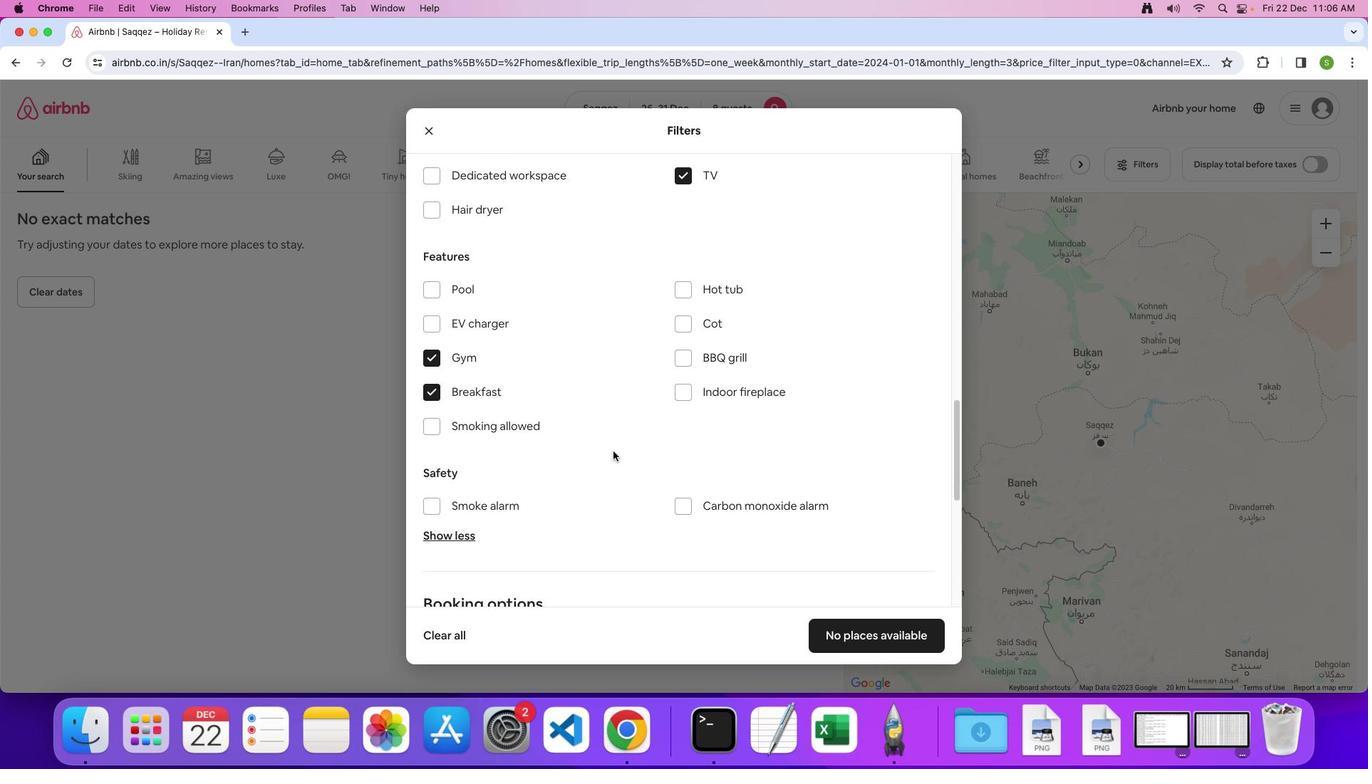 
Action: Mouse scrolled (788, 352) with delta (515, 163)
Screenshot: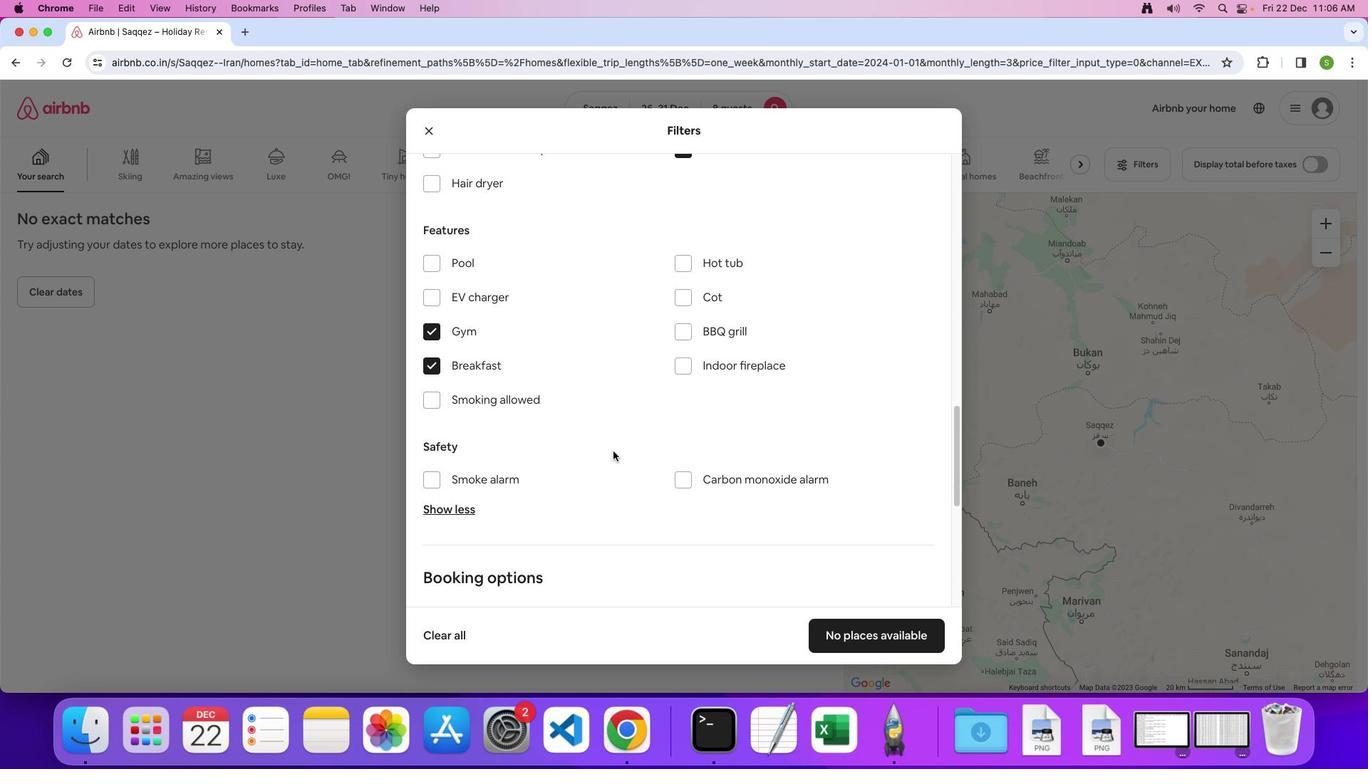 
Action: Mouse scrolled (788, 352) with delta (515, 163)
Screenshot: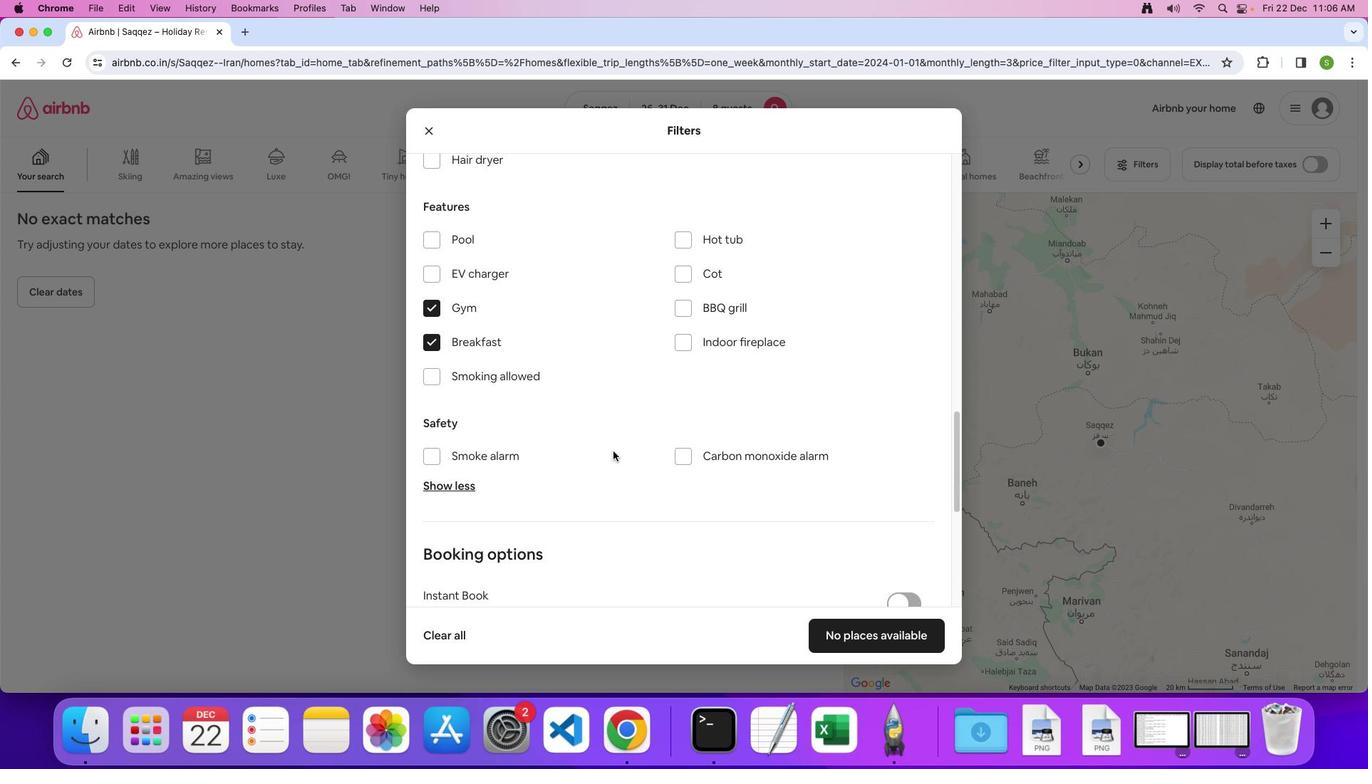 
Action: Mouse scrolled (788, 352) with delta (515, 163)
Screenshot: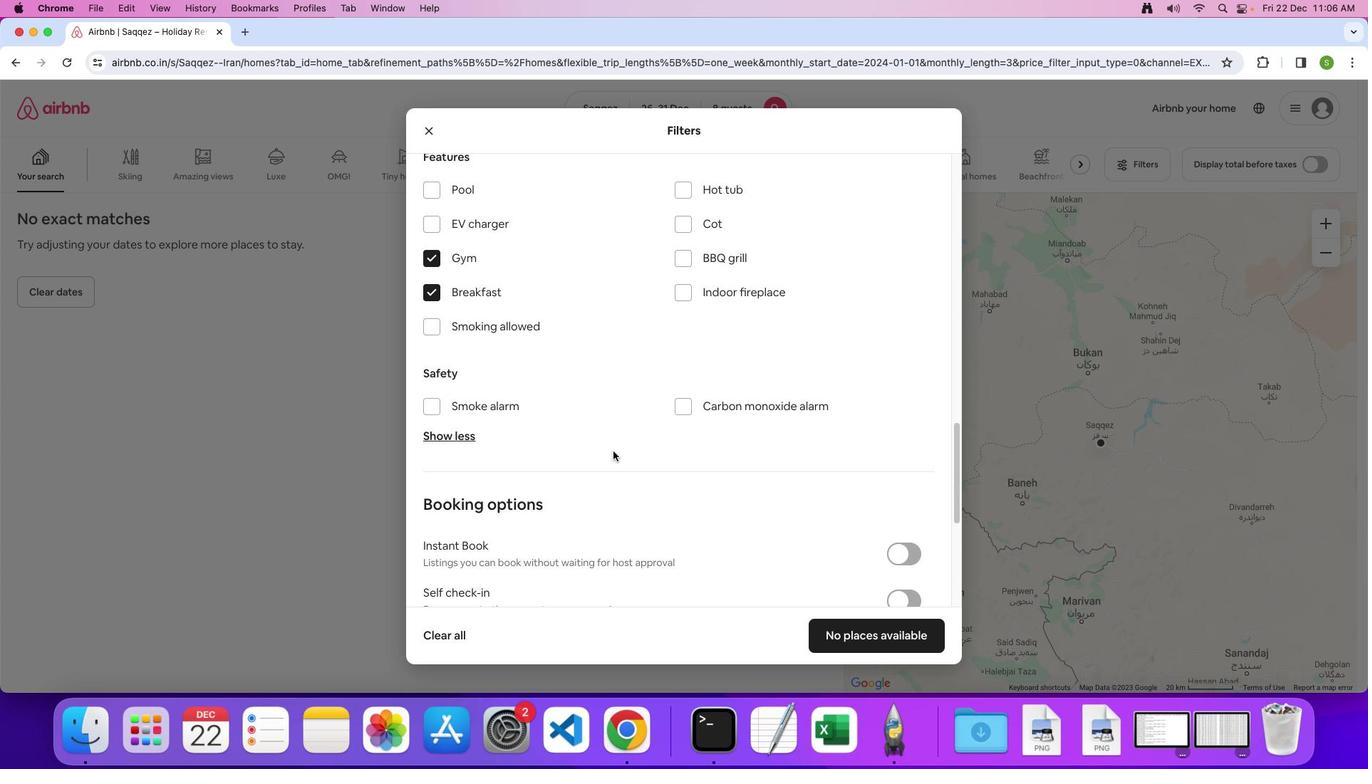 
Action: Mouse scrolled (788, 352) with delta (515, 163)
Screenshot: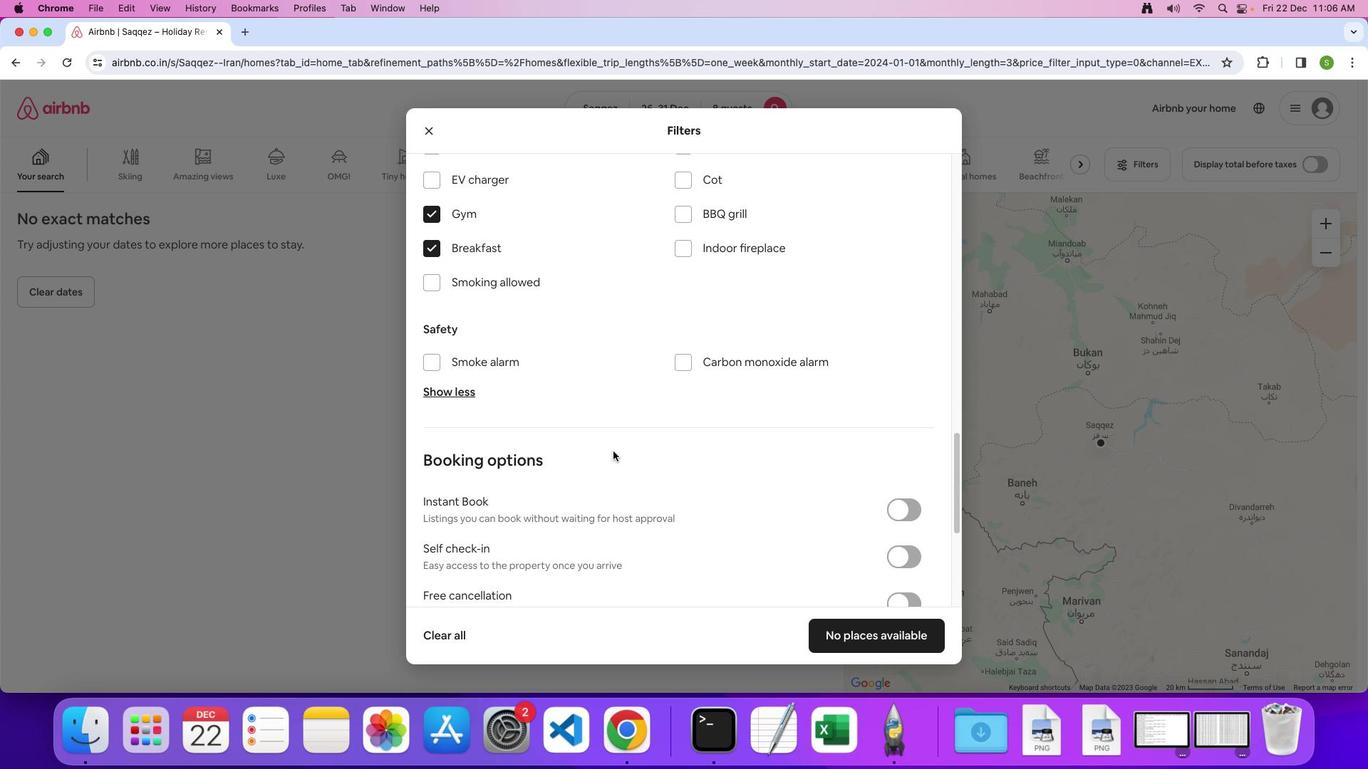 
Action: Mouse scrolled (788, 352) with delta (515, 163)
Screenshot: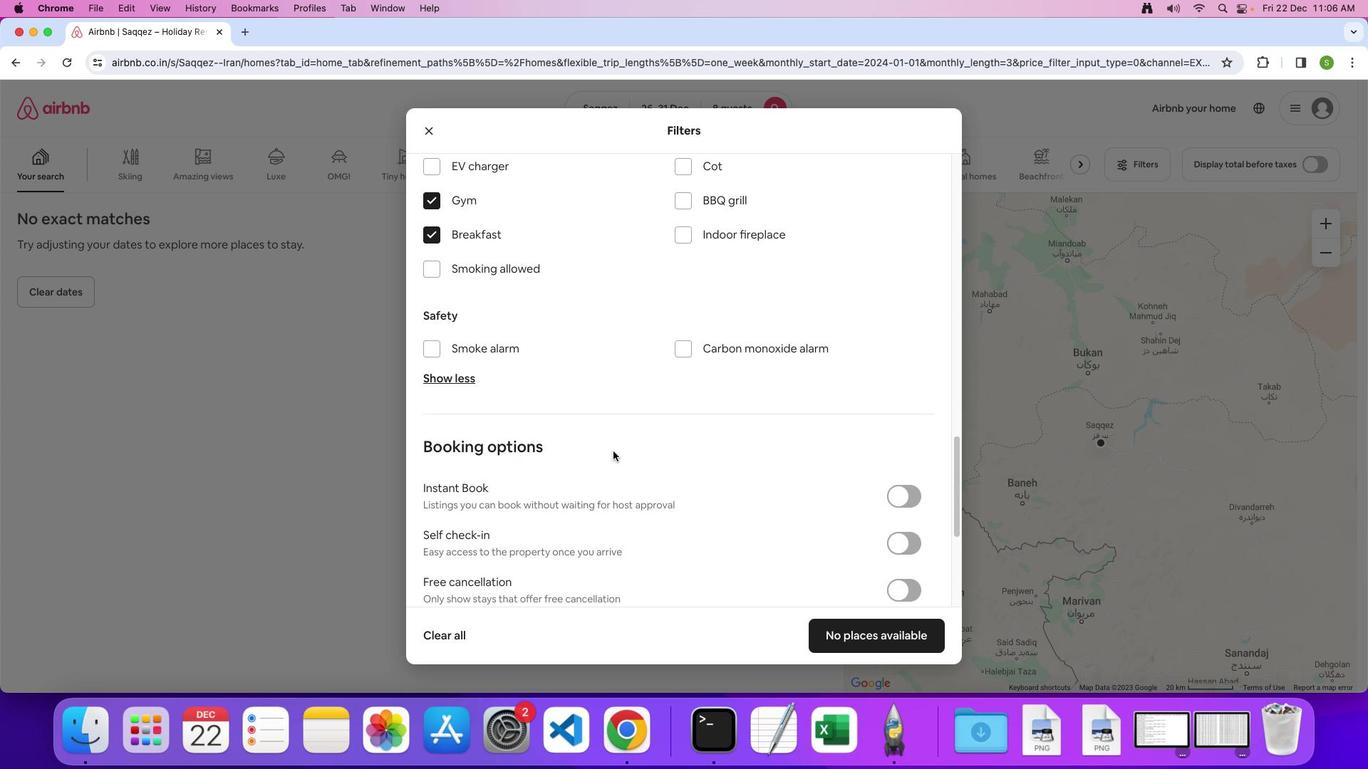 
Action: Mouse scrolled (788, 352) with delta (515, 163)
Screenshot: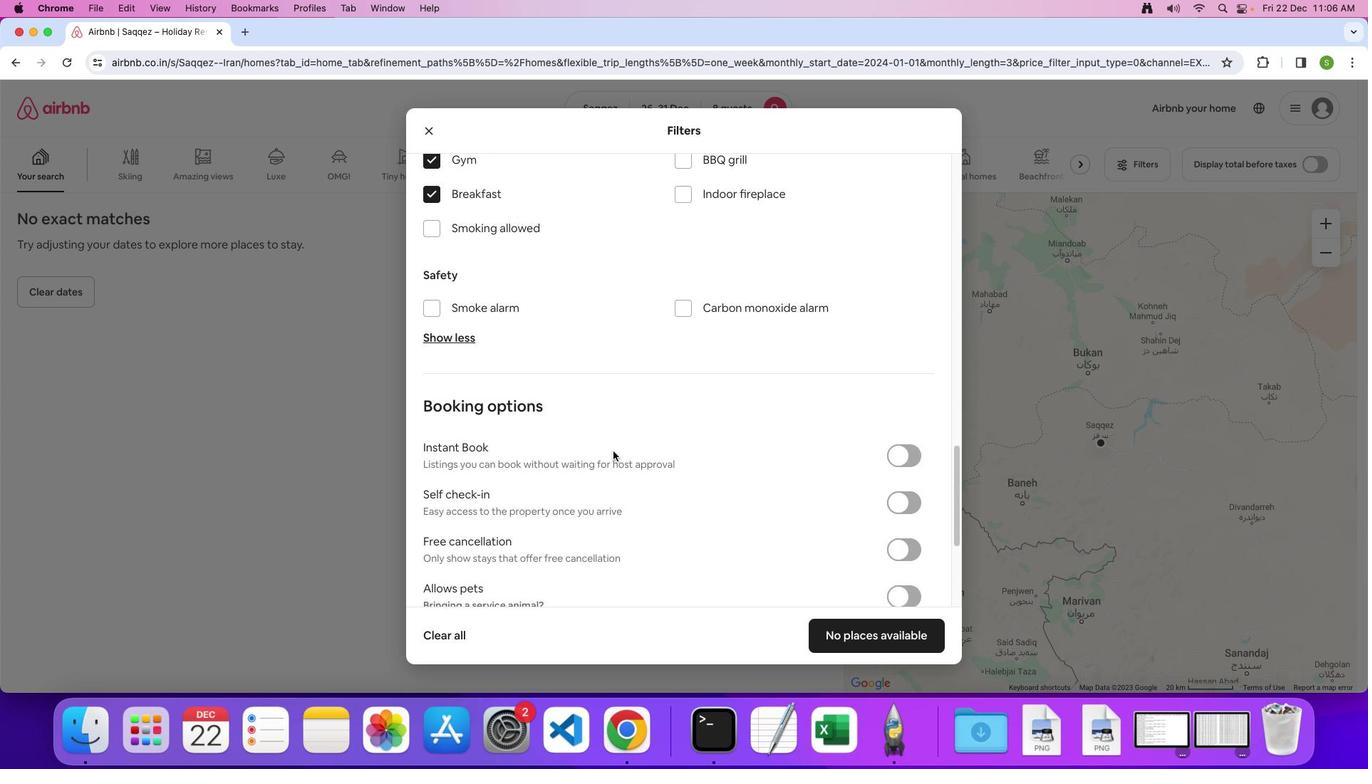 
Action: Mouse scrolled (788, 352) with delta (515, 163)
Screenshot: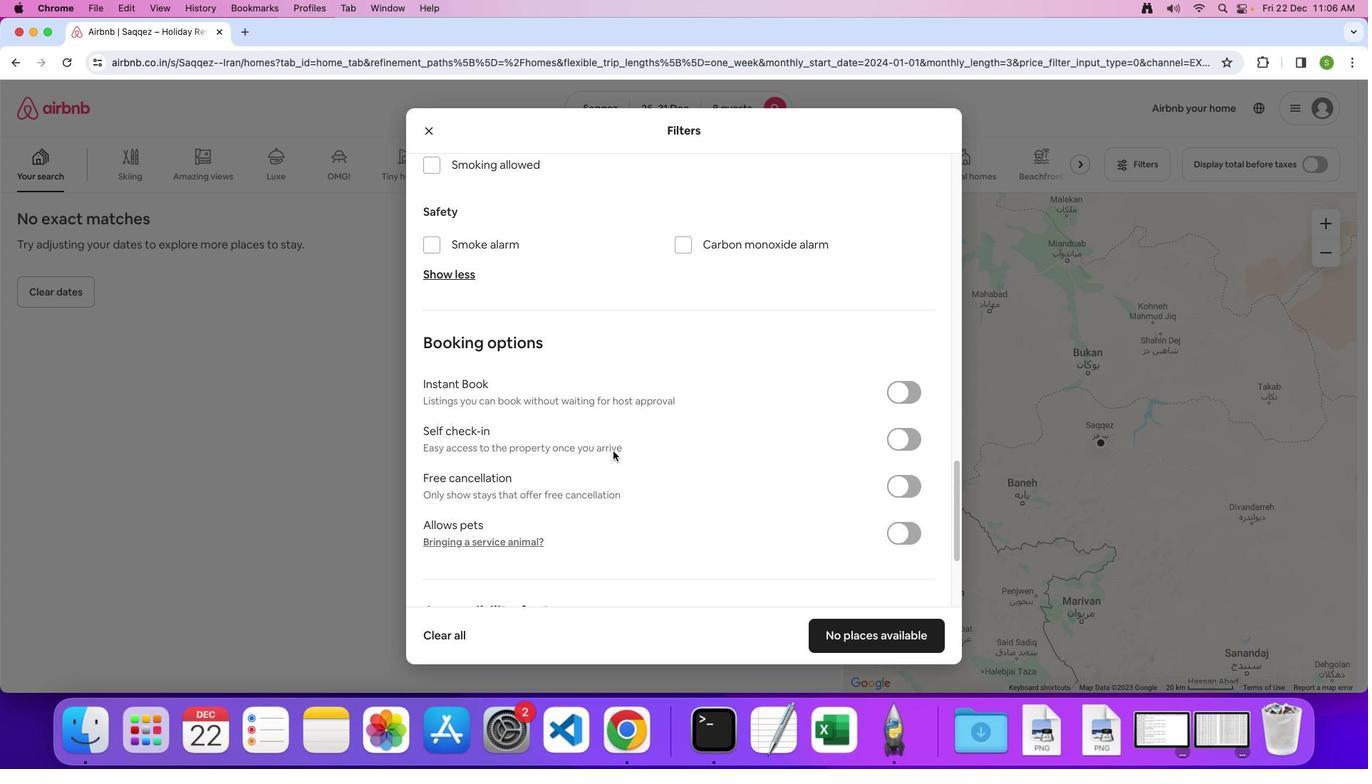 
Action: Mouse scrolled (788, 352) with delta (515, 163)
Screenshot: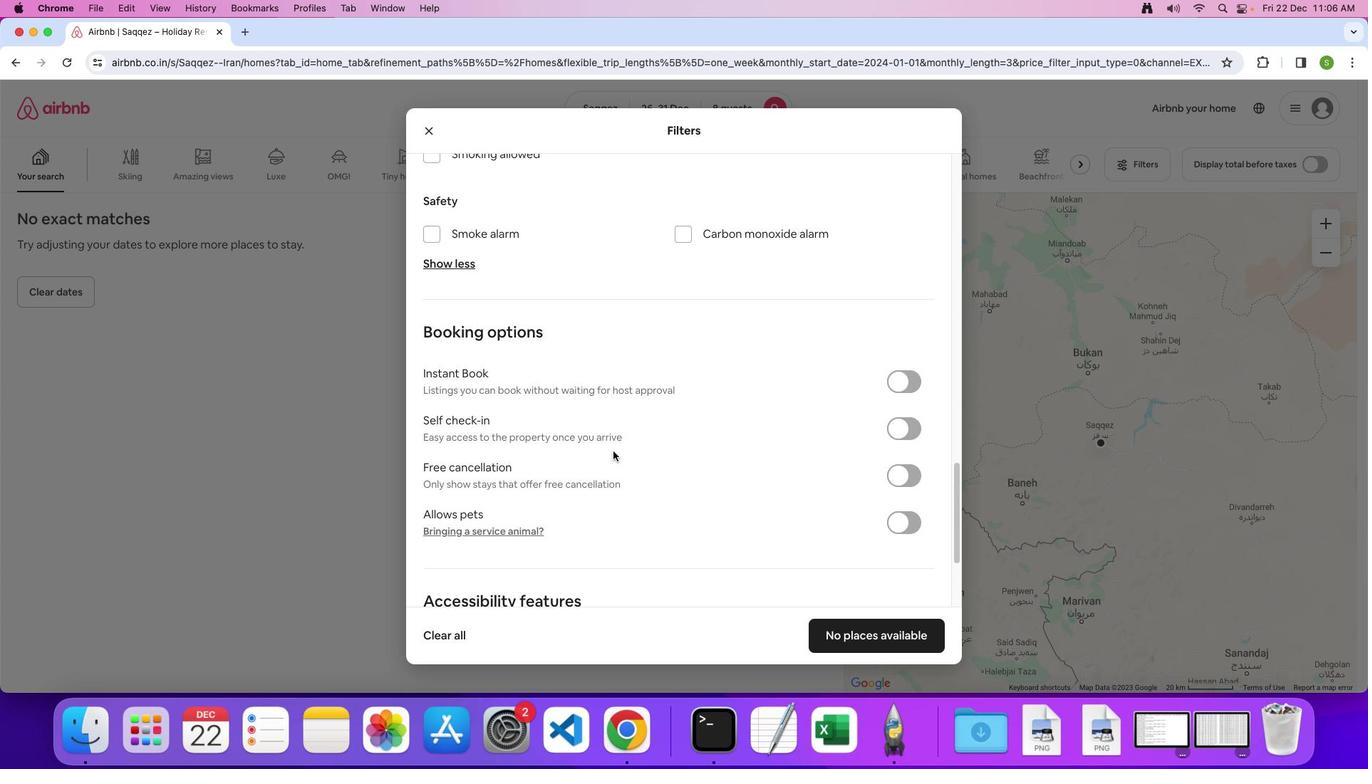 
Action: Mouse scrolled (788, 352) with delta (515, 163)
Screenshot: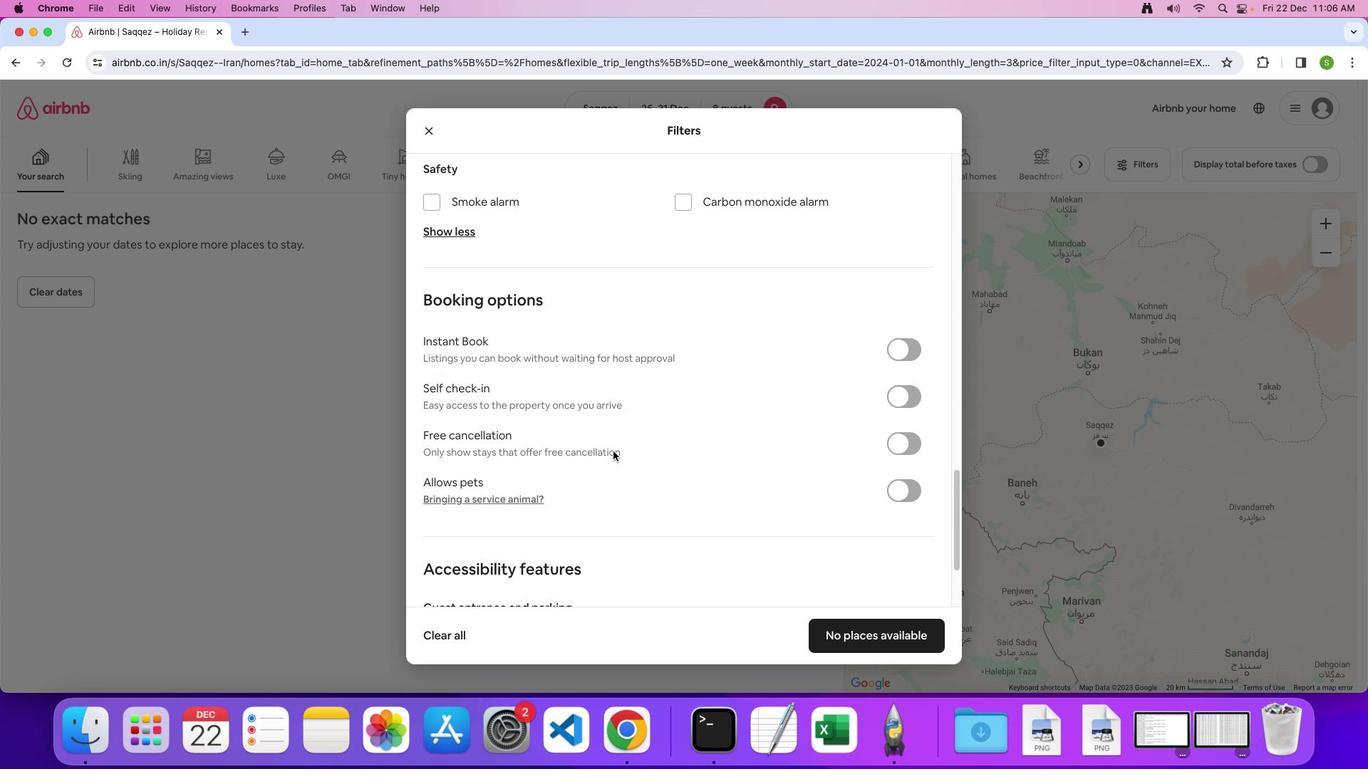 
Action: Mouse scrolled (788, 352) with delta (515, 163)
Screenshot: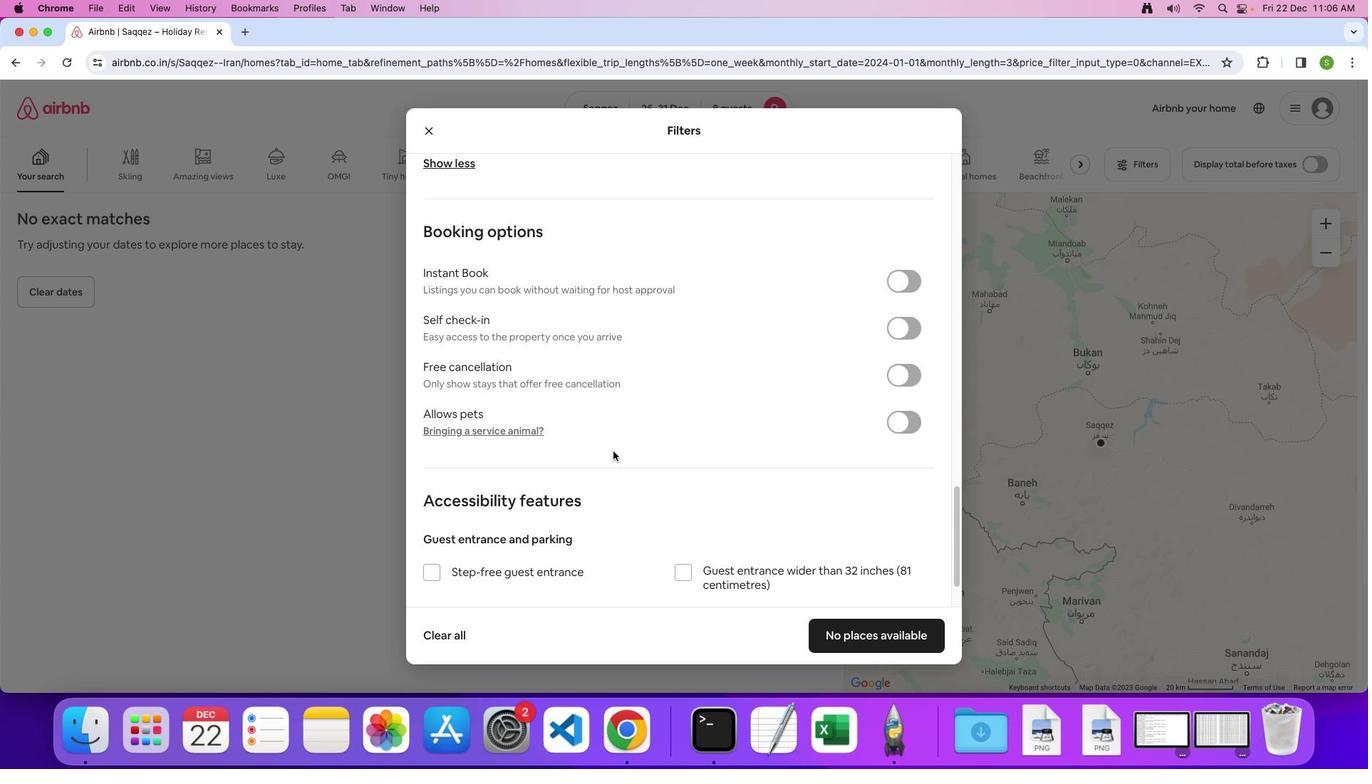 
Action: Mouse scrolled (788, 352) with delta (515, 163)
Screenshot: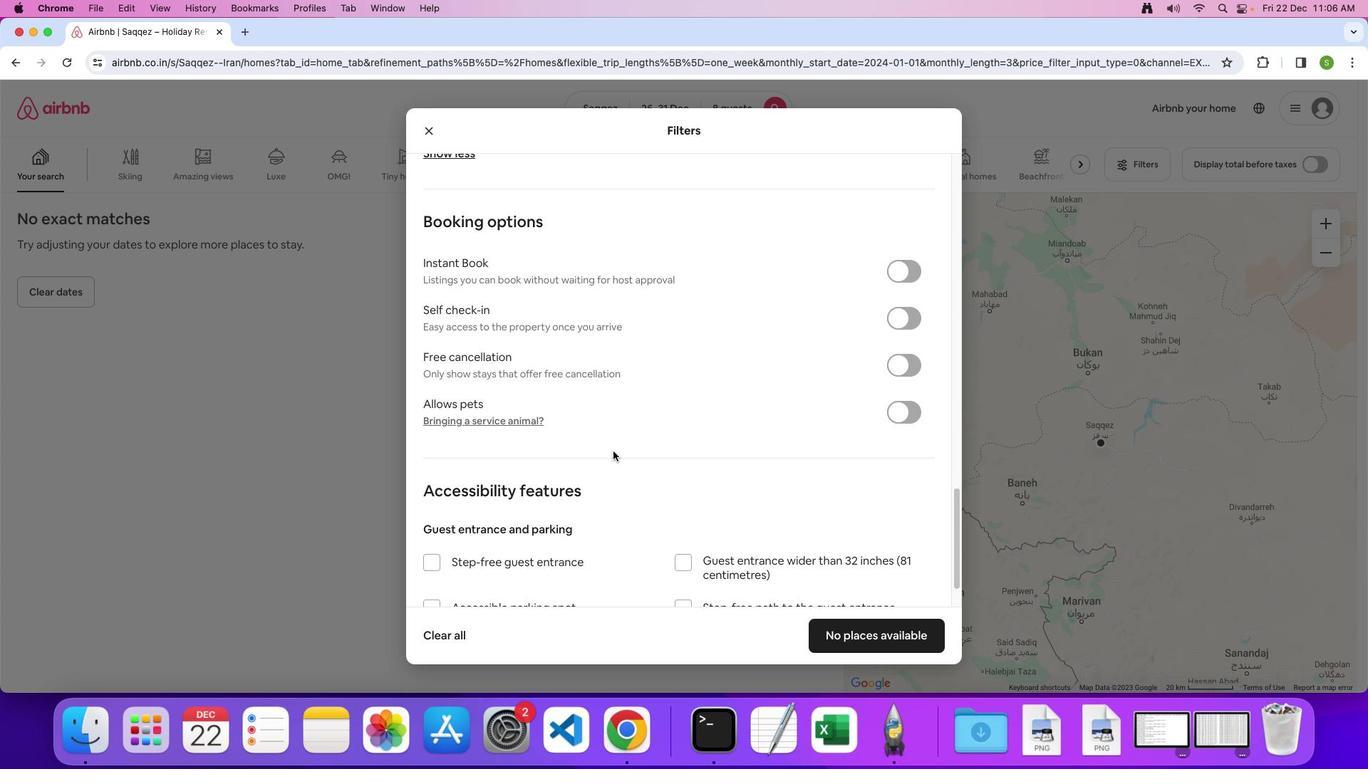 
Action: Mouse scrolled (788, 352) with delta (515, 163)
Screenshot: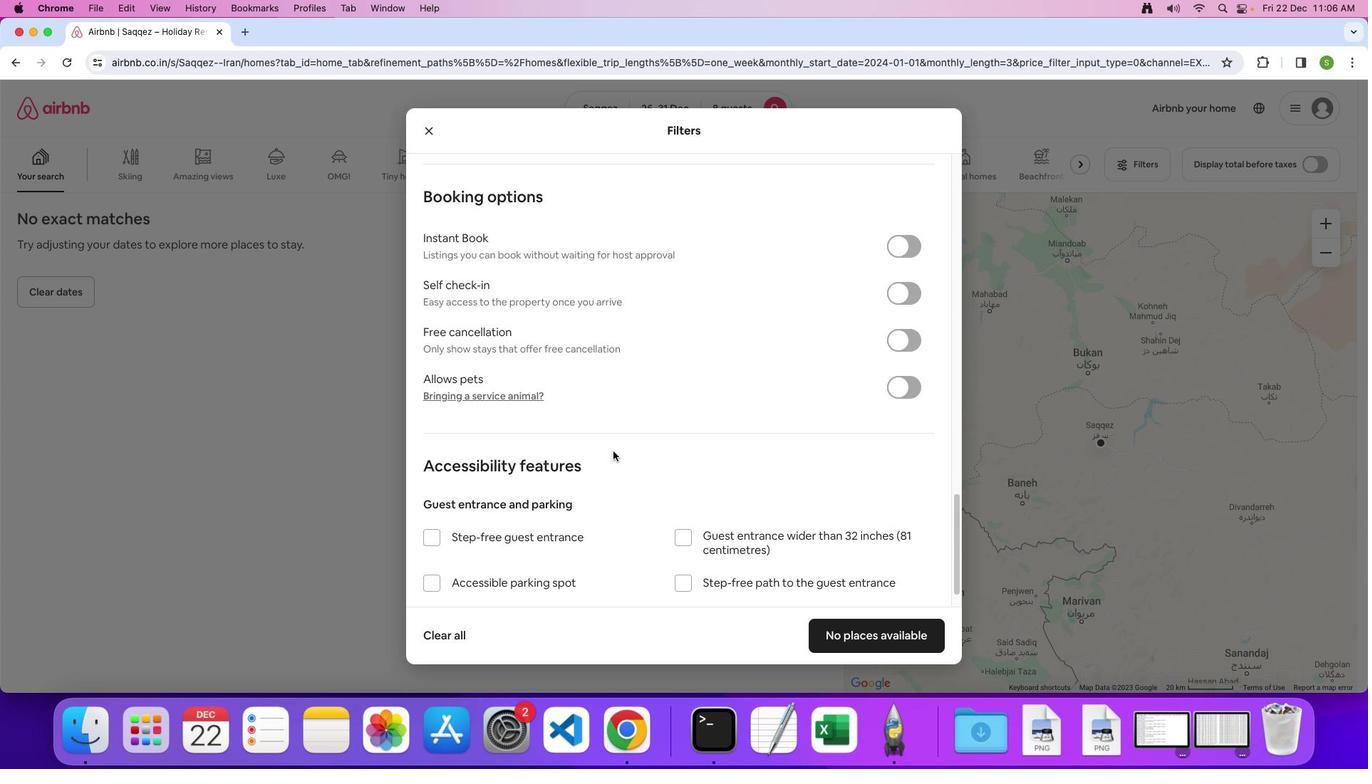 
Action: Mouse scrolled (788, 352) with delta (515, 163)
Screenshot: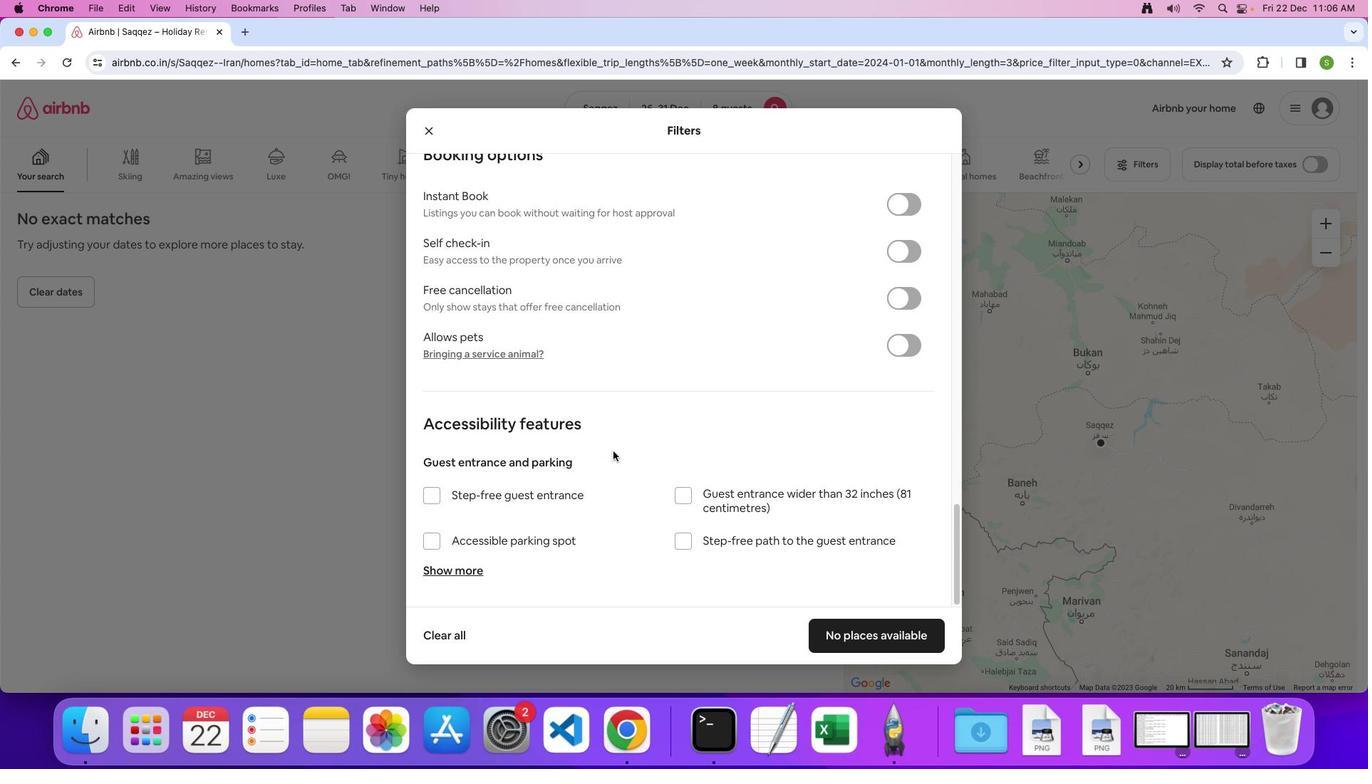 
Action: Mouse scrolled (788, 352) with delta (515, 163)
Screenshot: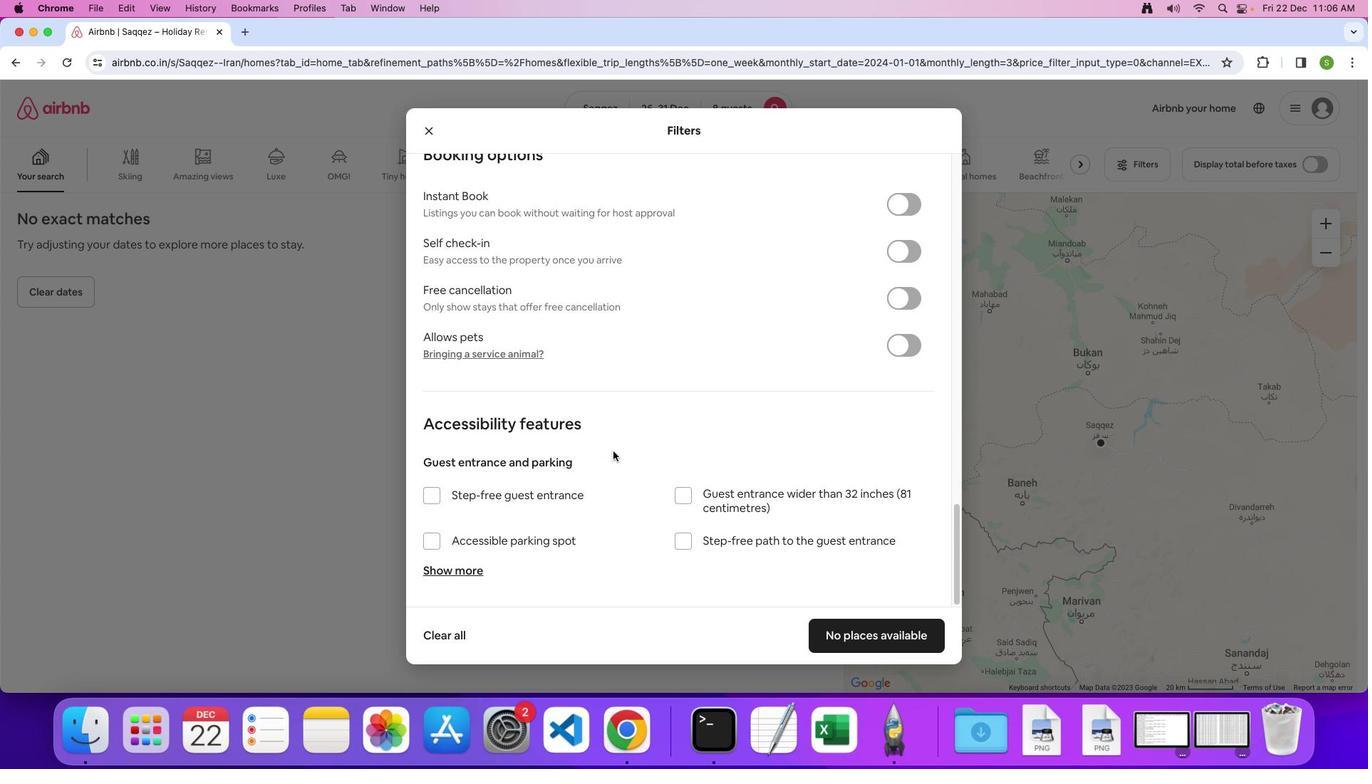 
Action: Mouse scrolled (788, 352) with delta (515, 163)
Screenshot: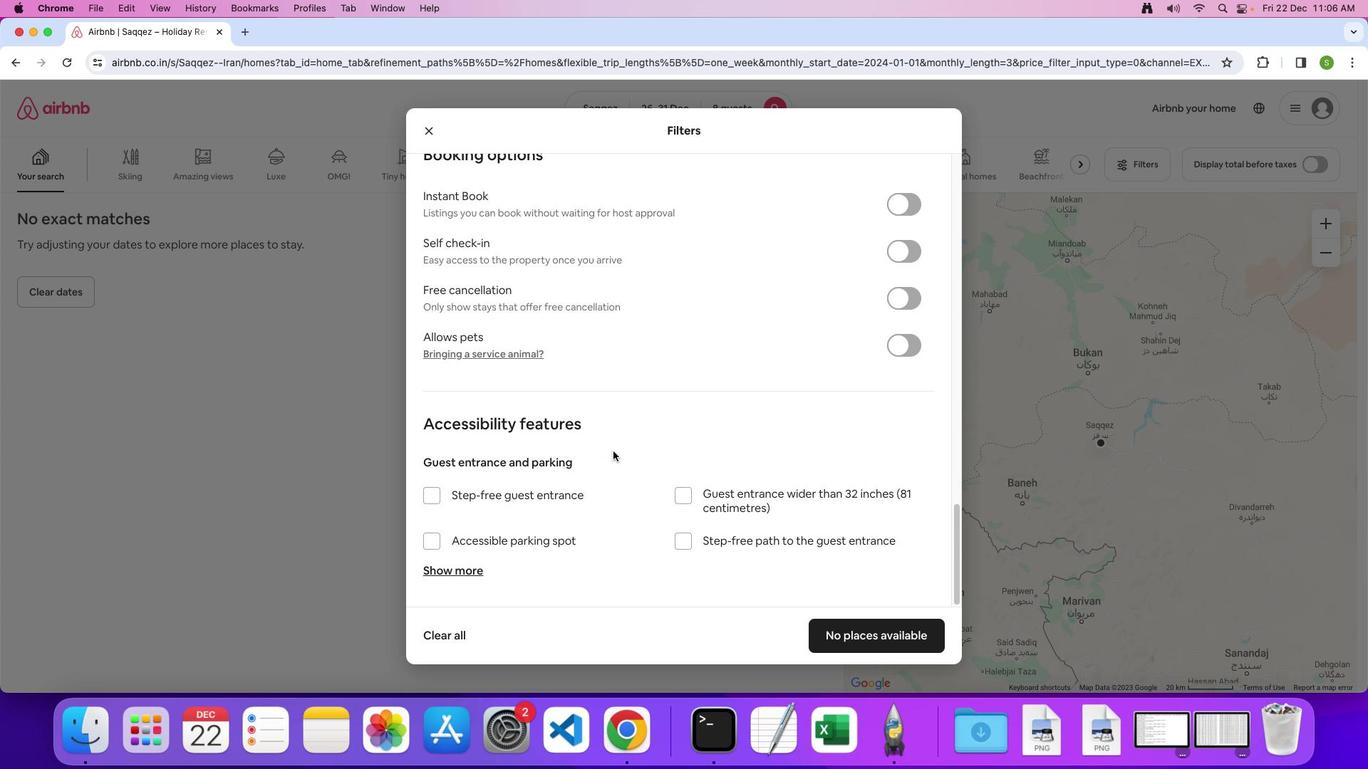 
Action: Mouse scrolled (788, 352) with delta (515, 163)
Screenshot: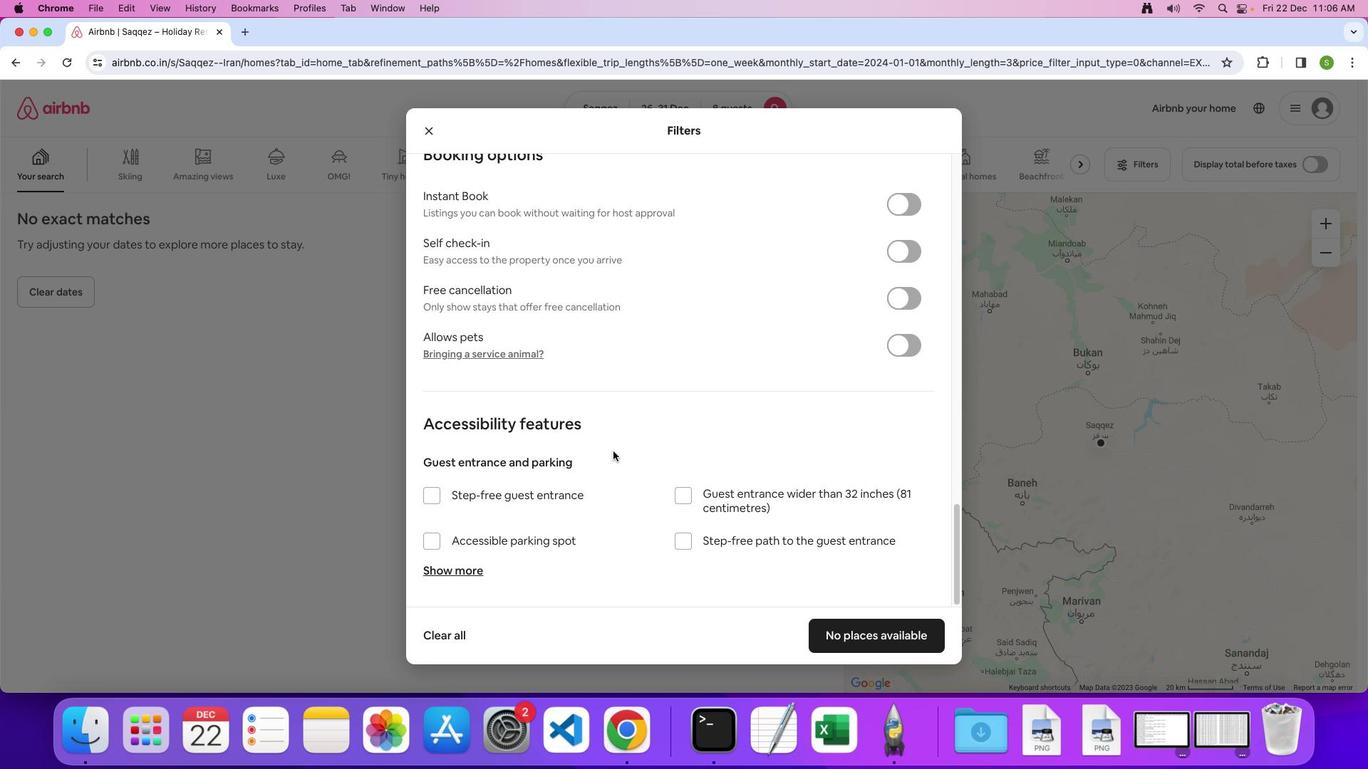 
Action: Mouse scrolled (788, 352) with delta (515, 163)
Screenshot: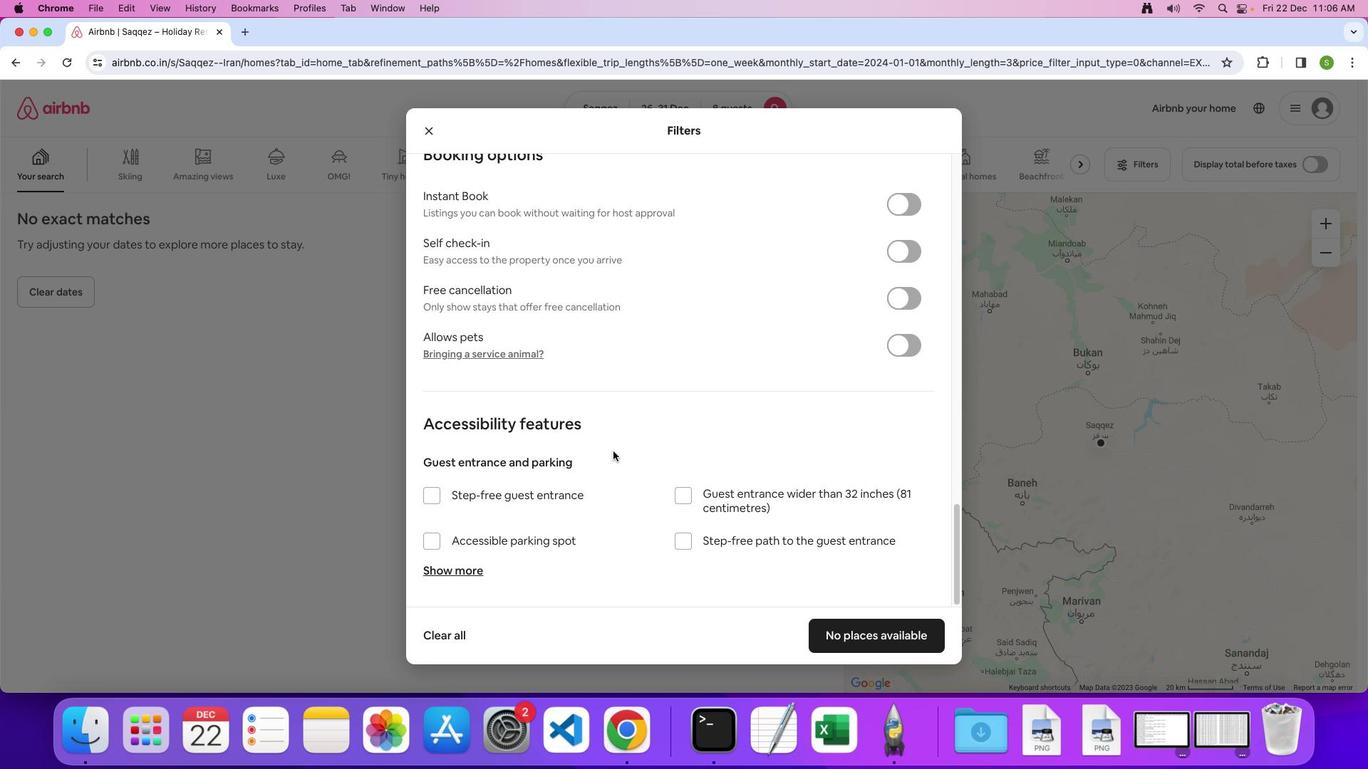 
Action: Mouse moved to (910, 428)
Screenshot: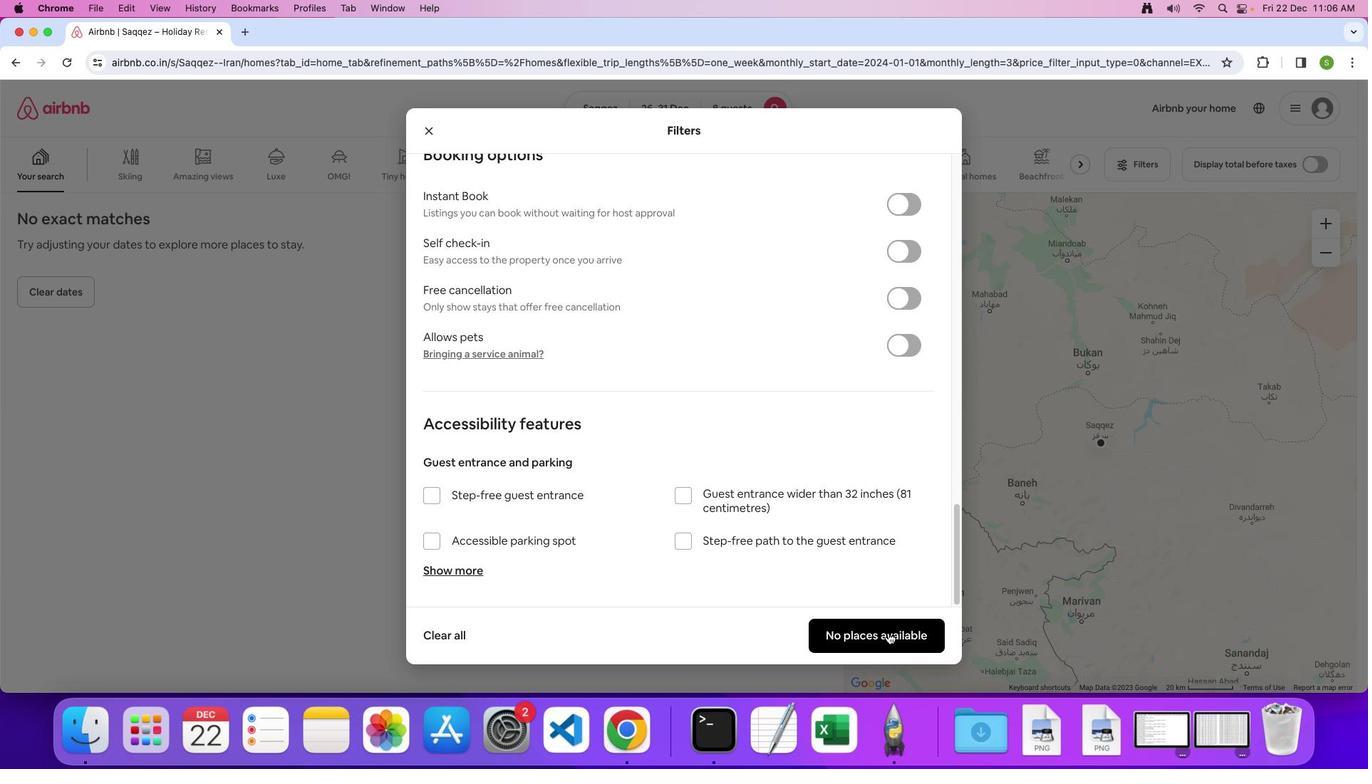 
Action: Mouse pressed left at (910, 428)
Screenshot: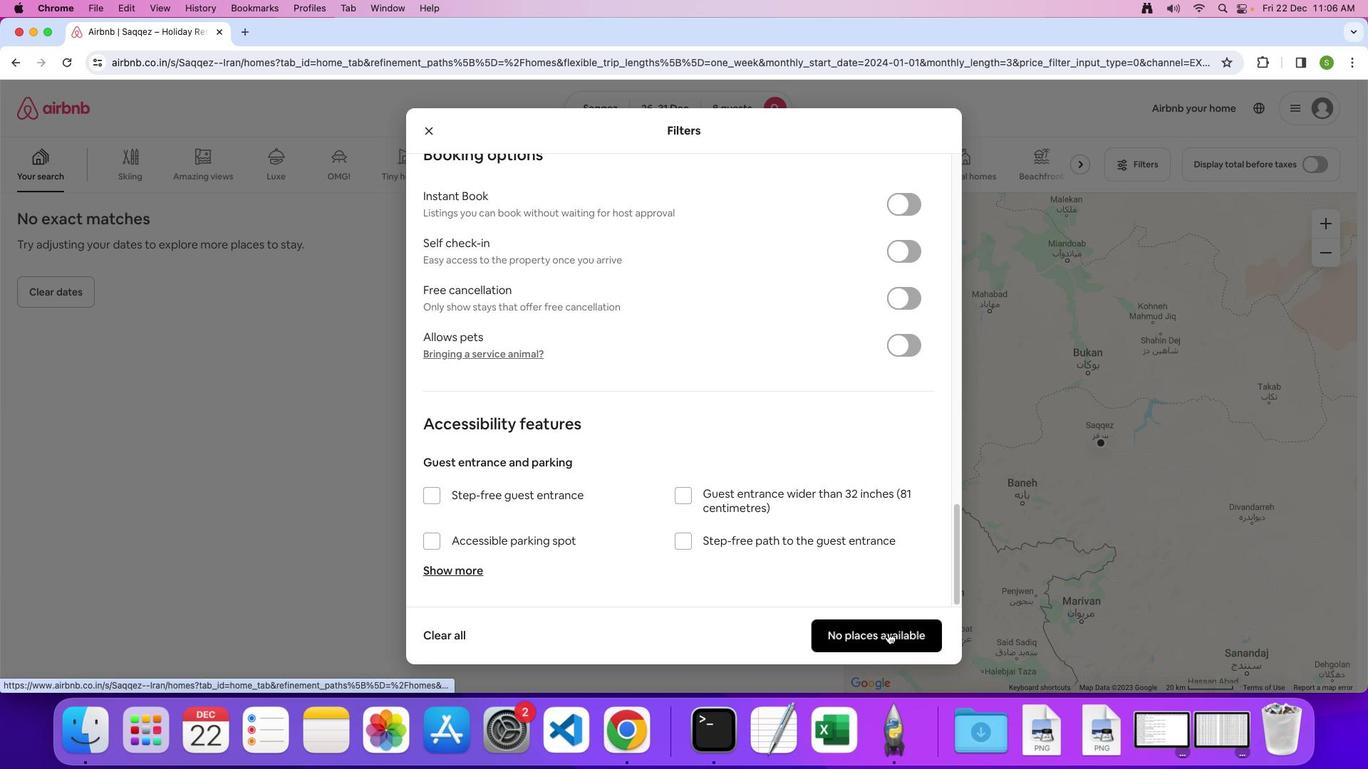 
Action: Mouse moved to (784, 335)
Screenshot: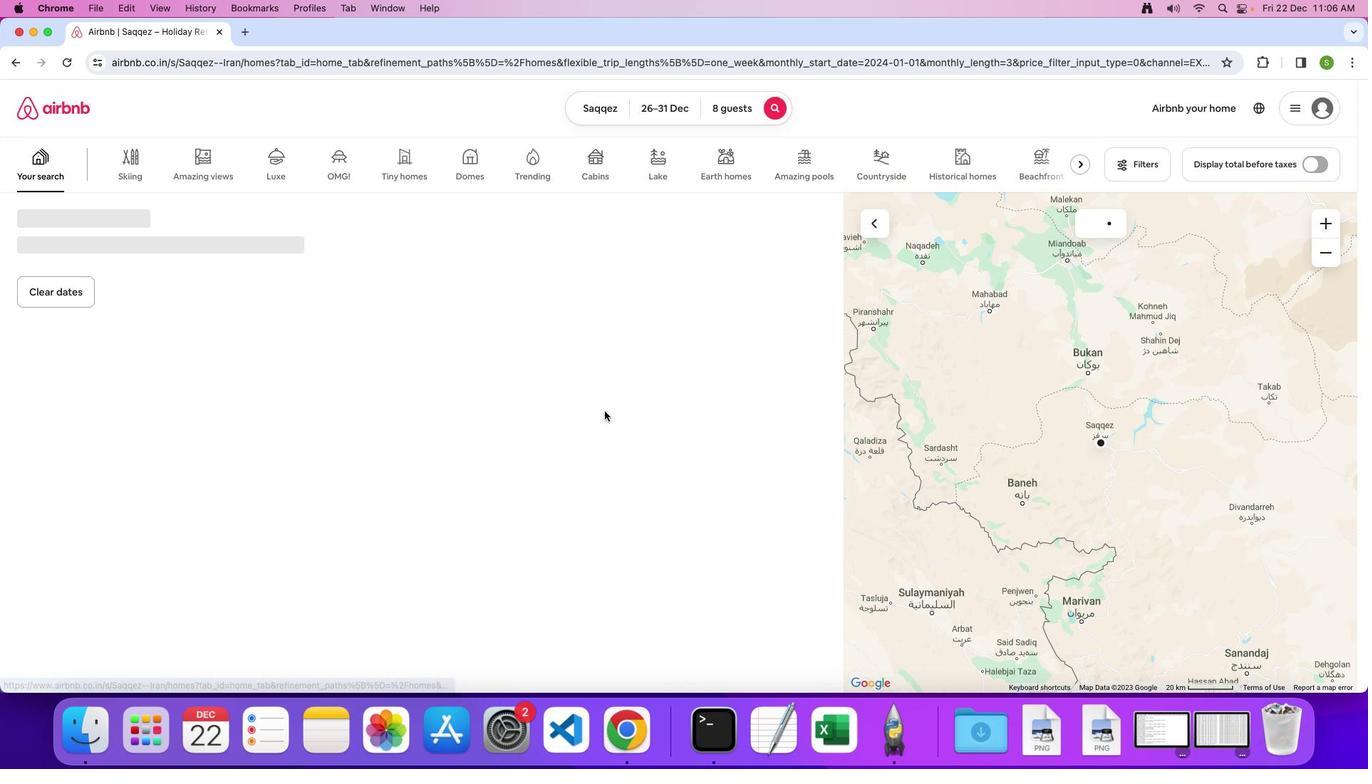 
